 Task: Plan a retreat in Lake Placid, New York, with activities like boating, hiking, and staying in Airbnb accommodations with lakefront access.
Action: Mouse moved to (513, 67)
Screenshot: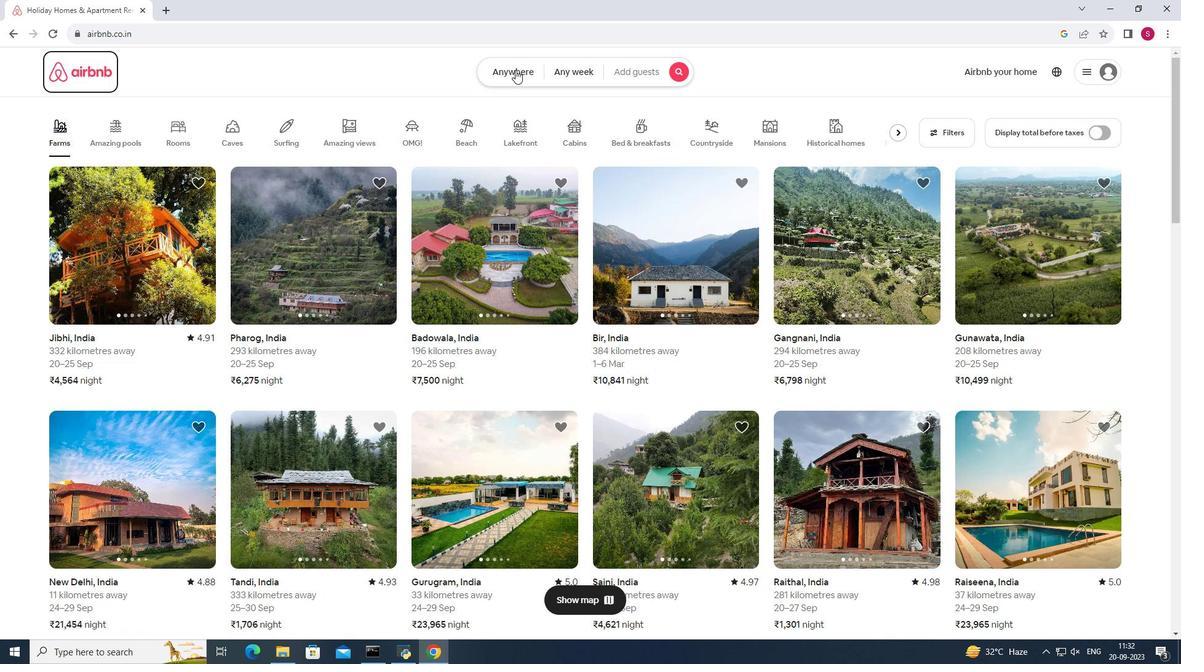 
Action: Mouse pressed left at (513, 67)
Screenshot: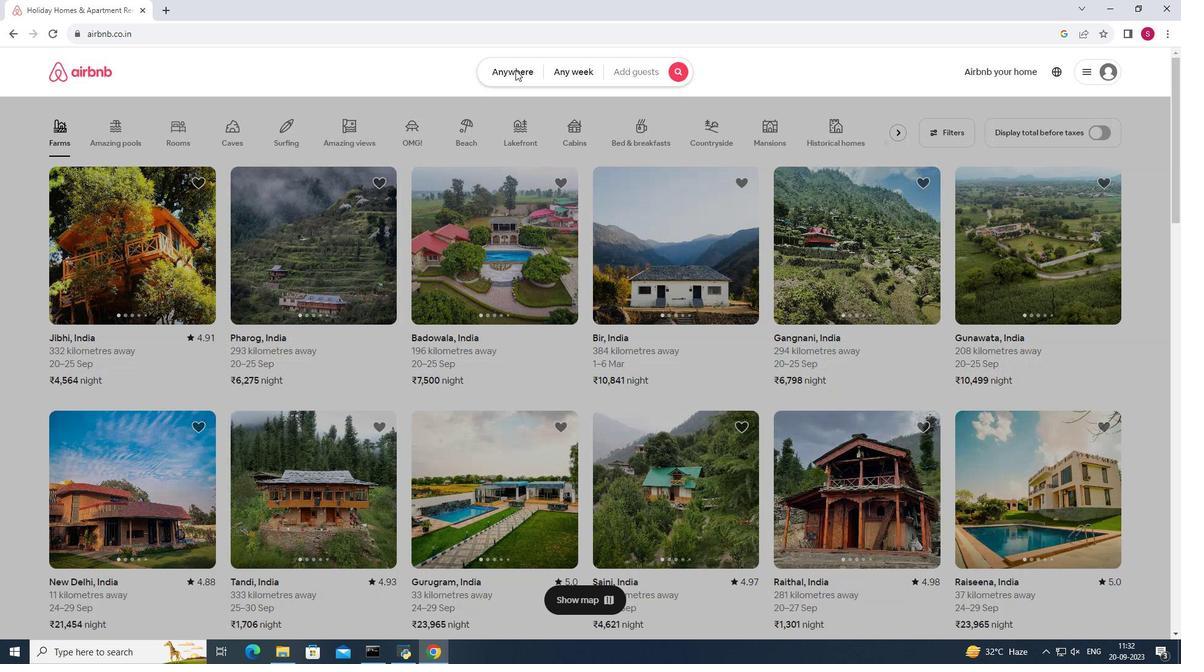 
Action: Mouse moved to (437, 112)
Screenshot: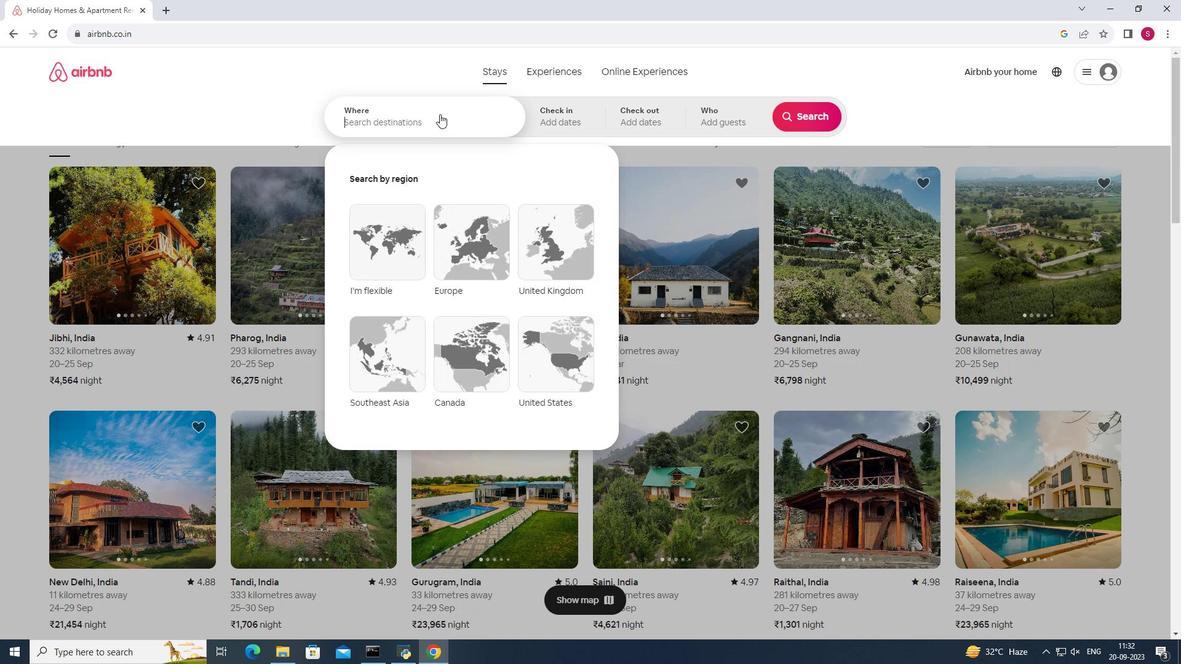 
Action: Mouse pressed left at (437, 112)
Screenshot: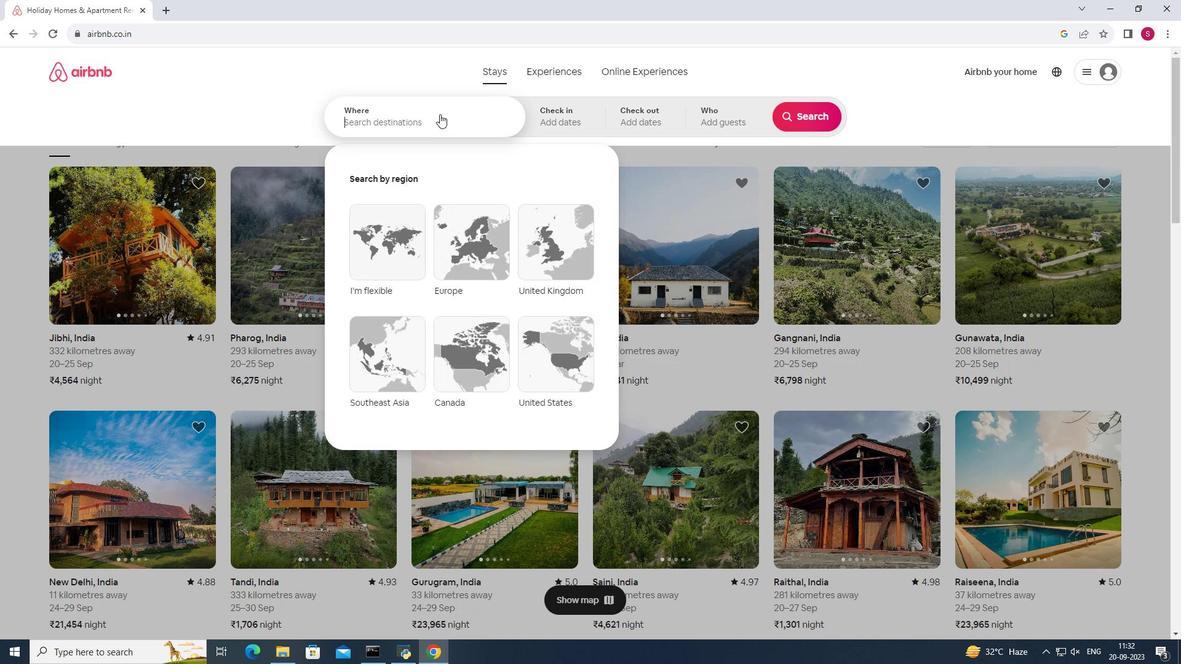 
Action: Key pressed <Key.shift><Key.shift>Lake<Key.space><Key.shift><Key.shift><Key.shift>Placid<Key.space>,<Key.space><Key.shift><Key.shift><Key.shift>New<Key.space><Key.shift>York<Key.space>
Screenshot: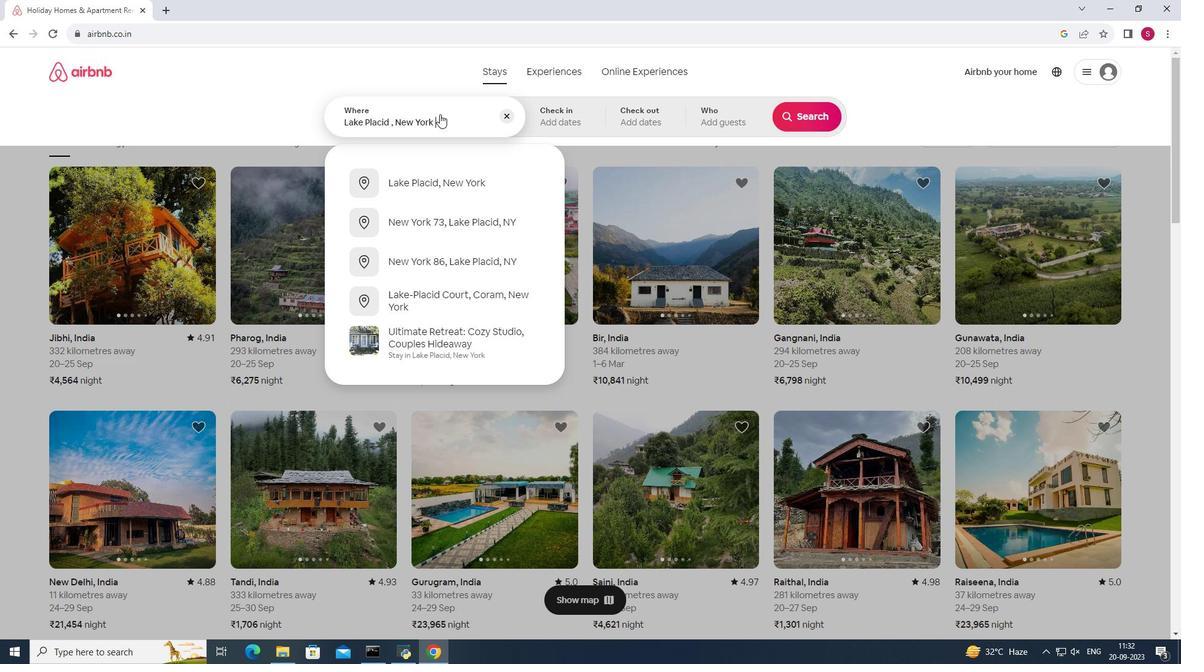 
Action: Mouse moved to (802, 115)
Screenshot: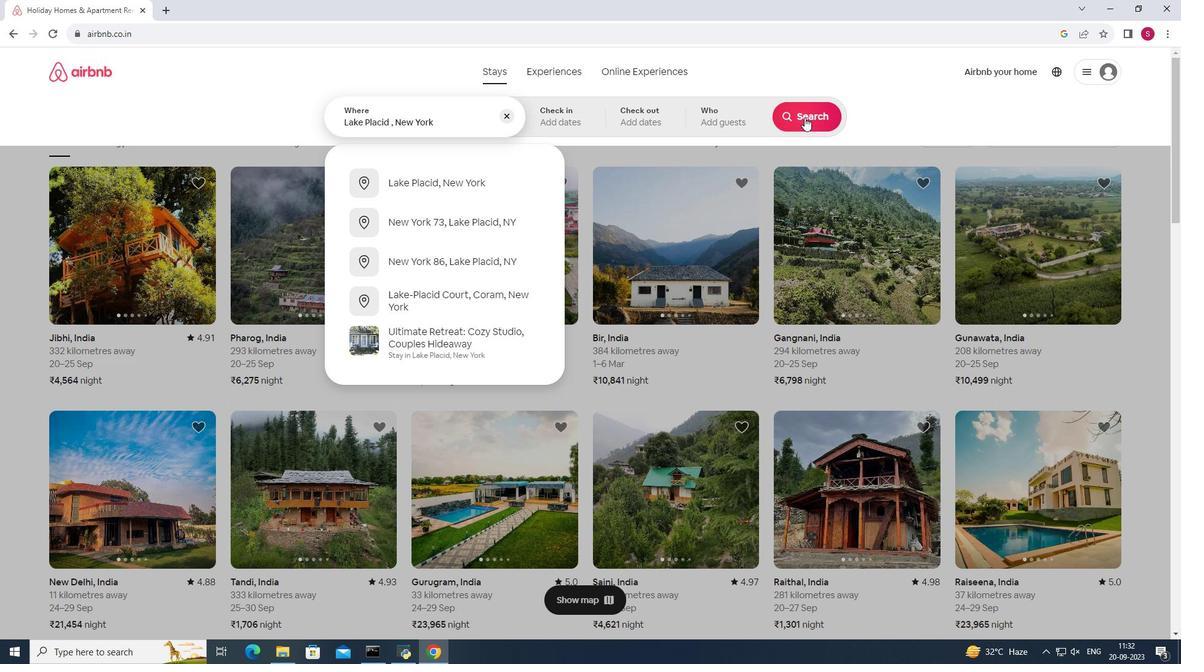 
Action: Mouse pressed left at (802, 115)
Screenshot: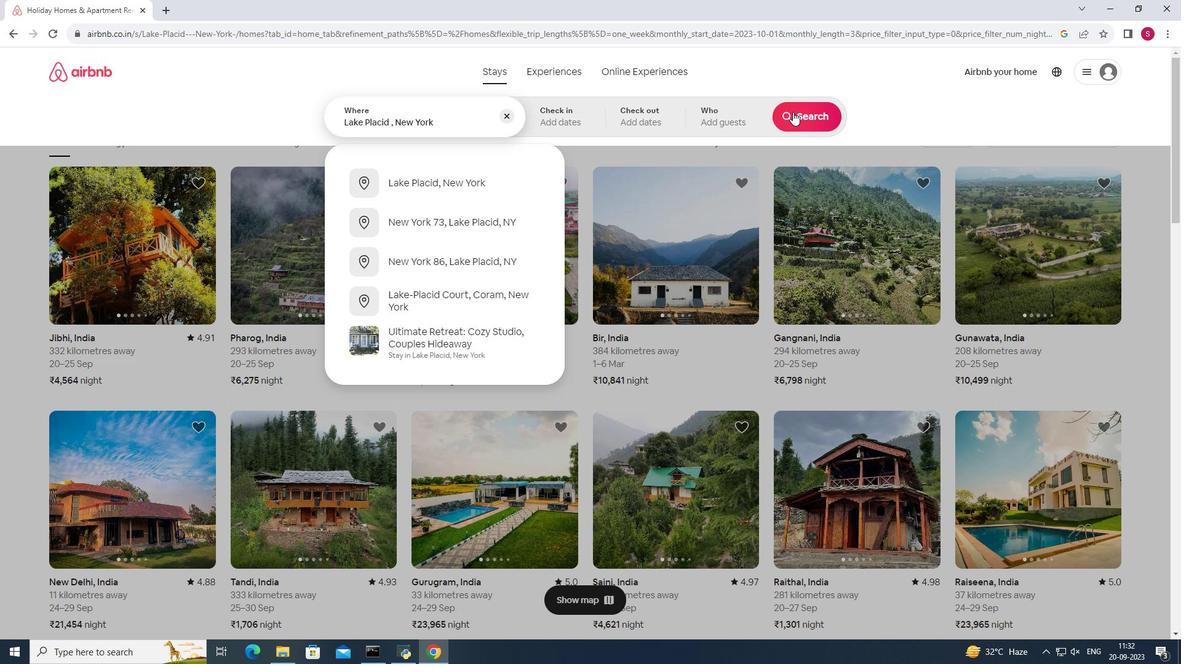 
Action: Mouse moved to (222, 119)
Screenshot: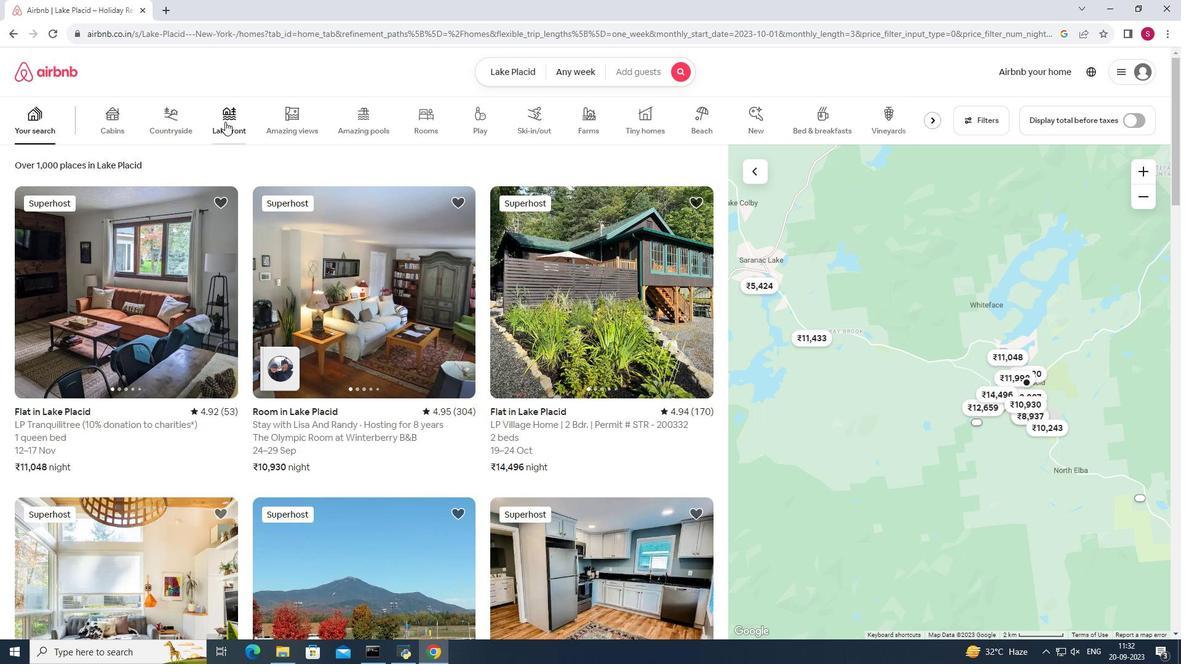 
Action: Mouse pressed left at (222, 119)
Screenshot: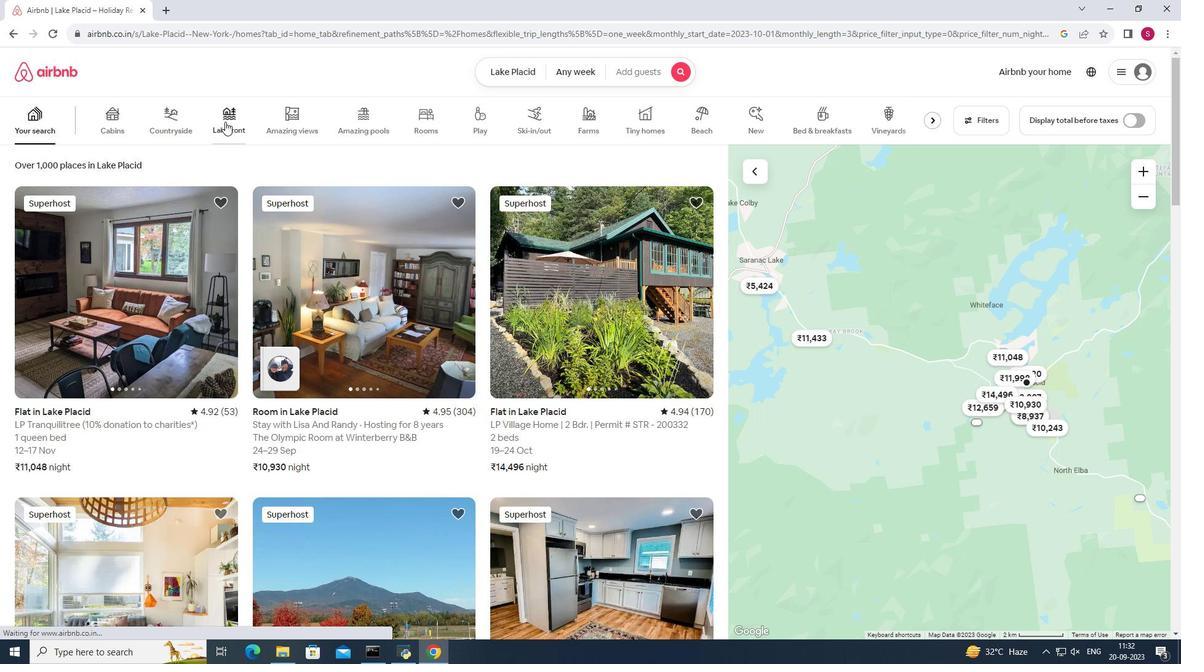 
Action: Mouse moved to (127, 312)
Screenshot: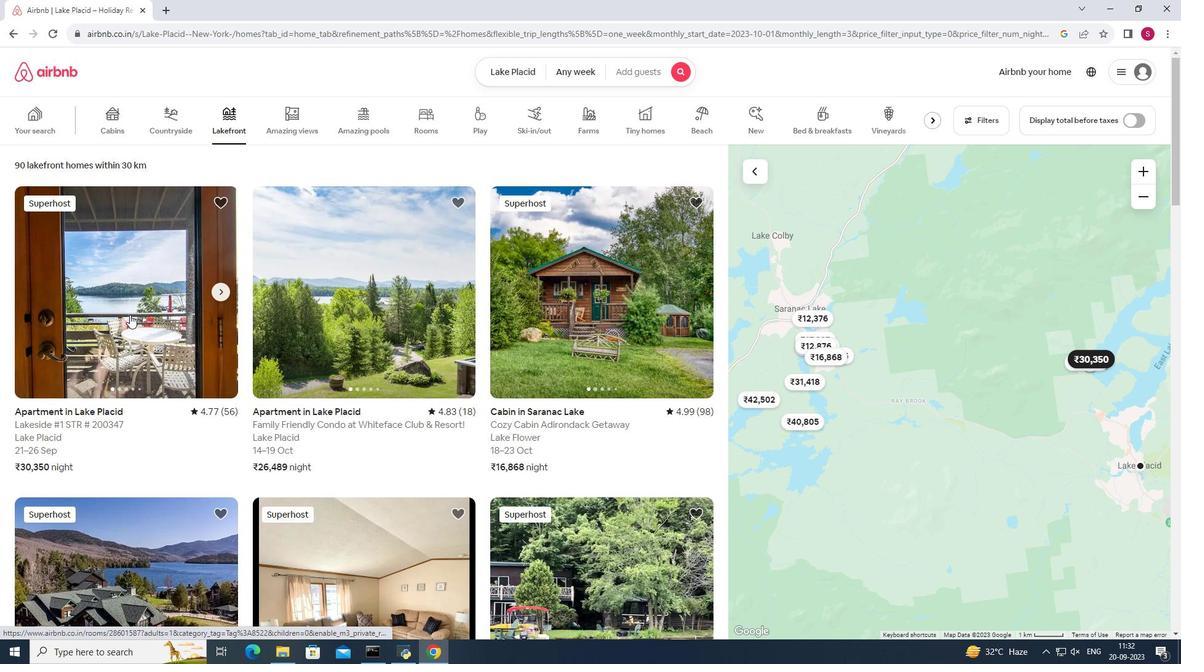 
Action: Mouse pressed left at (127, 312)
Screenshot: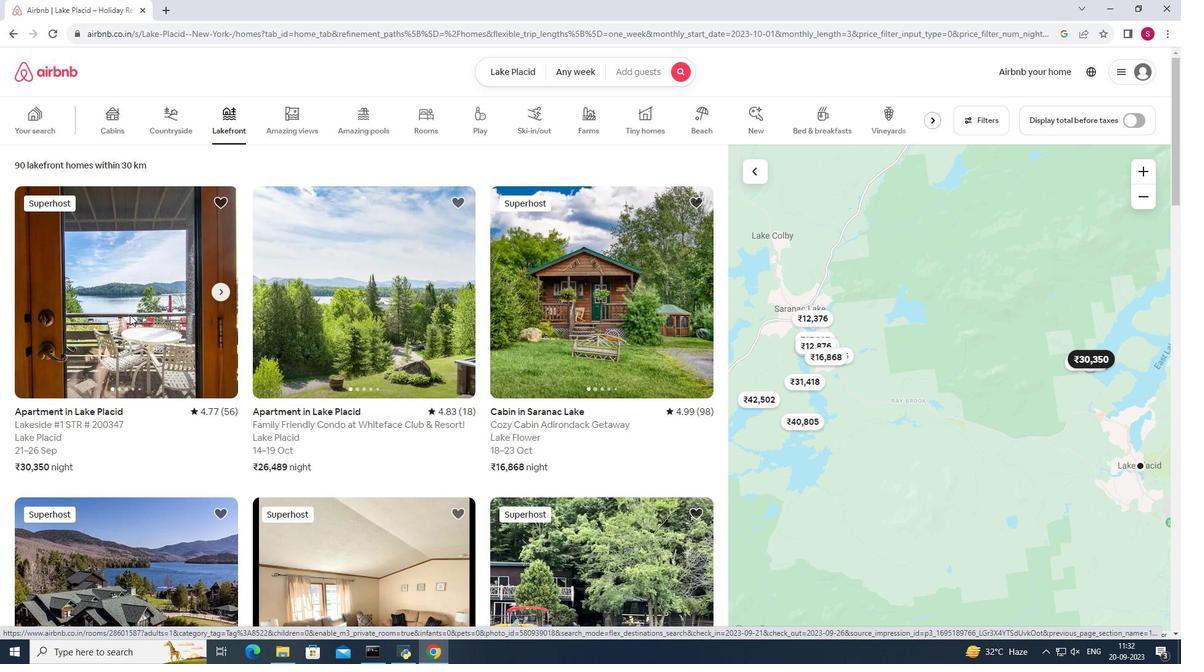 
Action: Mouse moved to (868, 435)
Screenshot: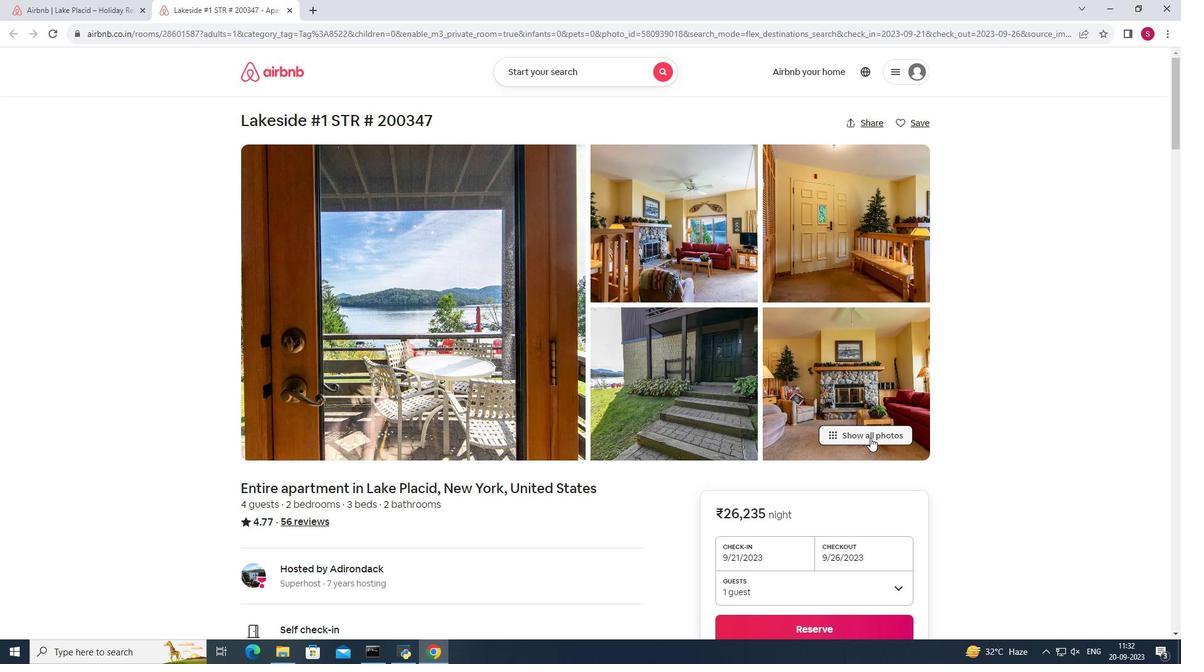 
Action: Mouse pressed left at (868, 435)
Screenshot: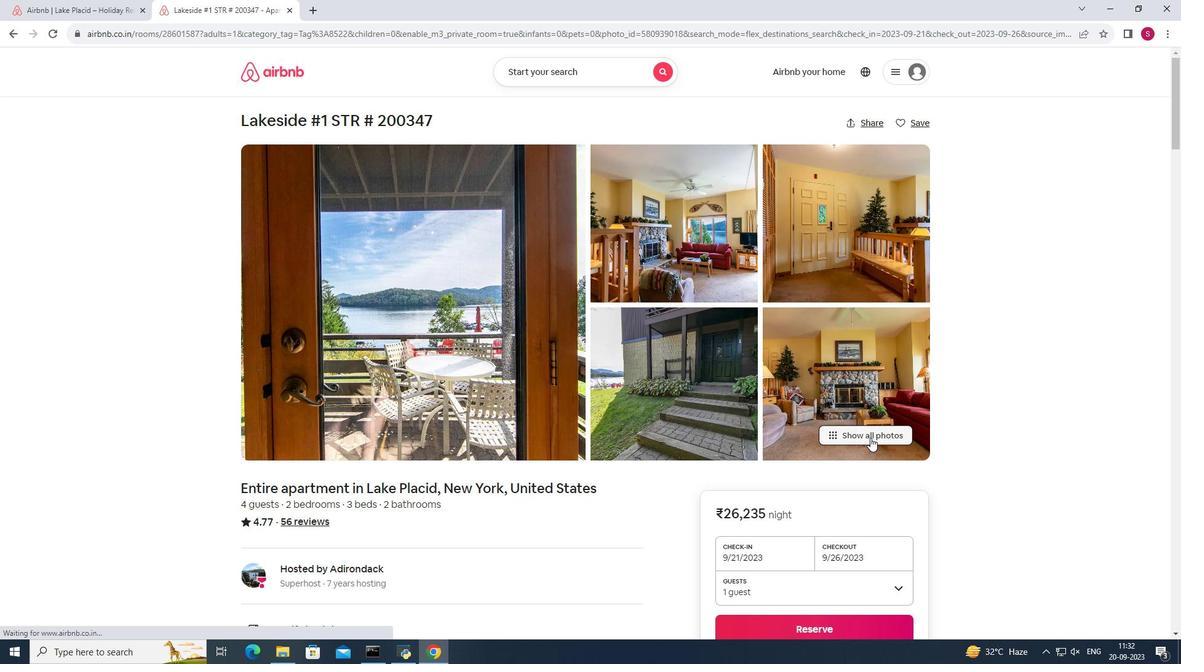 
Action: Mouse moved to (674, 388)
Screenshot: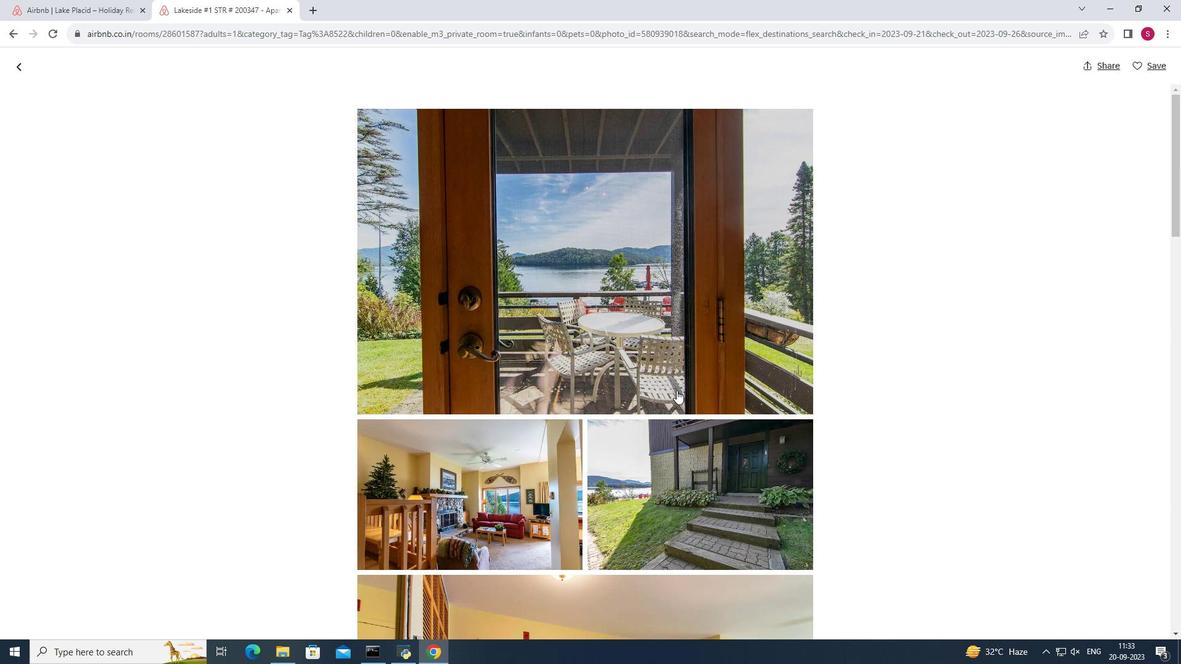 
Action: Mouse scrolled (674, 387) with delta (0, 0)
Screenshot: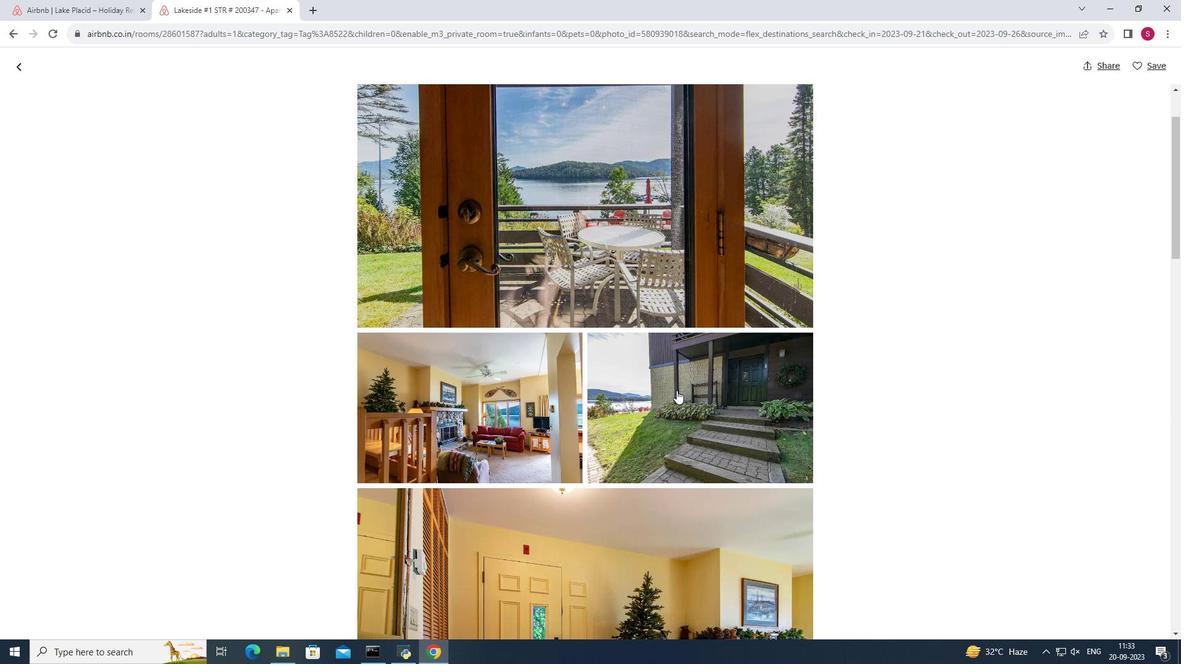 
Action: Mouse scrolled (674, 387) with delta (0, 0)
Screenshot: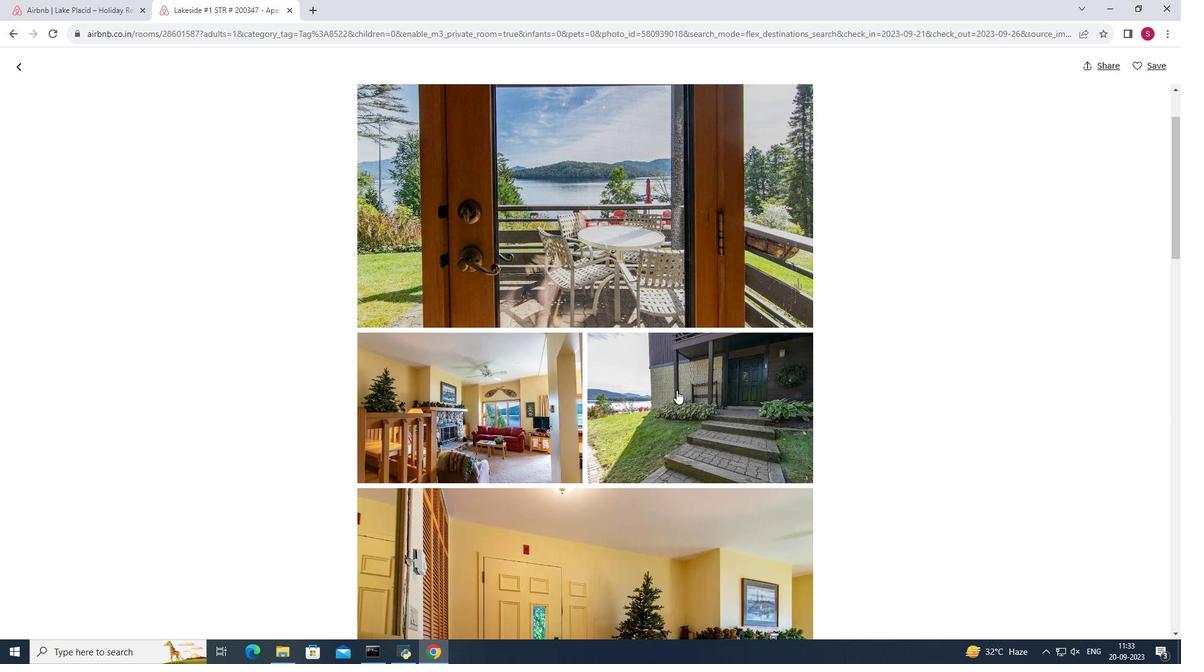 
Action: Mouse scrolled (674, 387) with delta (0, 0)
Screenshot: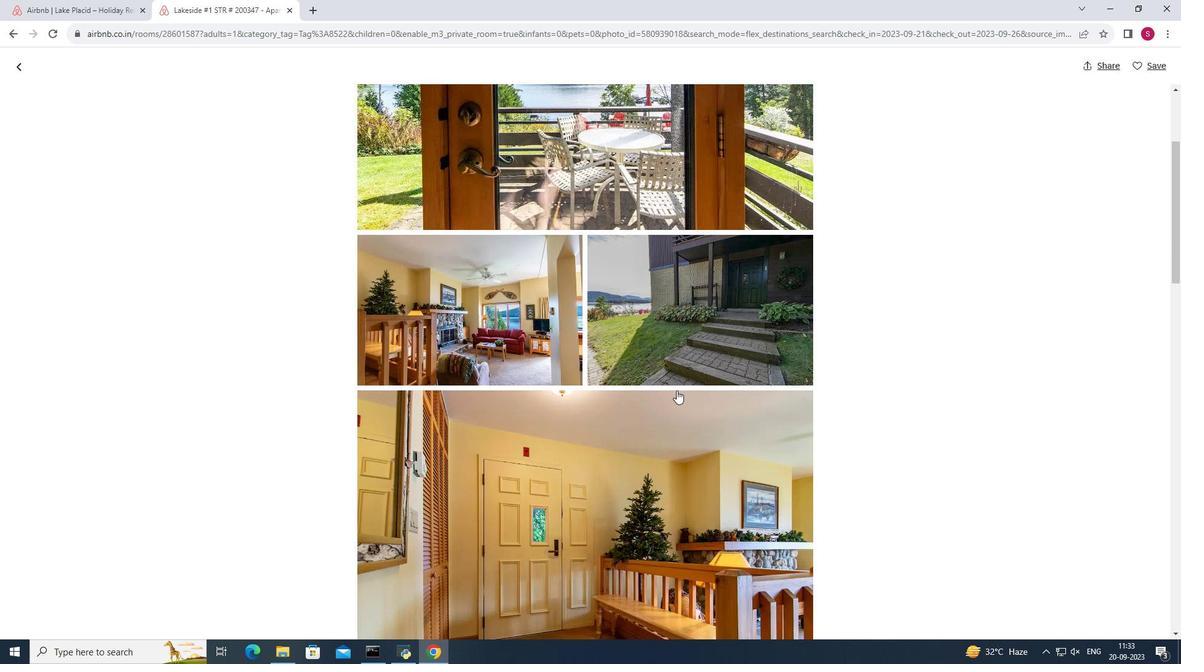 
Action: Mouse scrolled (674, 387) with delta (0, 0)
Screenshot: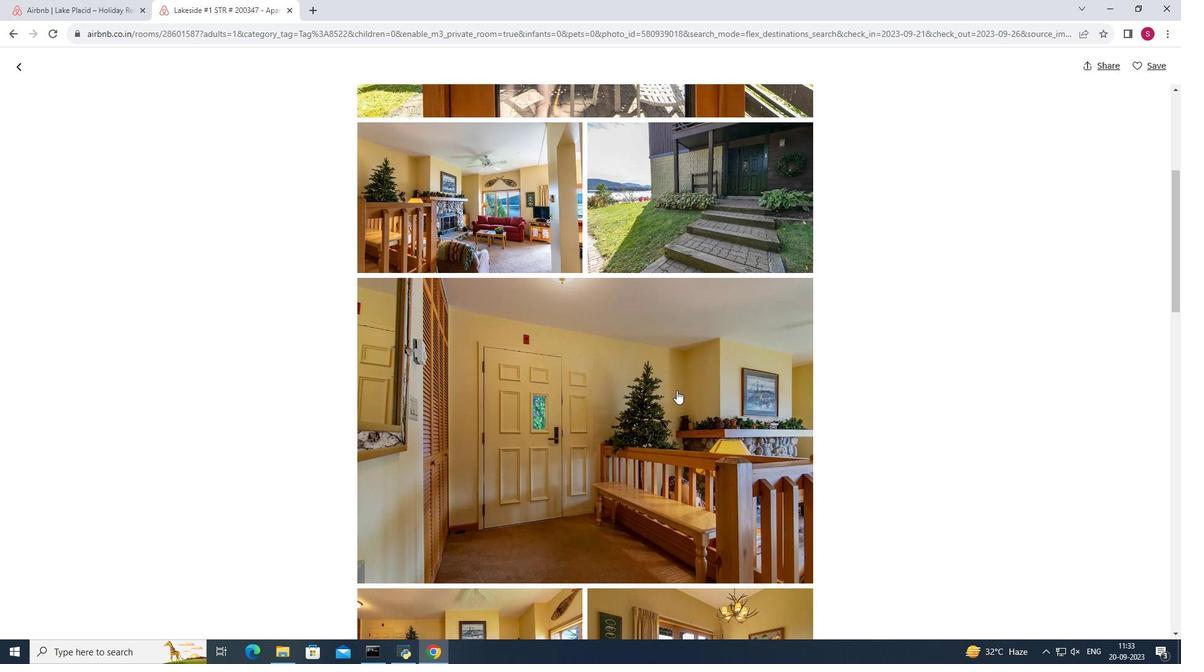 
Action: Mouse scrolled (674, 387) with delta (0, 0)
Screenshot: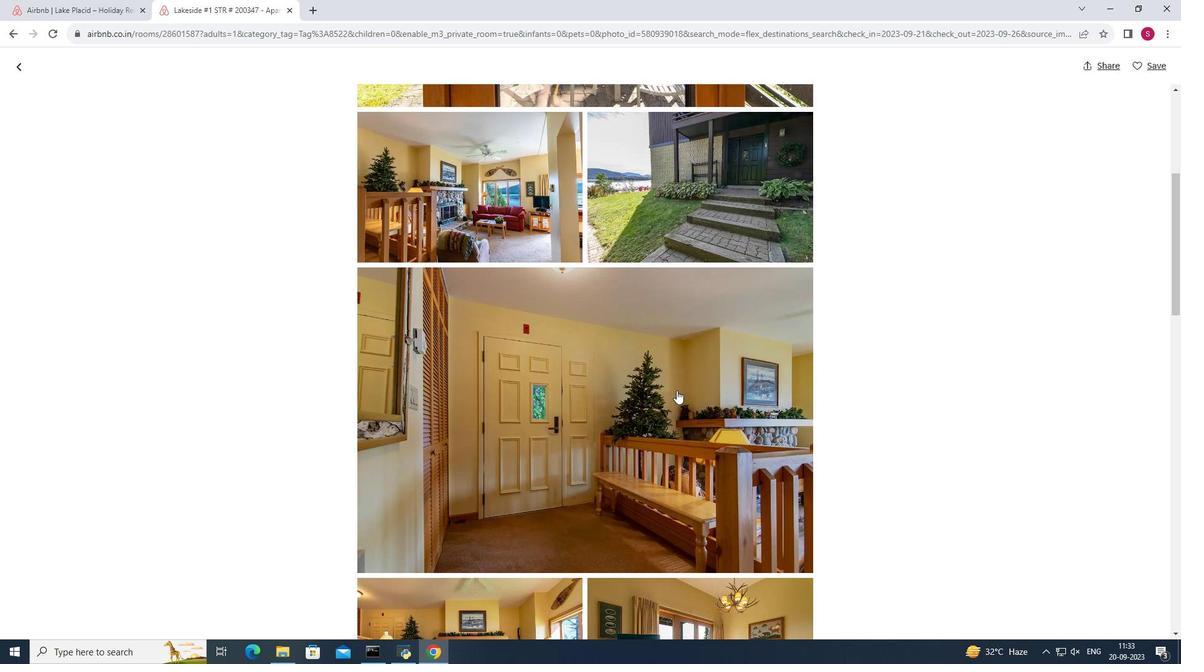 
Action: Mouse scrolled (674, 387) with delta (0, 0)
Screenshot: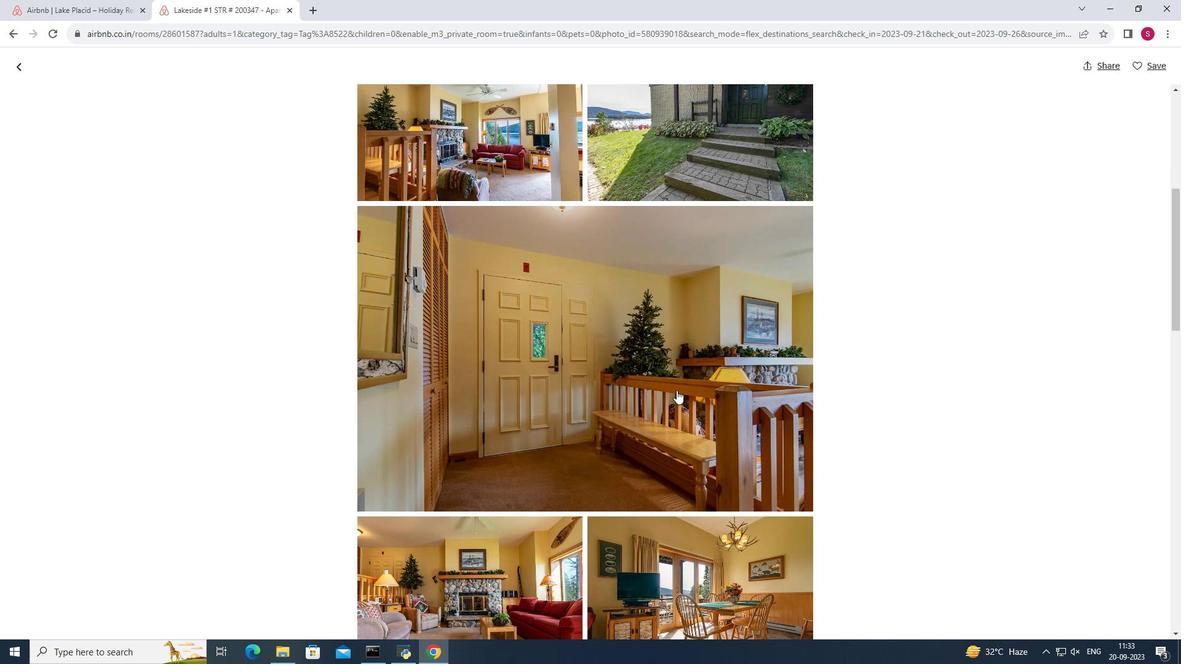 
Action: Mouse scrolled (674, 387) with delta (0, 0)
Screenshot: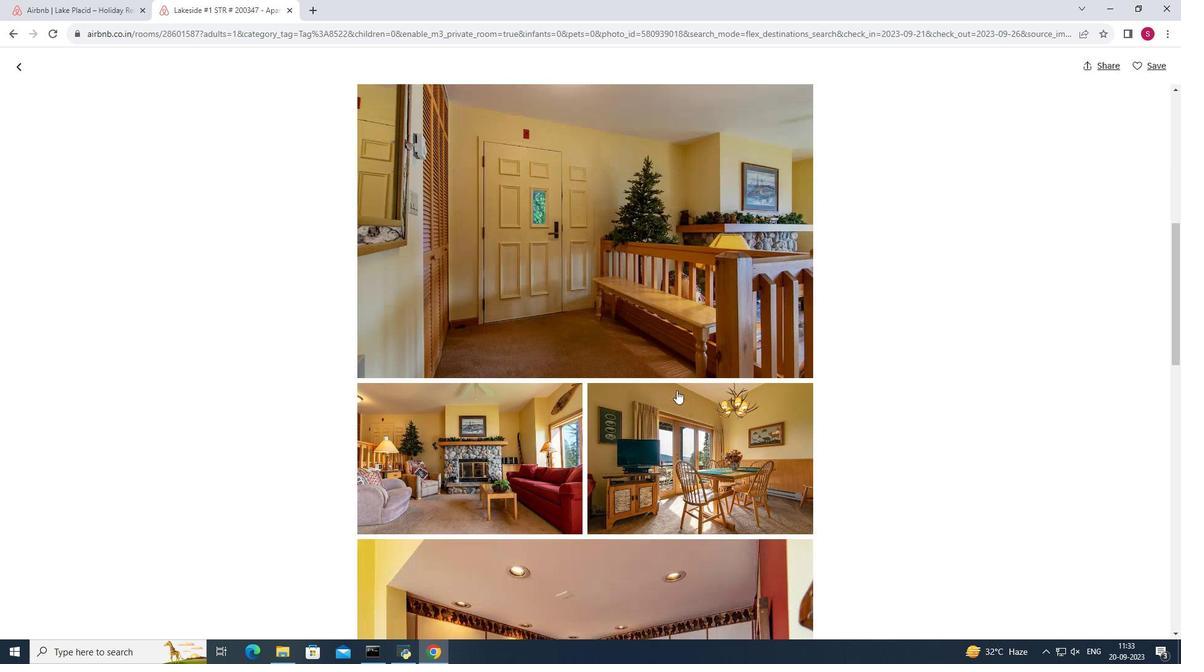 
Action: Mouse scrolled (674, 387) with delta (0, 0)
Screenshot: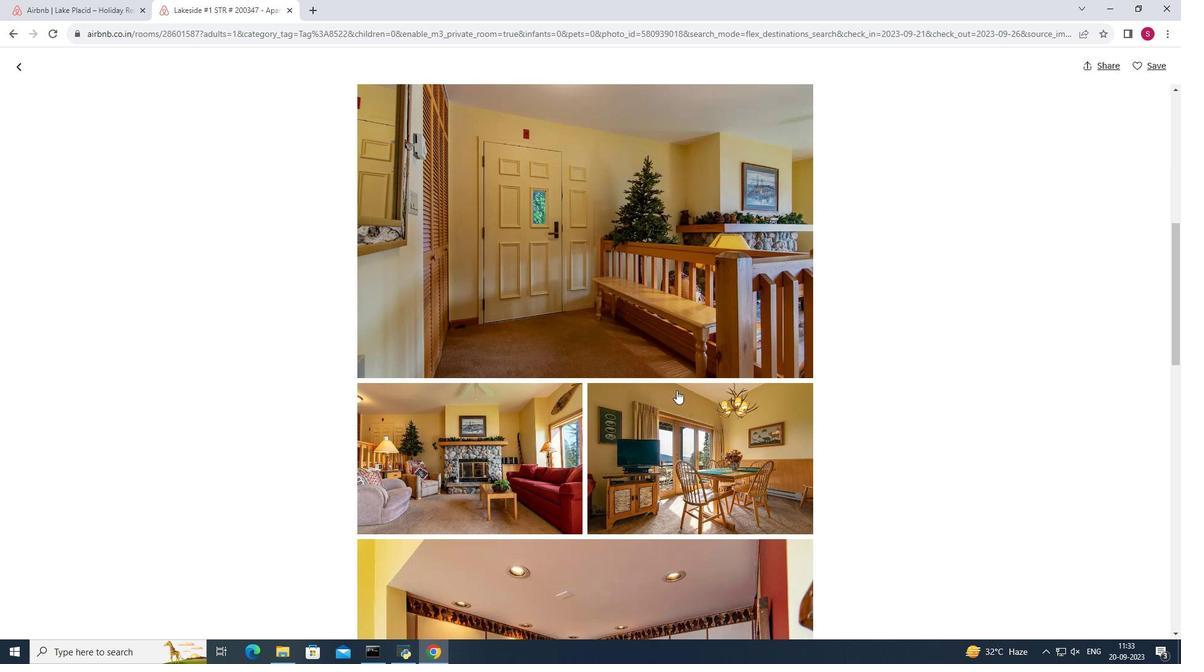 
Action: Mouse scrolled (674, 387) with delta (0, 0)
Screenshot: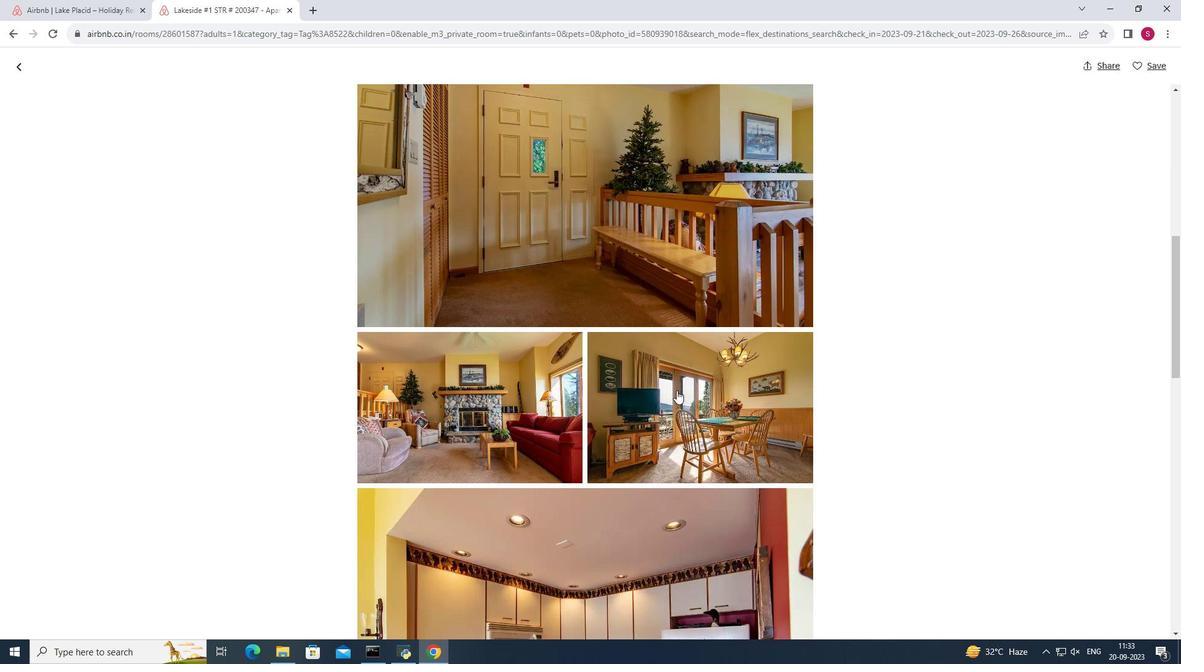 
Action: Mouse scrolled (674, 387) with delta (0, 0)
Screenshot: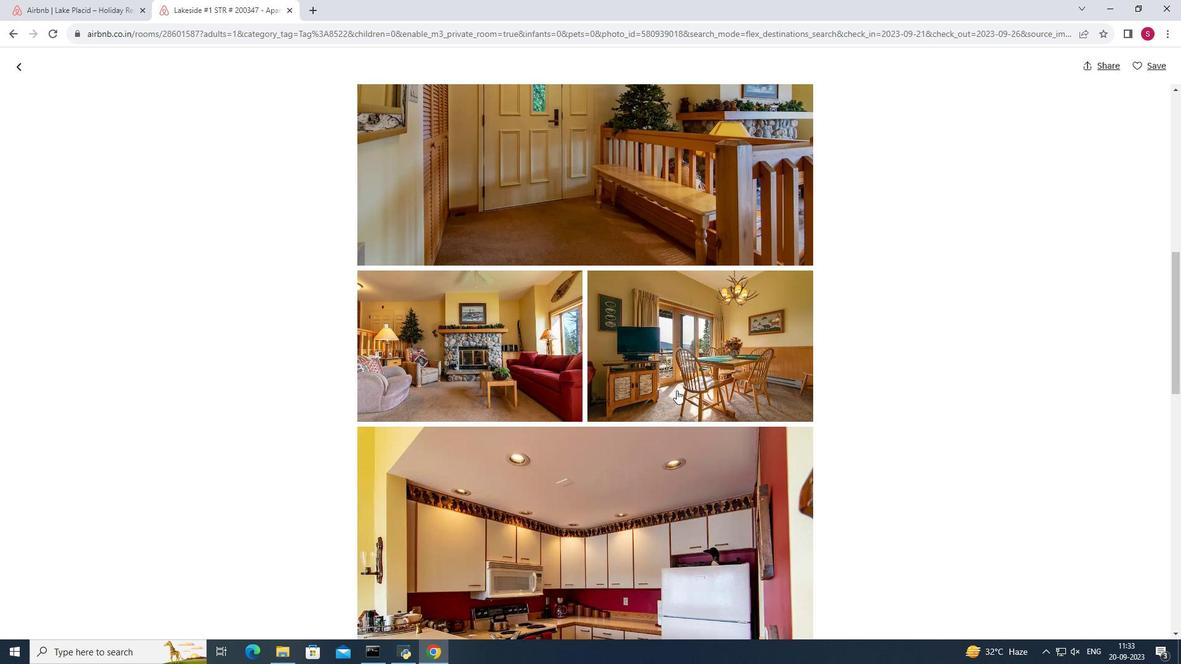 
Action: Mouse moved to (730, 388)
Screenshot: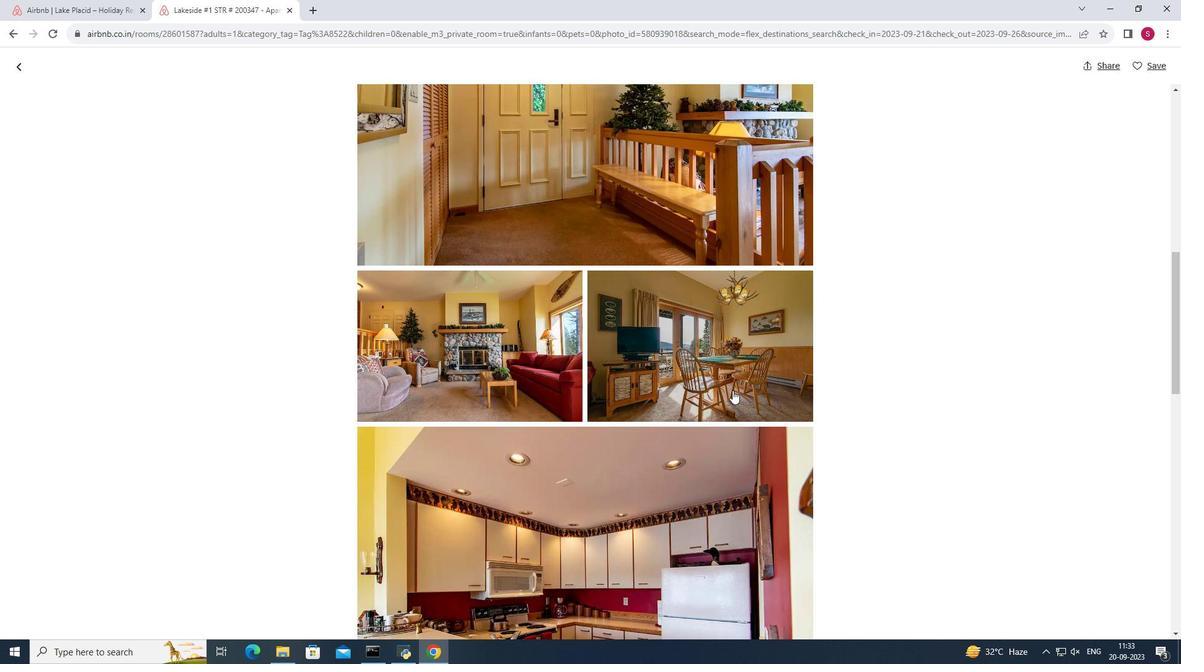 
Action: Mouse scrolled (730, 387) with delta (0, 0)
Screenshot: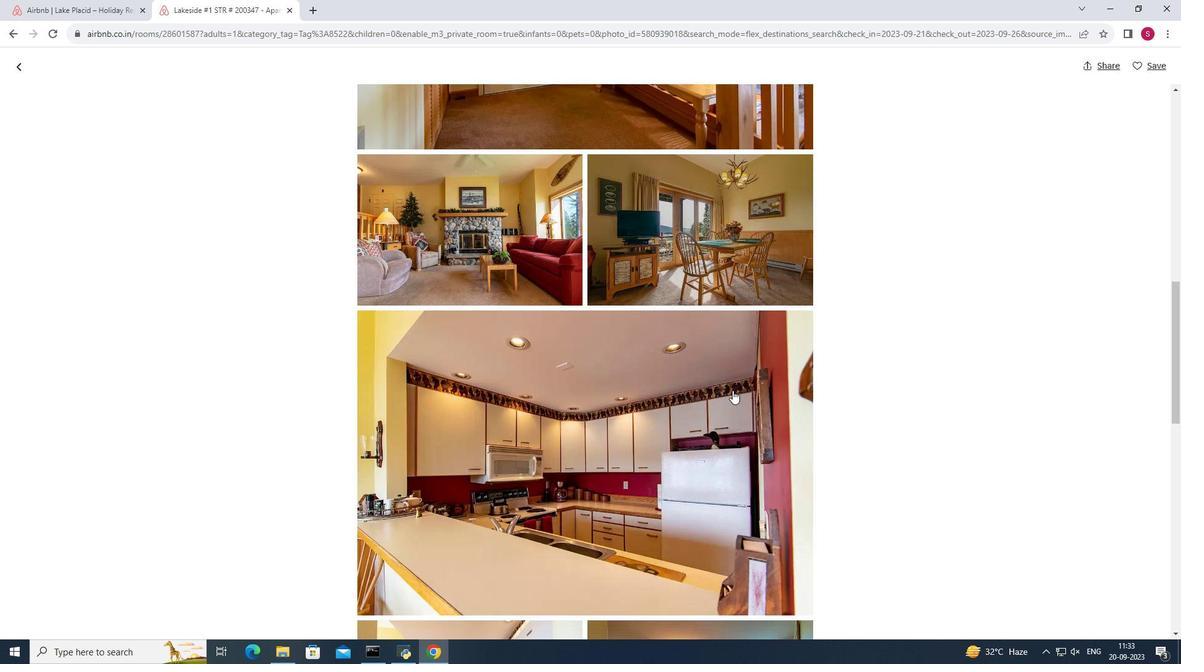
Action: Mouse scrolled (730, 387) with delta (0, 0)
Screenshot: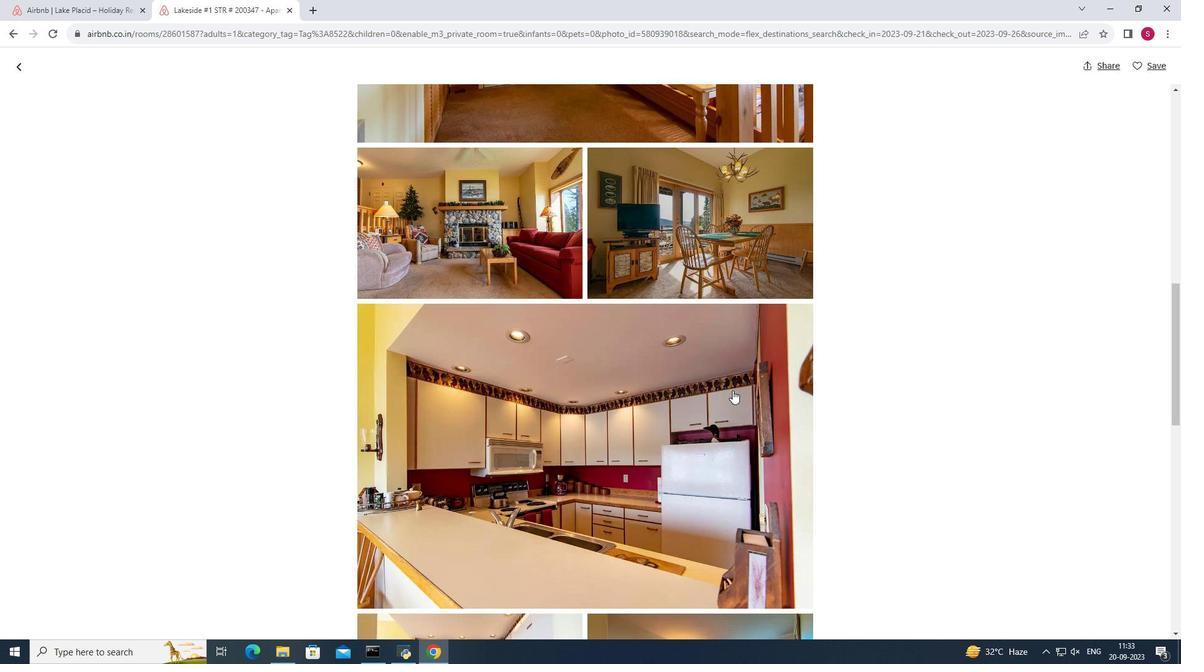 
Action: Mouse scrolled (730, 387) with delta (0, 0)
Screenshot: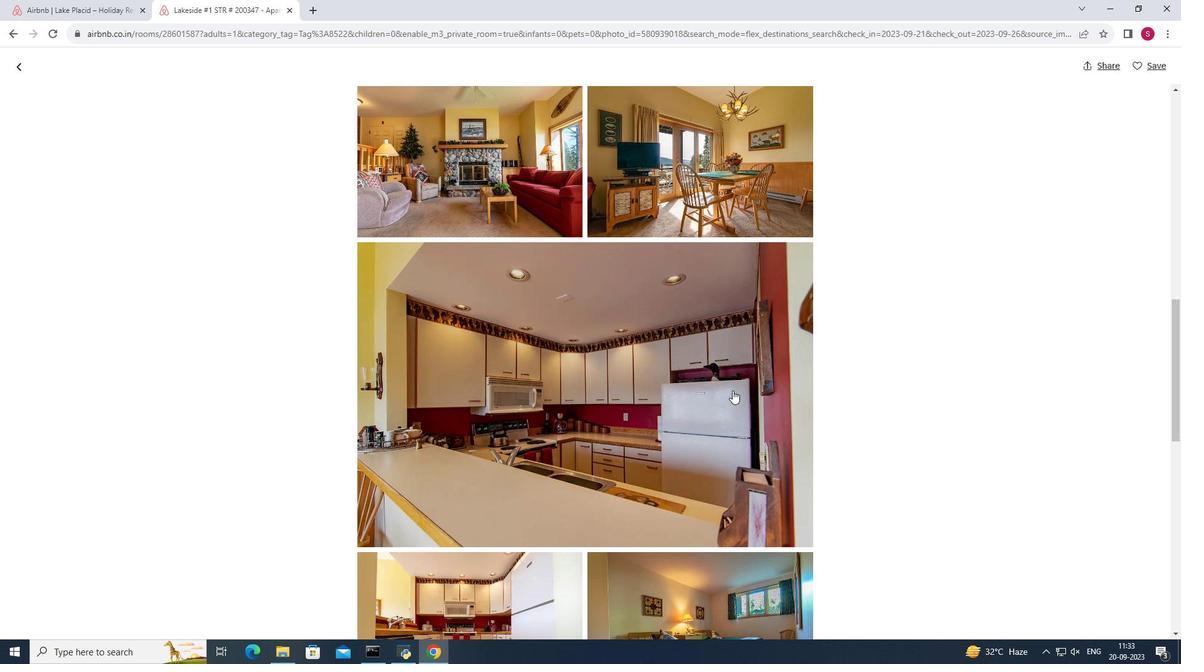 
Action: Mouse scrolled (730, 387) with delta (0, 0)
Screenshot: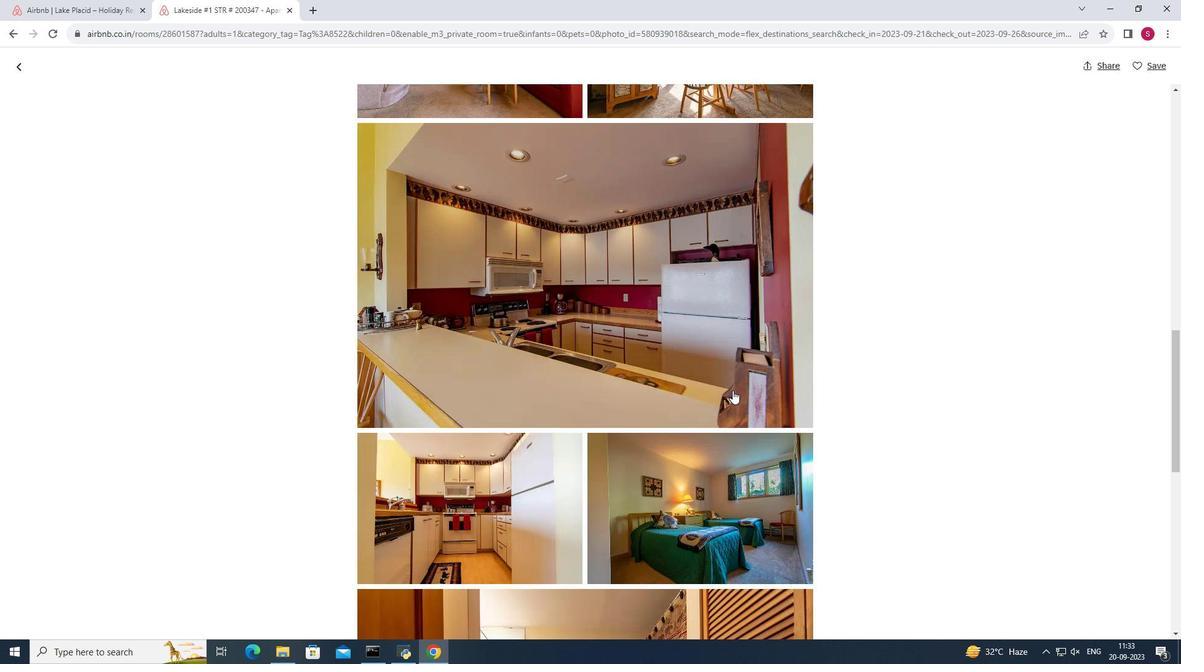 
Action: Mouse scrolled (730, 387) with delta (0, 0)
Screenshot: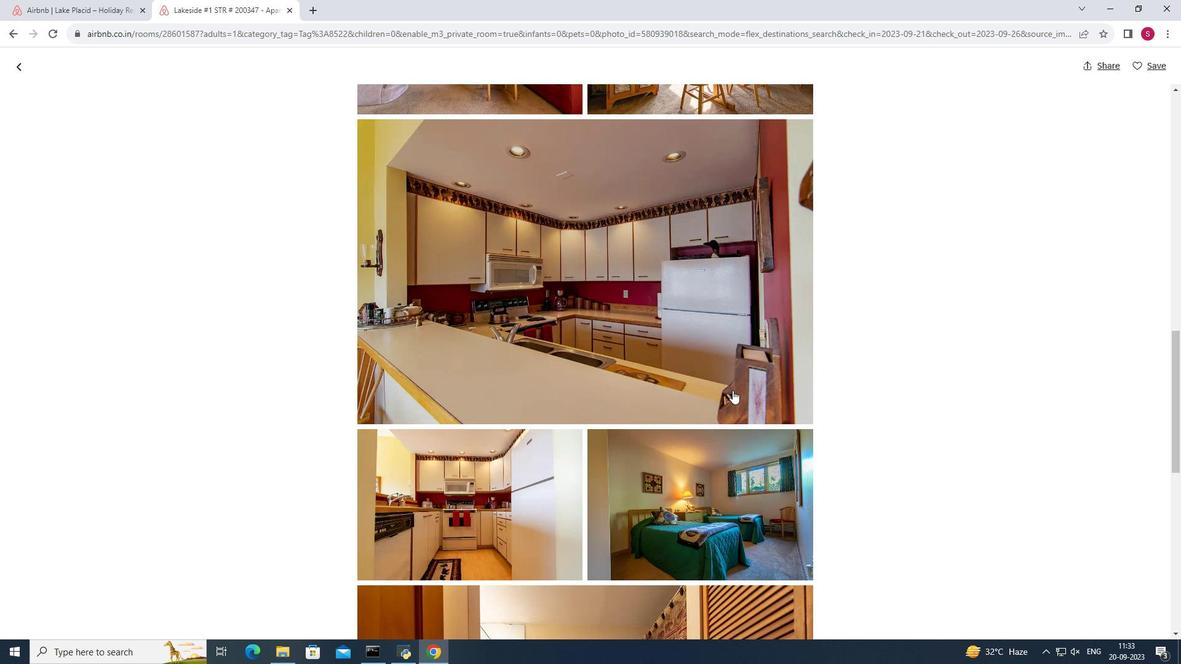
Action: Mouse scrolled (730, 387) with delta (0, 0)
Screenshot: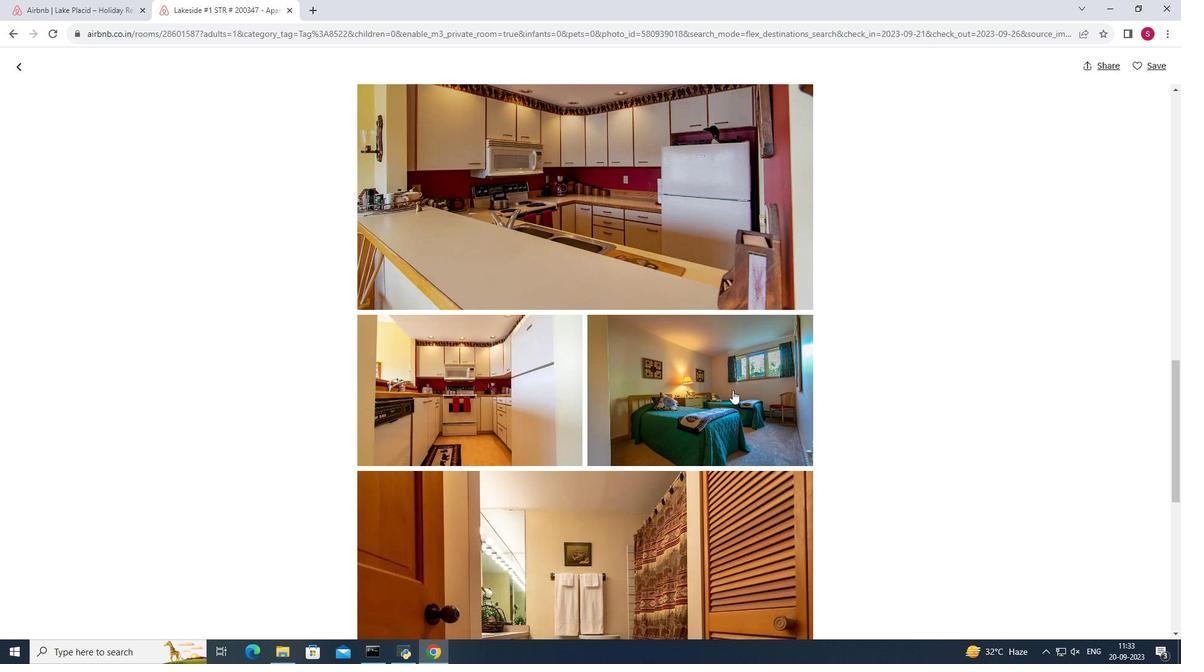 
Action: Mouse scrolled (730, 387) with delta (0, 0)
Screenshot: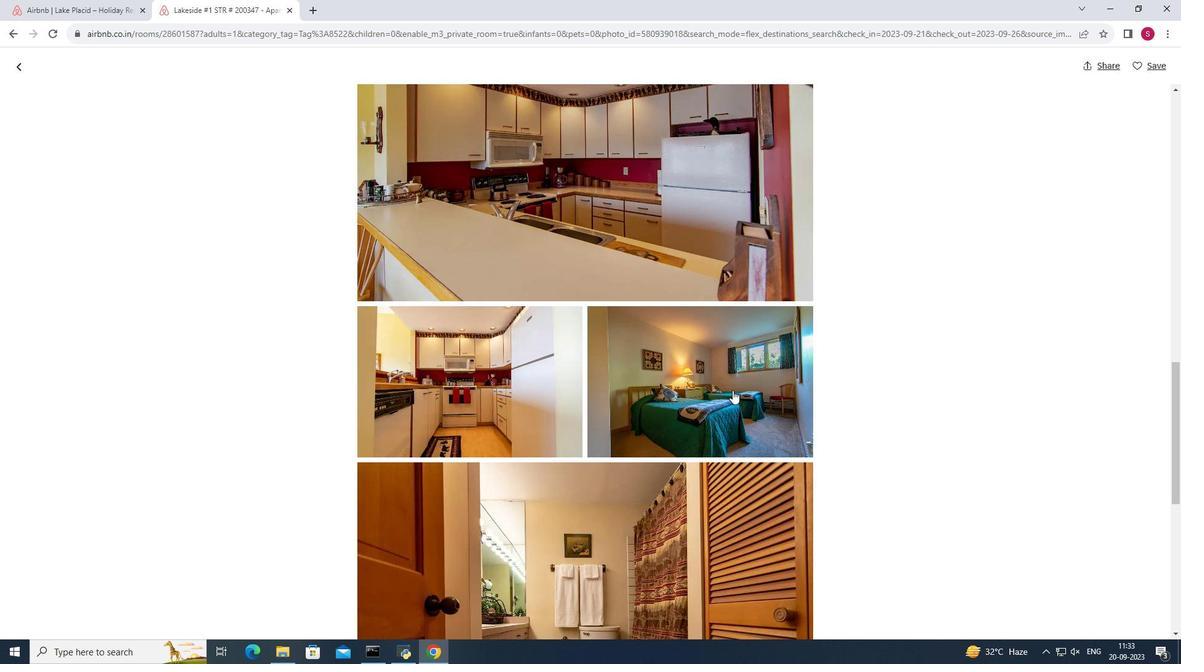 
Action: Mouse moved to (720, 383)
Screenshot: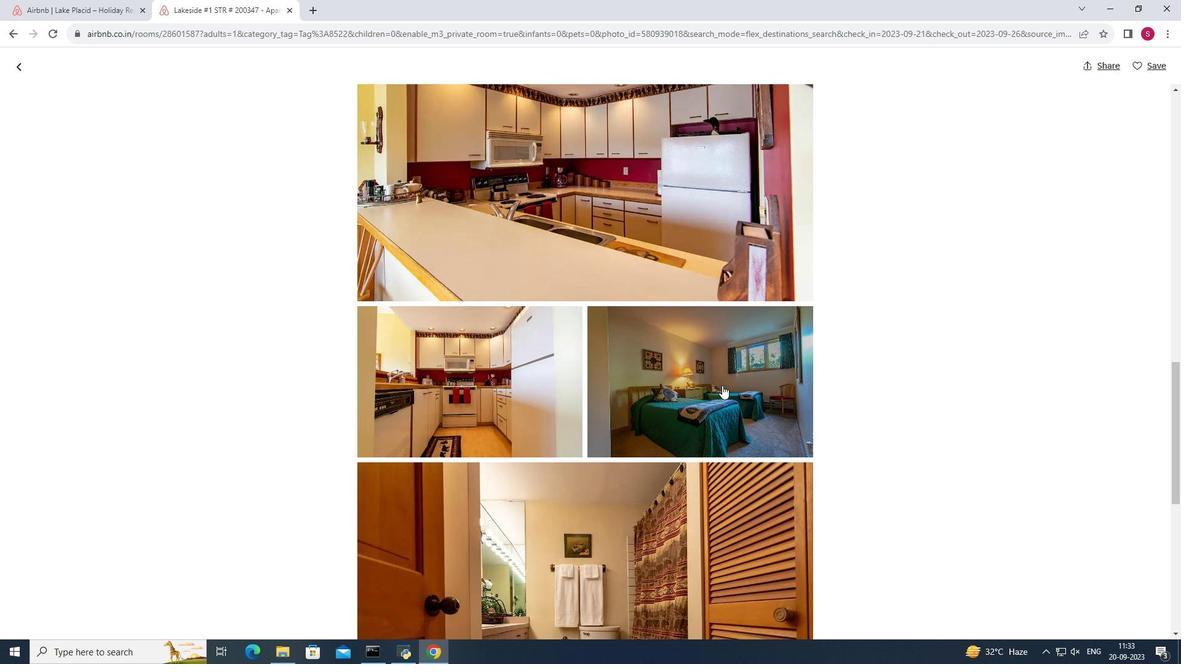 
Action: Mouse scrolled (720, 382) with delta (0, 0)
Screenshot: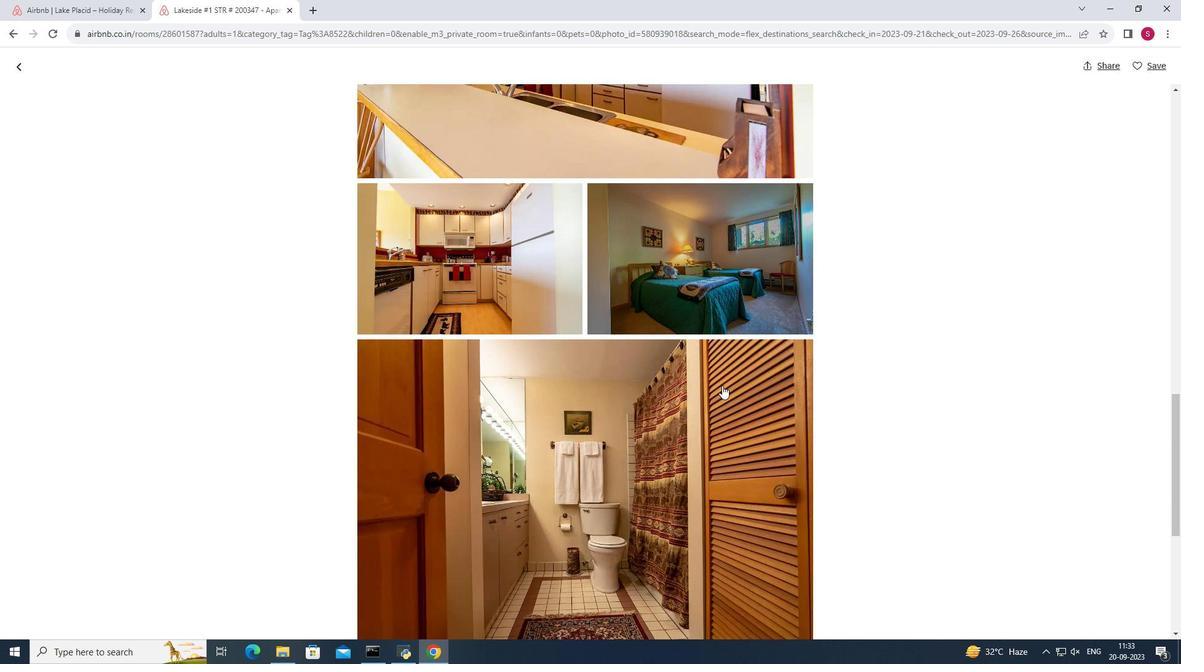 
Action: Mouse scrolled (720, 382) with delta (0, 0)
Screenshot: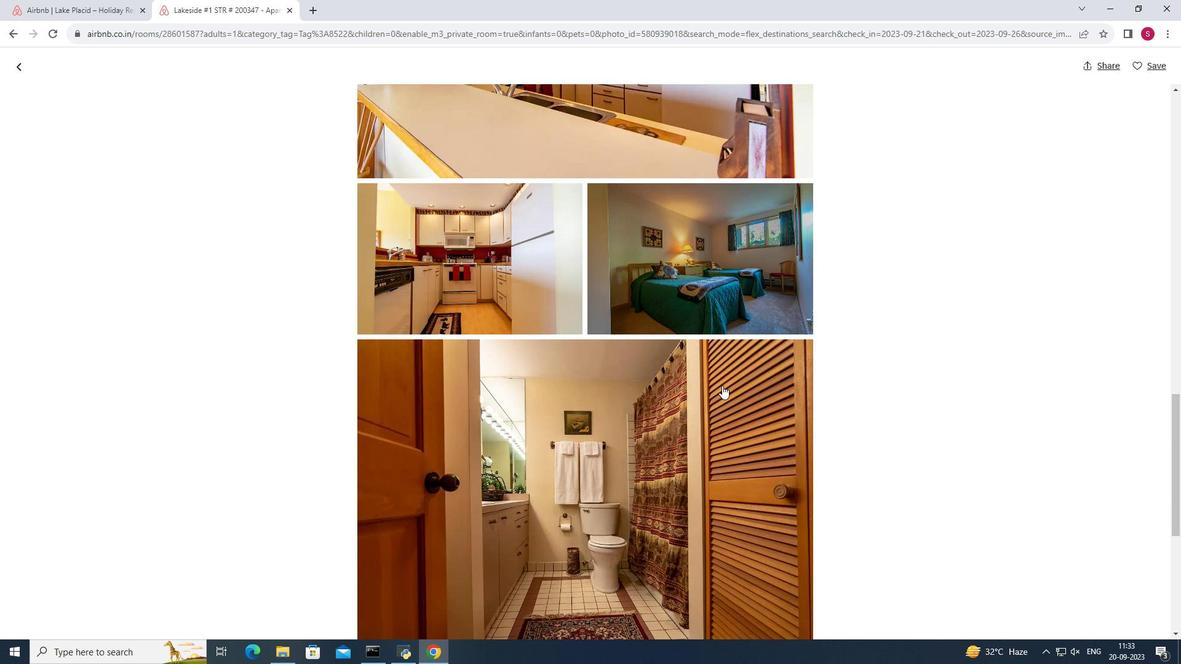 
Action: Mouse scrolled (720, 382) with delta (0, 0)
Screenshot: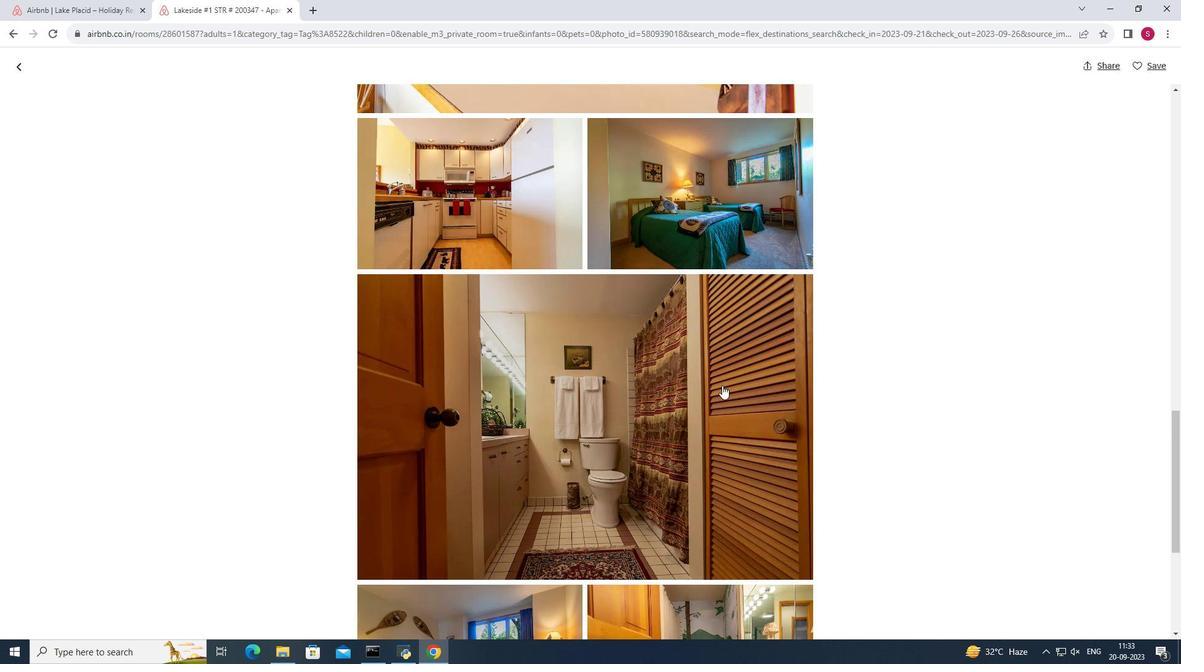 
Action: Mouse scrolled (720, 382) with delta (0, 0)
Screenshot: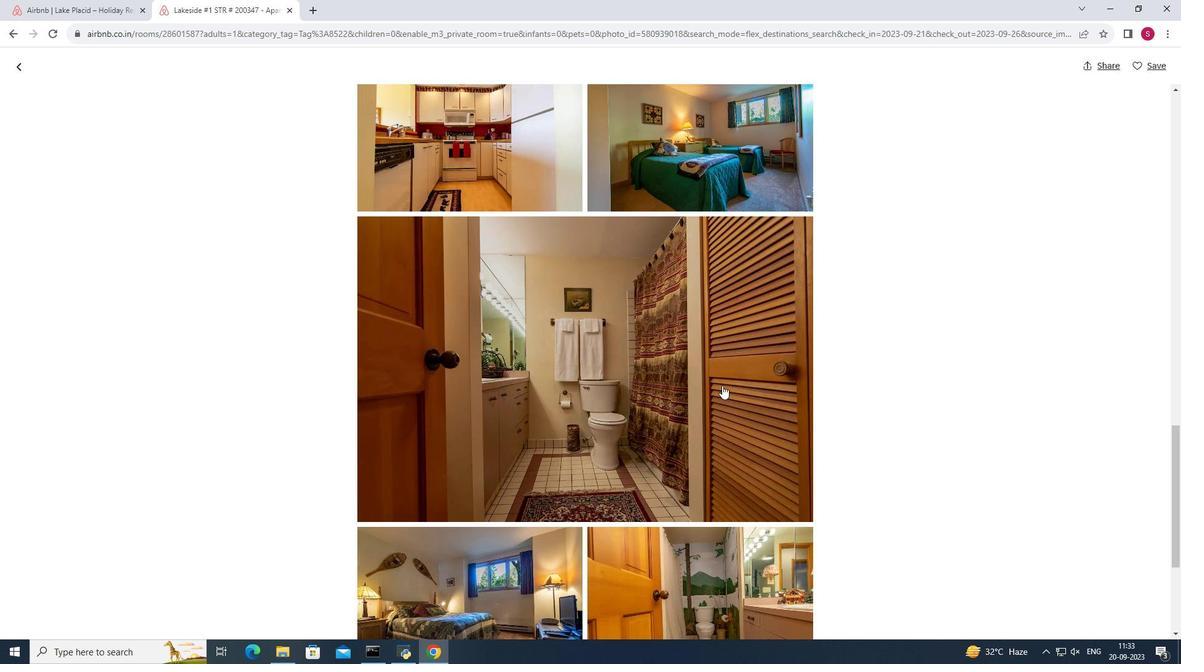 
Action: Mouse scrolled (720, 382) with delta (0, 0)
Screenshot: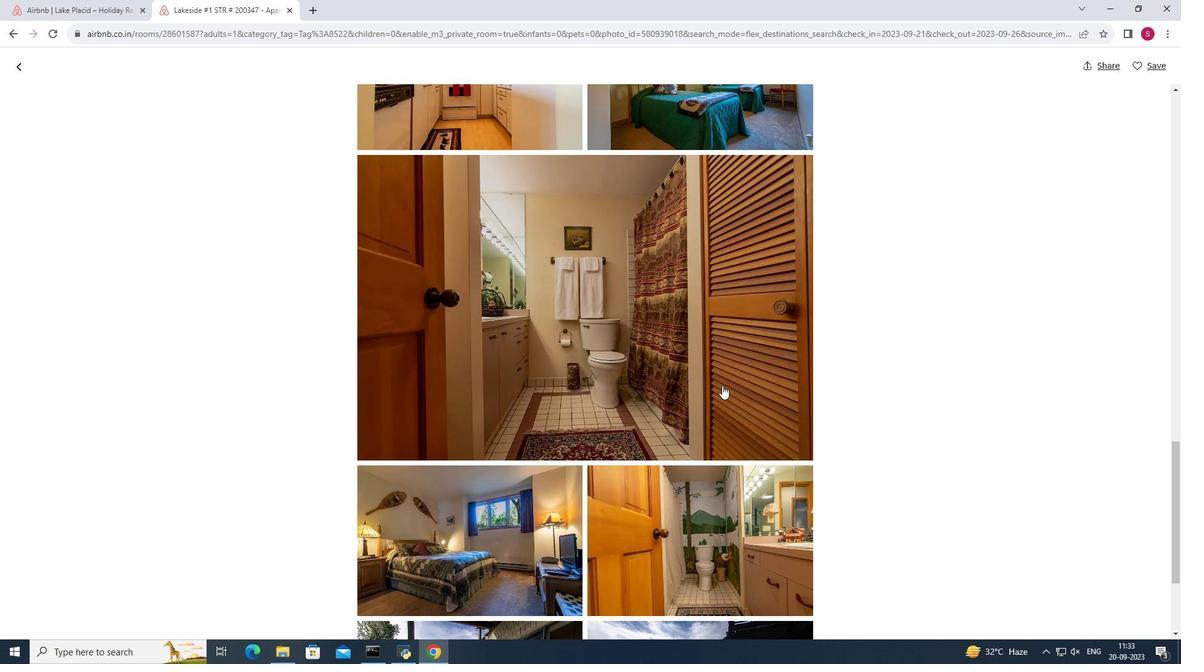 
Action: Mouse scrolled (720, 382) with delta (0, 0)
Screenshot: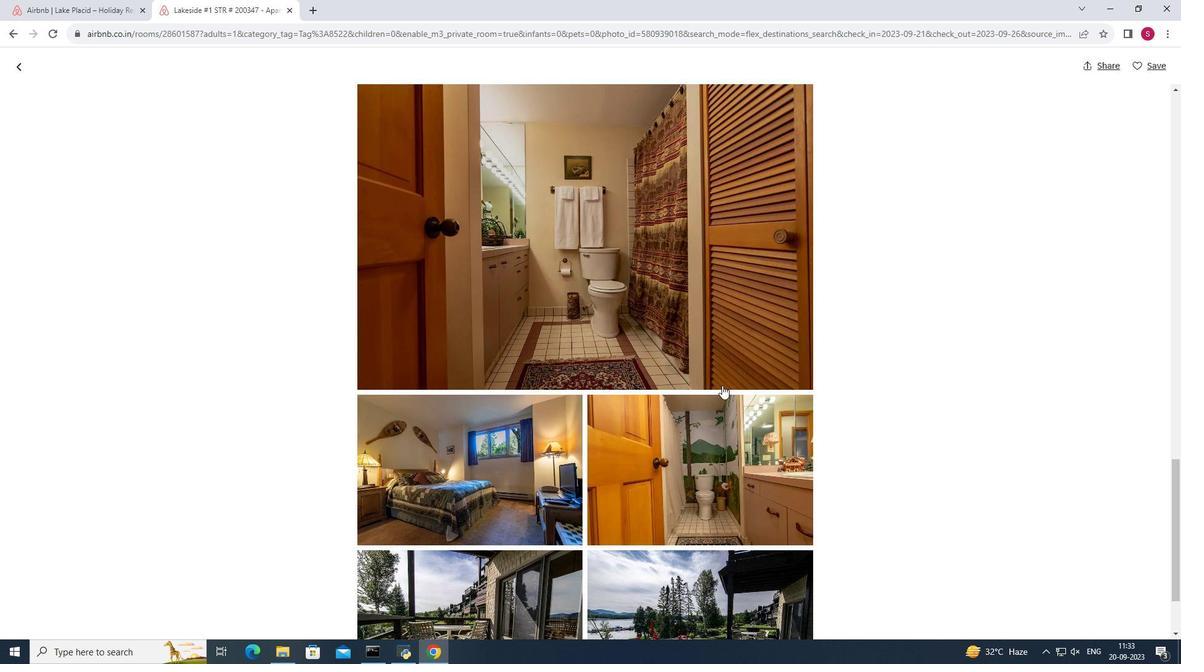 
Action: Mouse scrolled (720, 382) with delta (0, 0)
Screenshot: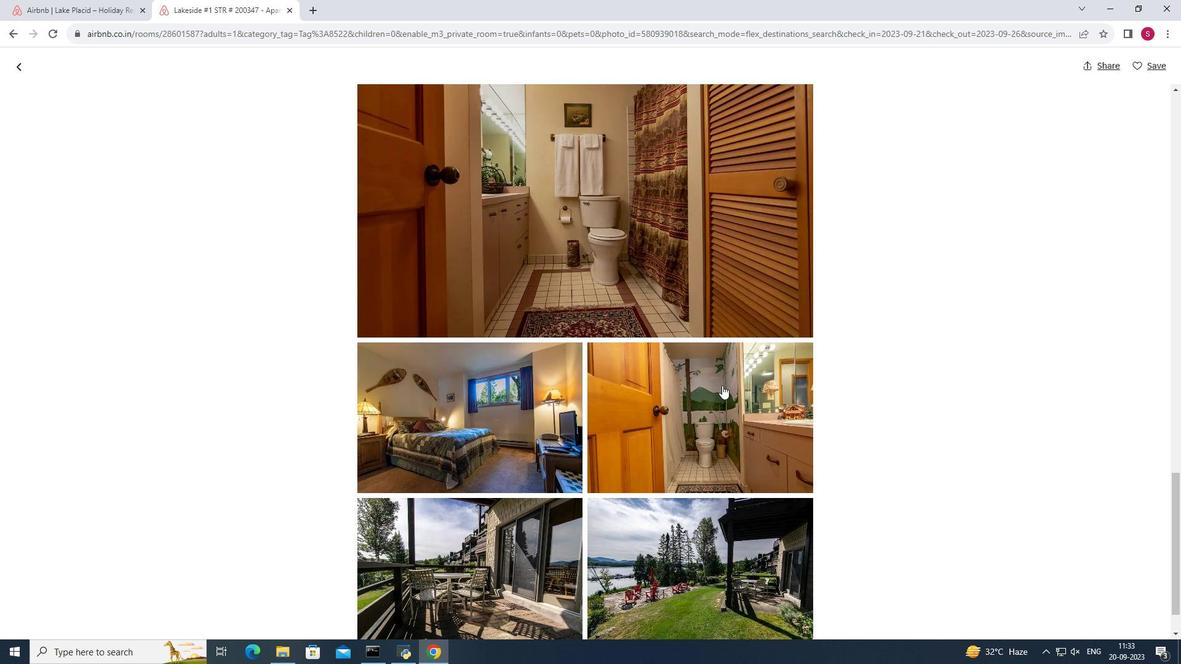 
Action: Mouse moved to (720, 382)
Screenshot: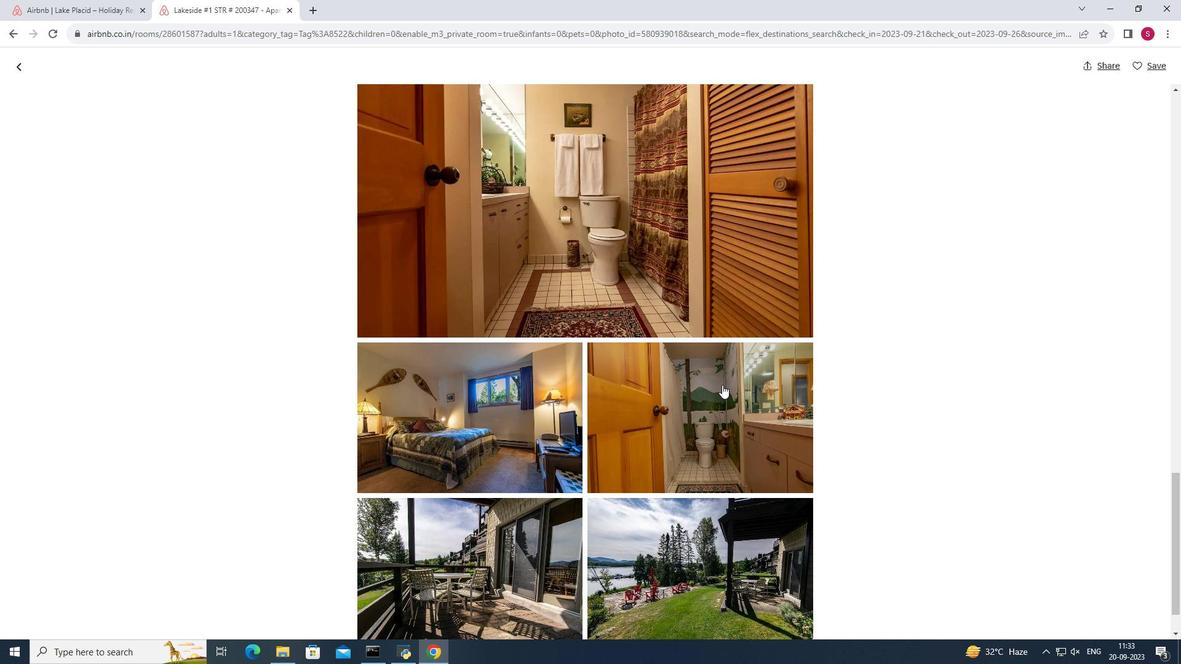 
Action: Mouse scrolled (720, 382) with delta (0, 0)
Screenshot: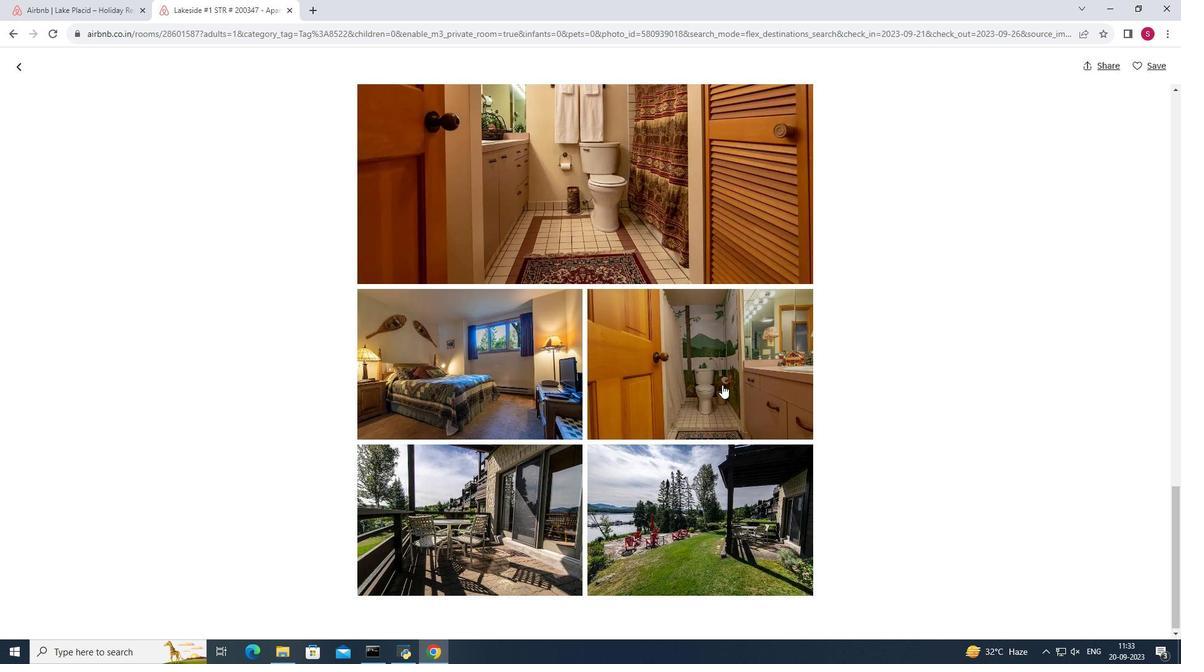 
Action: Mouse scrolled (720, 382) with delta (0, 0)
Screenshot: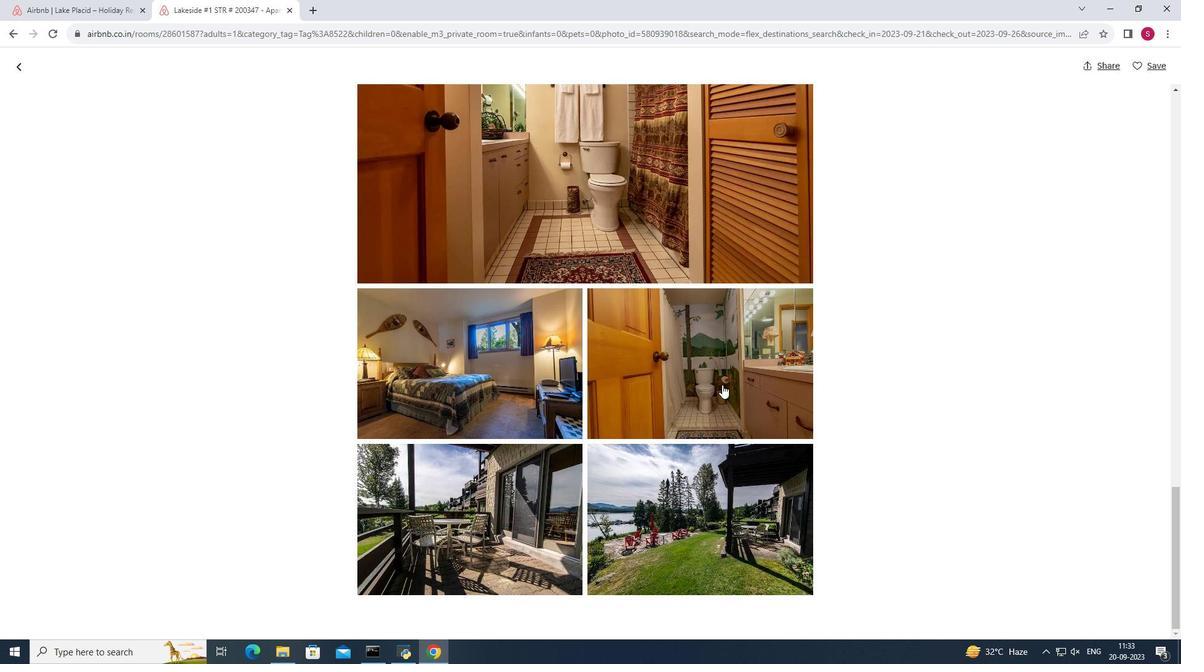 
Action: Mouse scrolled (720, 382) with delta (0, 0)
Screenshot: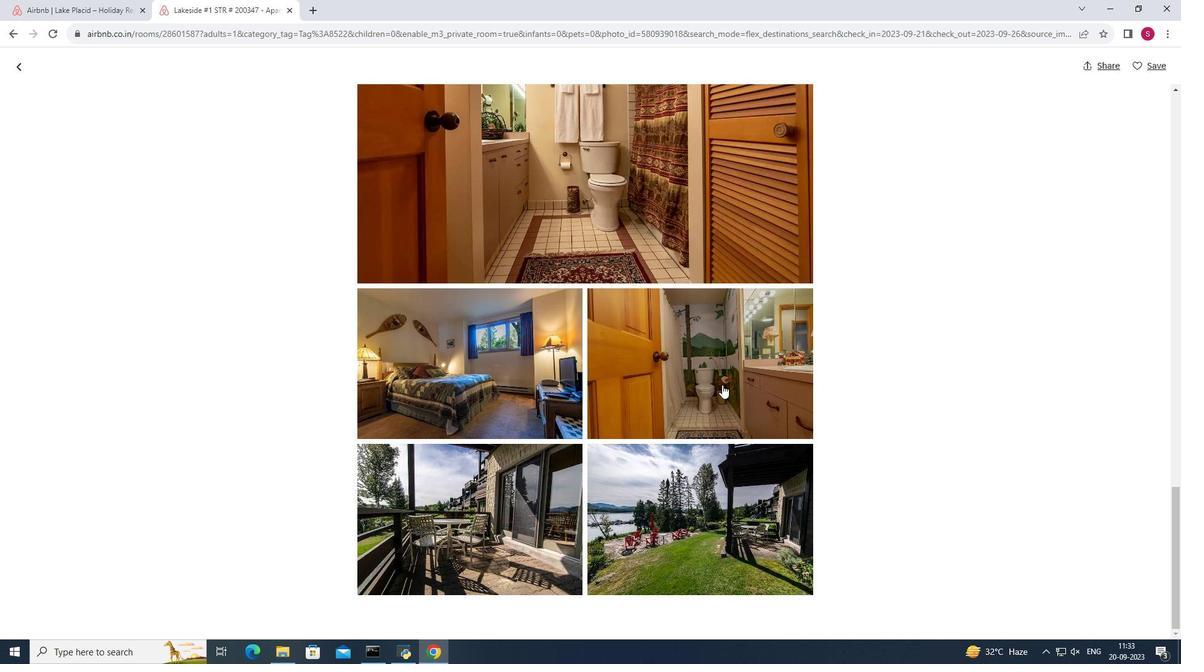 
Action: Mouse moved to (12, 62)
Screenshot: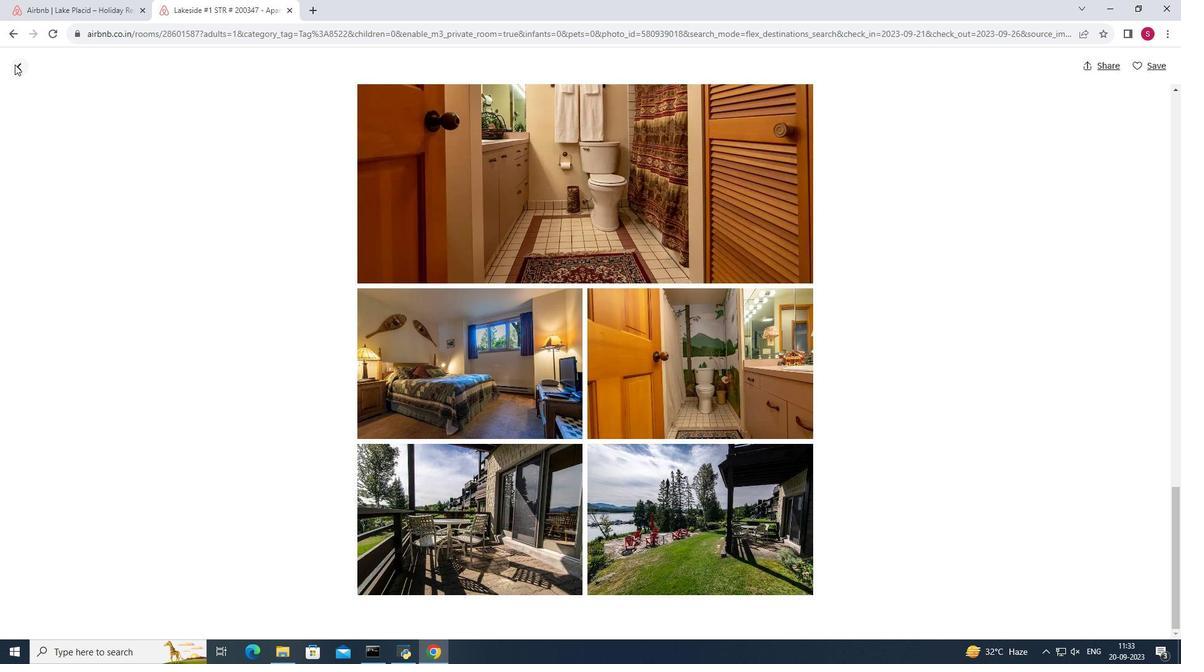 
Action: Mouse pressed left at (12, 62)
Screenshot: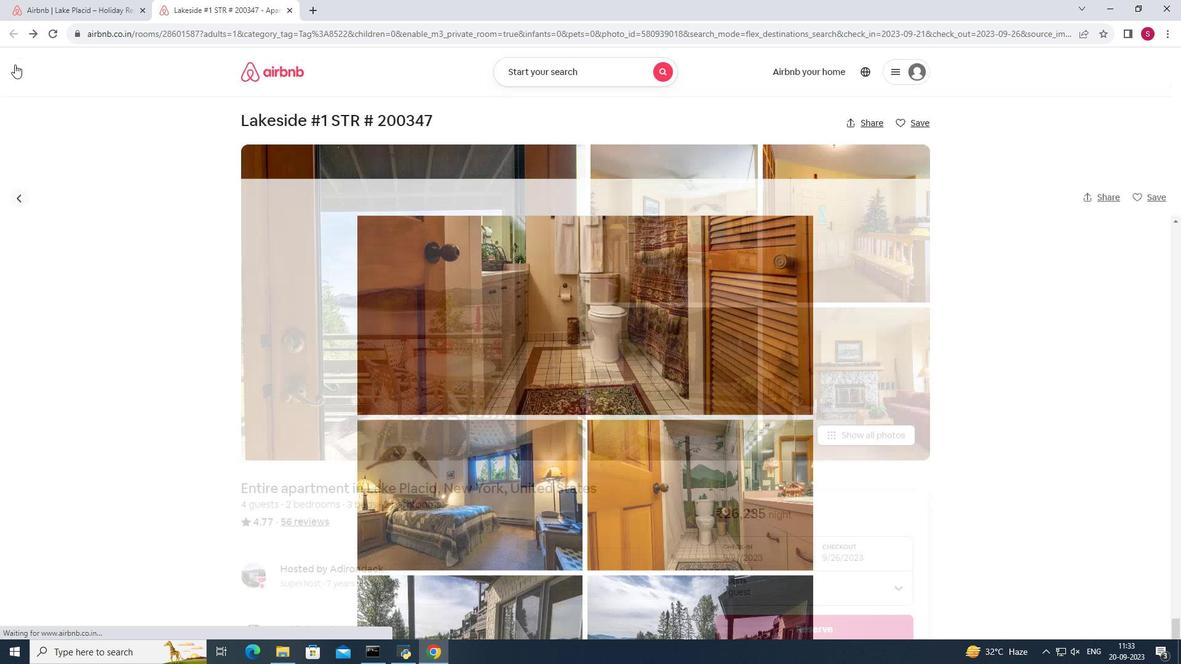 
Action: Mouse moved to (473, 250)
Screenshot: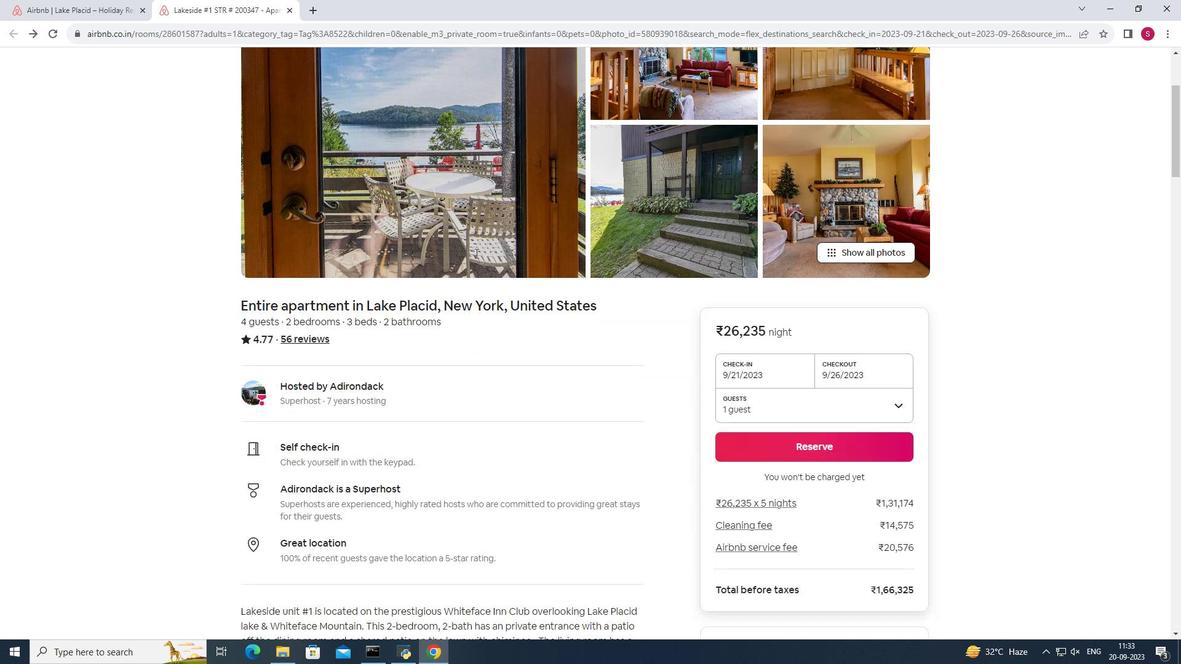 
Action: Mouse scrolled (473, 249) with delta (0, 0)
Screenshot: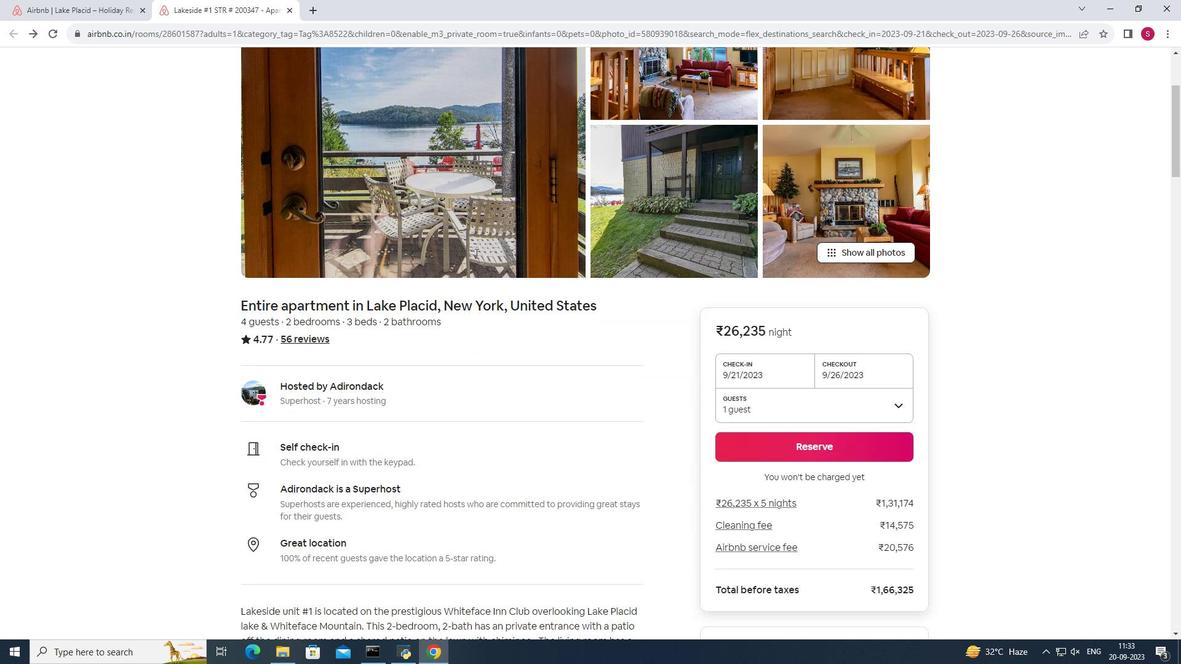 
Action: Mouse scrolled (473, 249) with delta (0, 0)
Screenshot: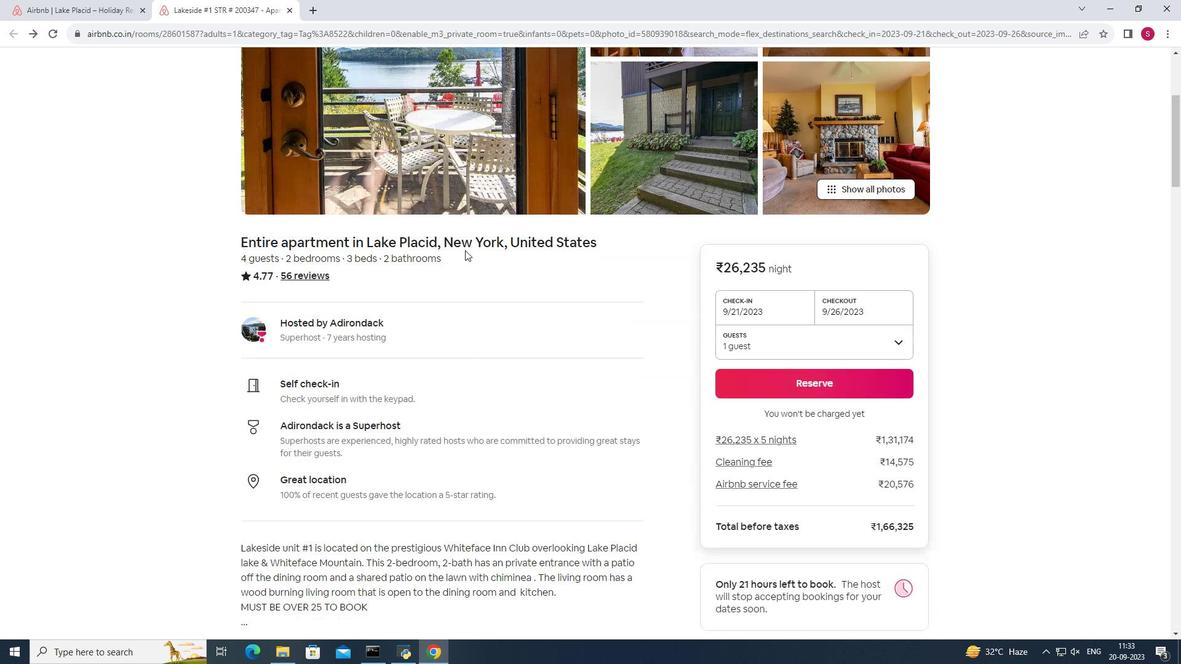
Action: Mouse scrolled (473, 249) with delta (0, 0)
Screenshot: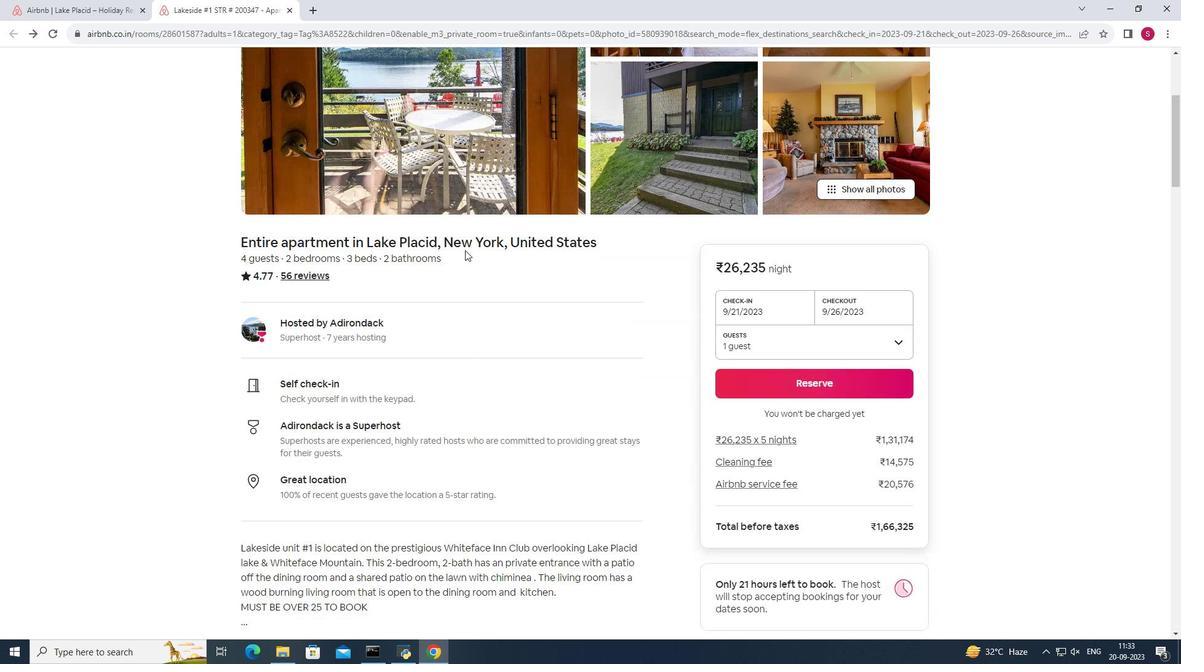 
Action: Mouse scrolled (473, 249) with delta (0, 0)
Screenshot: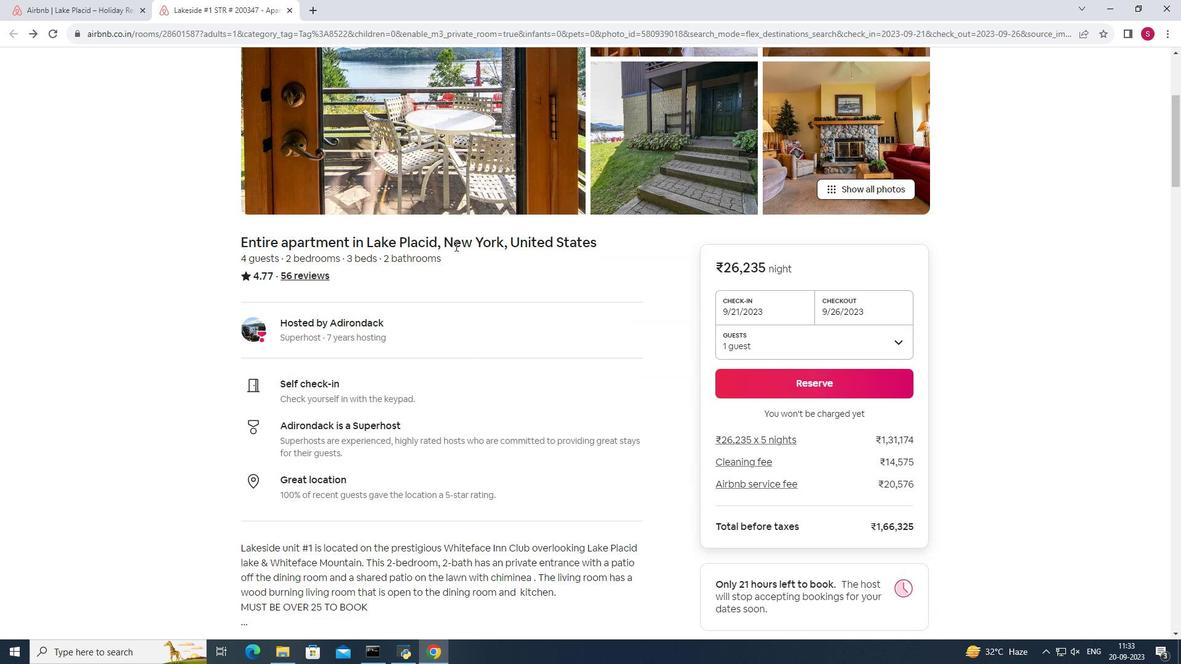 
Action: Mouse moved to (452, 243)
Screenshot: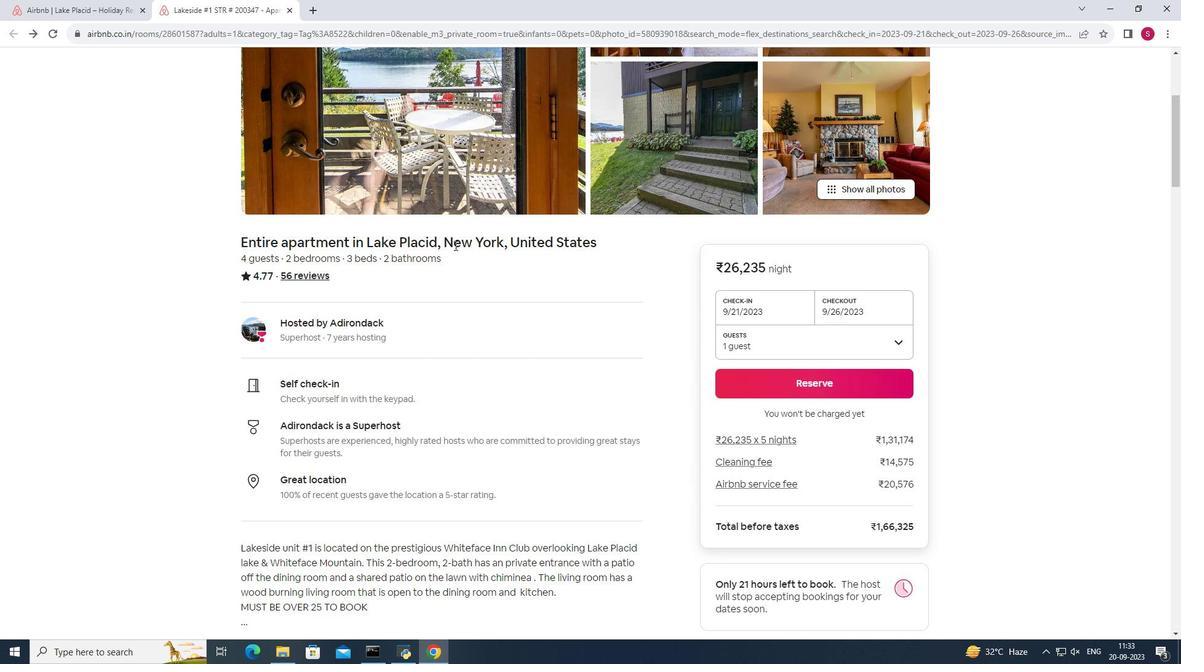 
Action: Mouse scrolled (452, 242) with delta (0, 0)
Screenshot: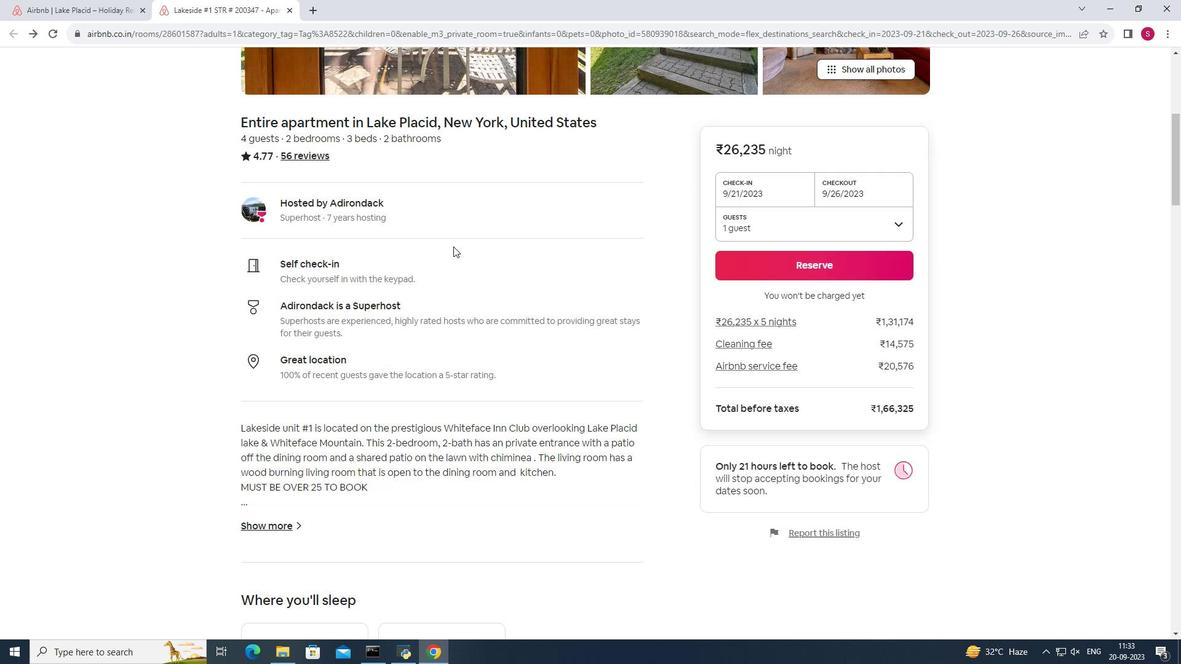 
Action: Mouse moved to (451, 244)
Screenshot: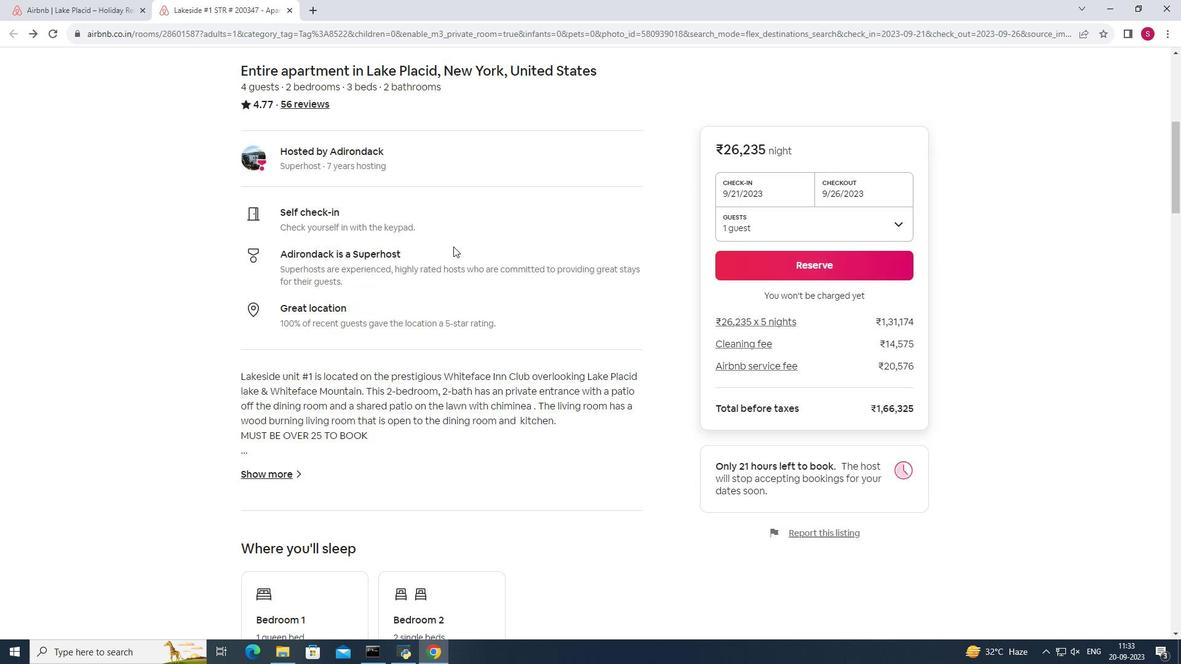 
Action: Mouse scrolled (451, 243) with delta (0, 0)
Screenshot: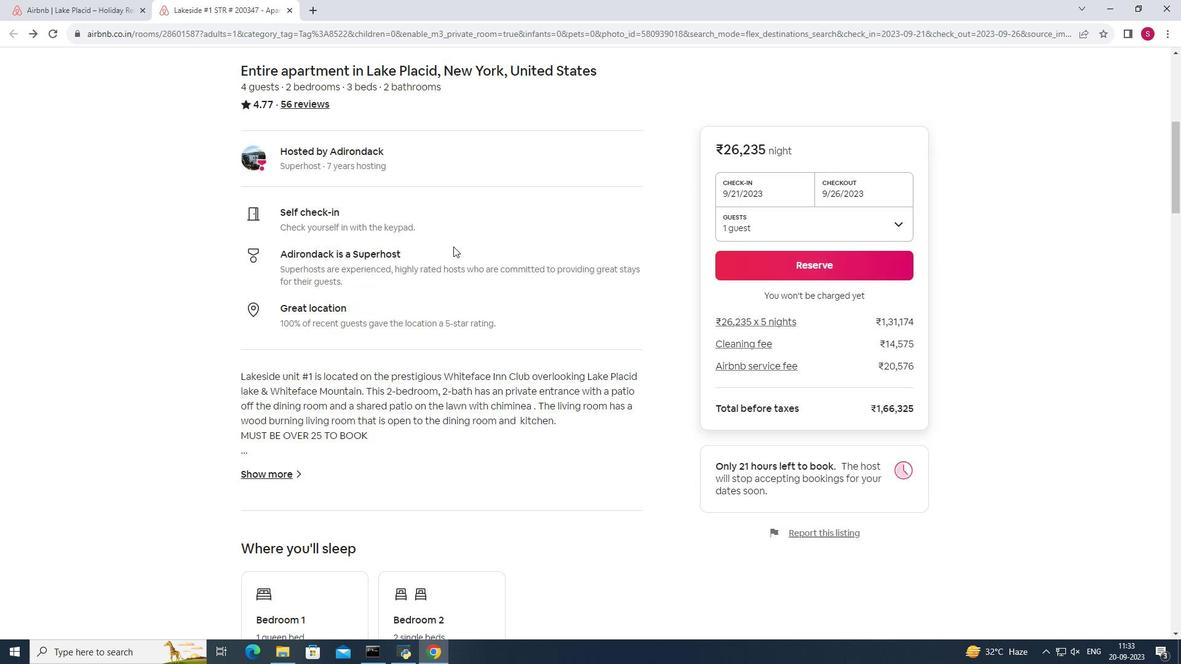 
Action: Mouse scrolled (451, 243) with delta (0, 0)
Screenshot: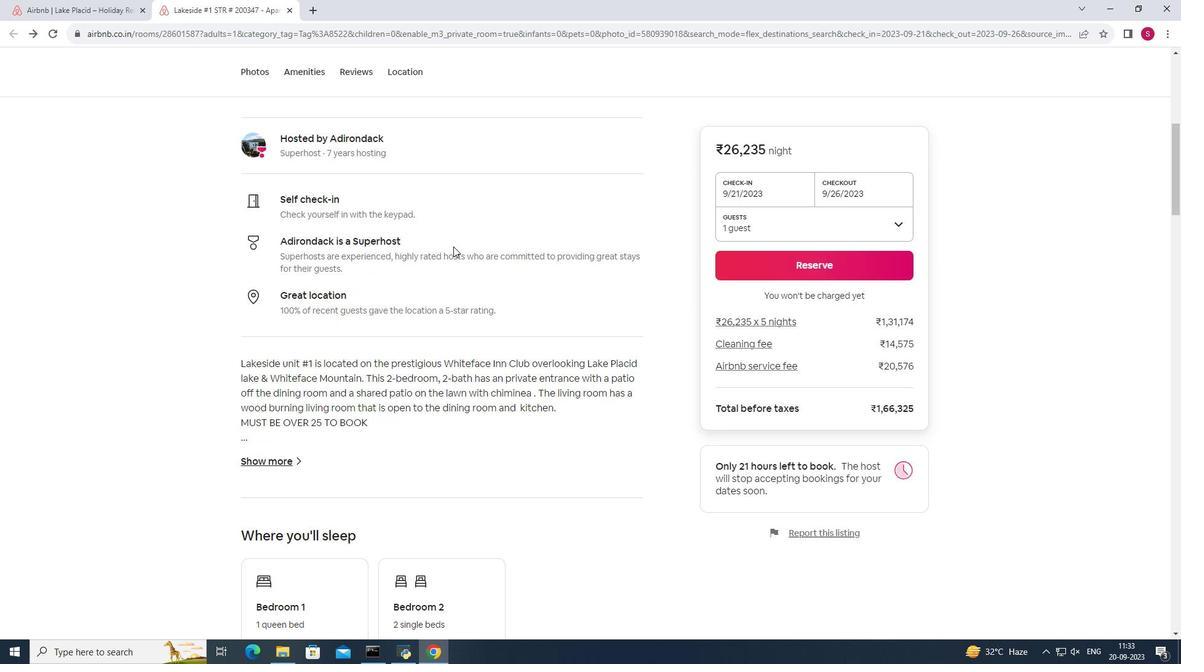 
Action: Mouse moved to (446, 252)
Screenshot: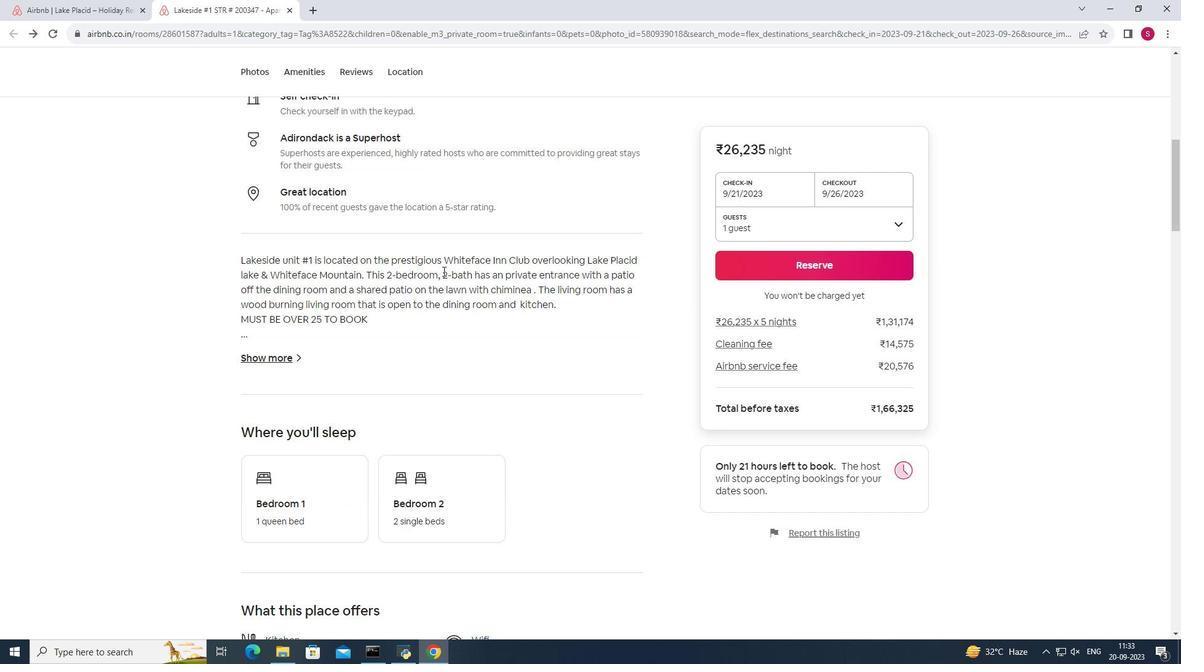 
Action: Mouse scrolled (446, 252) with delta (0, 0)
Screenshot: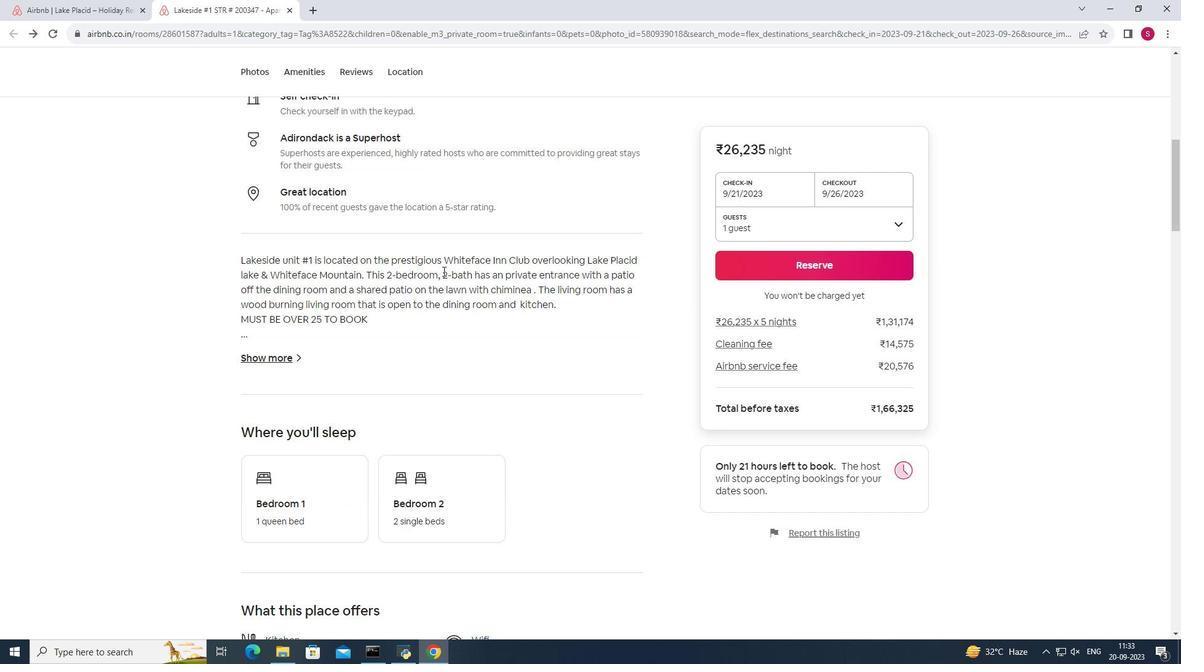 
Action: Mouse moved to (443, 262)
Screenshot: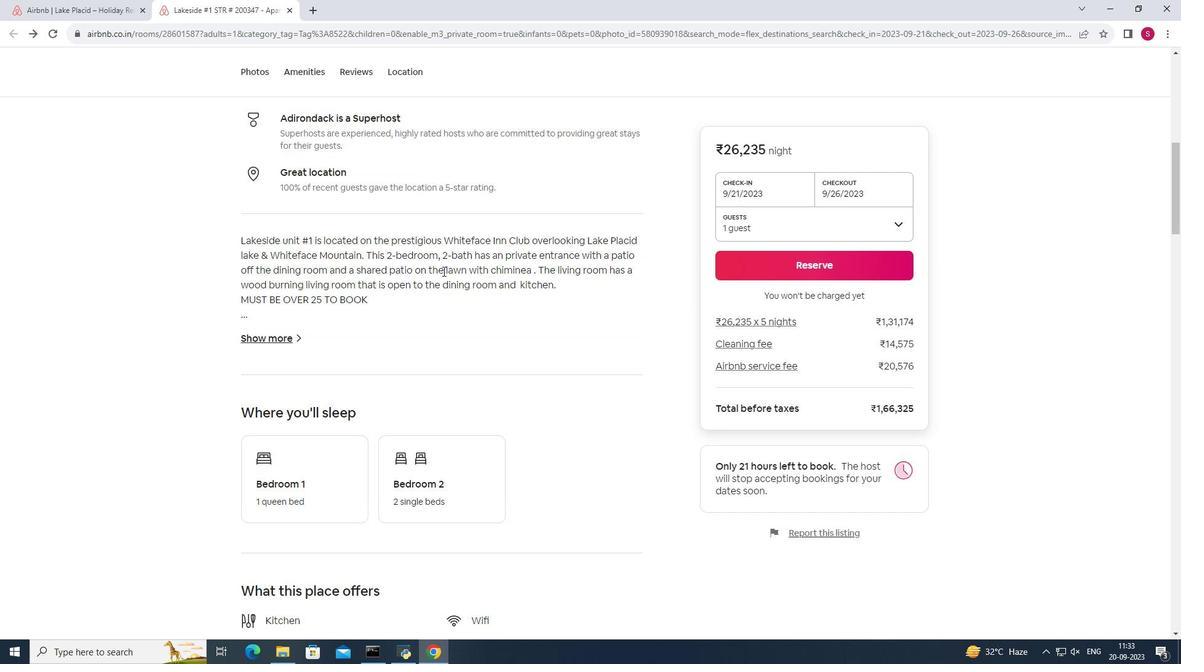 
Action: Mouse scrolled (443, 261) with delta (0, 0)
Screenshot: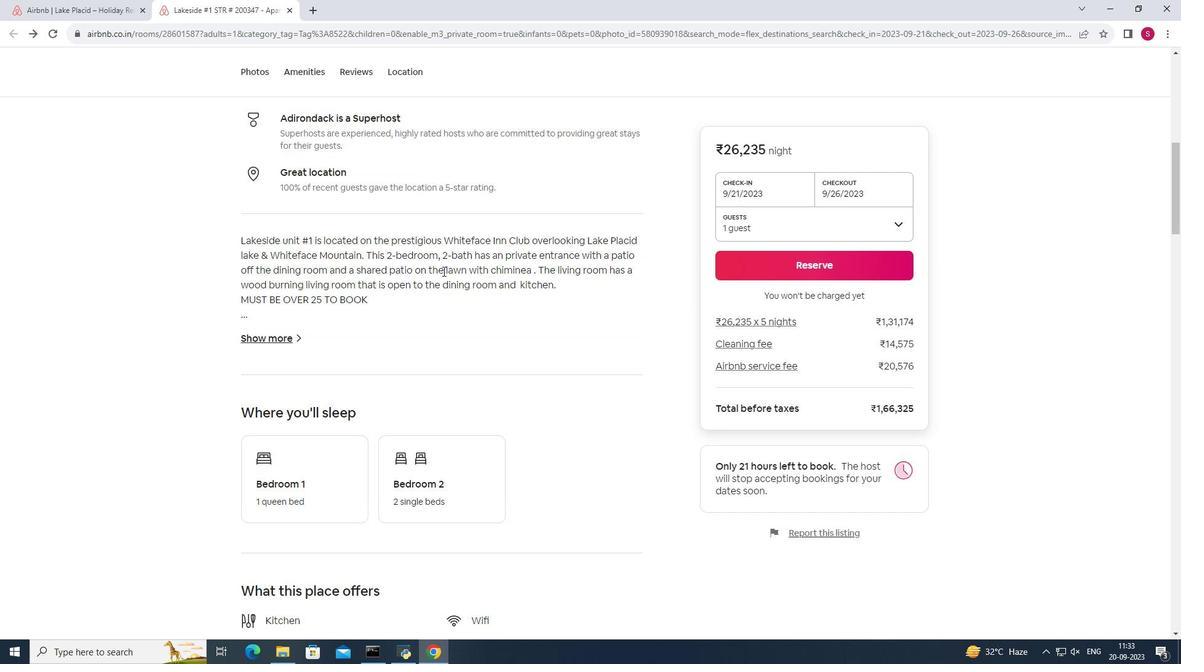 
Action: Mouse moved to (539, 265)
Screenshot: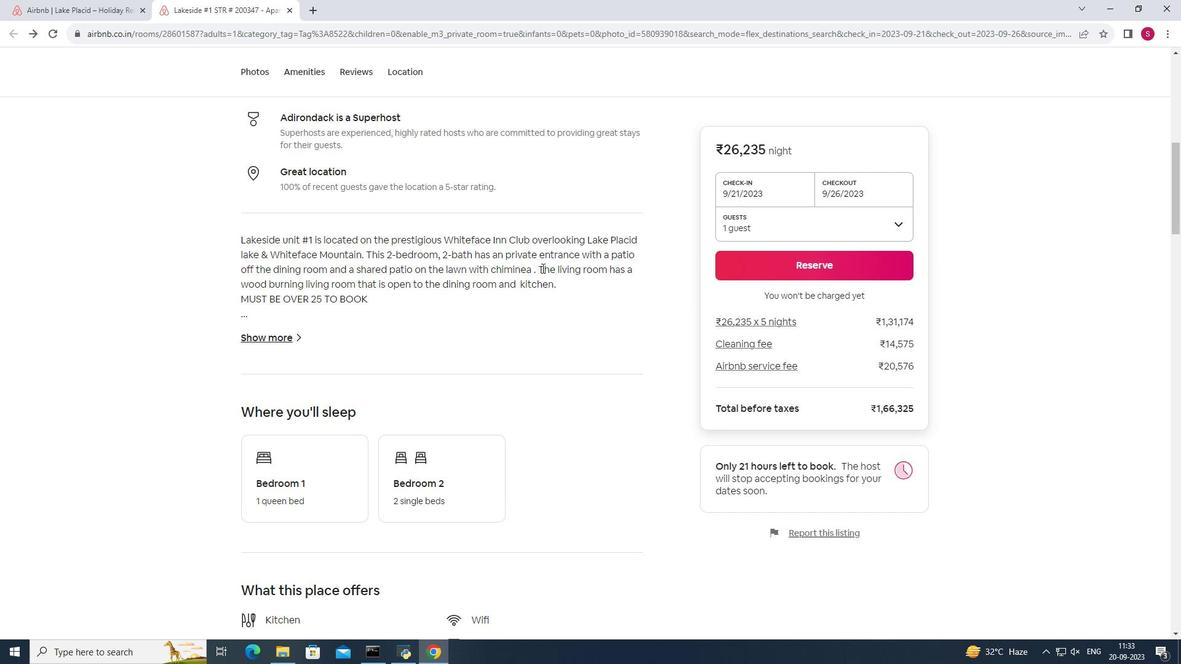 
Action: Mouse scrolled (539, 265) with delta (0, 0)
Screenshot: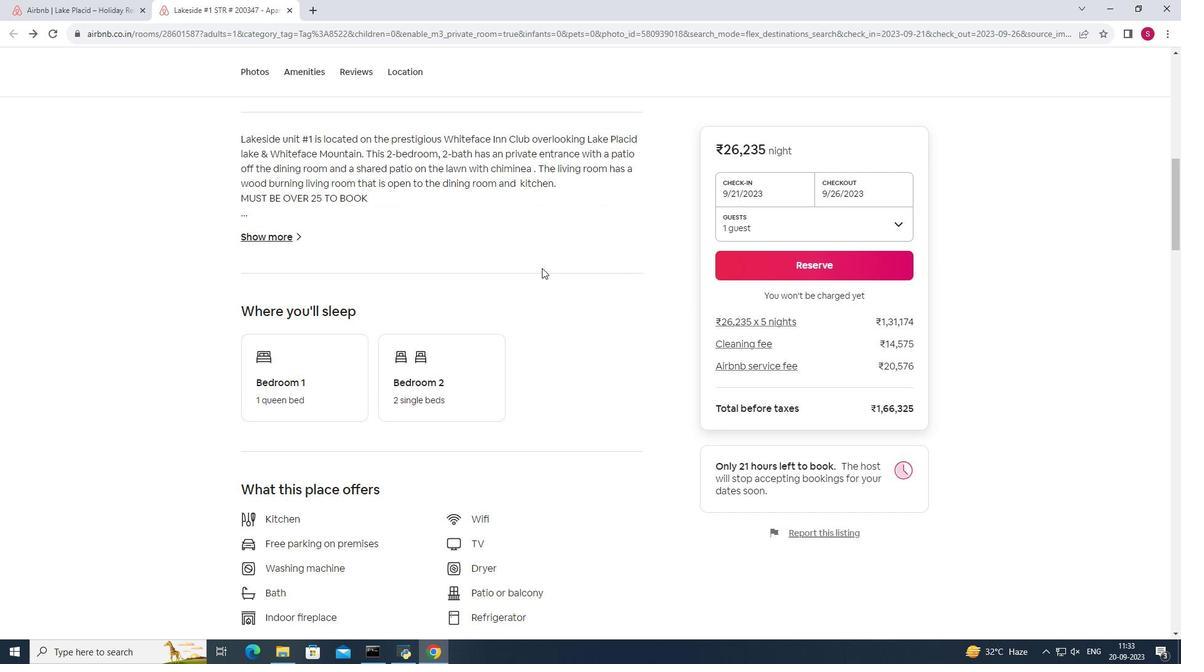 
Action: Mouse scrolled (539, 265) with delta (0, 0)
Screenshot: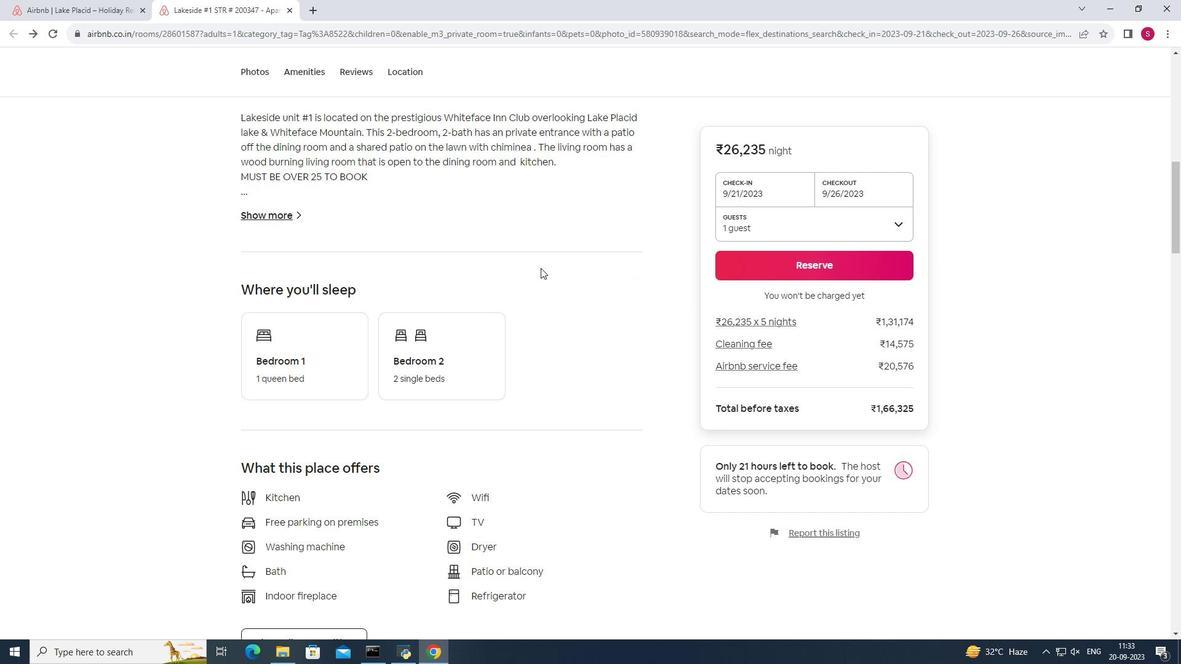 
Action: Mouse moved to (263, 219)
Screenshot: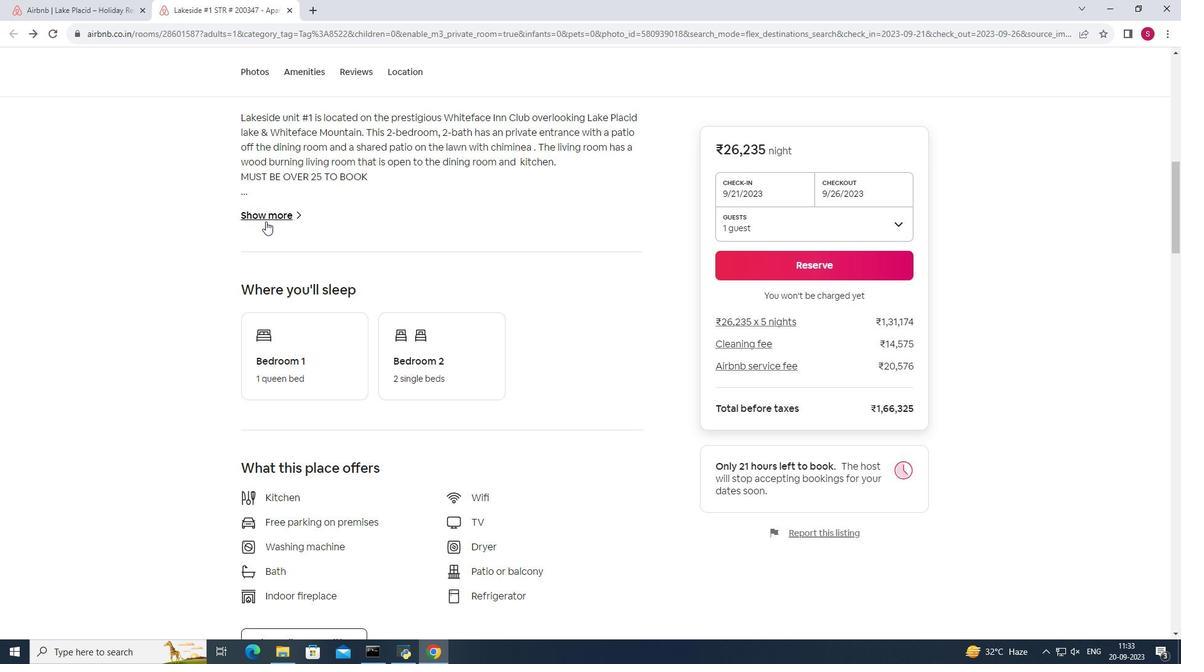
Action: Mouse scrolled (263, 218) with delta (0, 0)
Screenshot: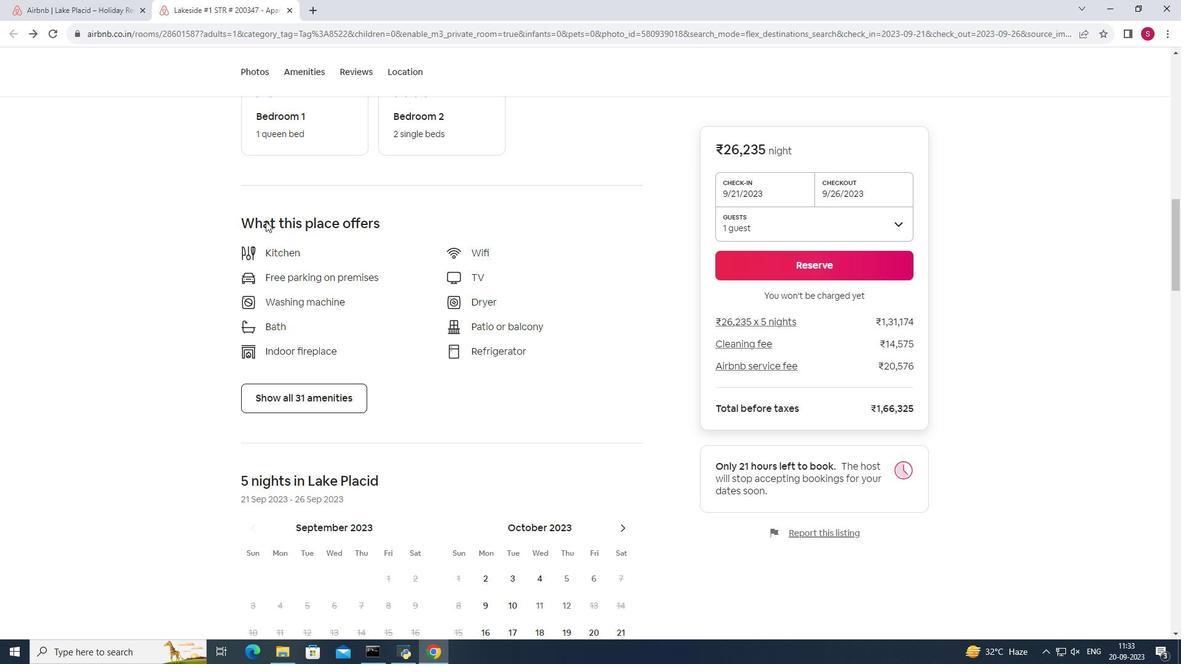 
Action: Mouse scrolled (263, 218) with delta (0, 0)
Screenshot: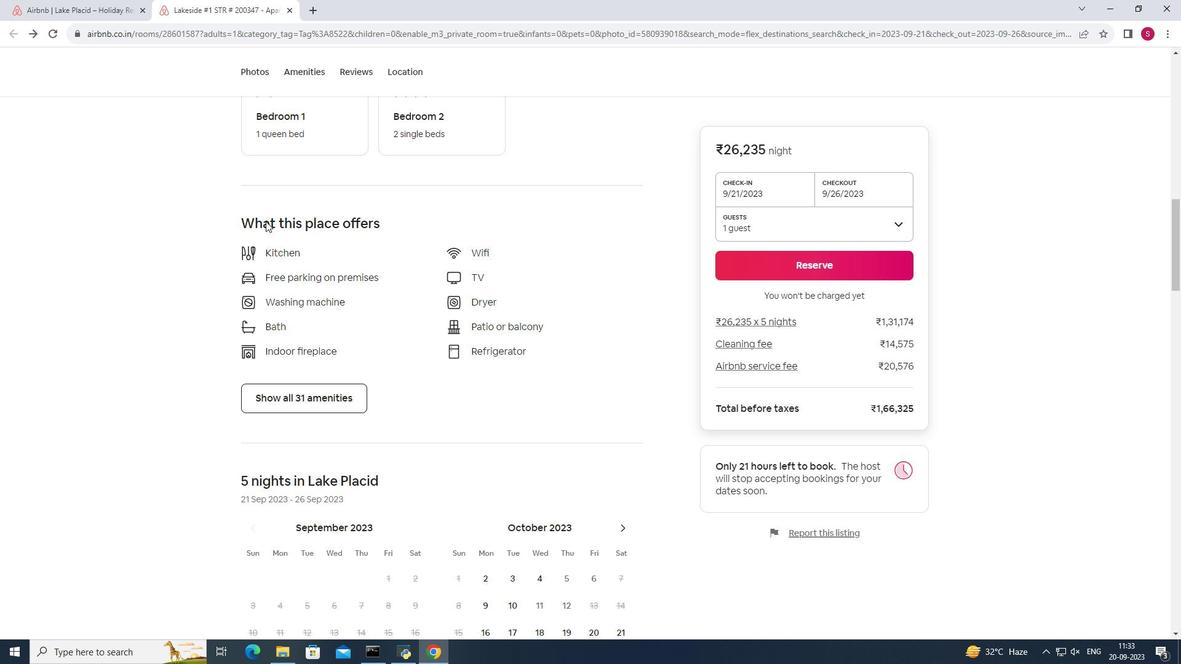 
Action: Mouse scrolled (263, 218) with delta (0, 0)
Screenshot: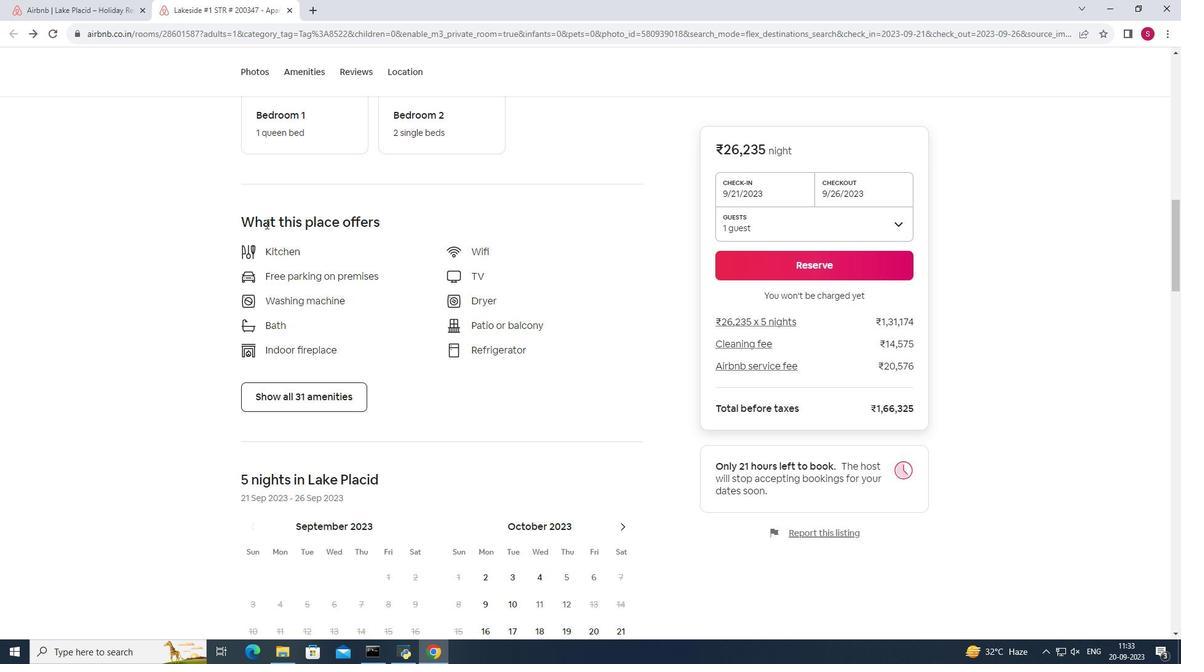 
Action: Mouse scrolled (263, 218) with delta (0, 0)
Screenshot: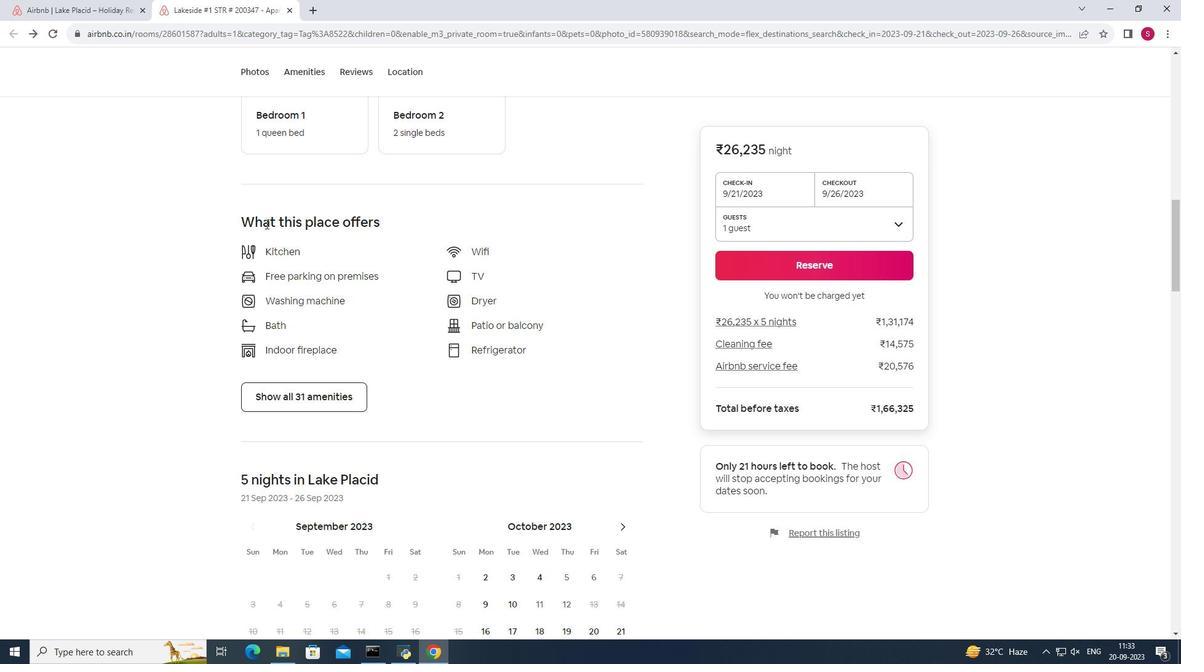 
Action: Mouse moved to (315, 395)
Screenshot: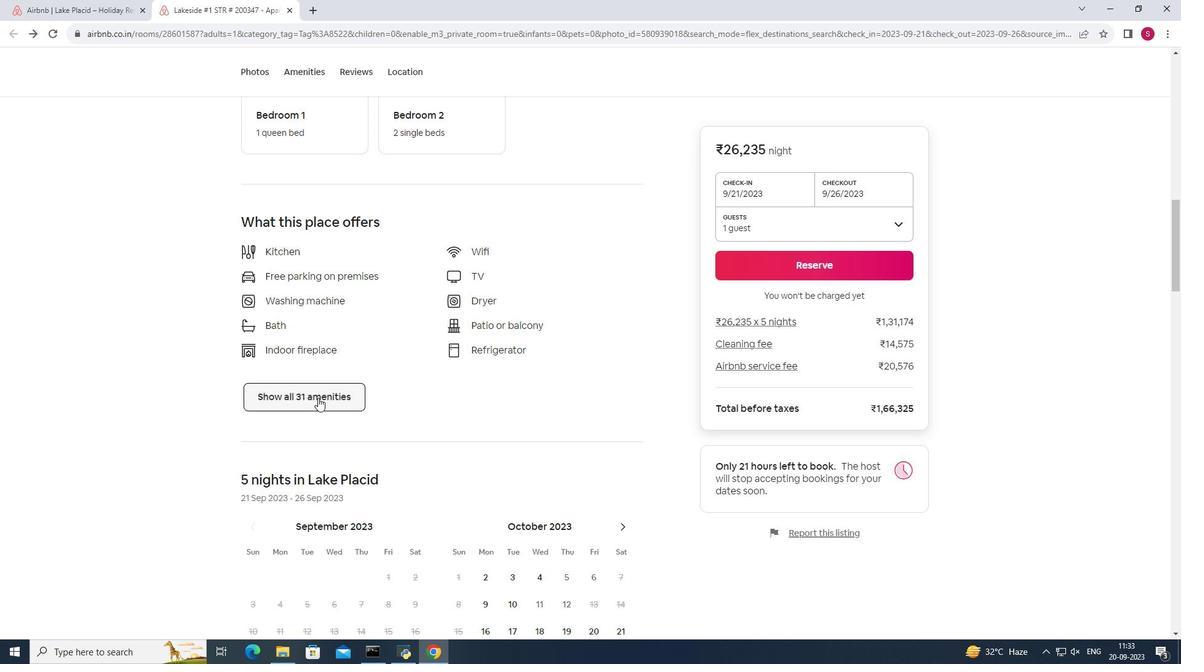 
Action: Mouse pressed left at (315, 395)
Screenshot: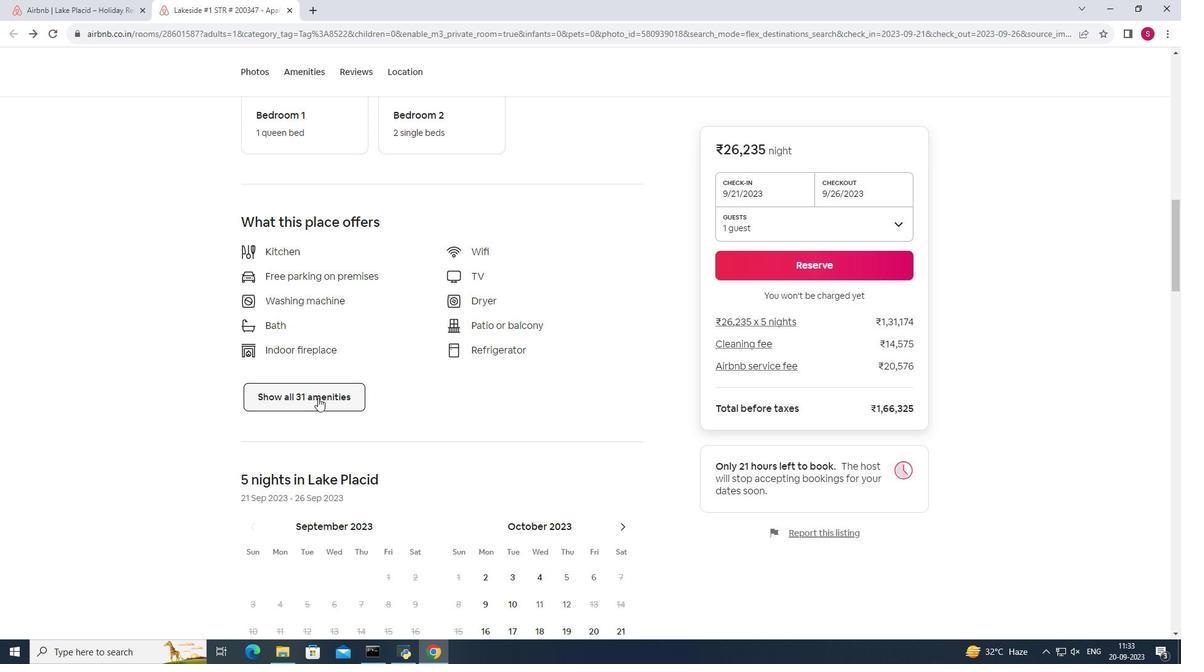 
Action: Mouse moved to (491, 522)
Screenshot: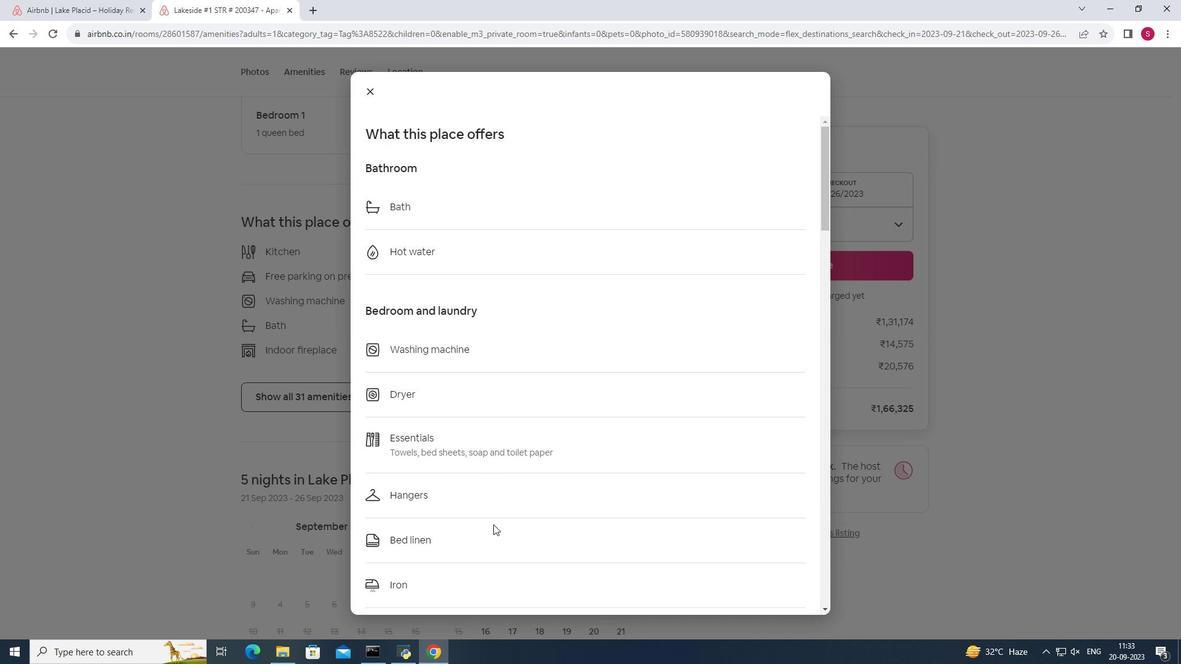 
Action: Mouse scrolled (491, 521) with delta (0, 0)
Screenshot: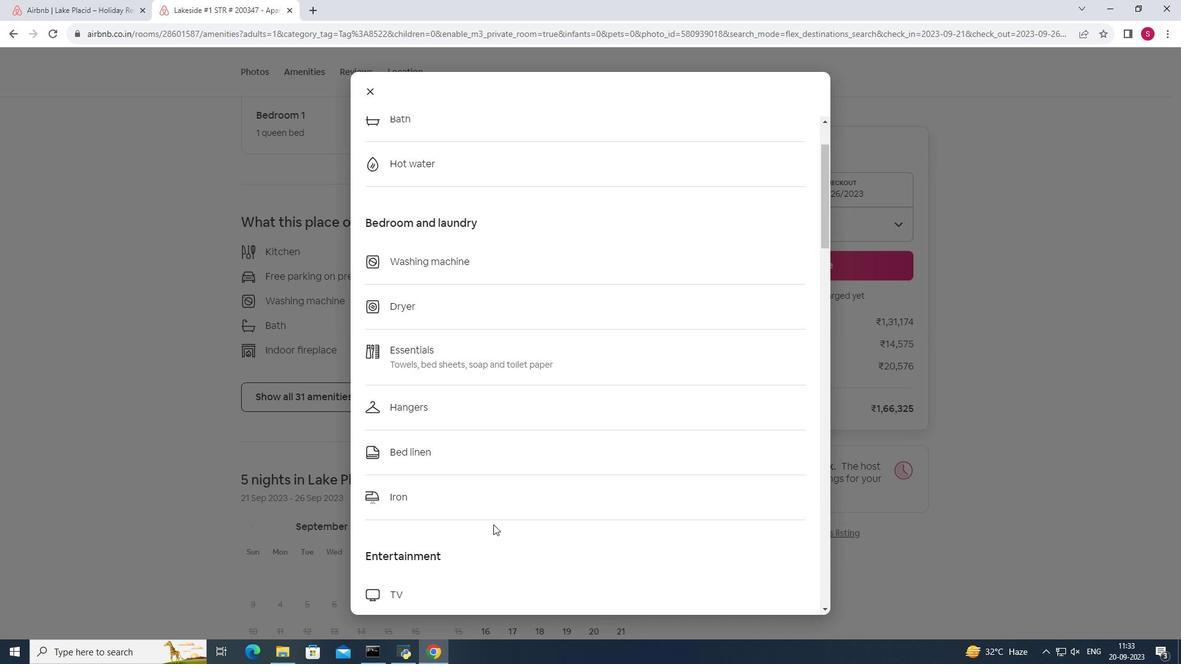 
Action: Mouse scrolled (491, 521) with delta (0, 0)
Screenshot: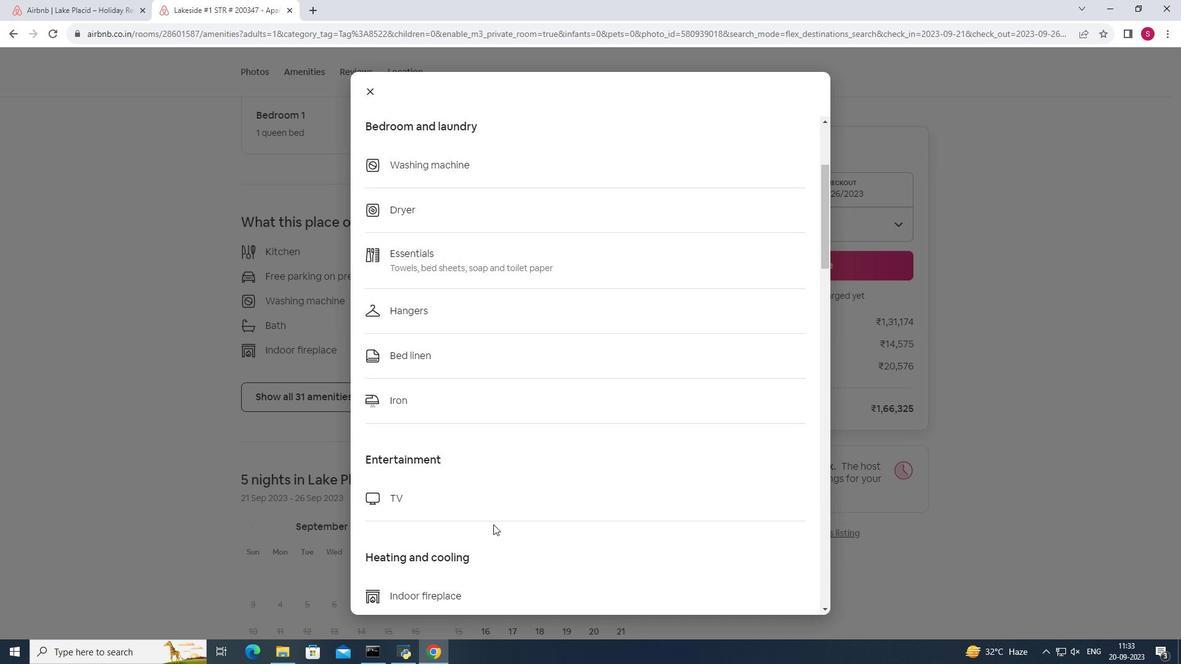 
Action: Mouse scrolled (491, 521) with delta (0, 0)
Screenshot: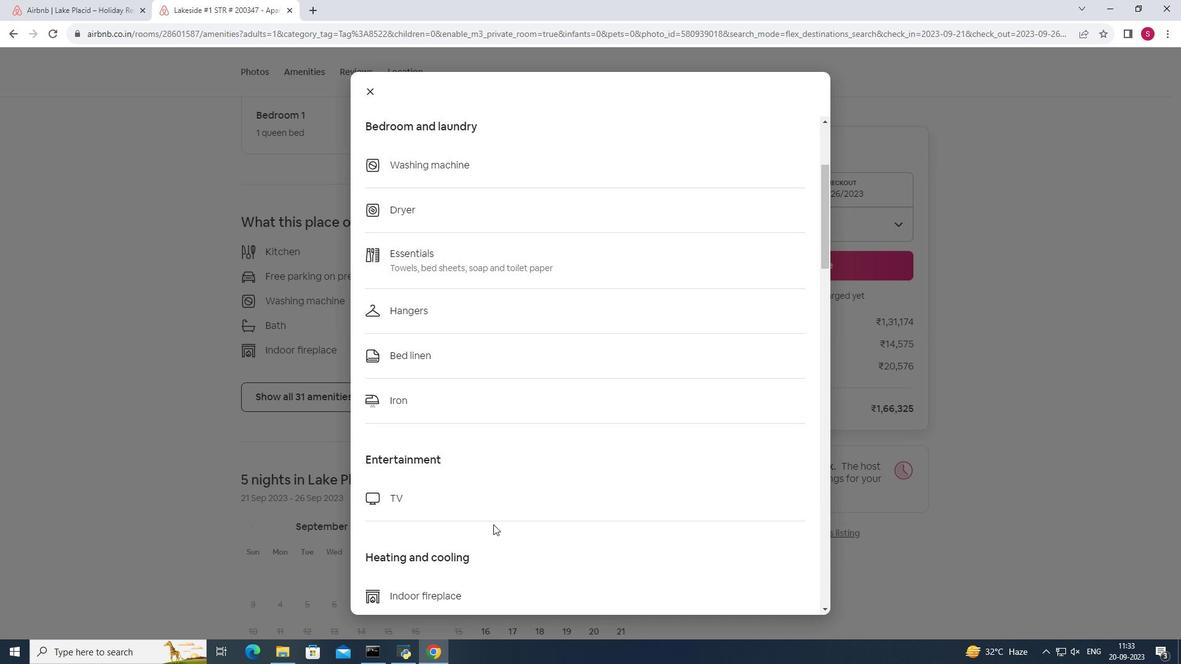
Action: Mouse moved to (491, 522)
Screenshot: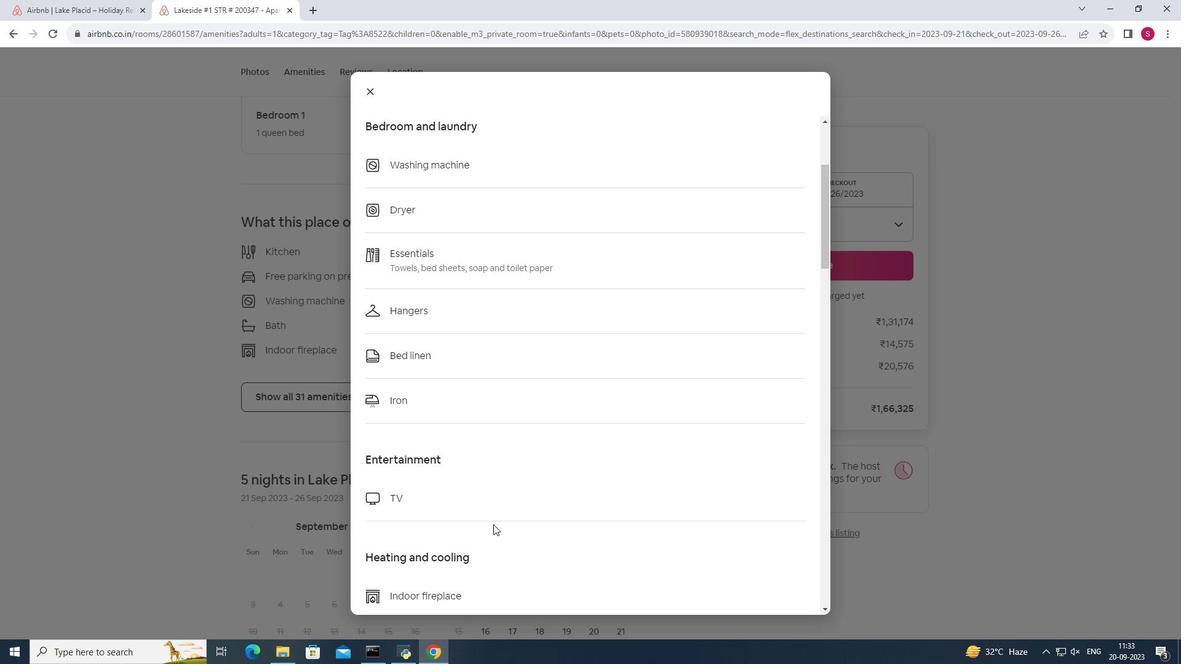 
Action: Mouse scrolled (491, 521) with delta (0, 0)
Screenshot: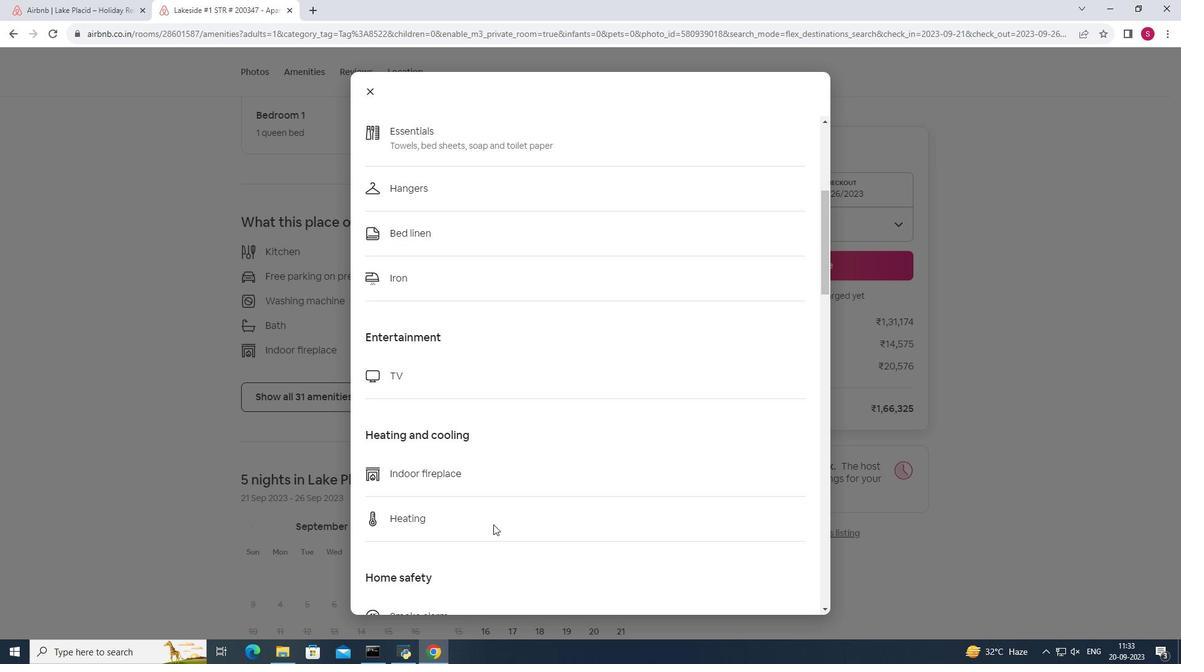 
Action: Mouse scrolled (491, 521) with delta (0, 0)
Screenshot: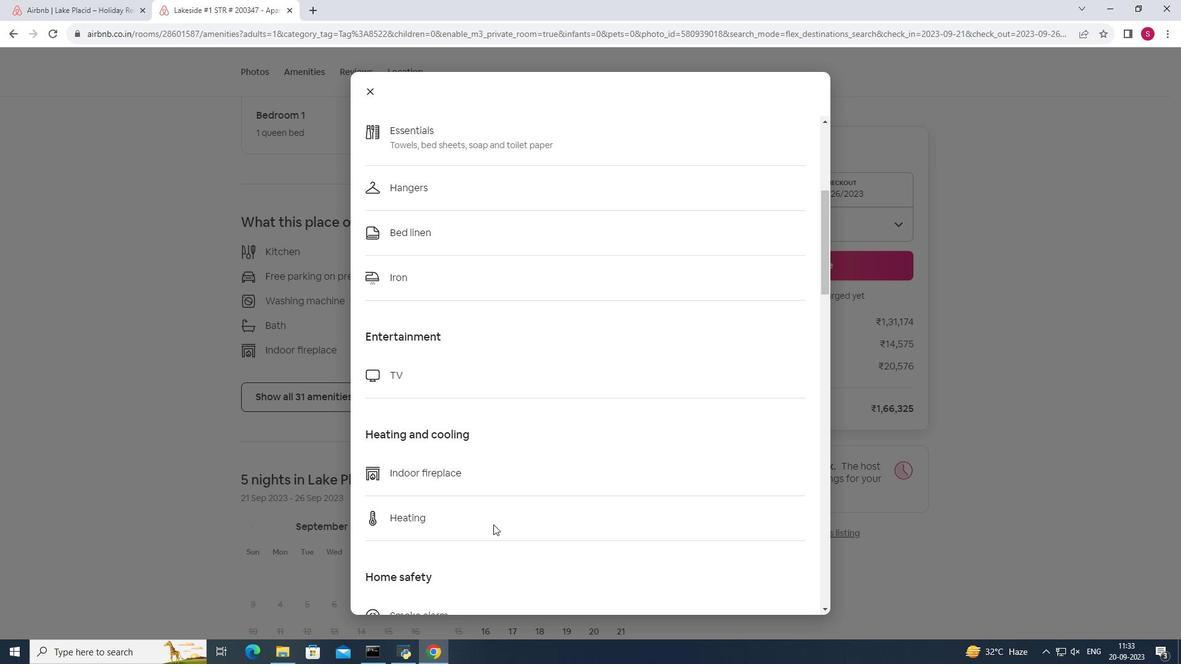 
Action: Mouse moved to (489, 522)
Screenshot: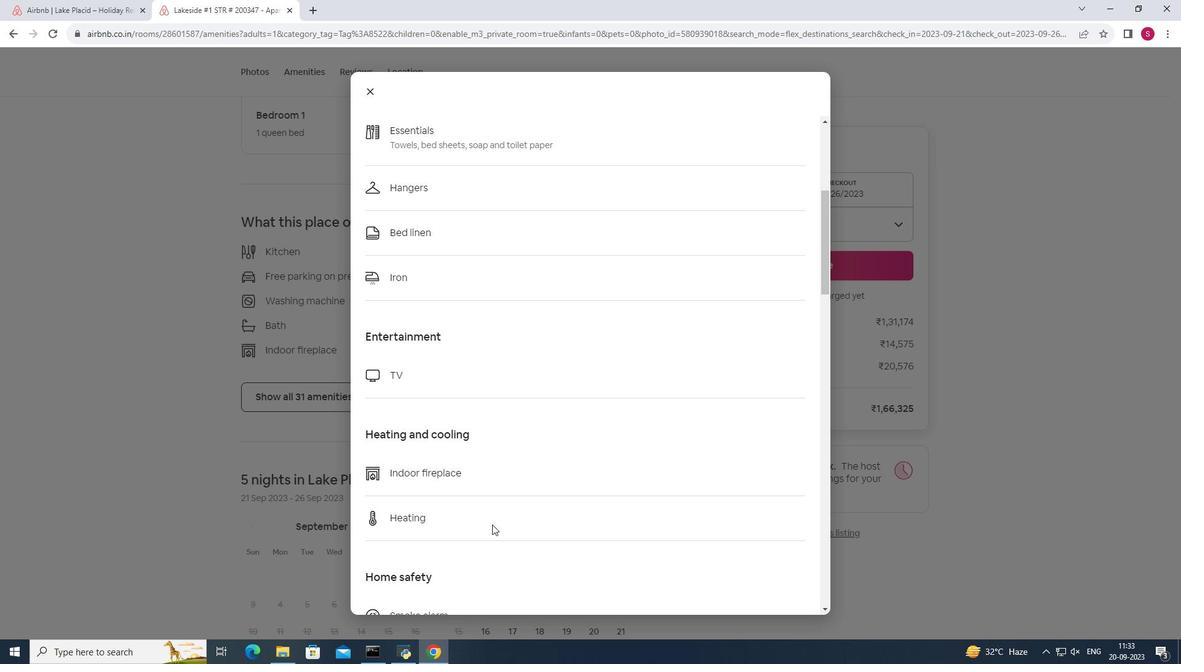 
Action: Mouse scrolled (489, 521) with delta (0, 0)
Screenshot: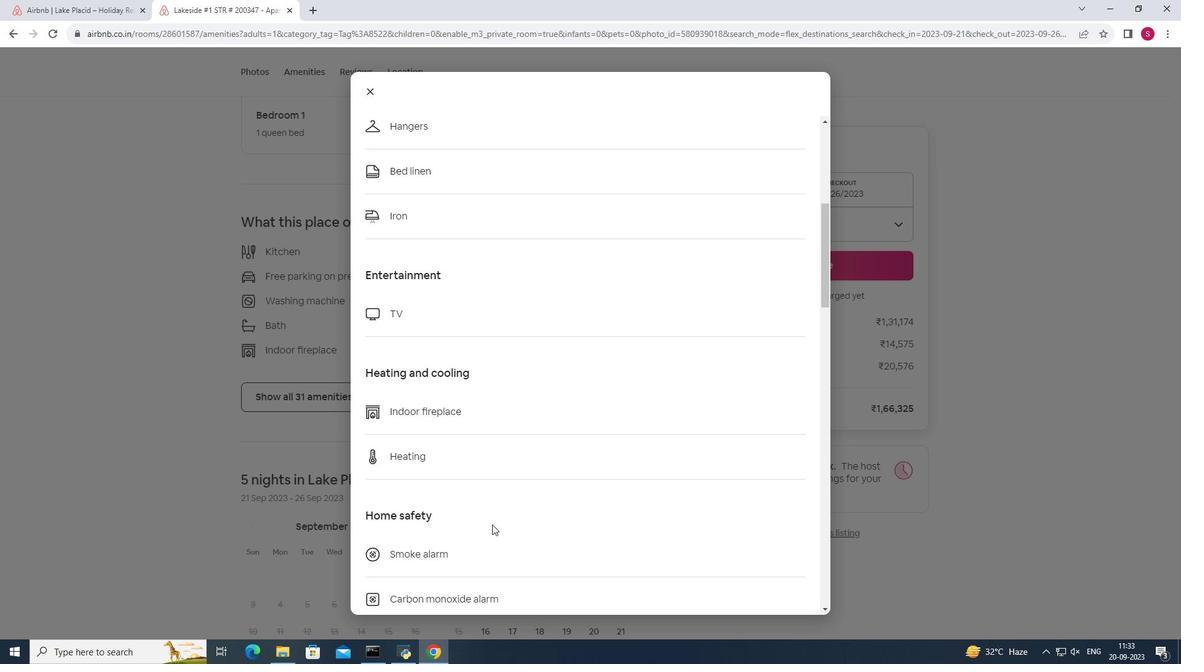 
Action: Mouse scrolled (489, 521) with delta (0, 0)
Screenshot: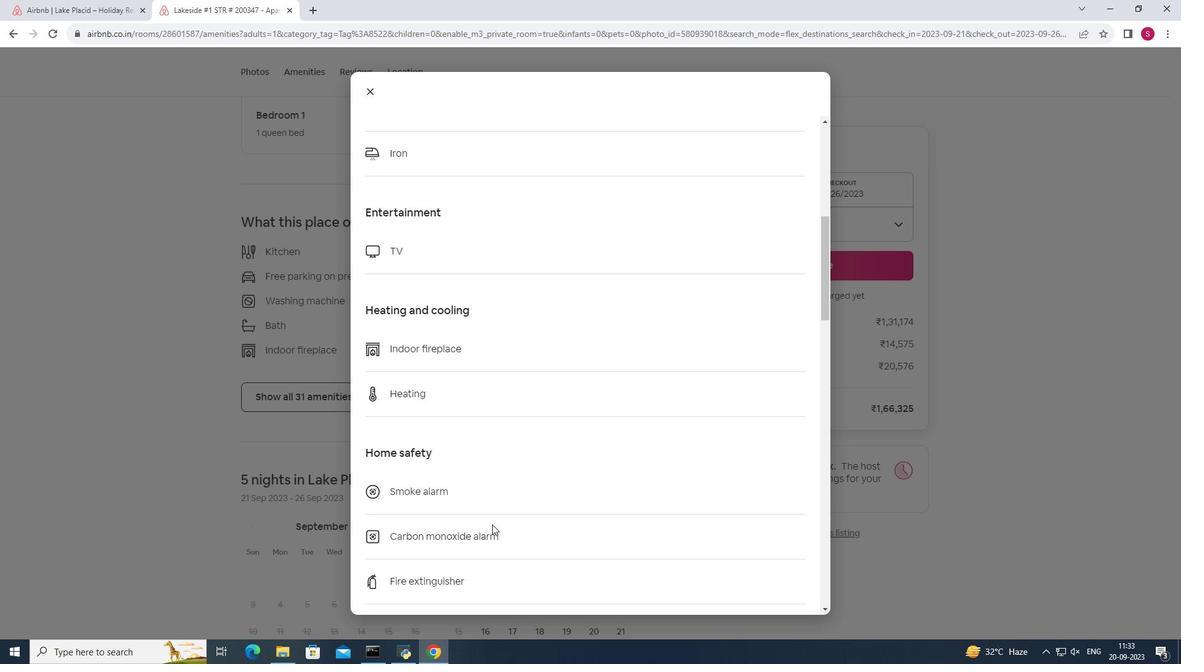 
Action: Mouse scrolled (489, 521) with delta (0, 0)
Screenshot: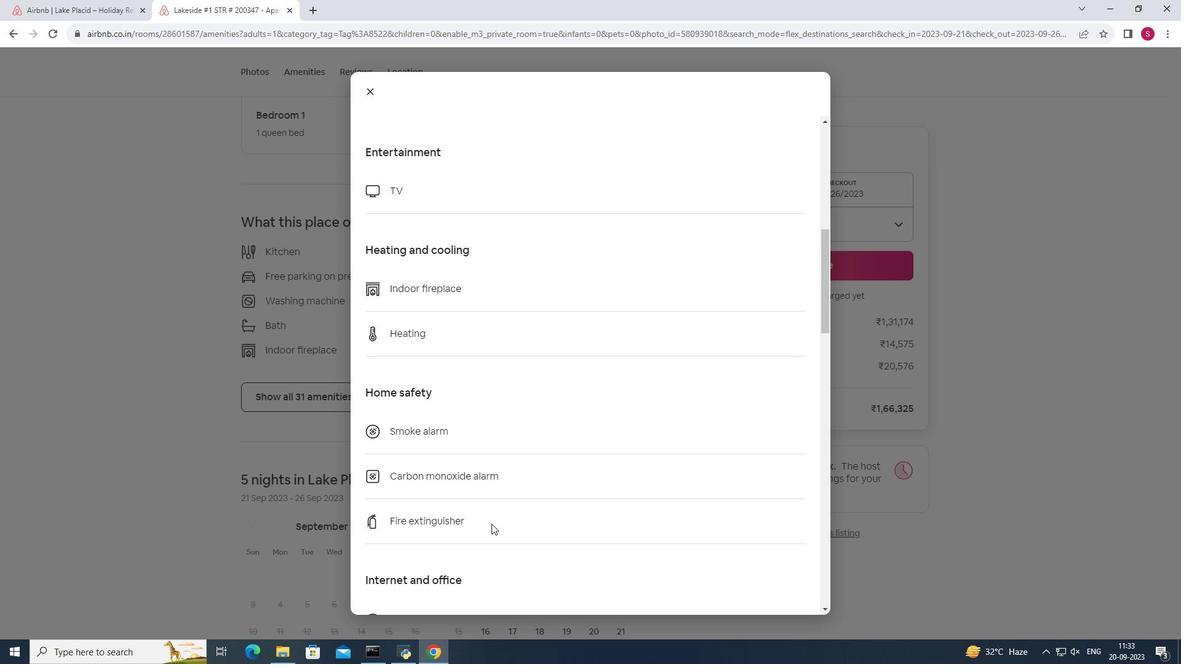 
Action: Mouse moved to (477, 513)
Screenshot: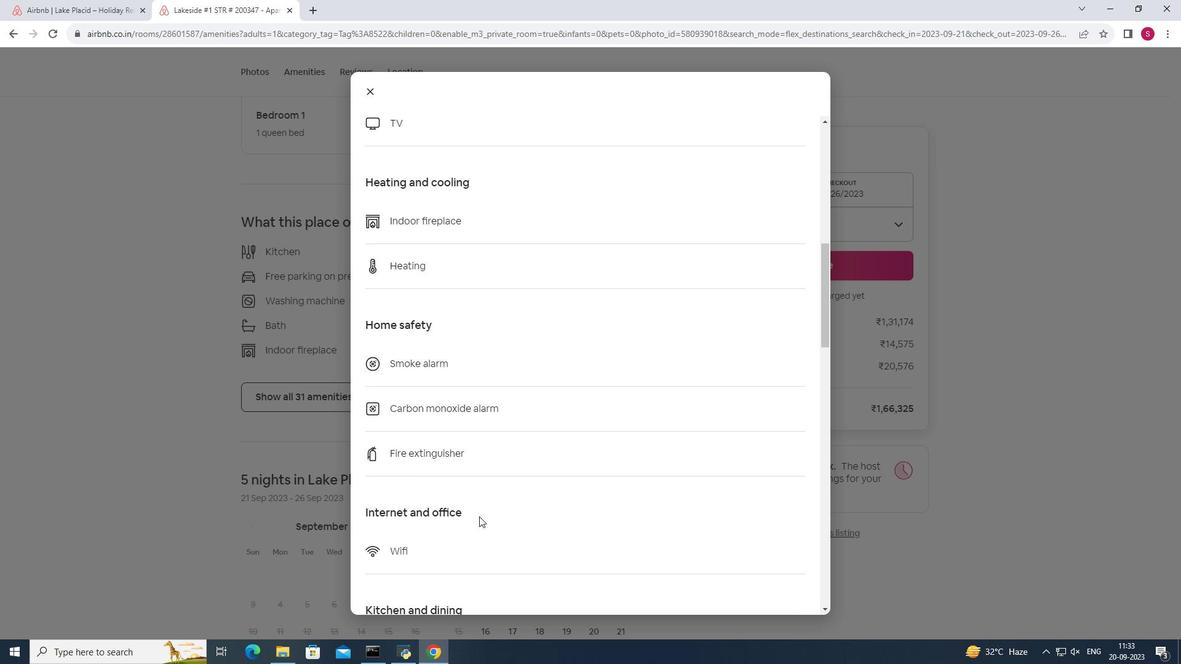 
Action: Mouse scrolled (477, 513) with delta (0, 0)
Screenshot: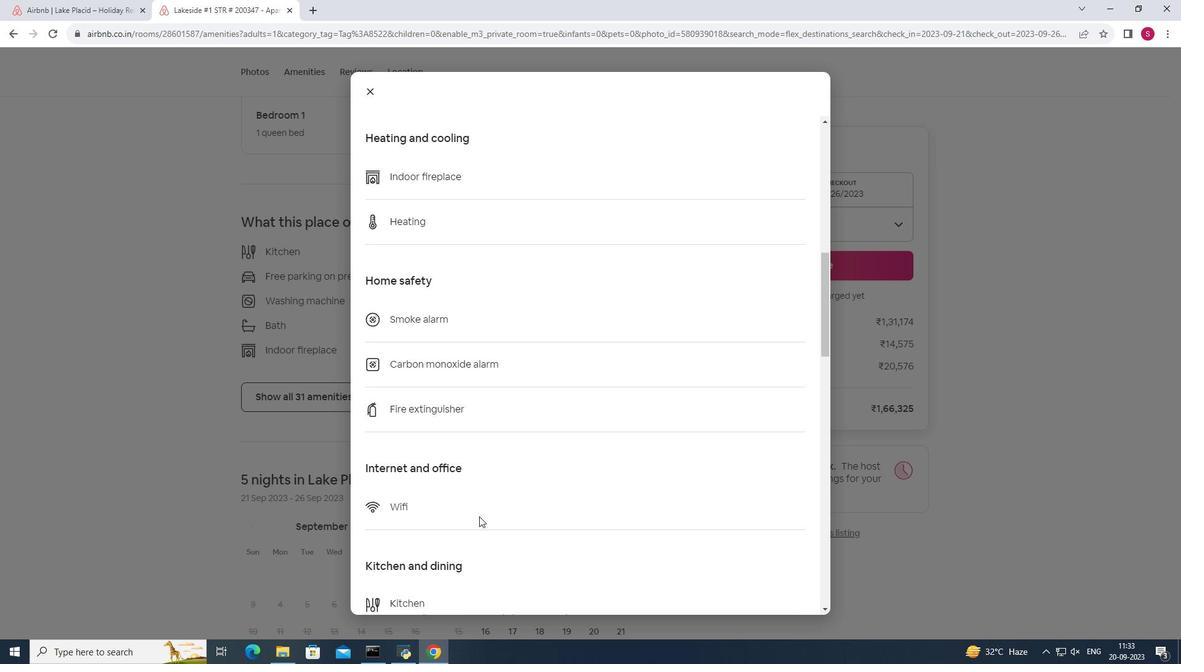
Action: Mouse moved to (477, 514)
Screenshot: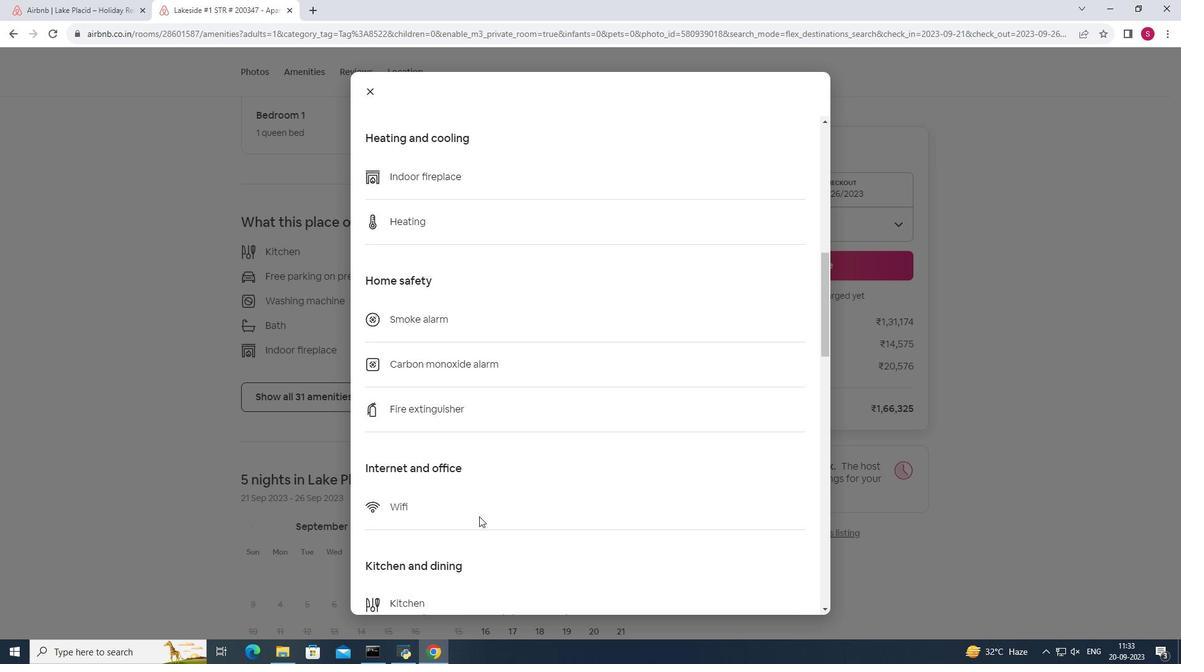 
Action: Mouse scrolled (477, 513) with delta (0, 0)
Screenshot: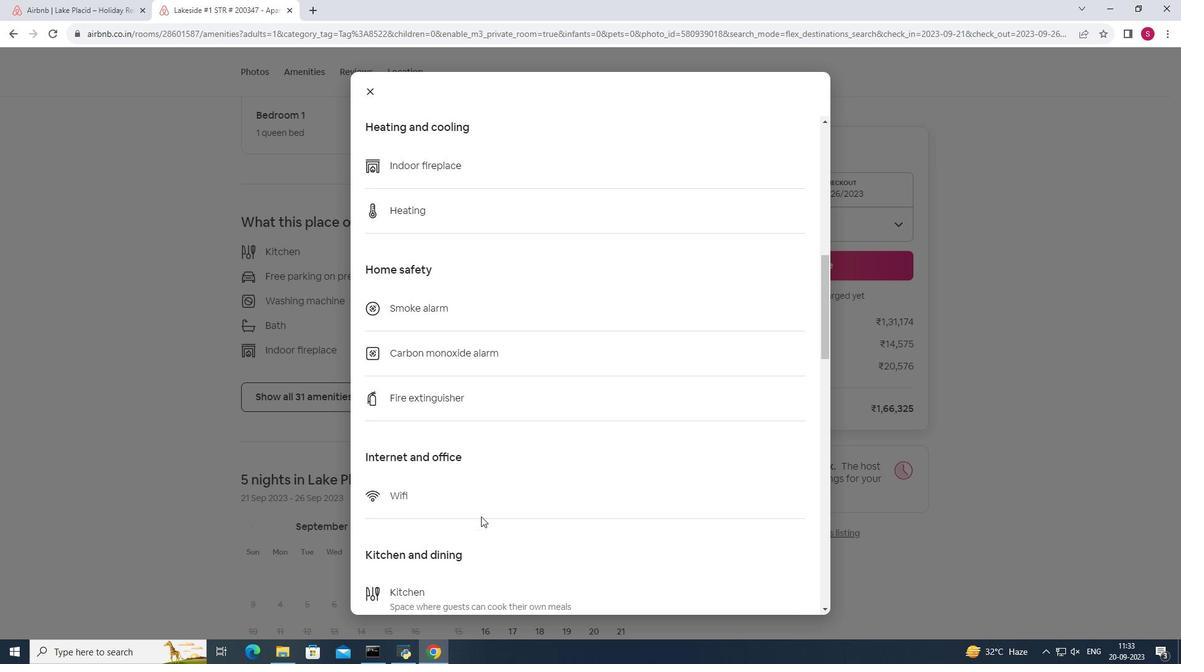 
Action: Mouse moved to (491, 507)
Screenshot: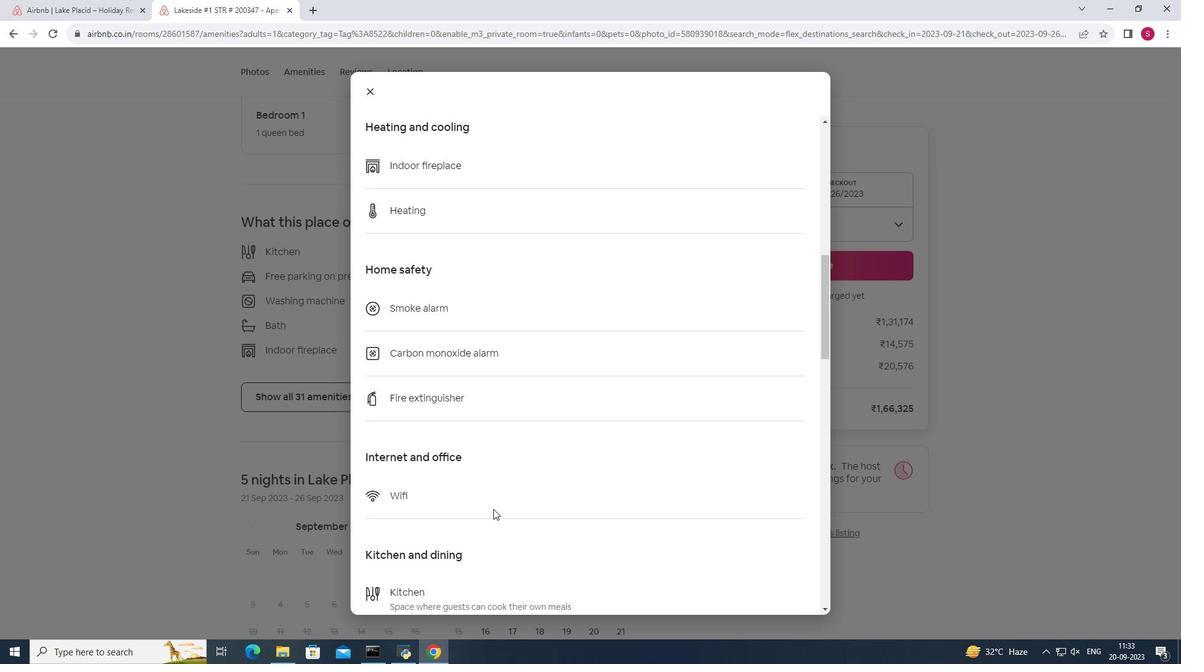 
Action: Mouse scrolled (491, 506) with delta (0, 0)
Screenshot: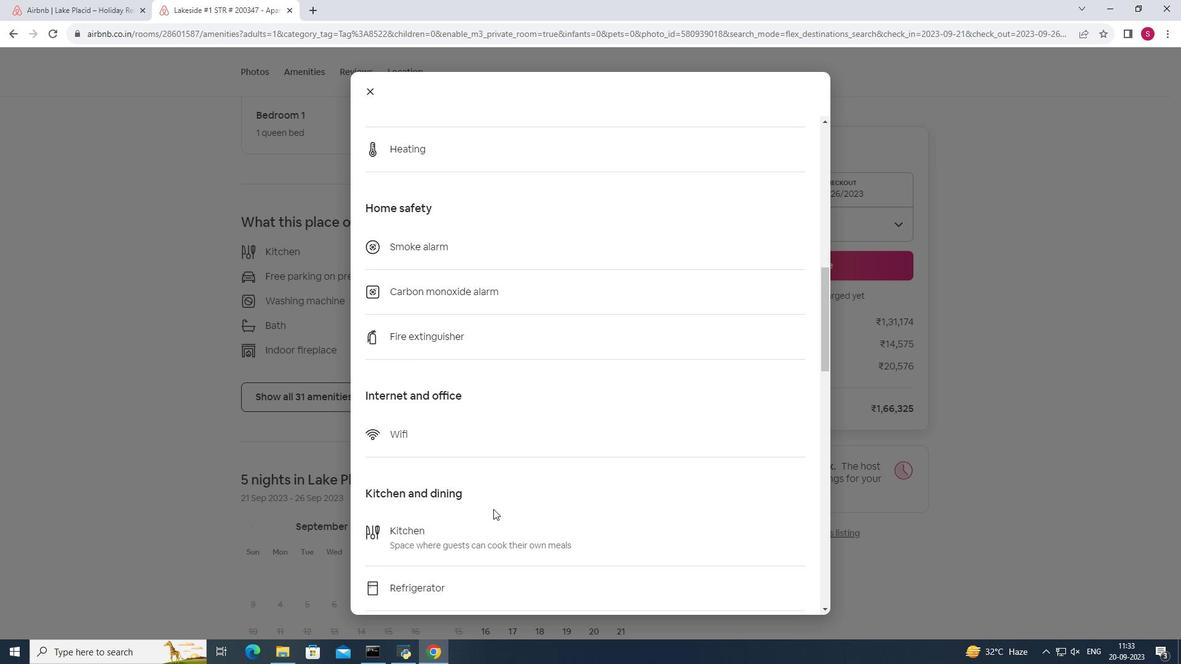 
Action: Mouse moved to (491, 505)
Screenshot: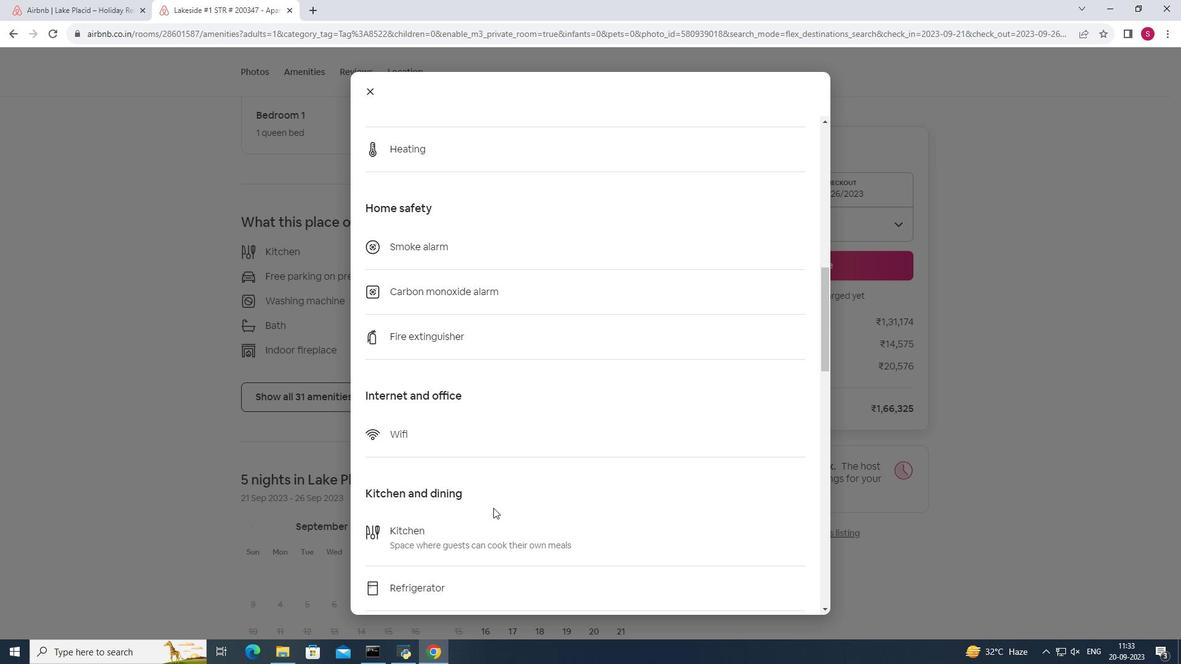 
Action: Mouse scrolled (491, 505) with delta (0, 0)
Screenshot: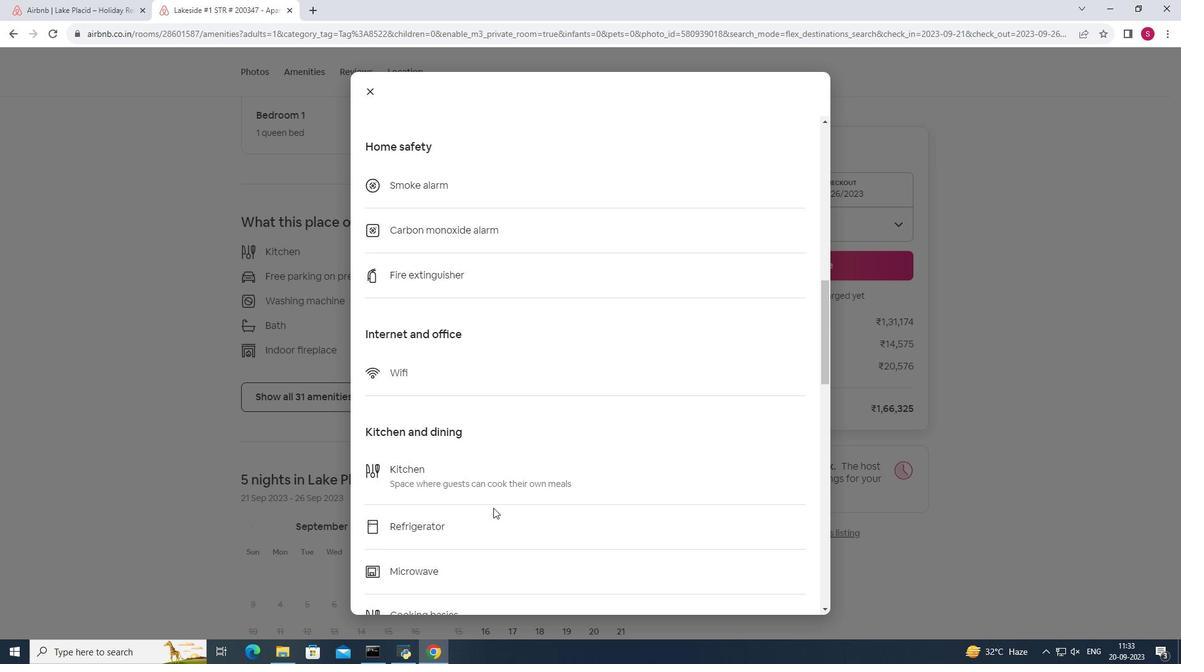 
Action: Mouse moved to (497, 499)
Screenshot: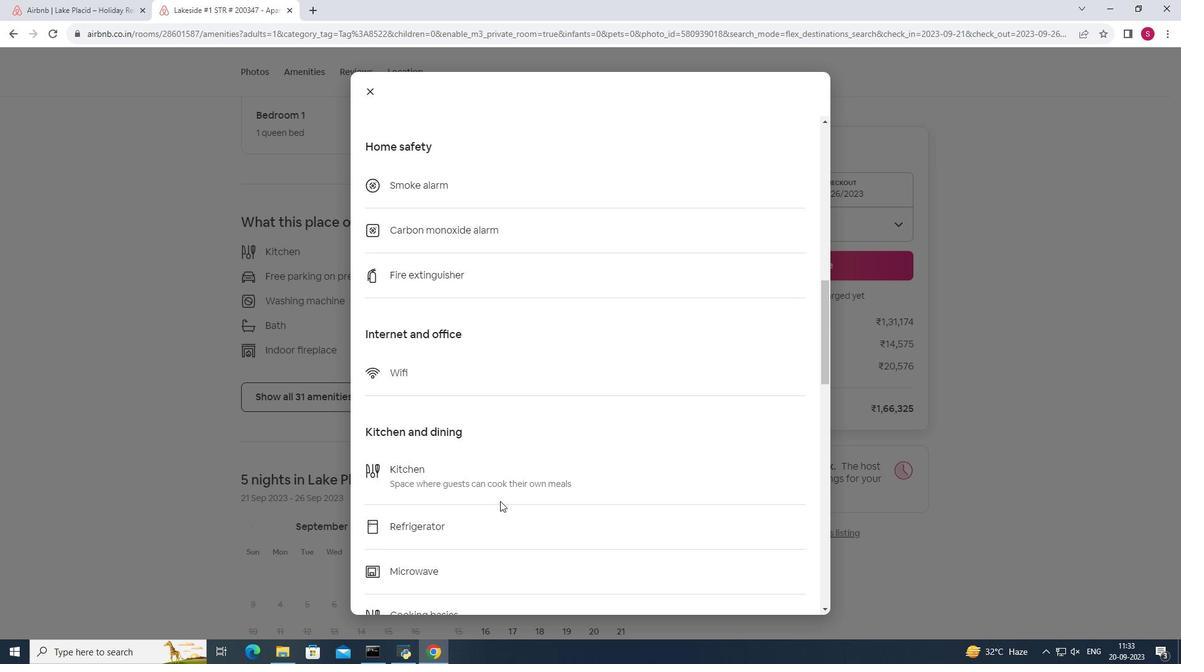 
Action: Mouse scrolled (497, 498) with delta (0, 0)
Screenshot: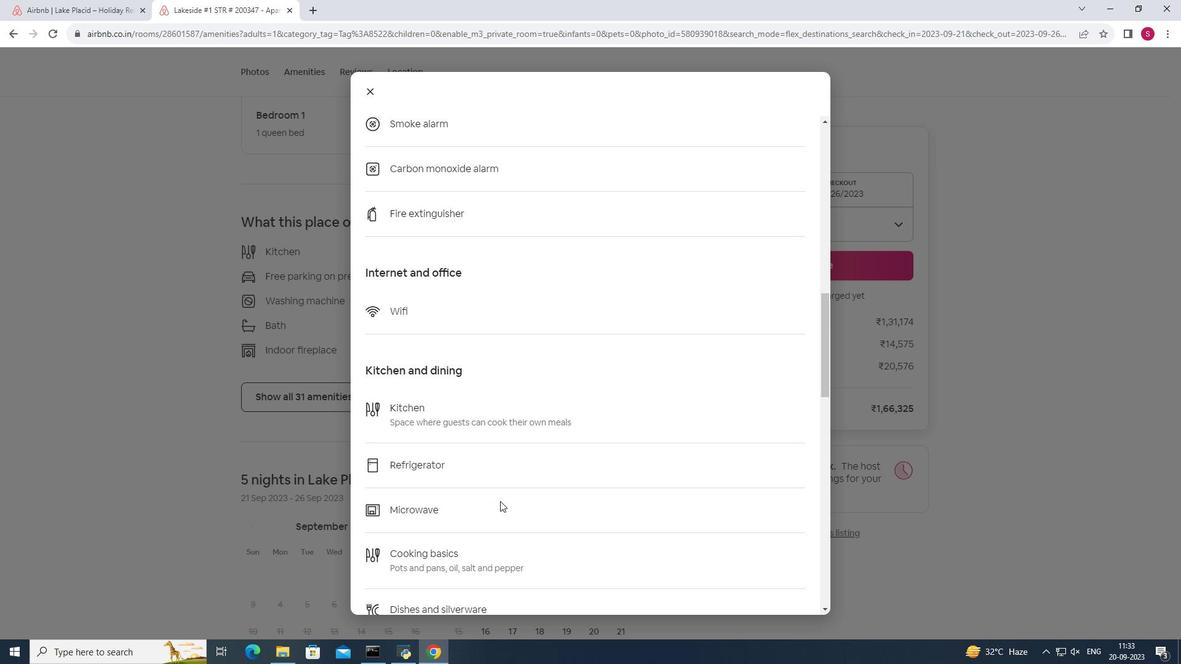 
Action: Mouse moved to (498, 497)
Screenshot: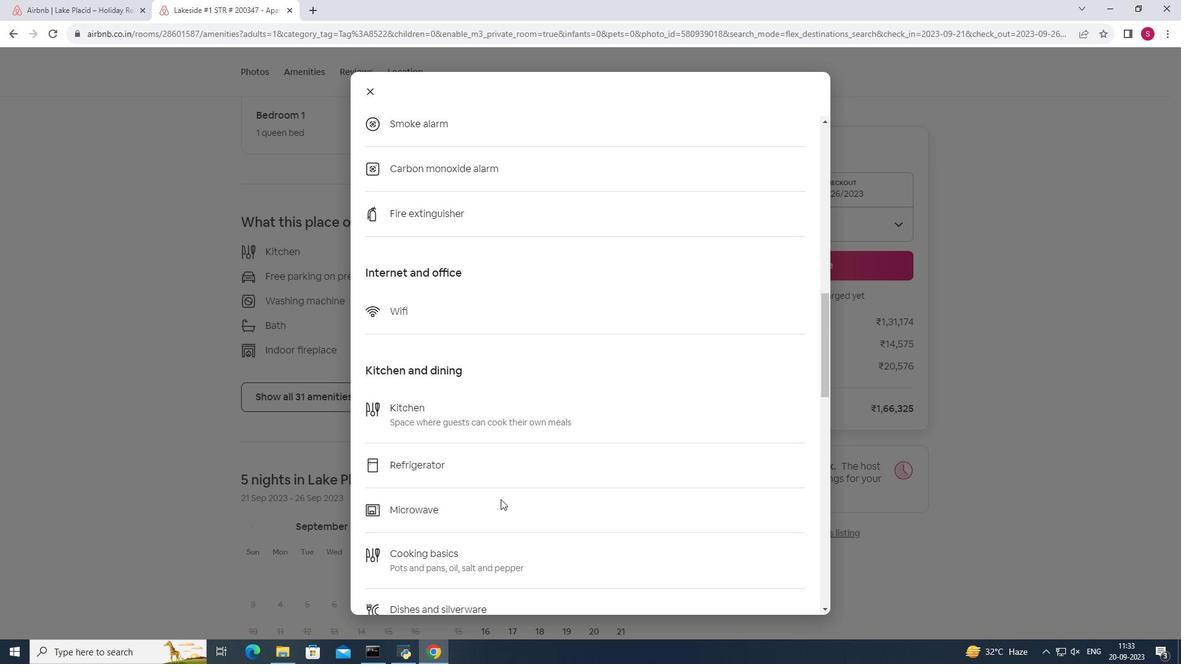 
Action: Mouse scrolled (498, 496) with delta (0, 0)
Screenshot: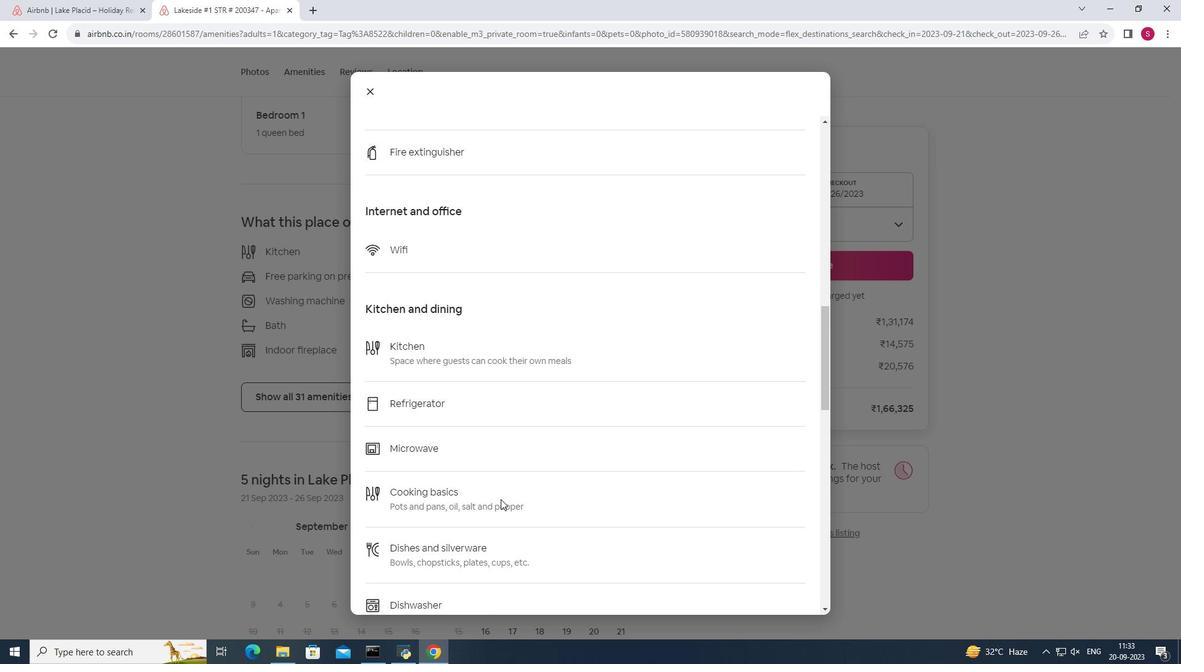 
Action: Mouse moved to (504, 491)
Screenshot: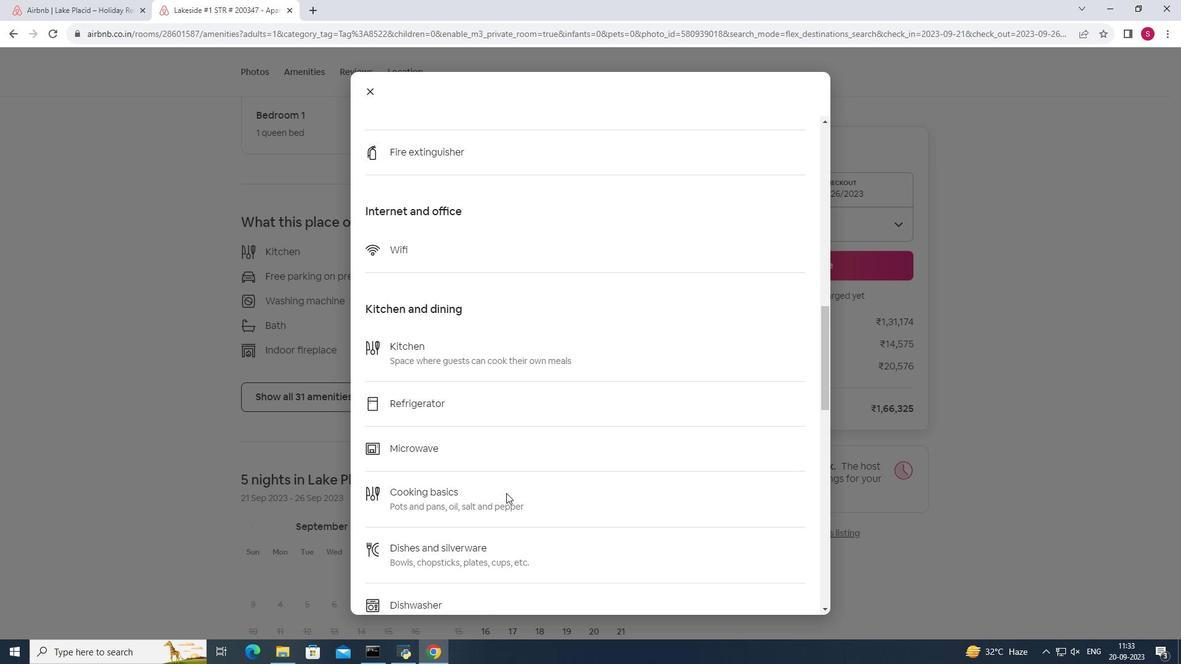 
Action: Mouse scrolled (504, 490) with delta (0, 0)
Screenshot: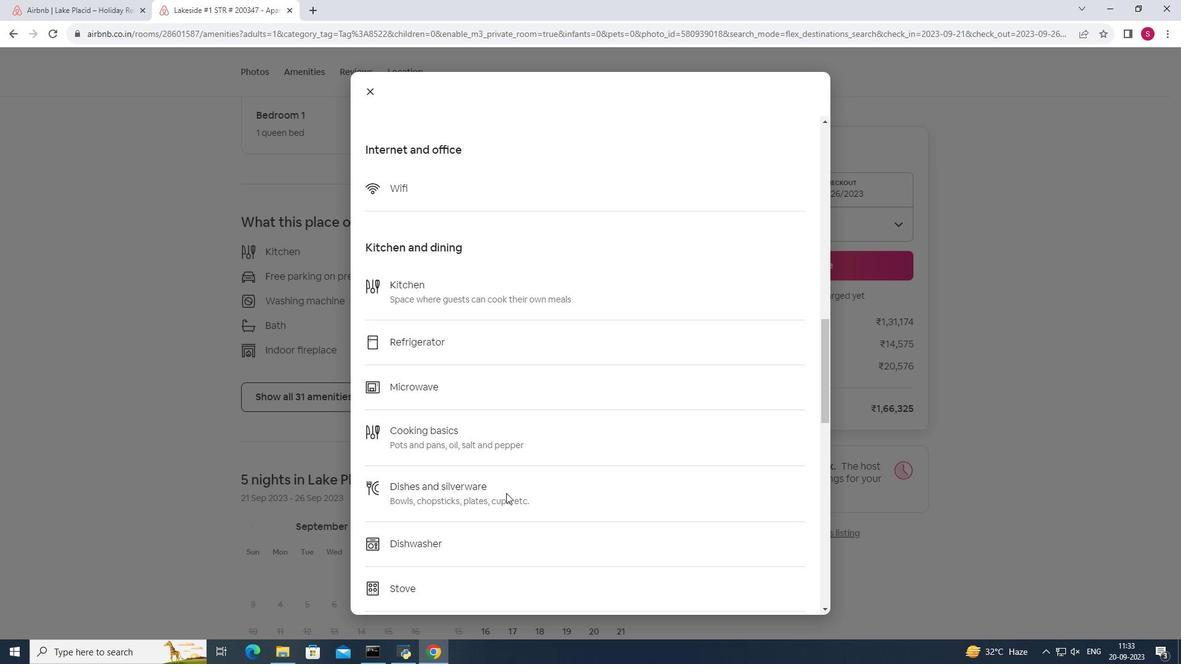 
Action: Mouse scrolled (504, 490) with delta (0, 0)
Screenshot: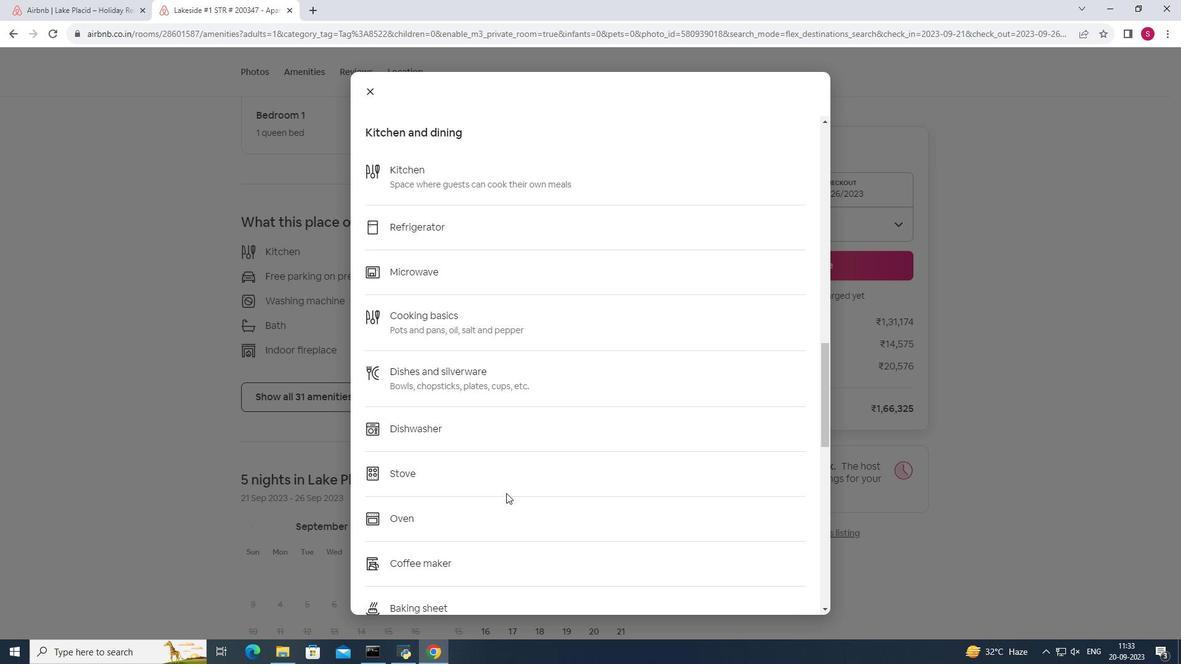 
Action: Mouse scrolled (504, 490) with delta (0, 0)
Screenshot: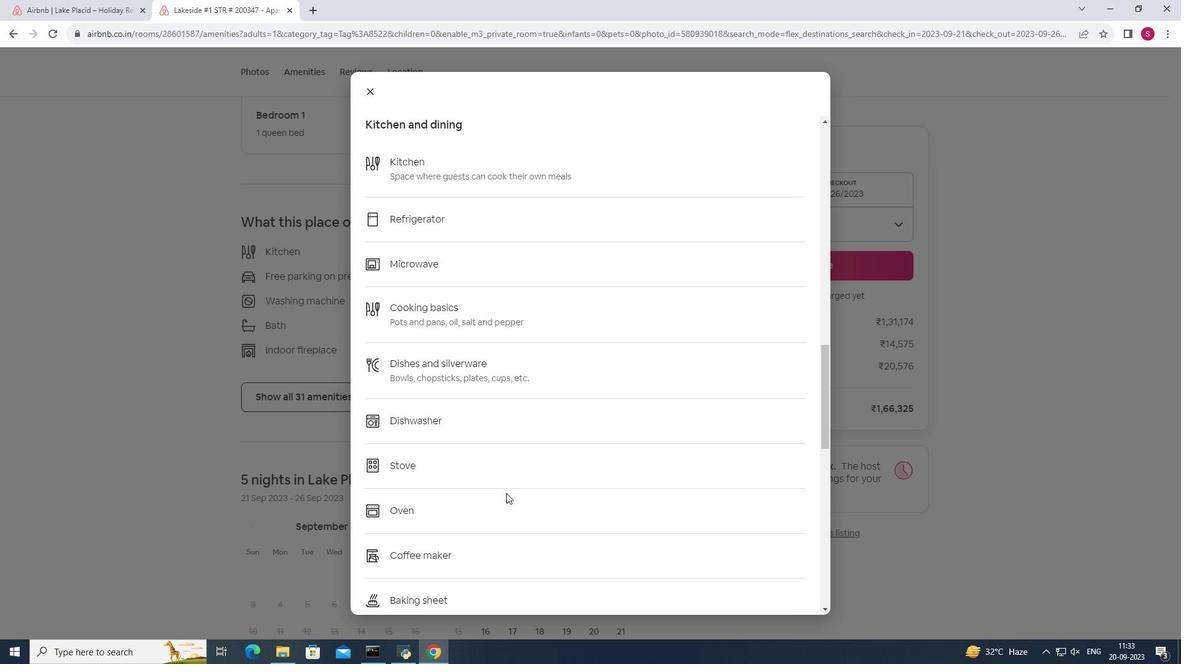 
Action: Mouse scrolled (504, 490) with delta (0, 0)
Screenshot: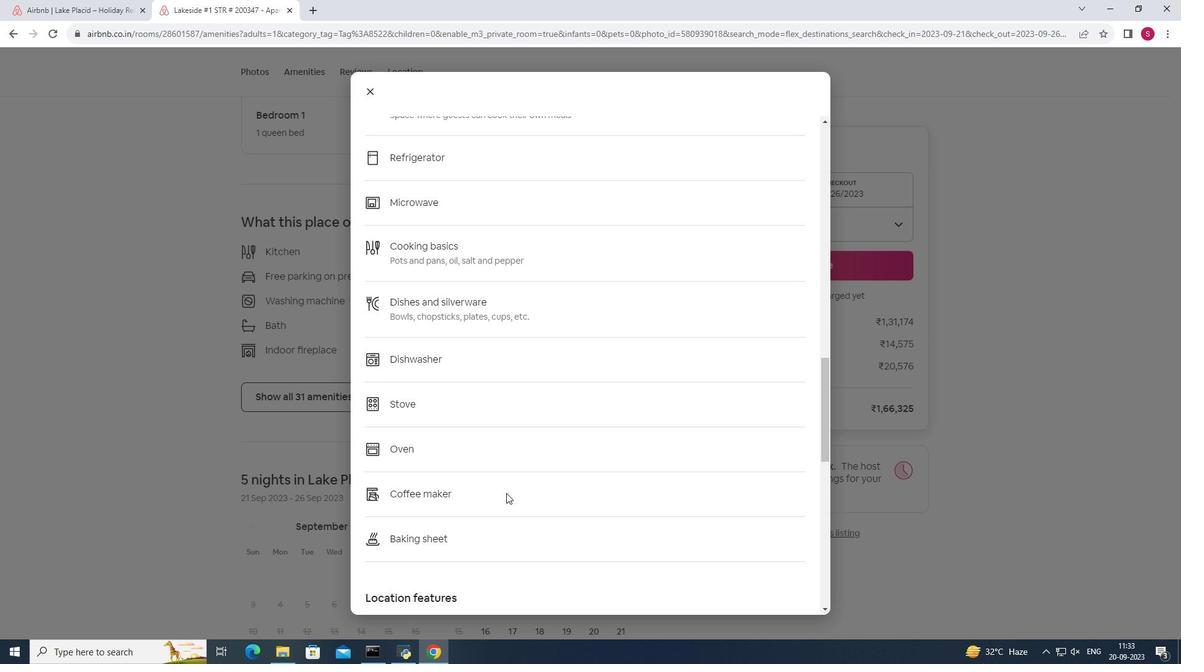 
Action: Mouse moved to (505, 487)
Screenshot: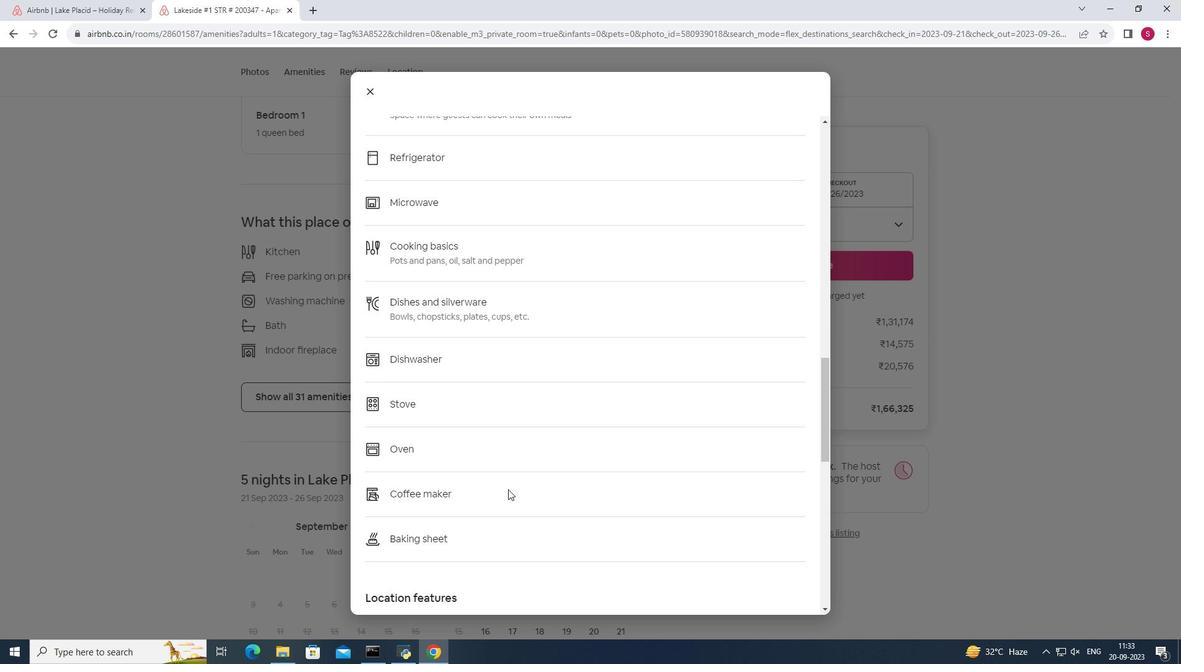 
Action: Mouse scrolled (505, 486) with delta (0, 0)
Screenshot: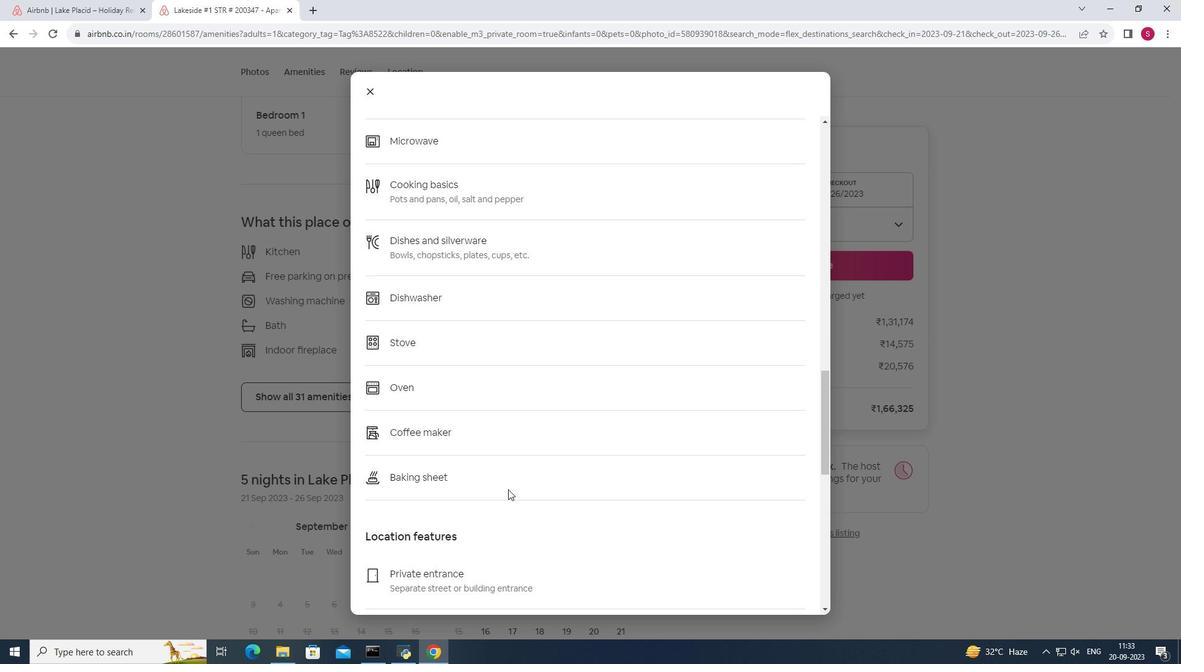 
Action: Mouse scrolled (505, 486) with delta (0, 0)
Screenshot: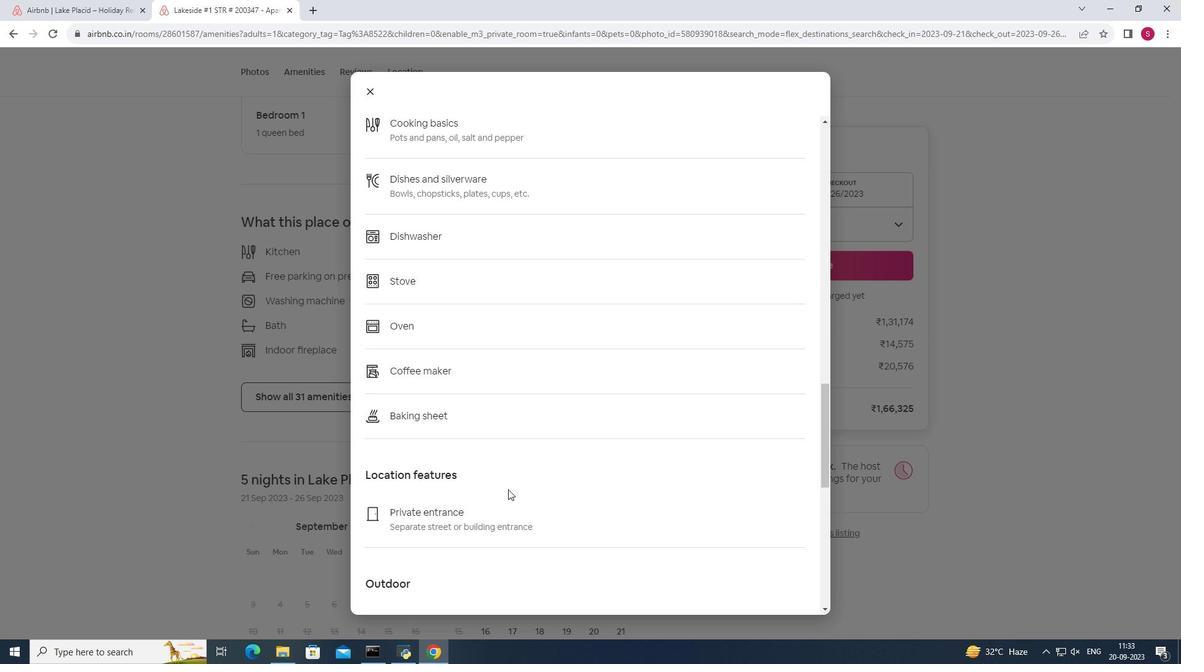 
Action: Mouse moved to (510, 485)
Screenshot: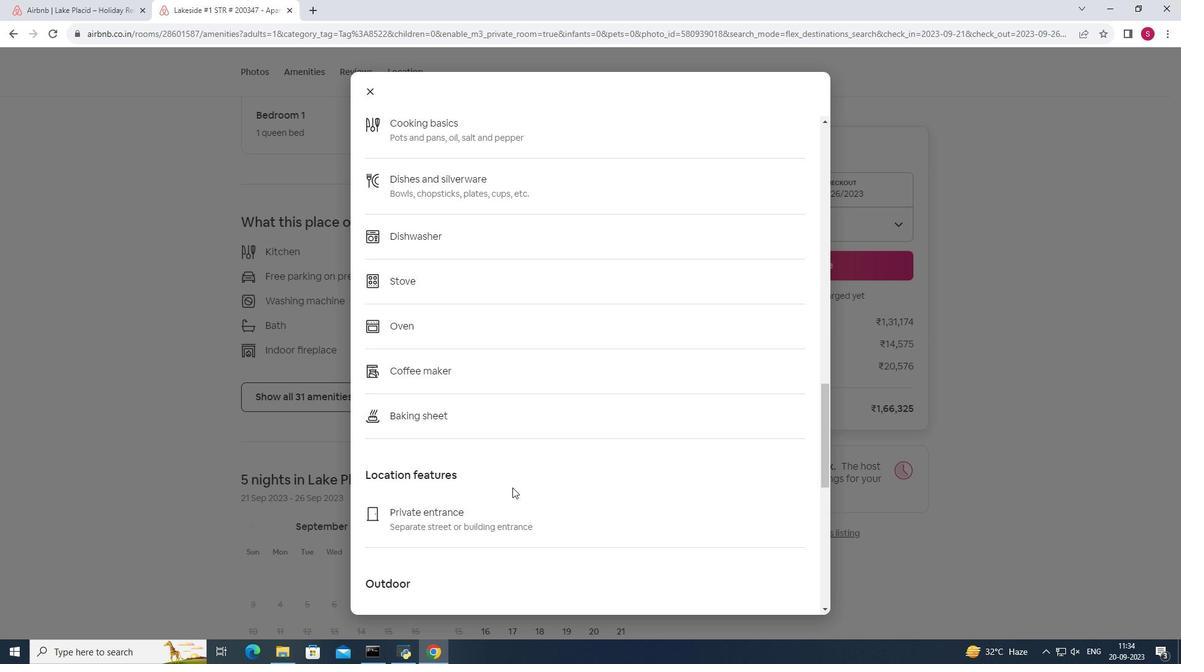 
Action: Mouse scrolled (510, 485) with delta (0, 0)
Screenshot: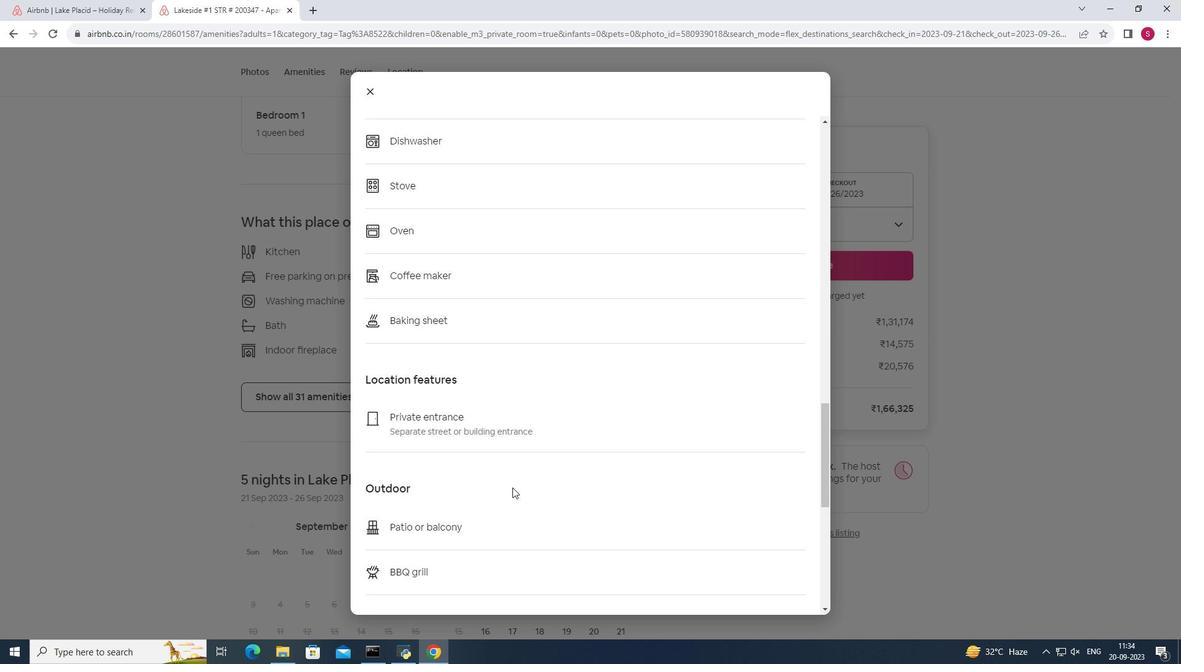 
Action: Mouse scrolled (510, 485) with delta (0, 0)
Screenshot: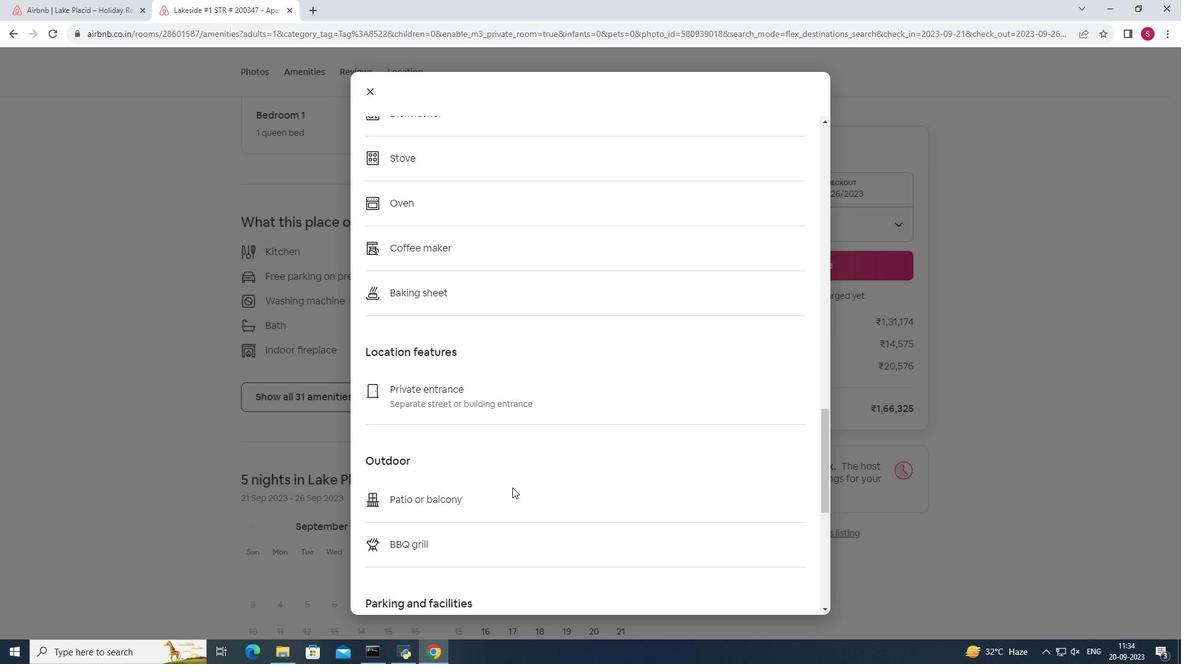 
Action: Mouse moved to (511, 485)
Screenshot: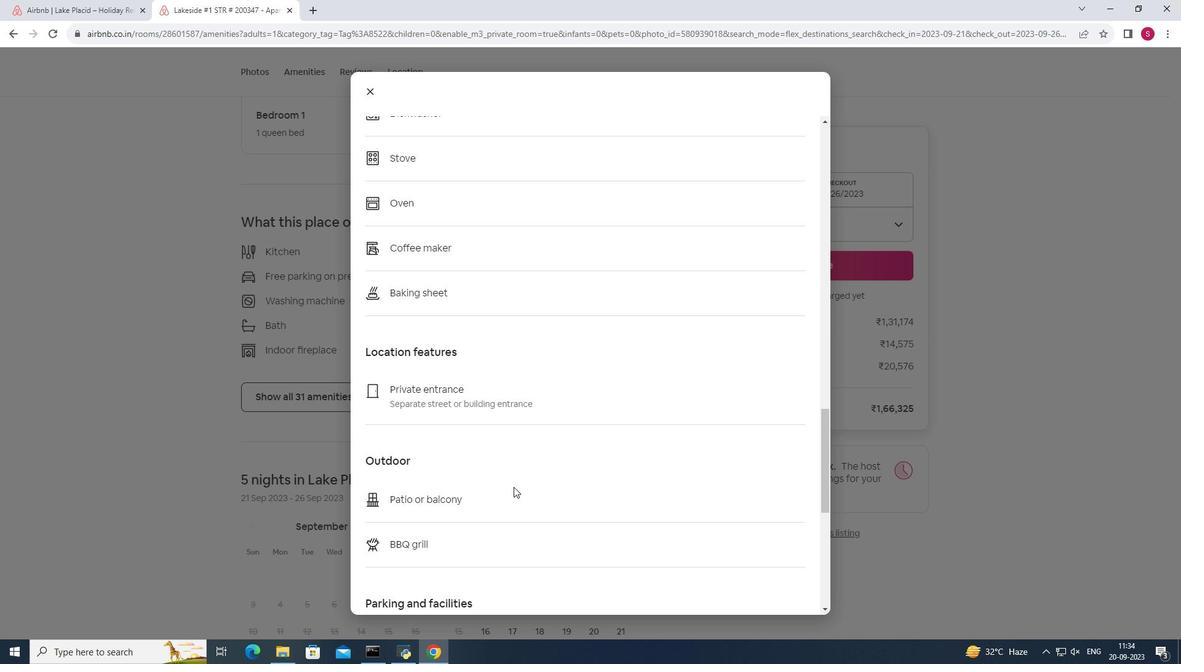 
Action: Mouse scrolled (511, 484) with delta (0, 0)
Screenshot: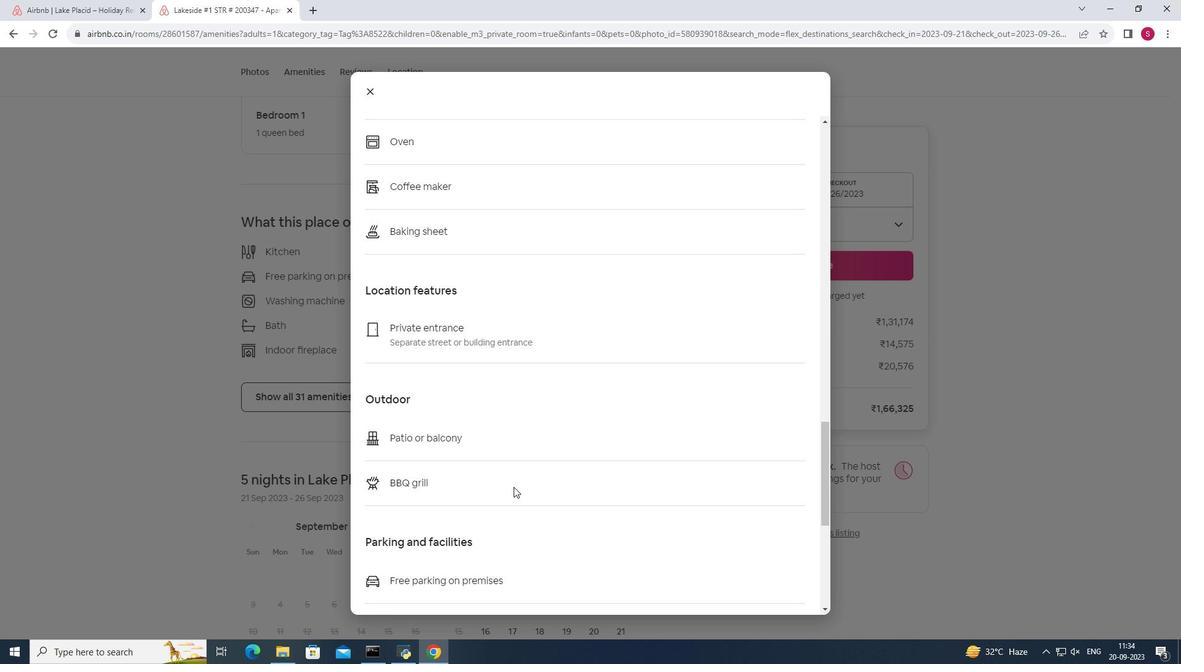 
Action: Mouse scrolled (511, 484) with delta (0, 0)
Screenshot: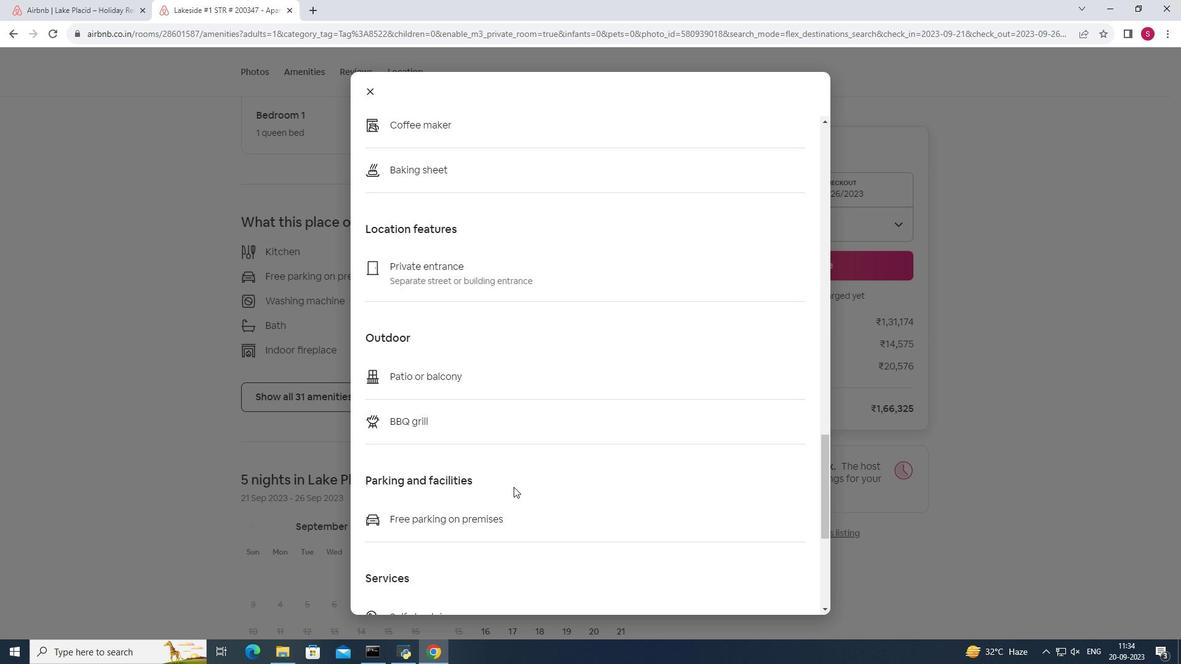 
Action: Mouse scrolled (511, 484) with delta (0, 0)
Screenshot: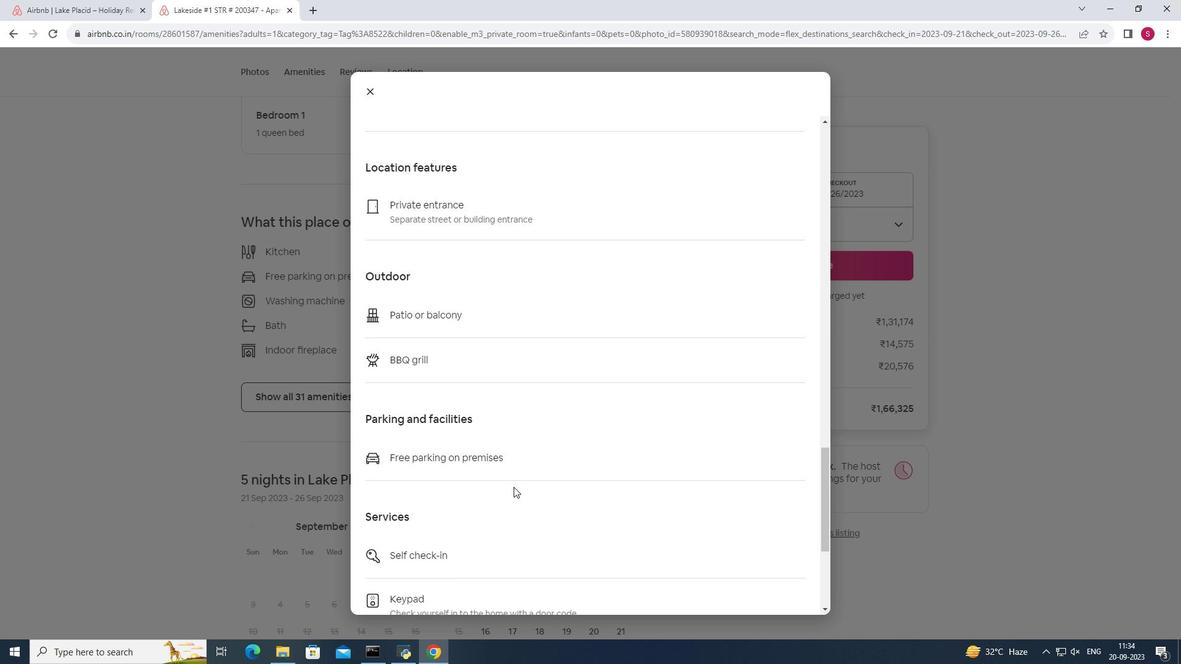 
Action: Mouse moved to (537, 488)
Screenshot: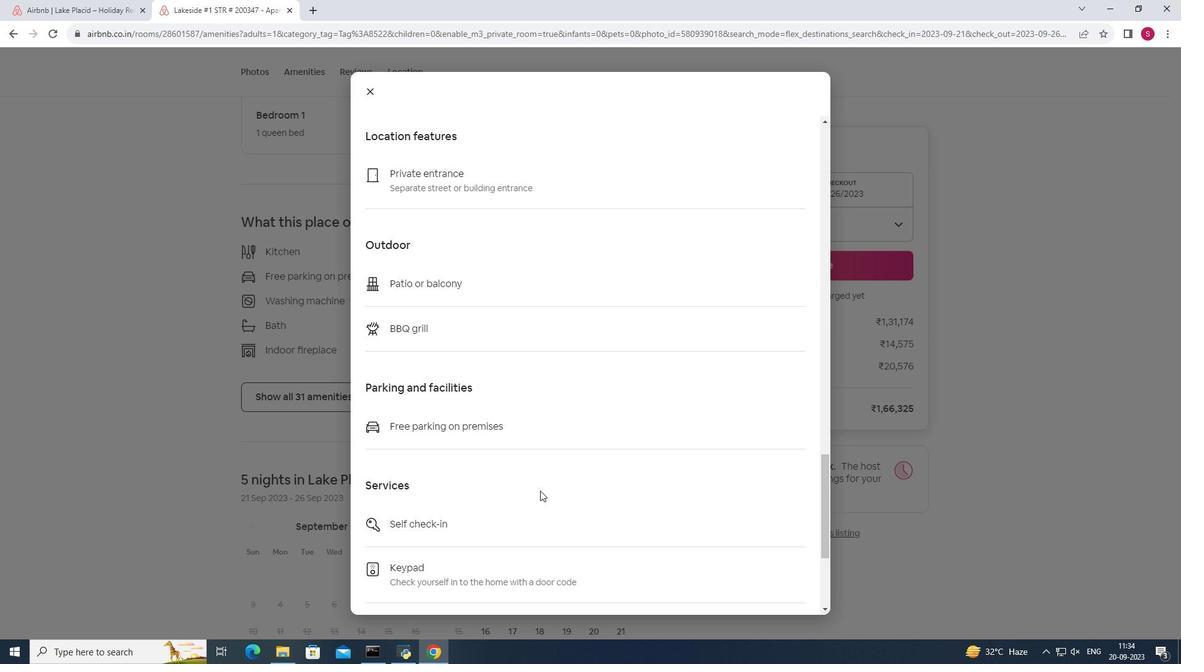 
Action: Mouse scrolled (537, 488) with delta (0, 0)
Screenshot: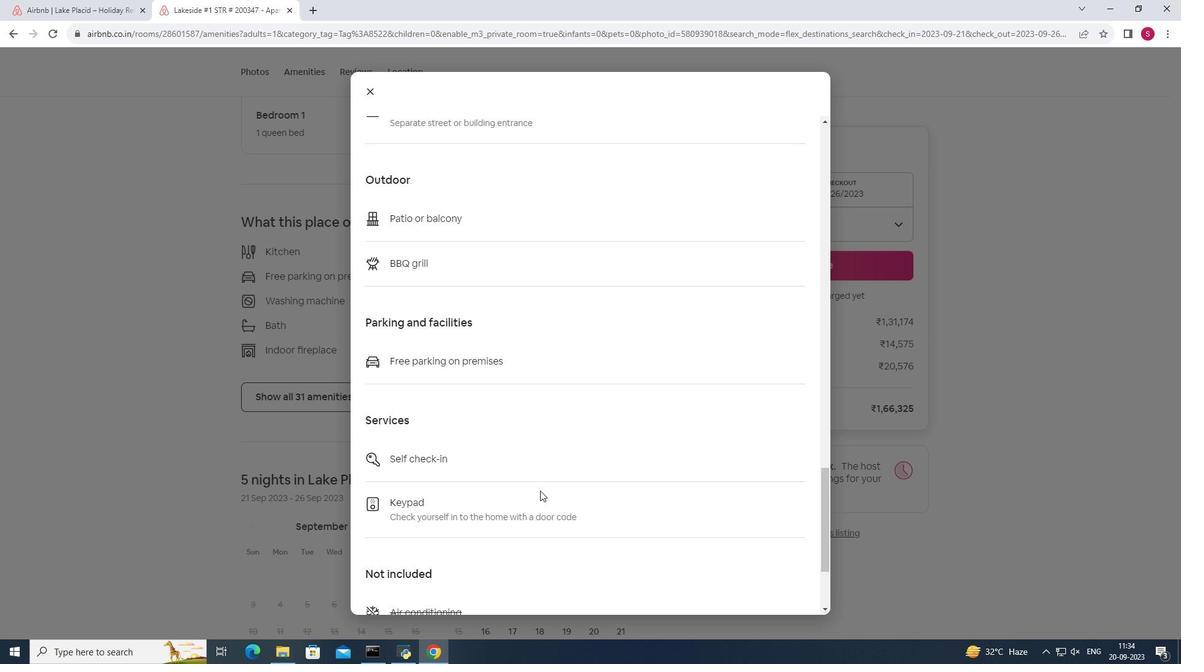 
Action: Mouse scrolled (537, 488) with delta (0, 0)
Screenshot: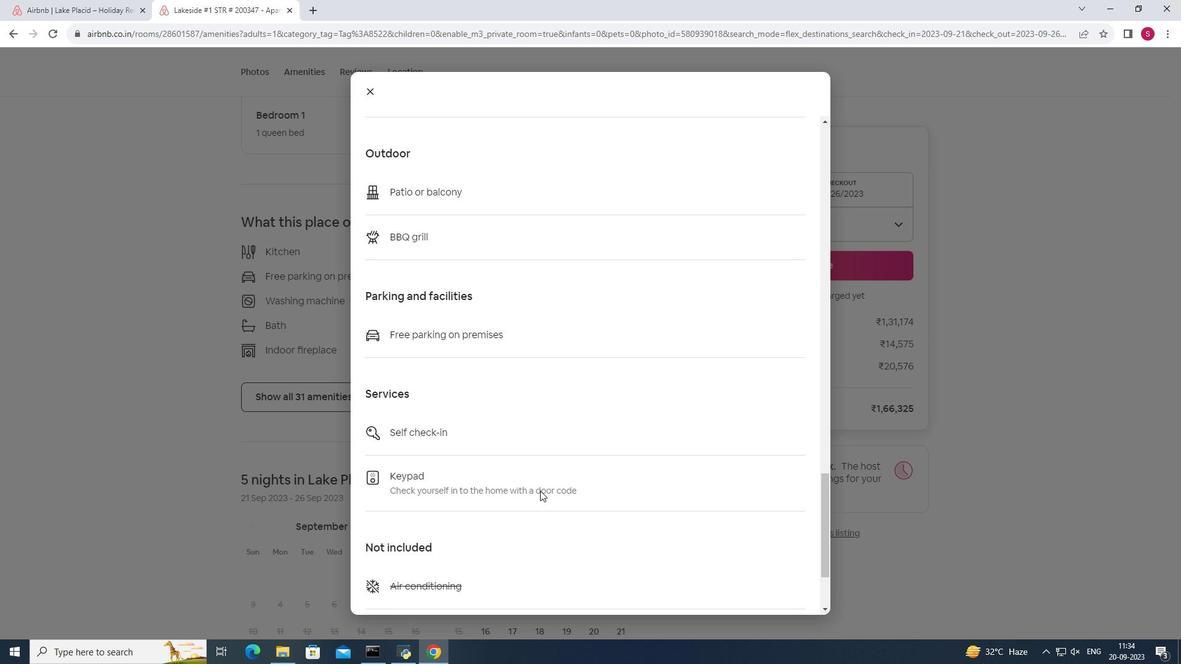 
Action: Mouse scrolled (537, 488) with delta (0, 0)
Screenshot: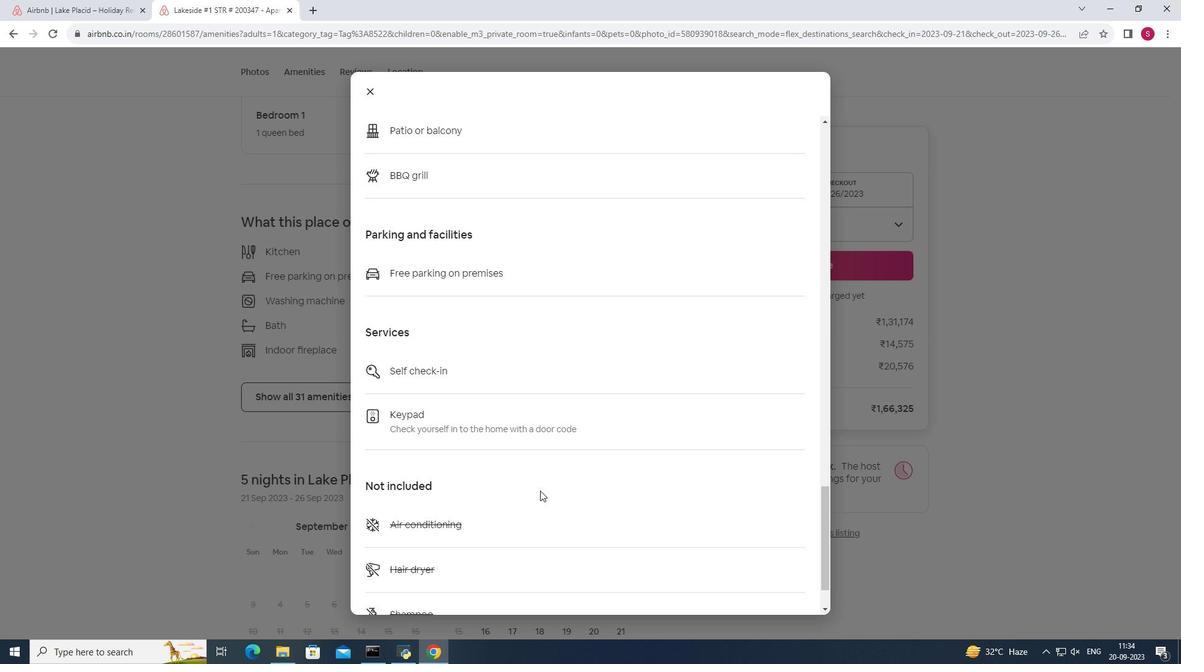 
Action: Mouse scrolled (537, 488) with delta (0, 0)
Screenshot: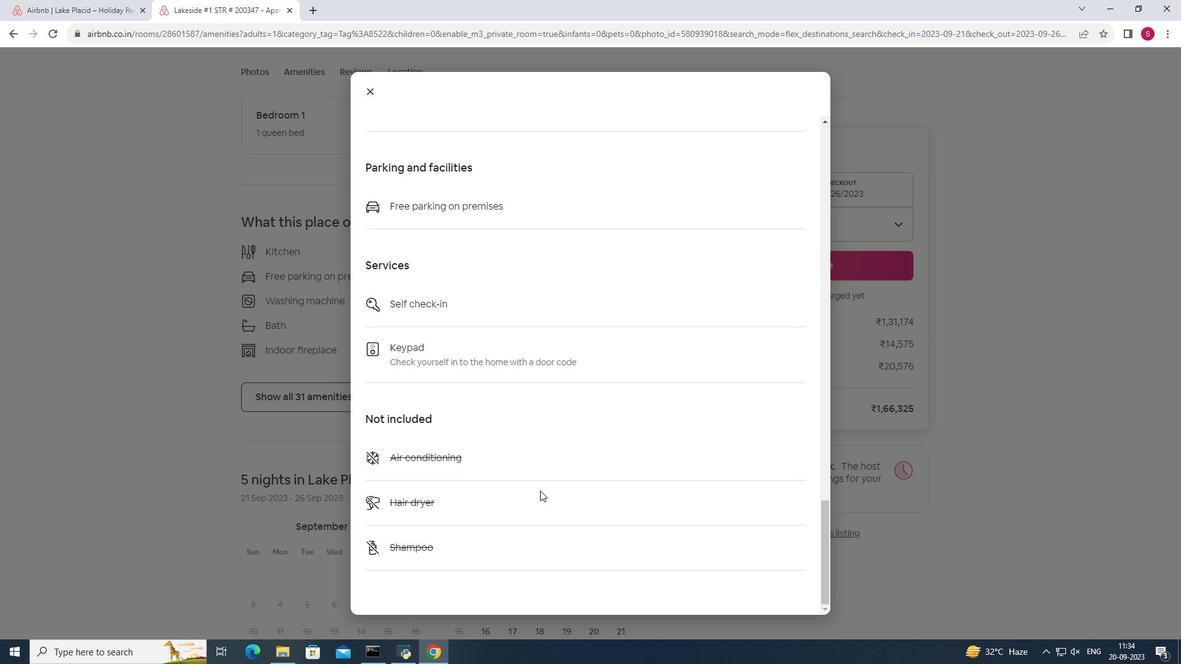 
Action: Mouse scrolled (537, 488) with delta (0, 0)
Screenshot: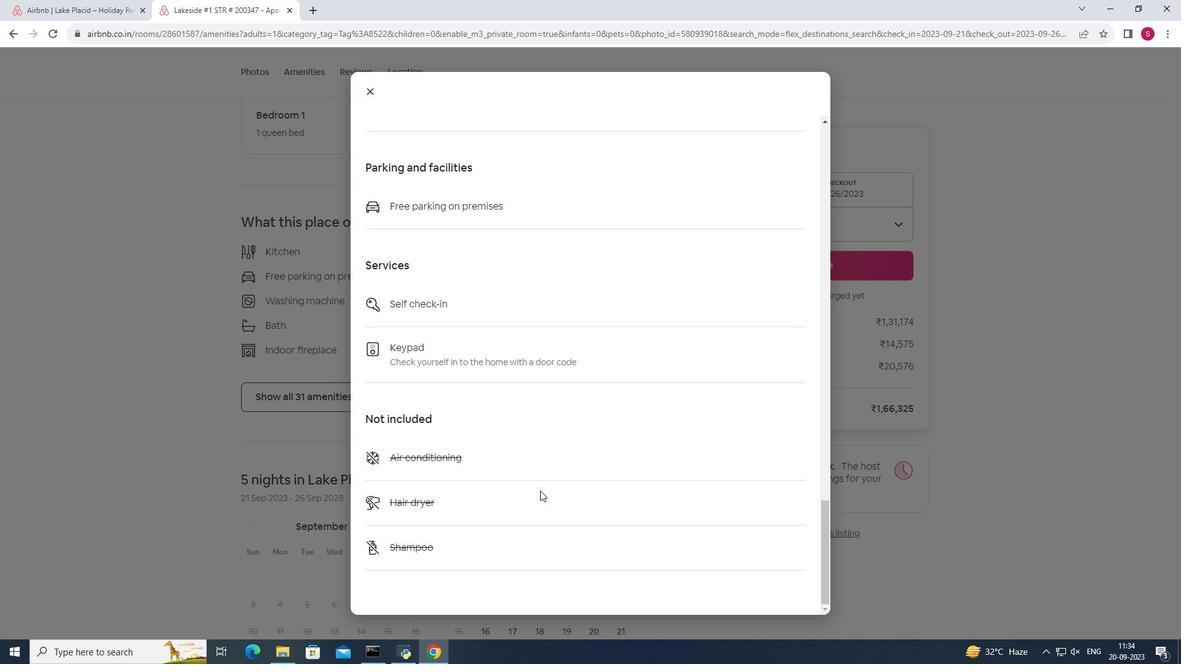 
Action: Mouse moved to (373, 91)
Screenshot: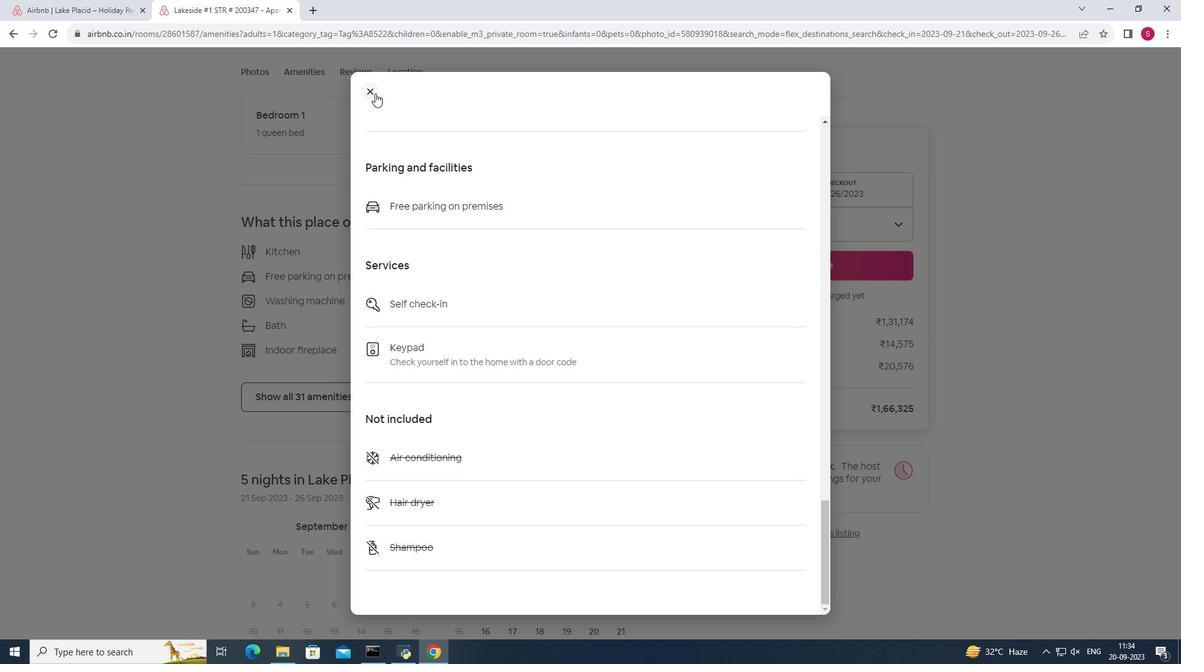 
Action: Mouse pressed left at (373, 91)
Screenshot: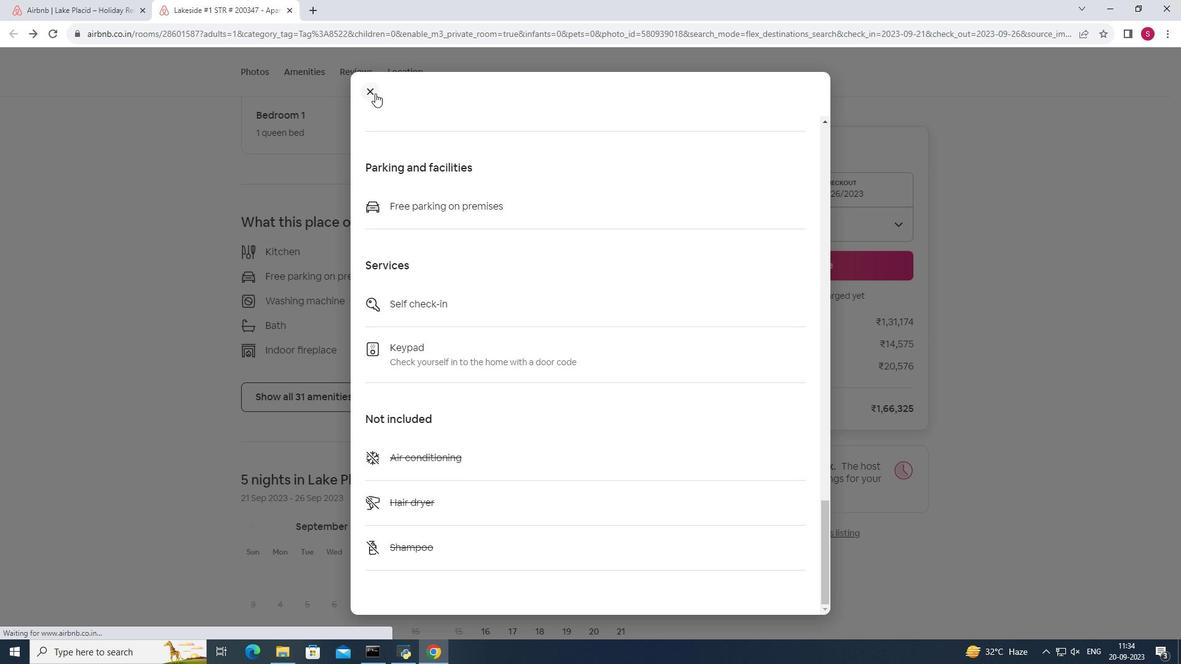
Action: Mouse moved to (472, 413)
Screenshot: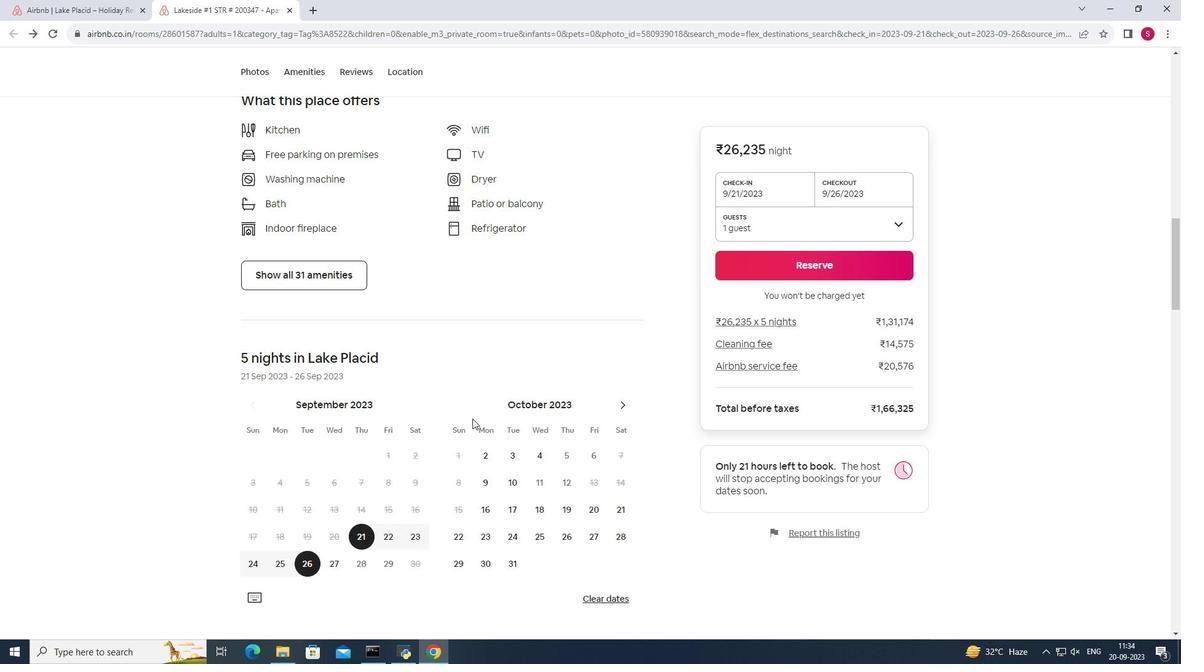 
Action: Mouse scrolled (472, 412) with delta (0, 0)
Screenshot: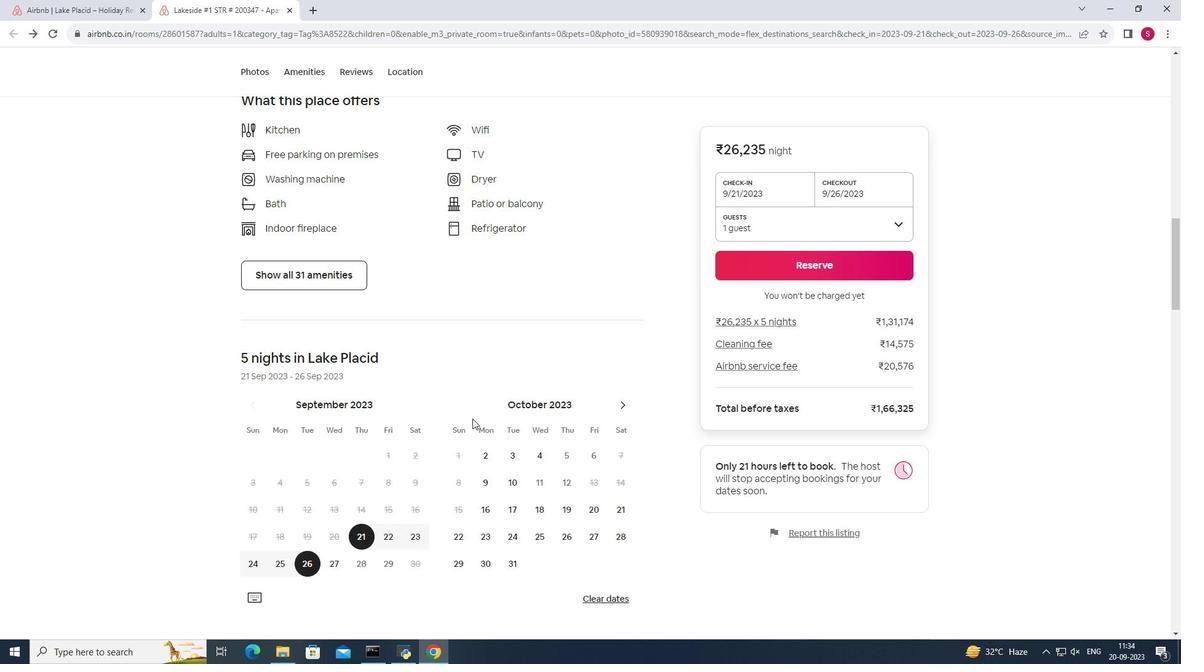 
Action: Mouse moved to (470, 416)
Screenshot: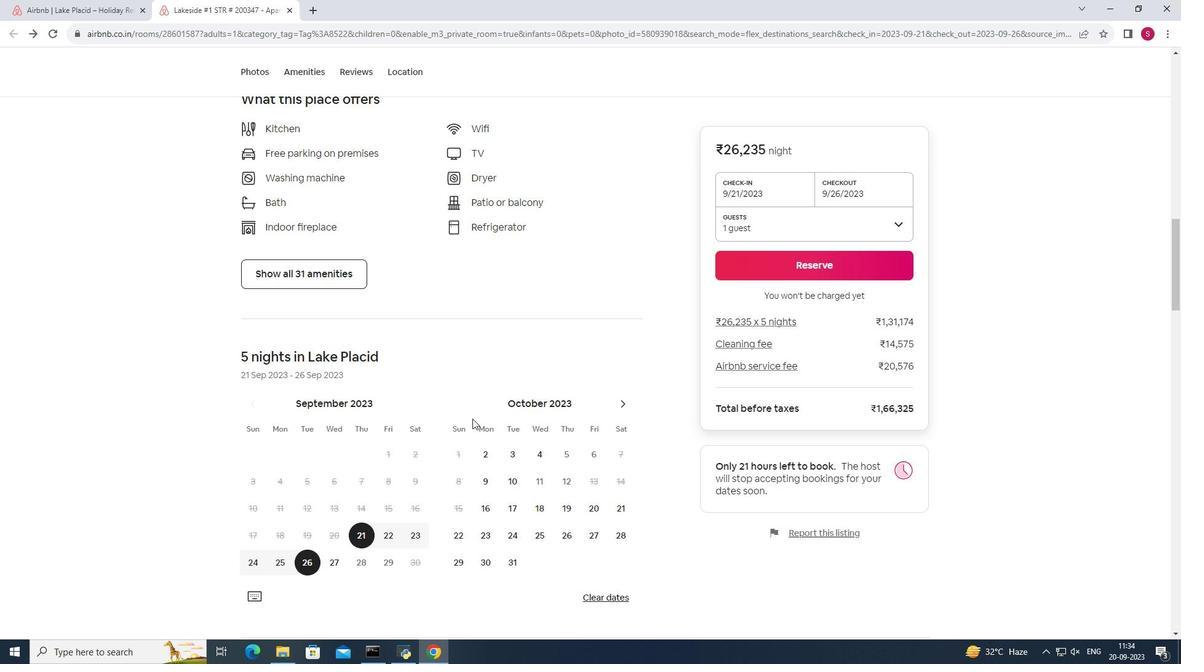 
Action: Mouse scrolled (470, 416) with delta (0, 0)
Screenshot: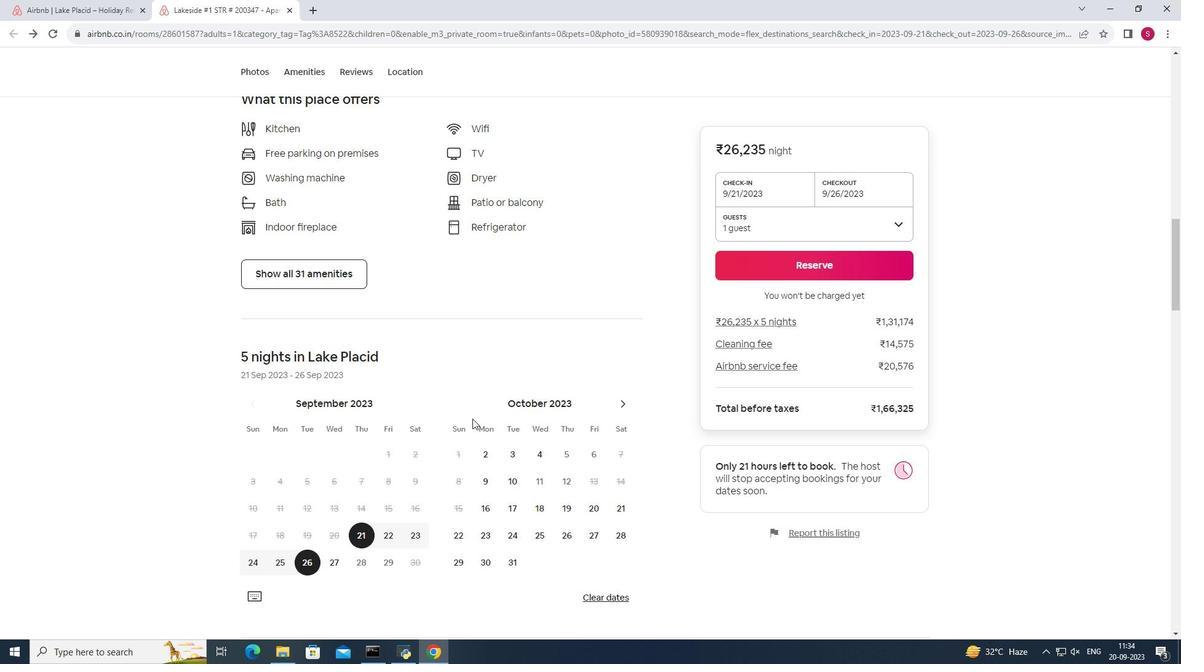 
Action: Mouse moved to (468, 410)
Screenshot: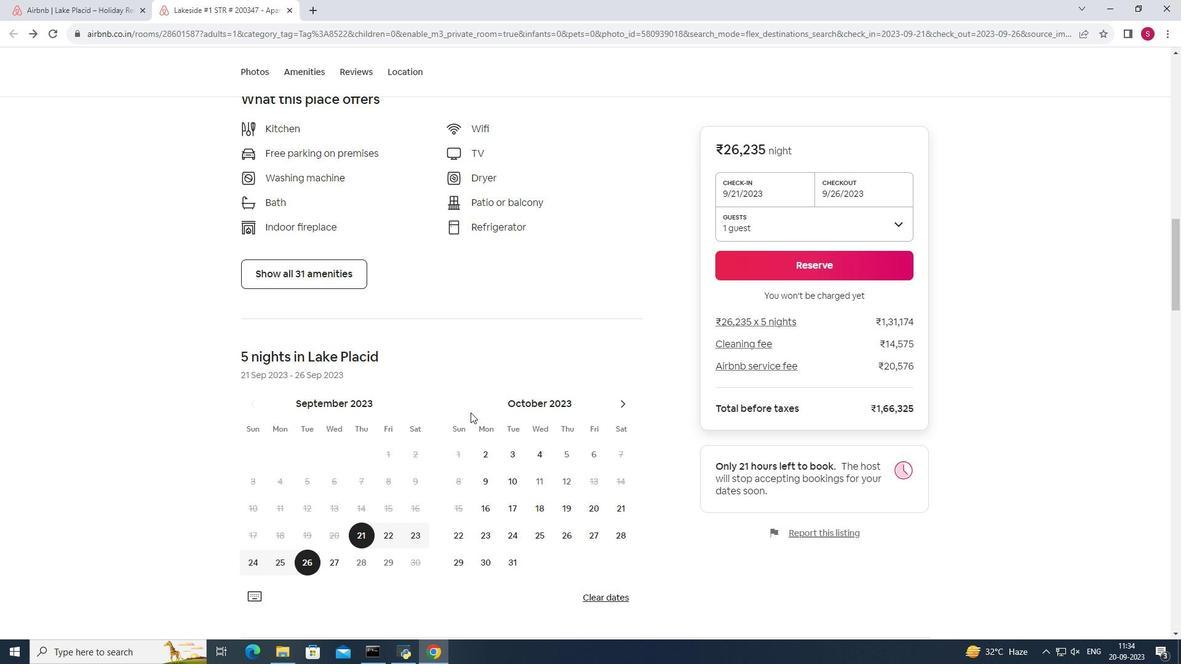 
Action: Mouse scrolled (468, 409) with delta (0, 0)
Screenshot: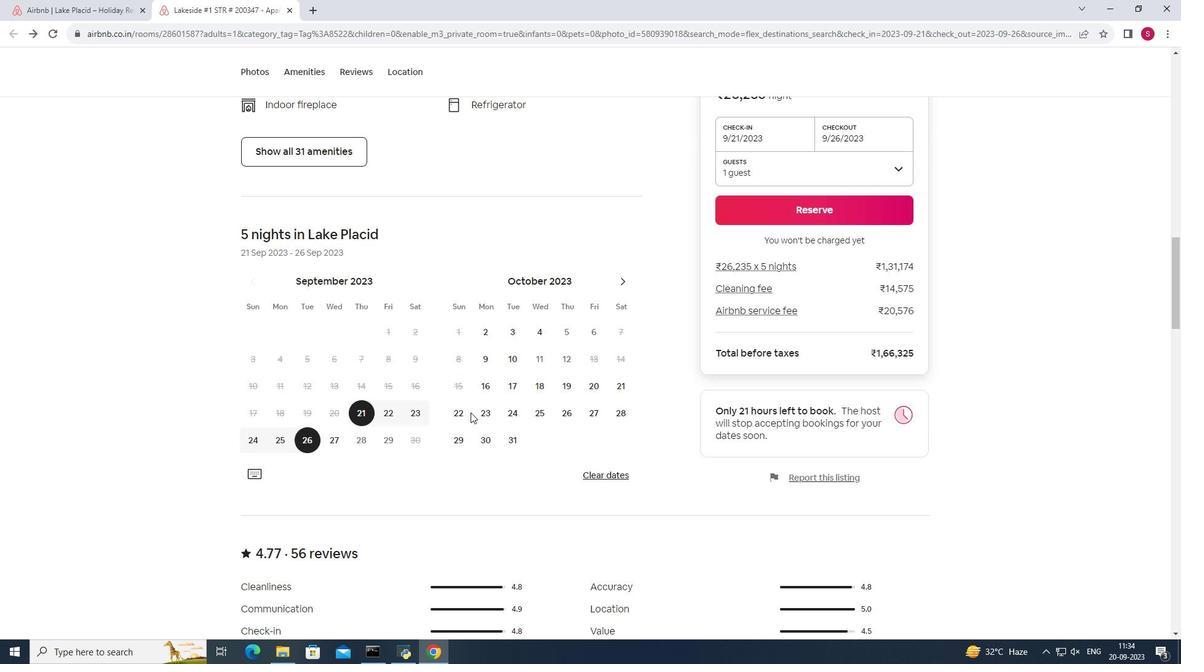 
Action: Mouse scrolled (468, 409) with delta (0, 0)
Screenshot: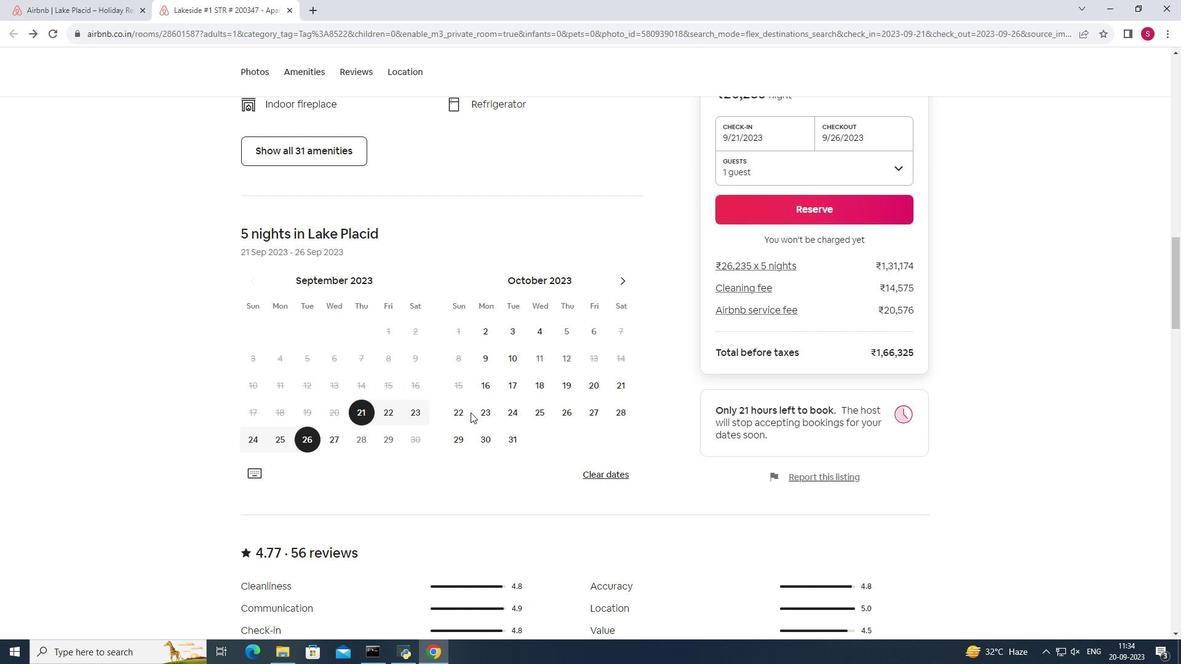 
Action: Mouse moved to (462, 401)
Screenshot: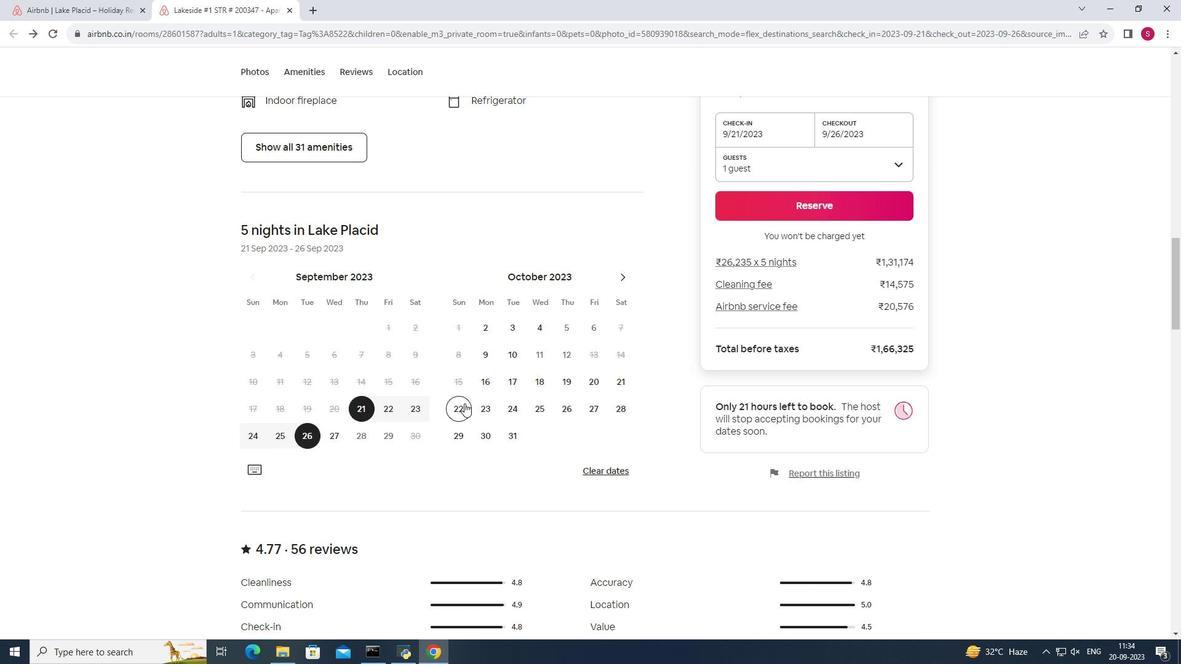 
Action: Mouse scrolled (462, 400) with delta (0, 0)
Screenshot: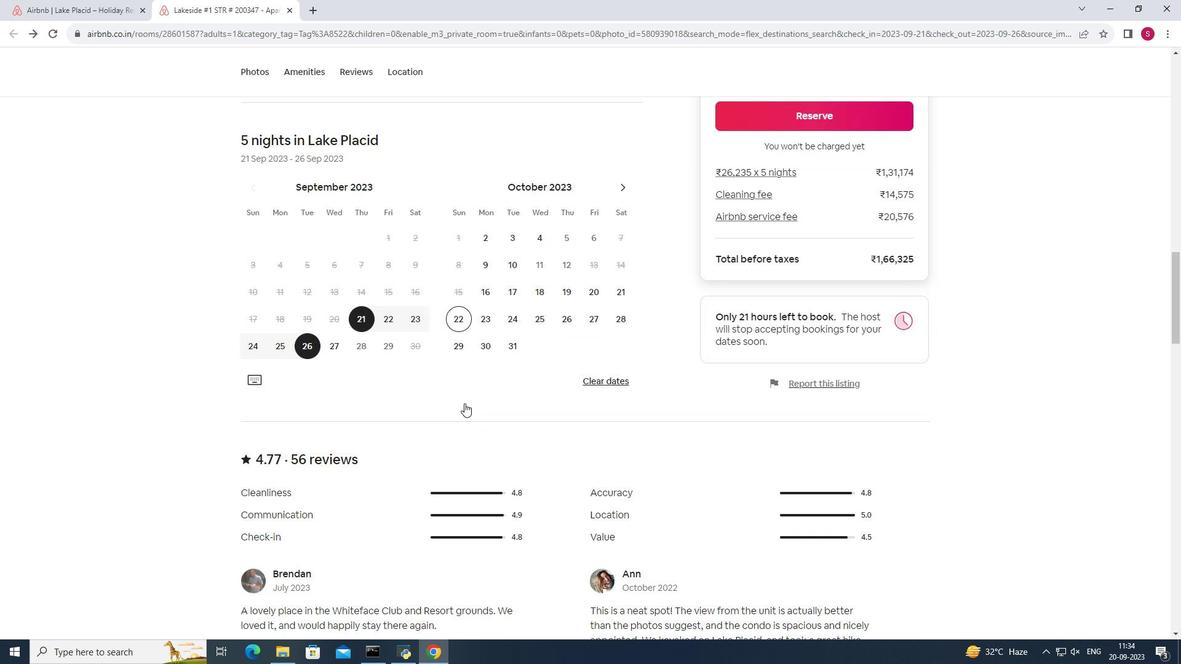 
Action: Mouse scrolled (462, 400) with delta (0, 0)
Screenshot: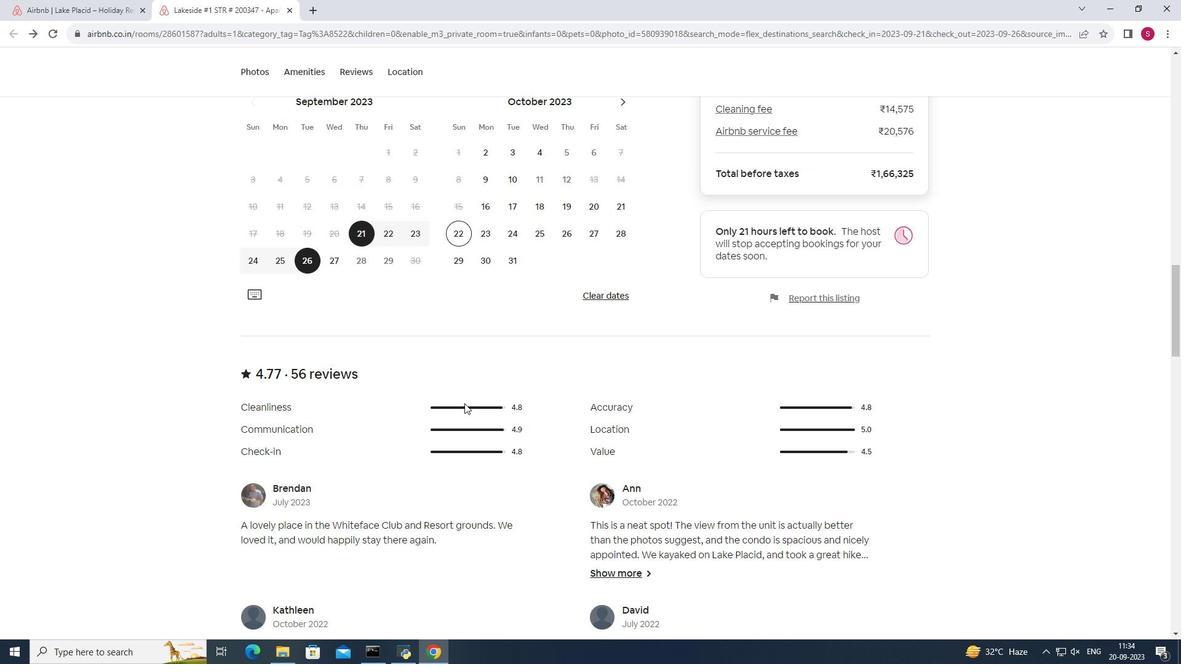 
Action: Mouse scrolled (462, 400) with delta (0, 0)
Screenshot: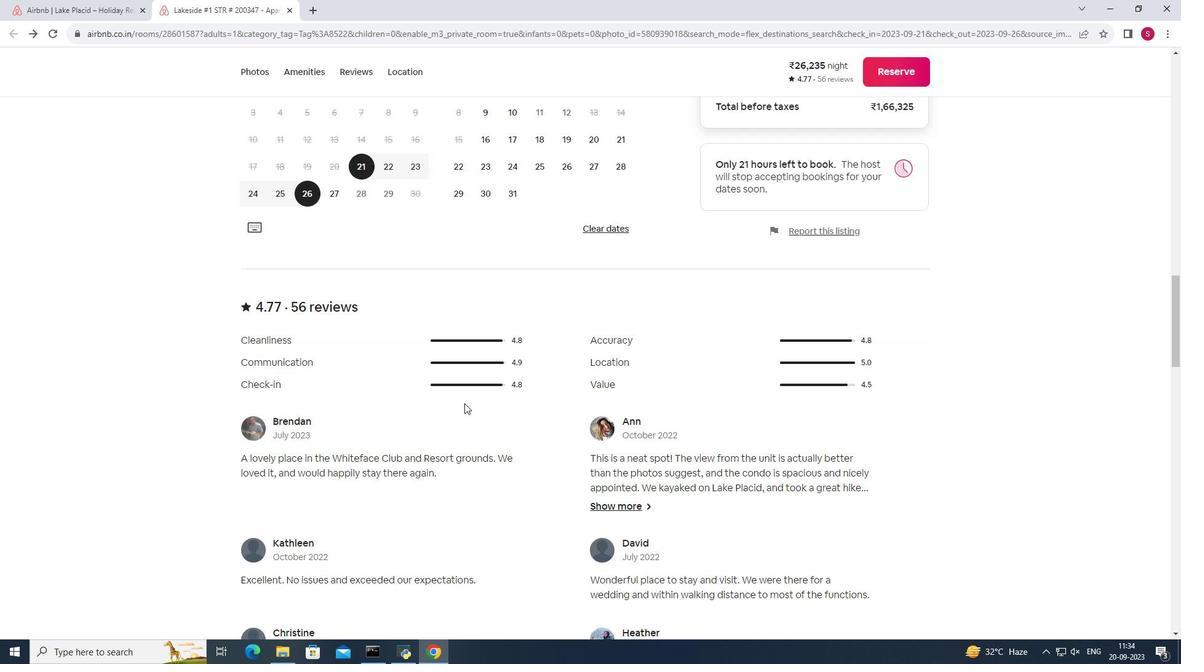 
Action: Mouse scrolled (462, 400) with delta (0, 0)
Screenshot: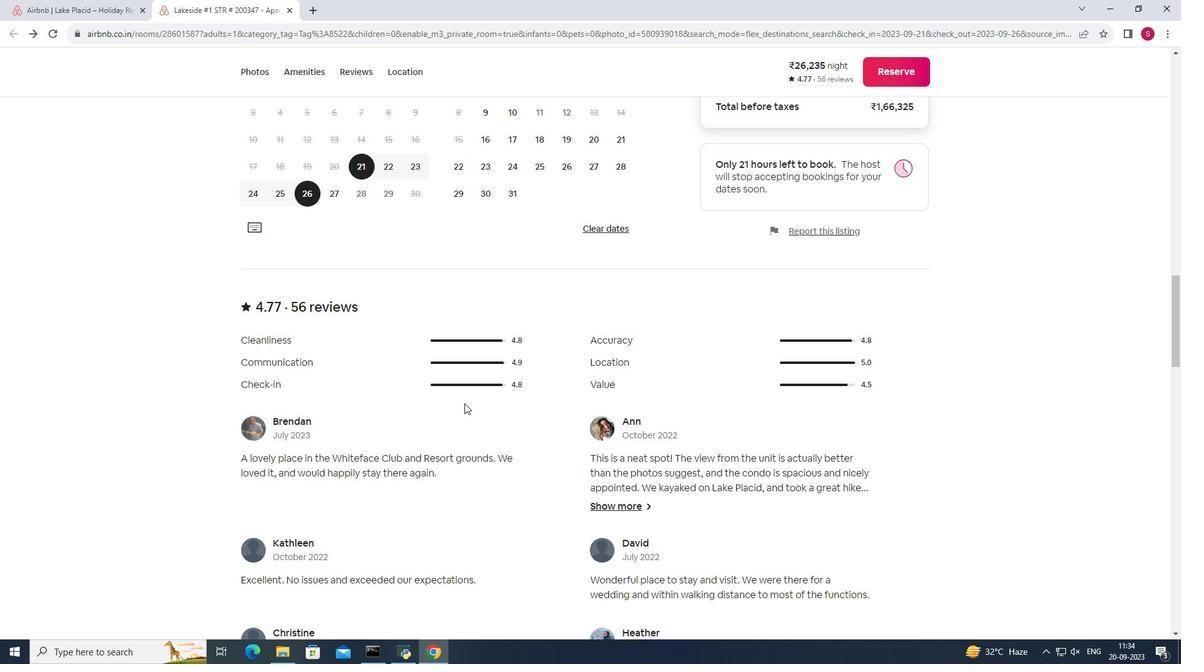 
Action: Mouse moved to (462, 398)
Screenshot: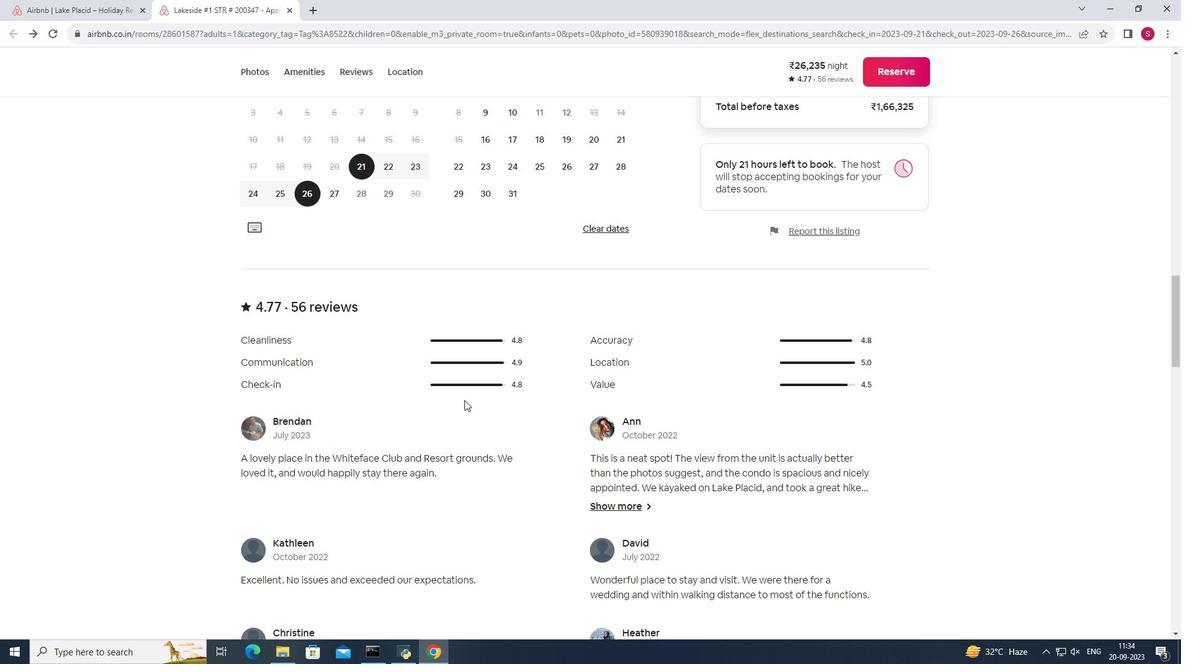 
Action: Mouse scrolled (462, 397) with delta (0, 0)
Screenshot: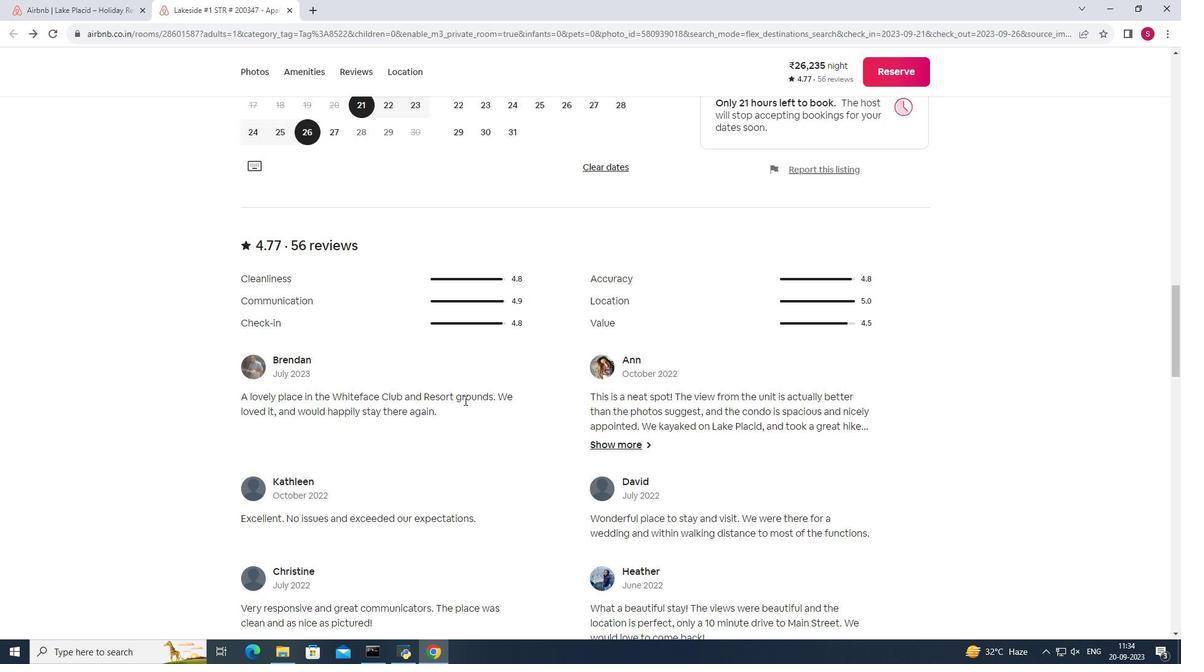 
Action: Mouse moved to (464, 400)
Screenshot: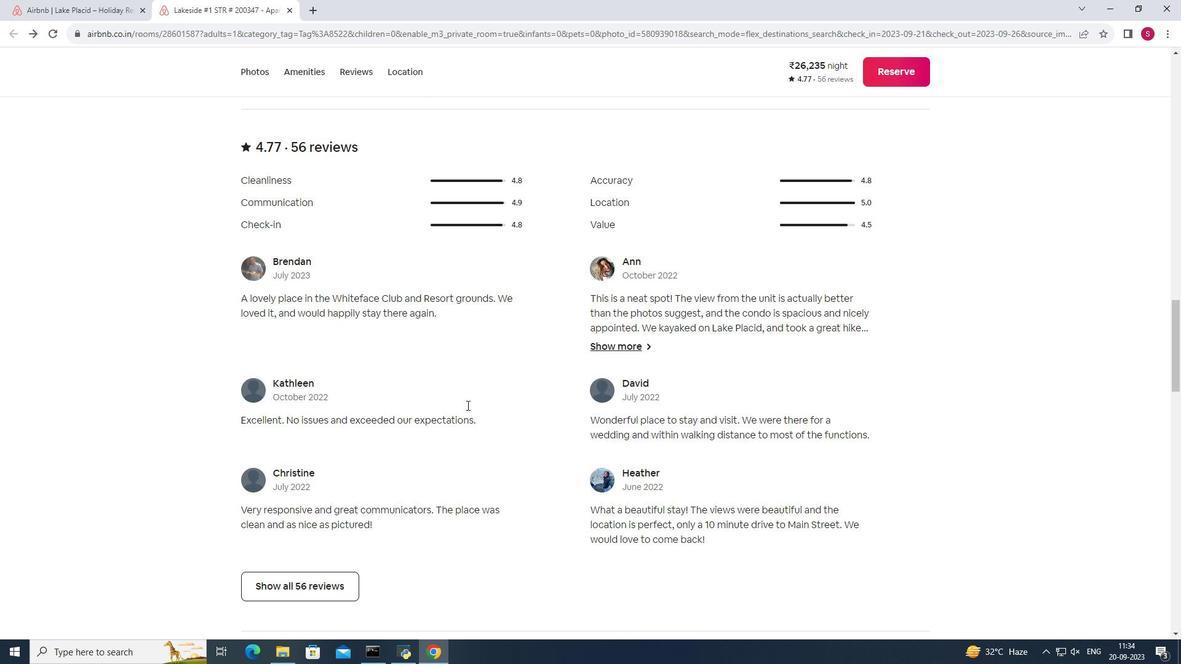 
Action: Mouse scrolled (464, 400) with delta (0, 0)
Screenshot: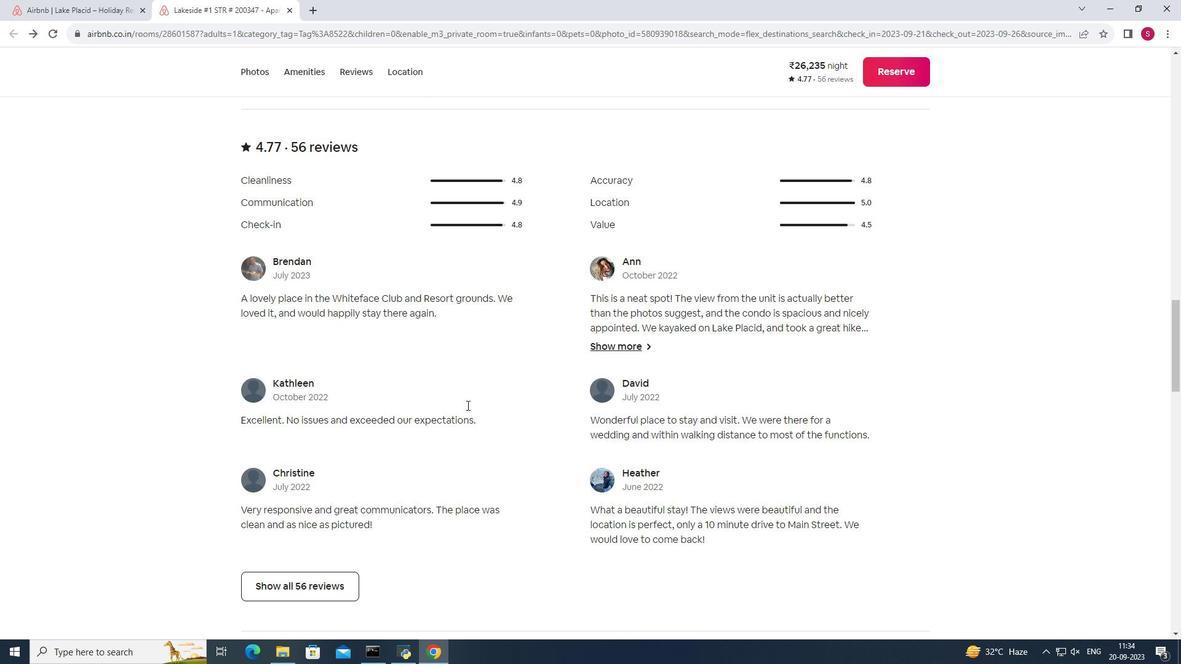 
Action: Mouse moved to (464, 402)
Screenshot: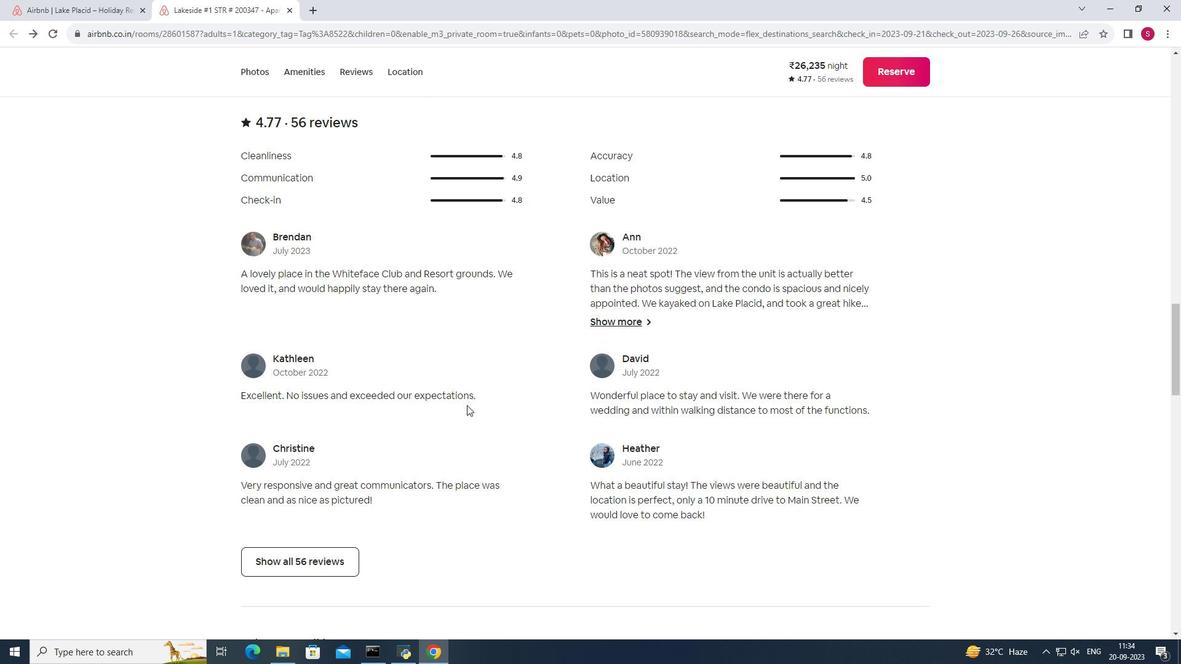 
Action: Mouse scrolled (464, 401) with delta (0, 0)
Screenshot: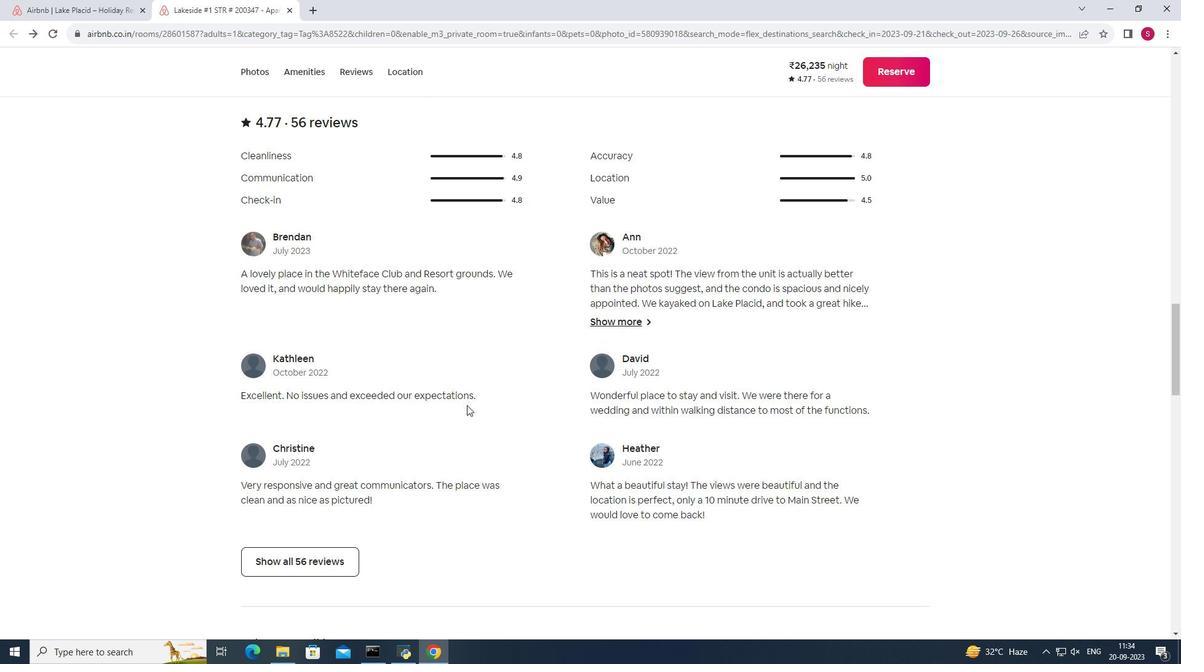 
Action: Mouse moved to (464, 408)
Screenshot: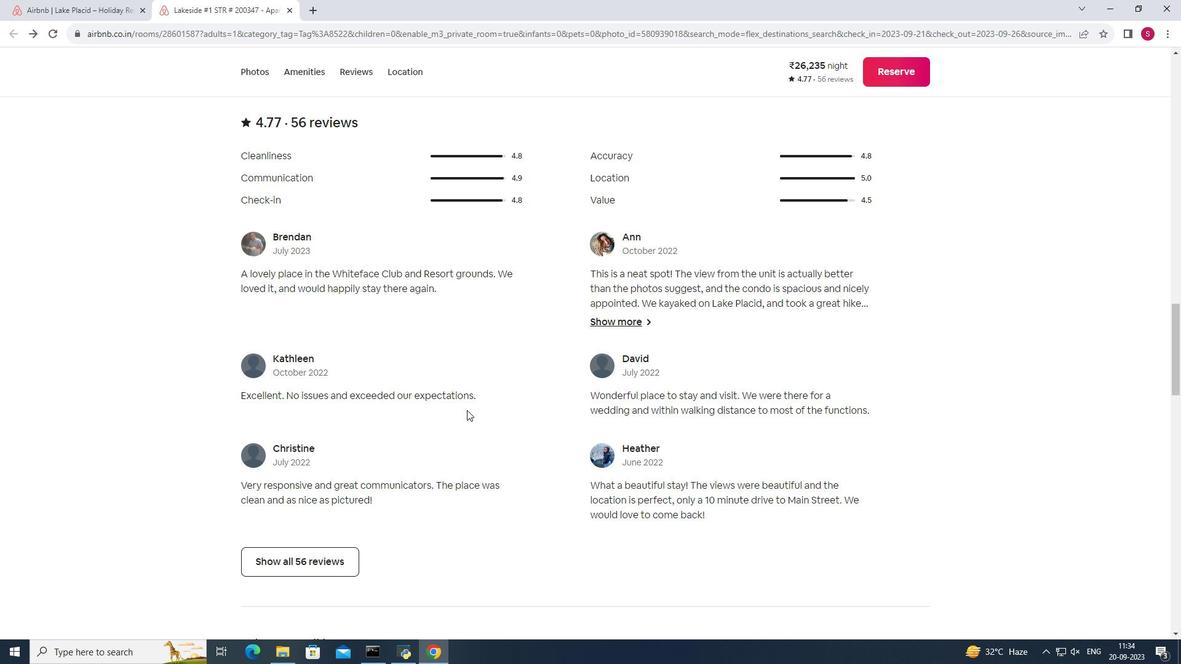 
Action: Mouse scrolled (464, 407) with delta (0, 0)
Screenshot: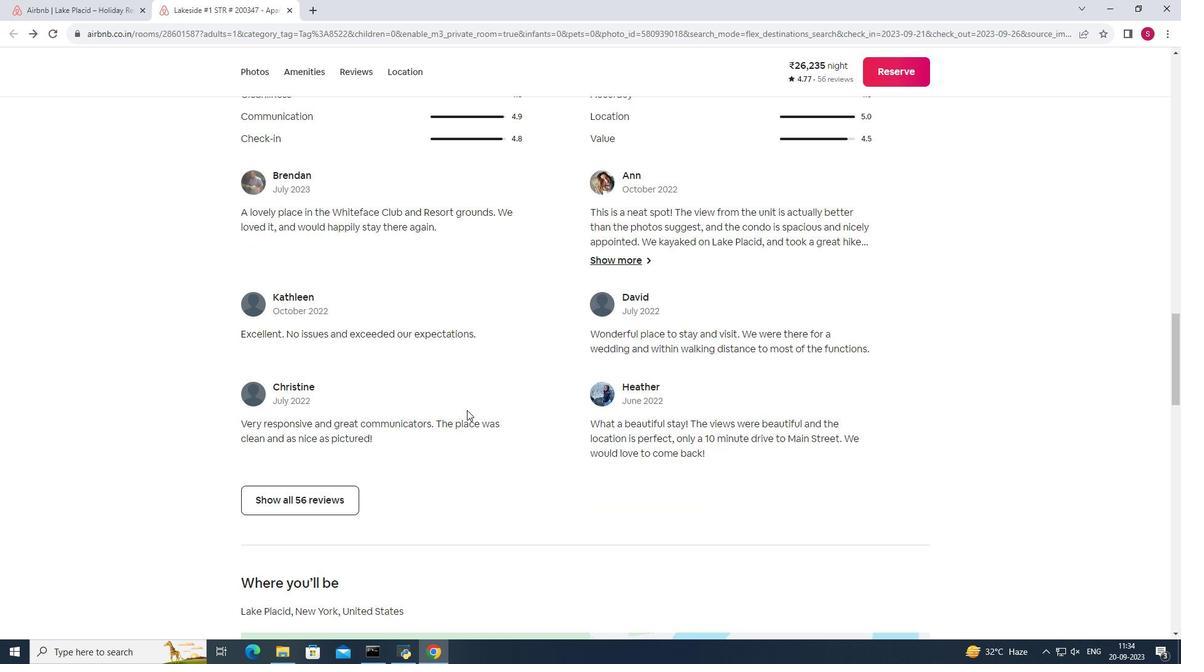 
Action: Mouse moved to (458, 416)
Screenshot: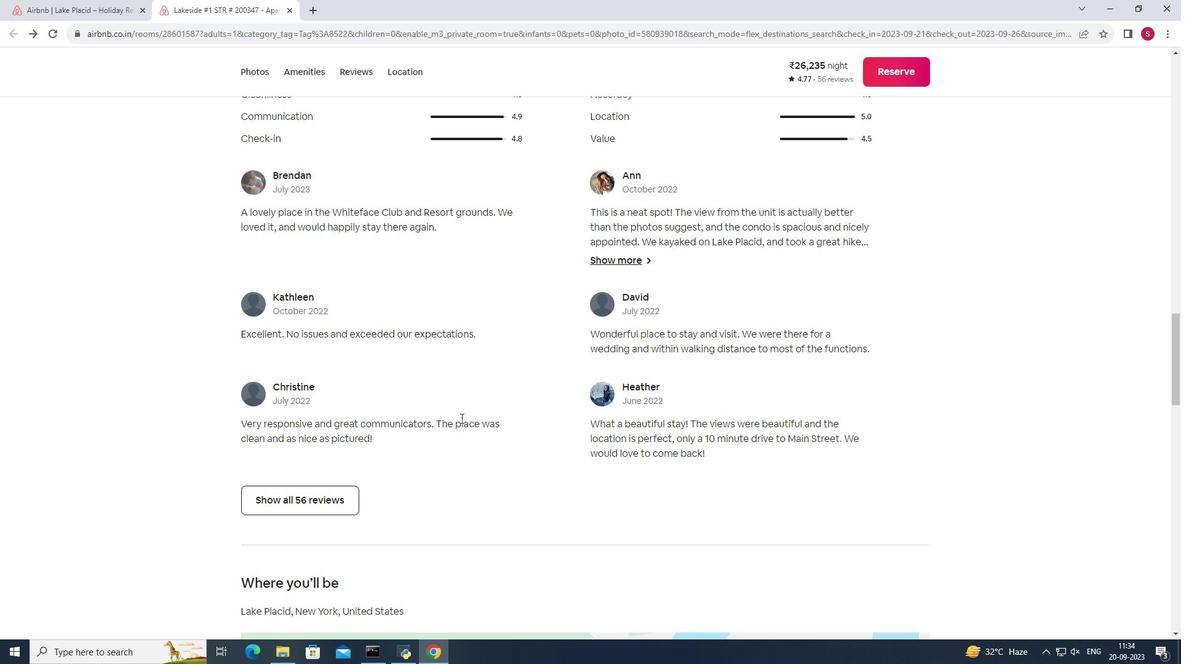 
Action: Mouse scrolled (458, 415) with delta (0, 0)
Screenshot: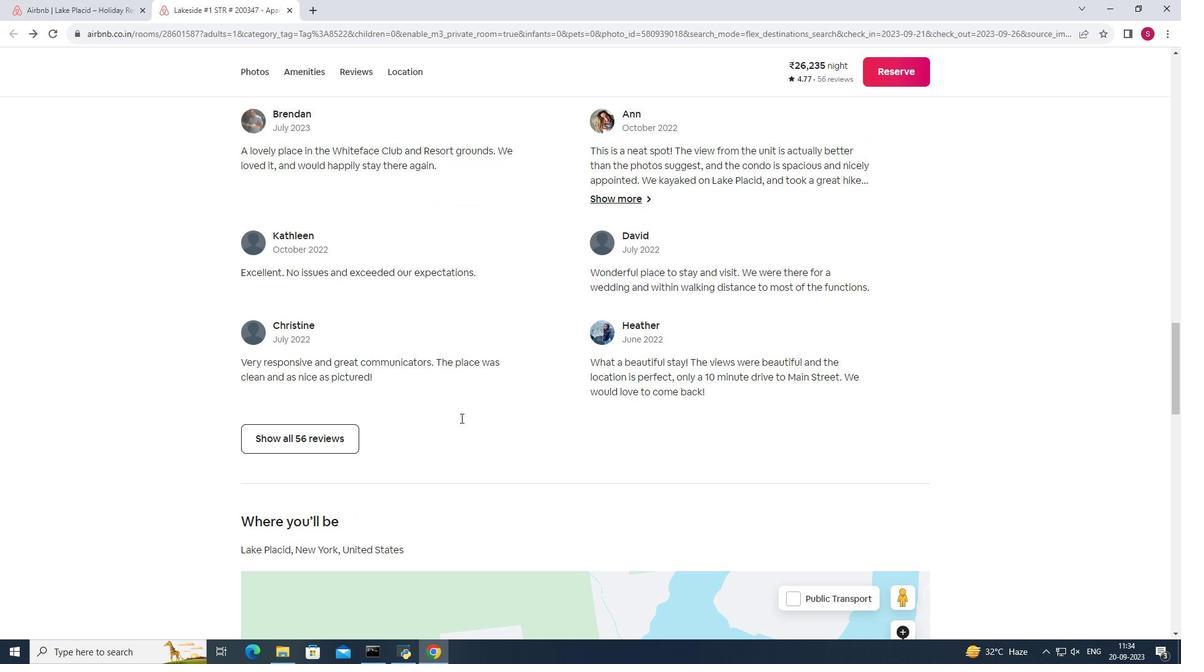 
Action: Mouse moved to (313, 434)
Screenshot: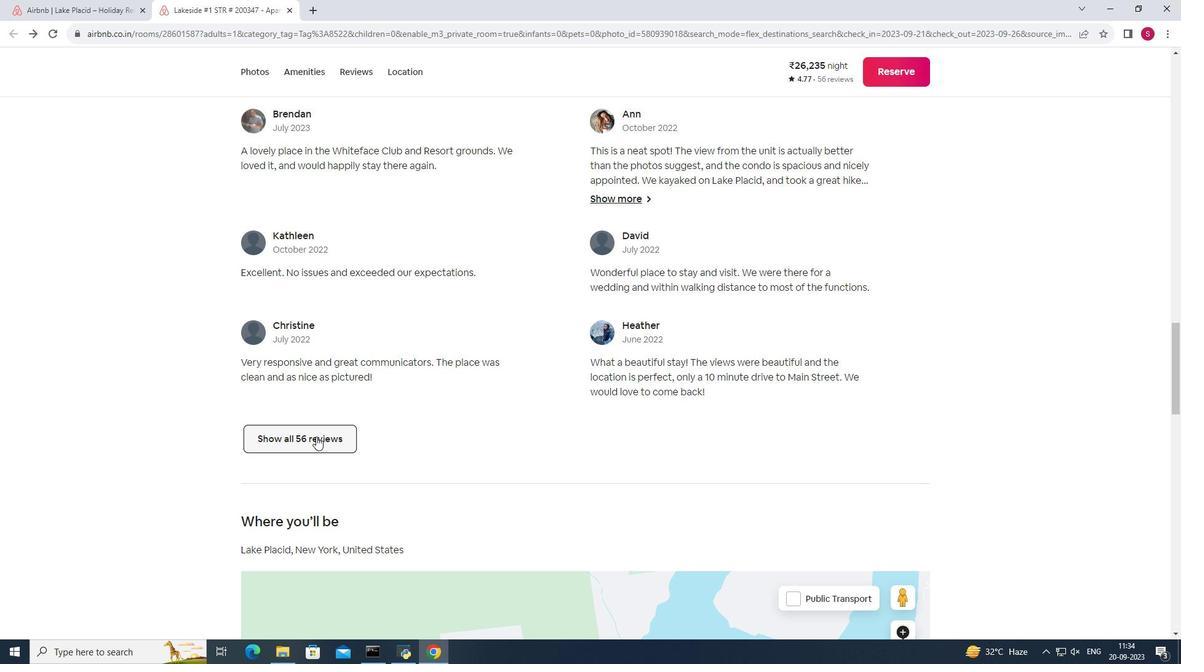
Action: Mouse pressed left at (313, 434)
Screenshot: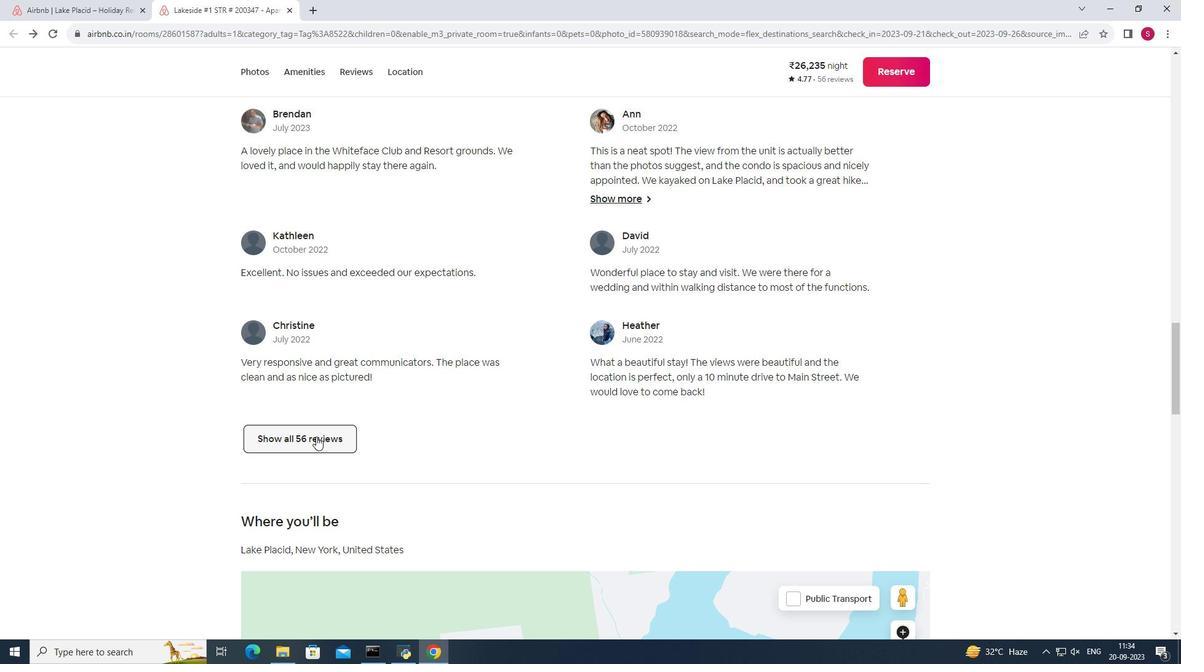 
Action: Mouse moved to (784, 398)
Screenshot: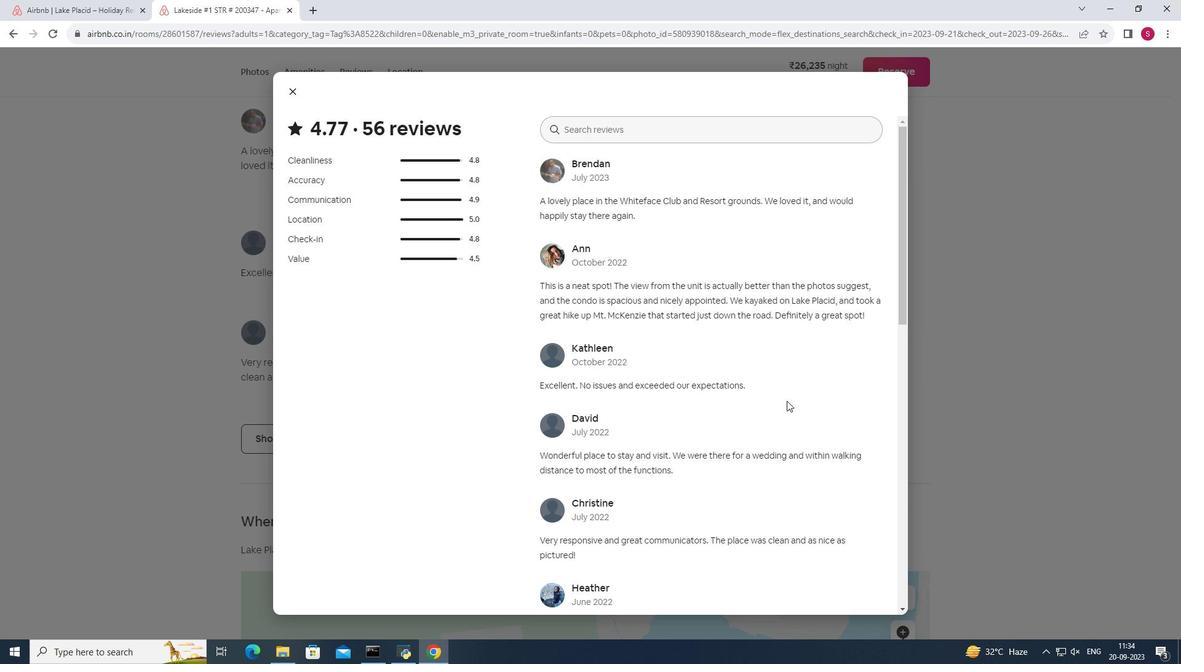 
Action: Mouse scrolled (784, 398) with delta (0, 0)
Screenshot: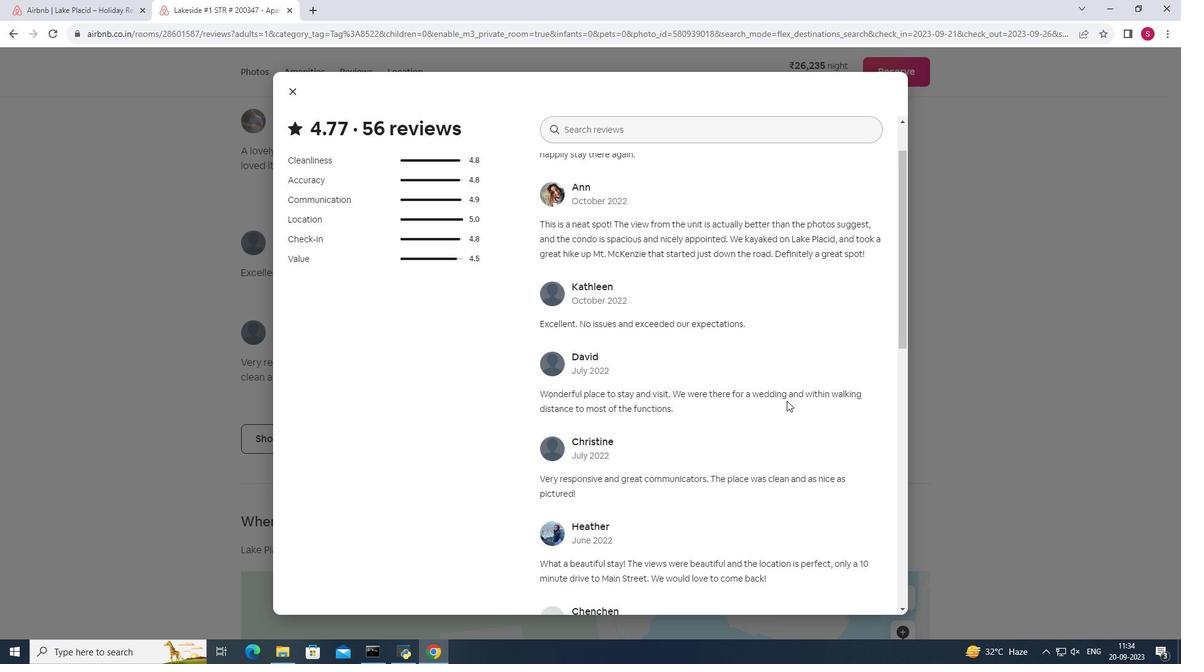 
Action: Mouse moved to (724, 433)
Screenshot: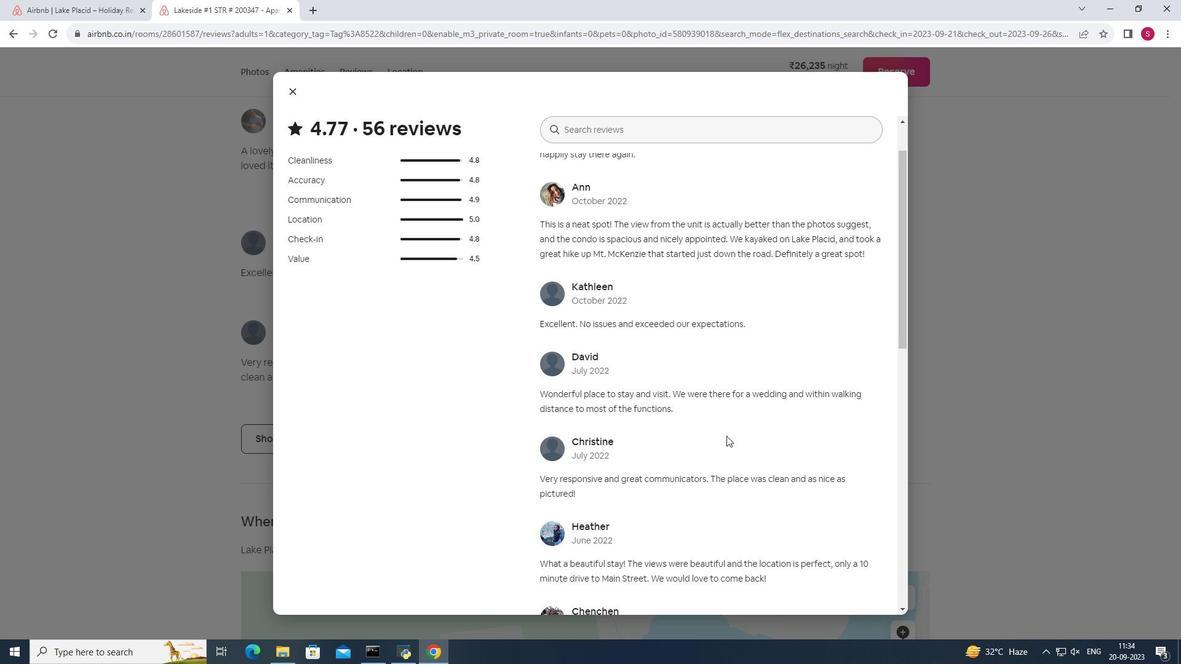 
Action: Mouse scrolled (724, 433) with delta (0, 0)
Screenshot: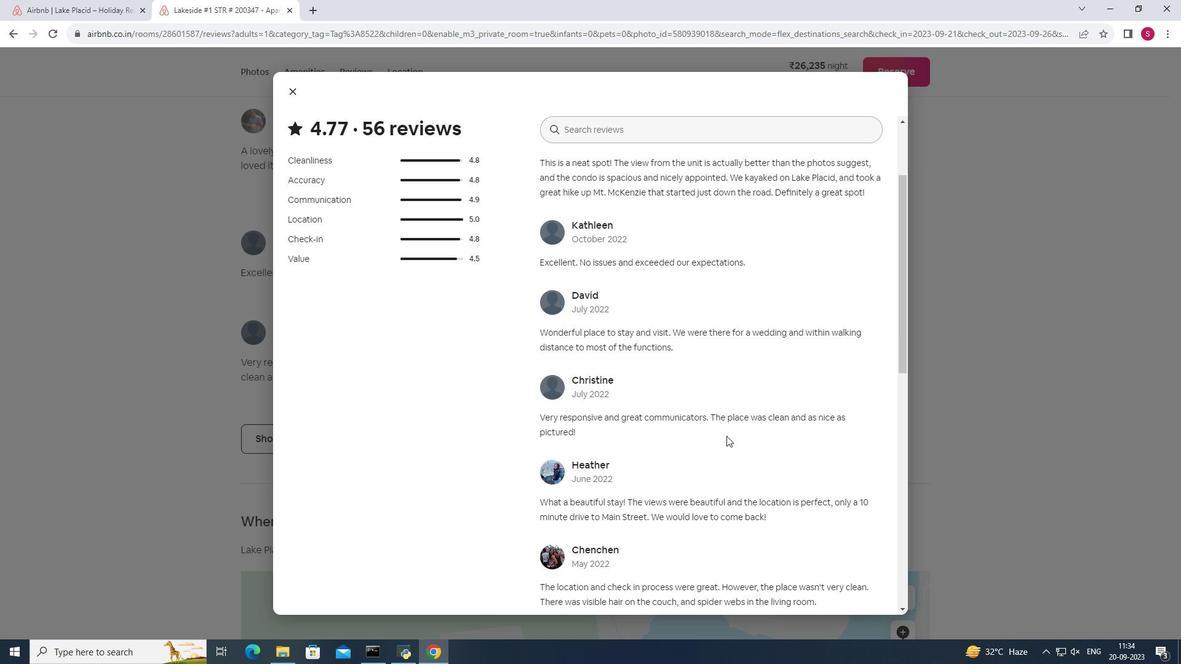 
Action: Mouse scrolled (724, 433) with delta (0, 0)
Screenshot: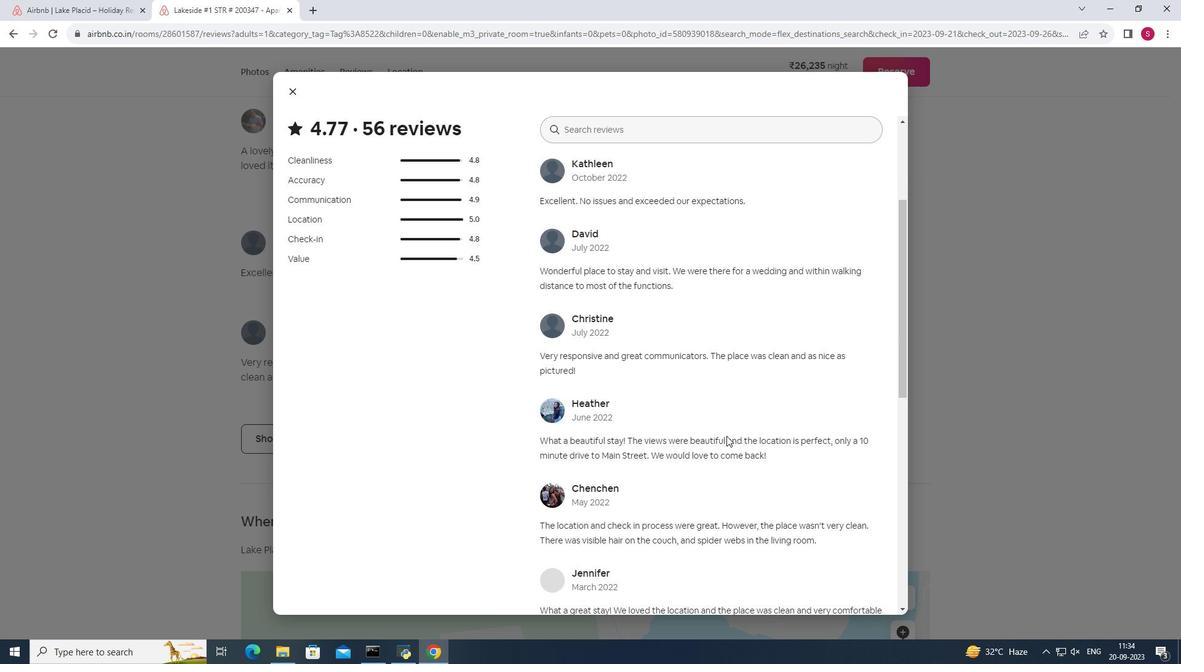 
Action: Mouse scrolled (724, 433) with delta (0, 0)
Screenshot: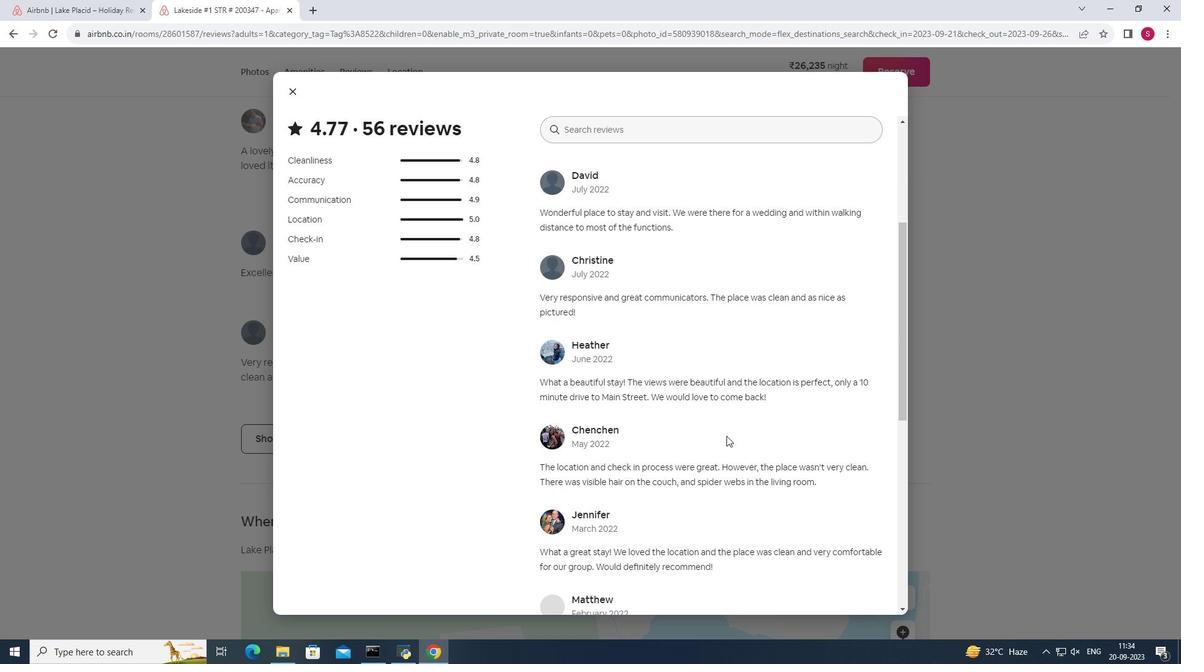 
Action: Mouse scrolled (724, 433) with delta (0, 0)
Screenshot: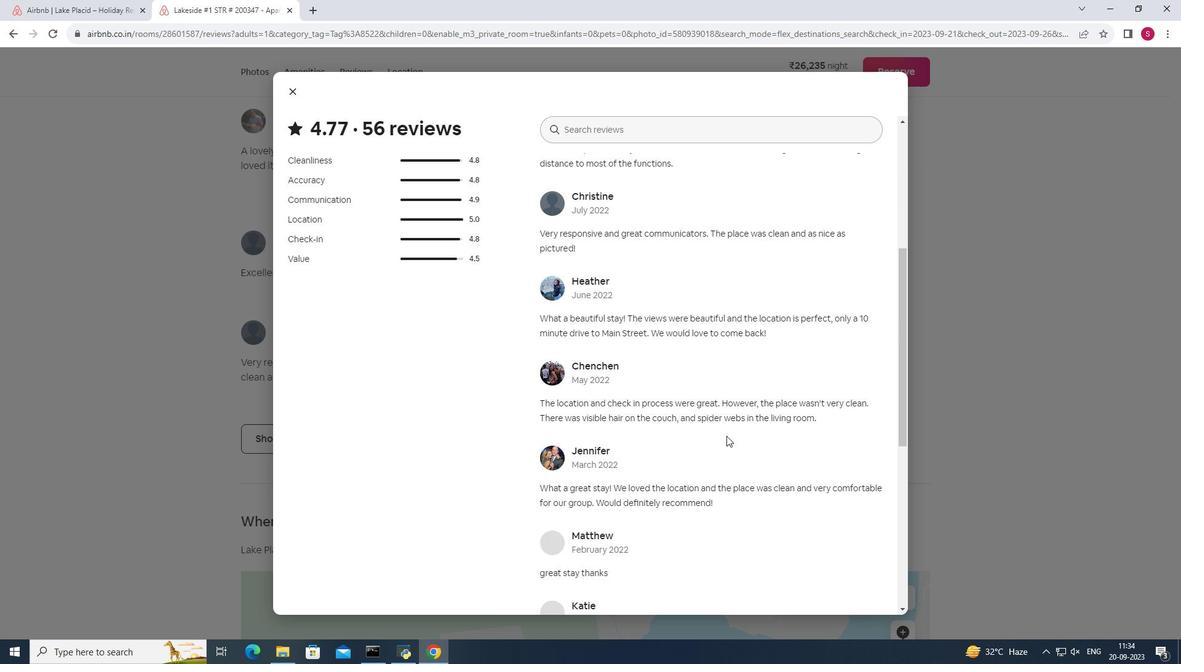 
Action: Mouse scrolled (724, 433) with delta (0, 0)
Screenshot: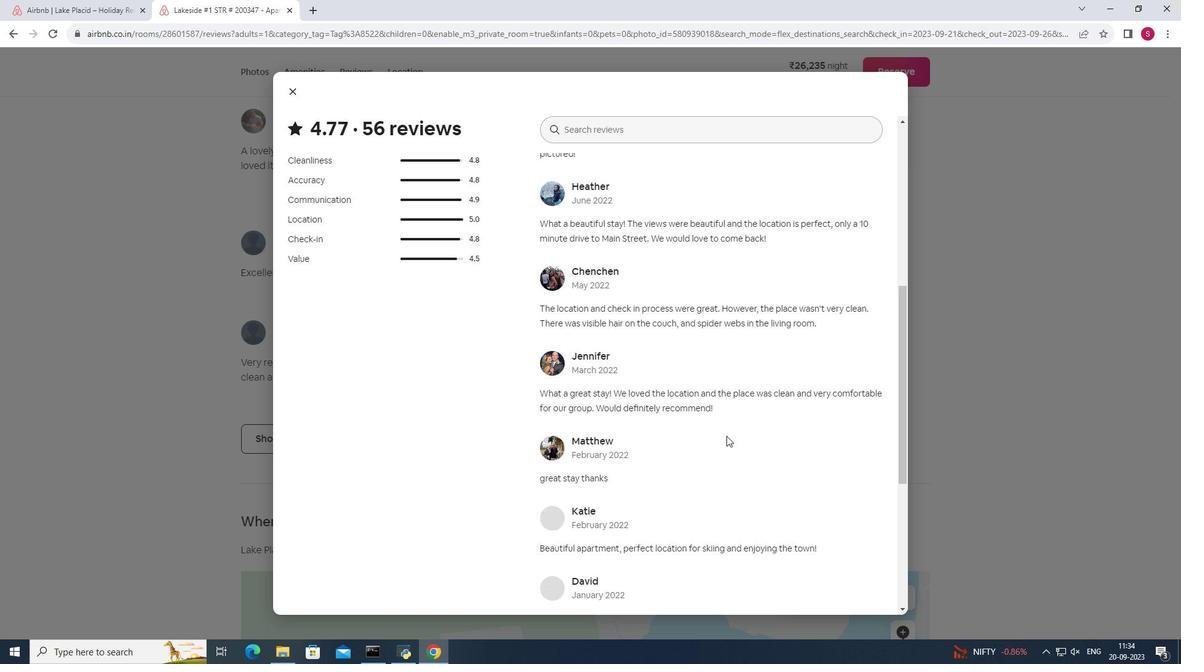 
Action: Mouse scrolled (724, 433) with delta (0, 0)
Screenshot: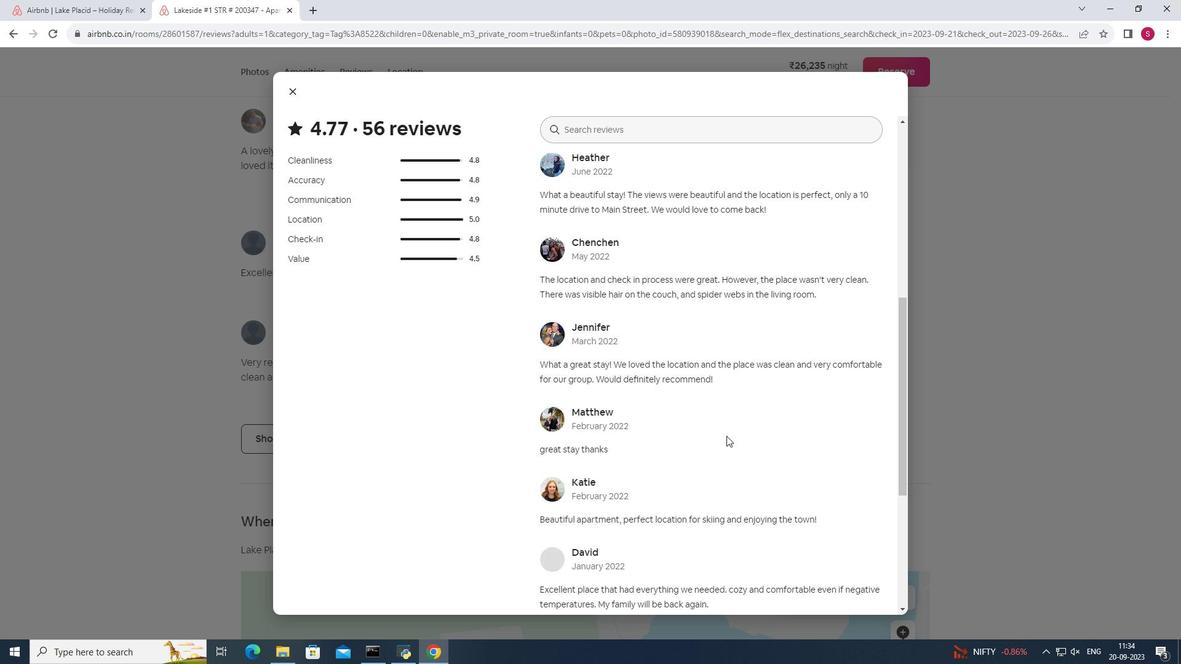 
Action: Mouse scrolled (724, 433) with delta (0, 0)
Screenshot: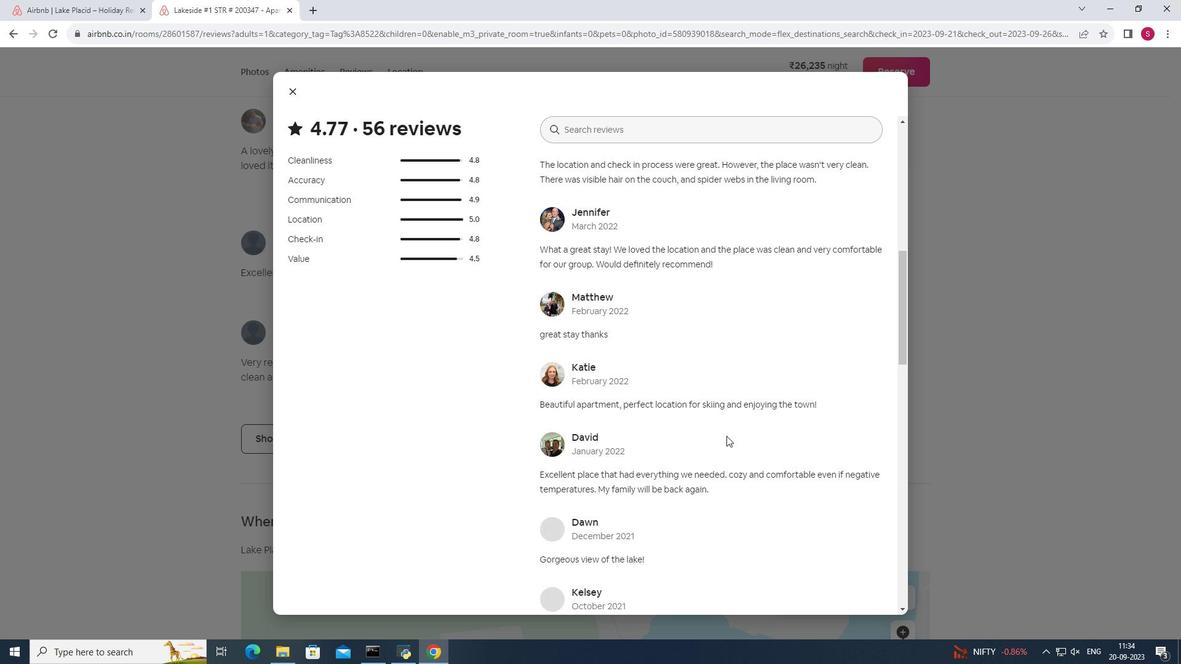 
Action: Mouse scrolled (724, 433) with delta (0, 0)
Screenshot: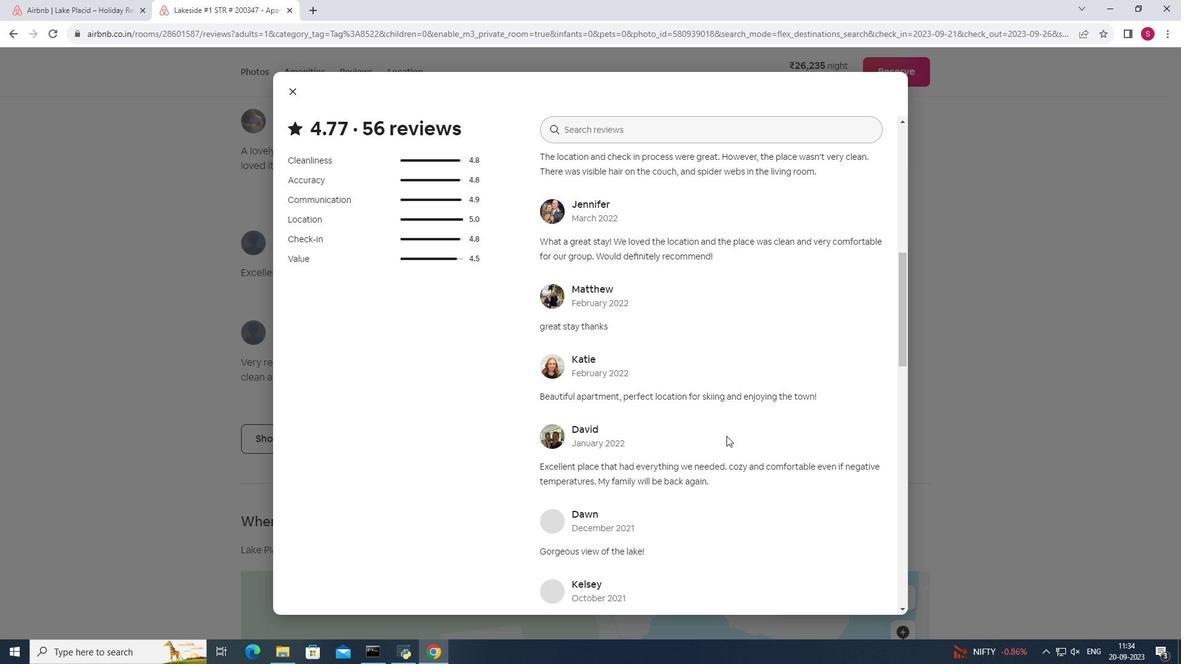 
Action: Mouse scrolled (724, 433) with delta (0, 0)
Screenshot: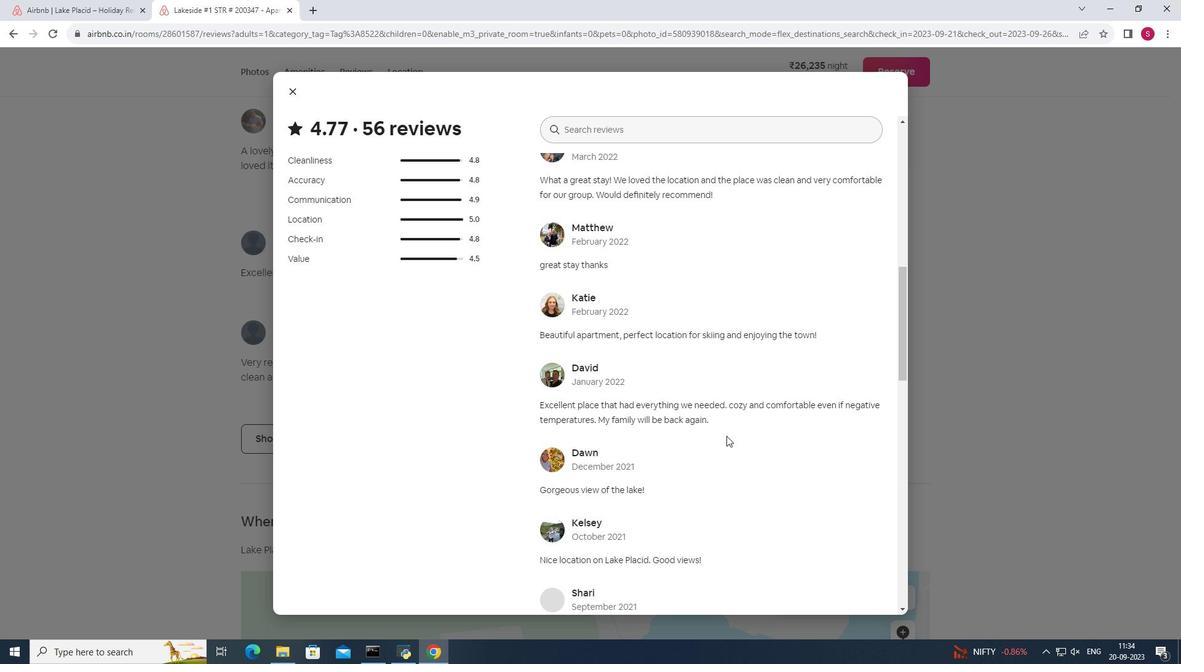 
Action: Mouse scrolled (724, 433) with delta (0, 0)
Screenshot: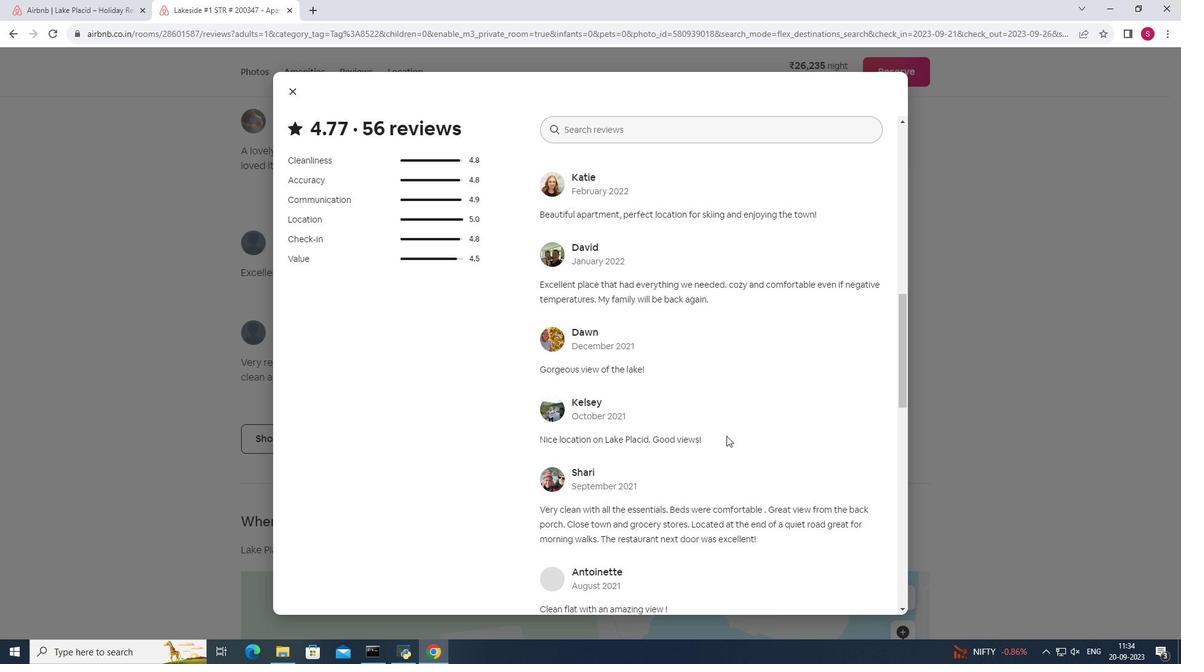 
Action: Mouse scrolled (724, 433) with delta (0, 0)
Screenshot: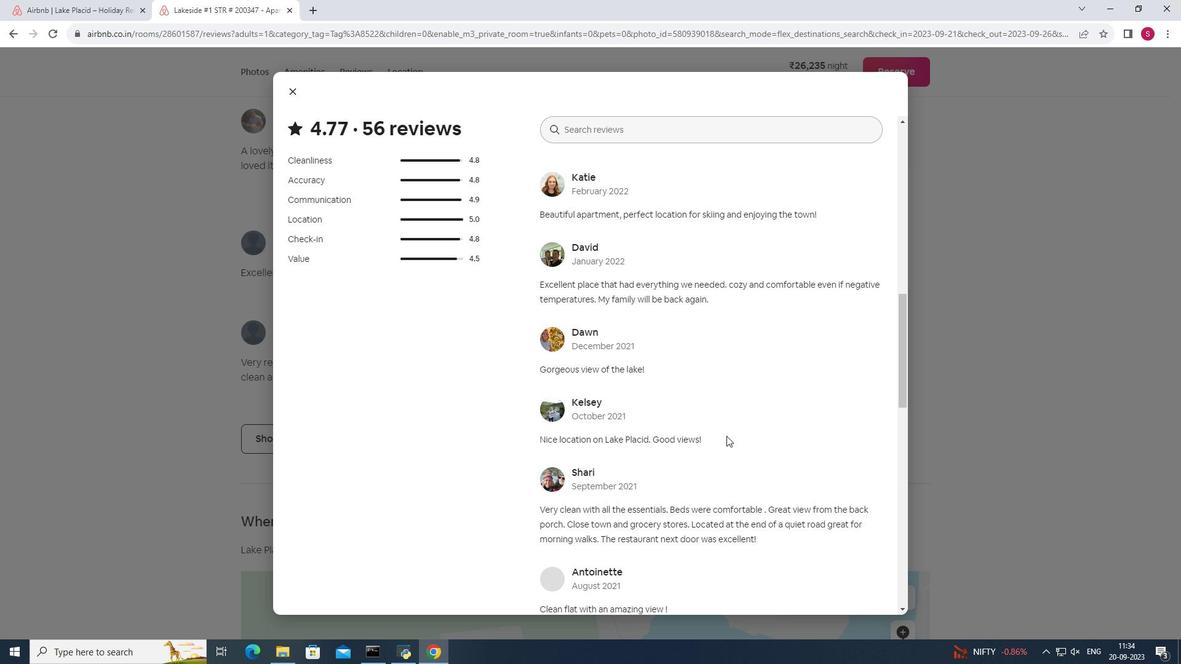 
Action: Mouse scrolled (724, 433) with delta (0, 0)
Screenshot: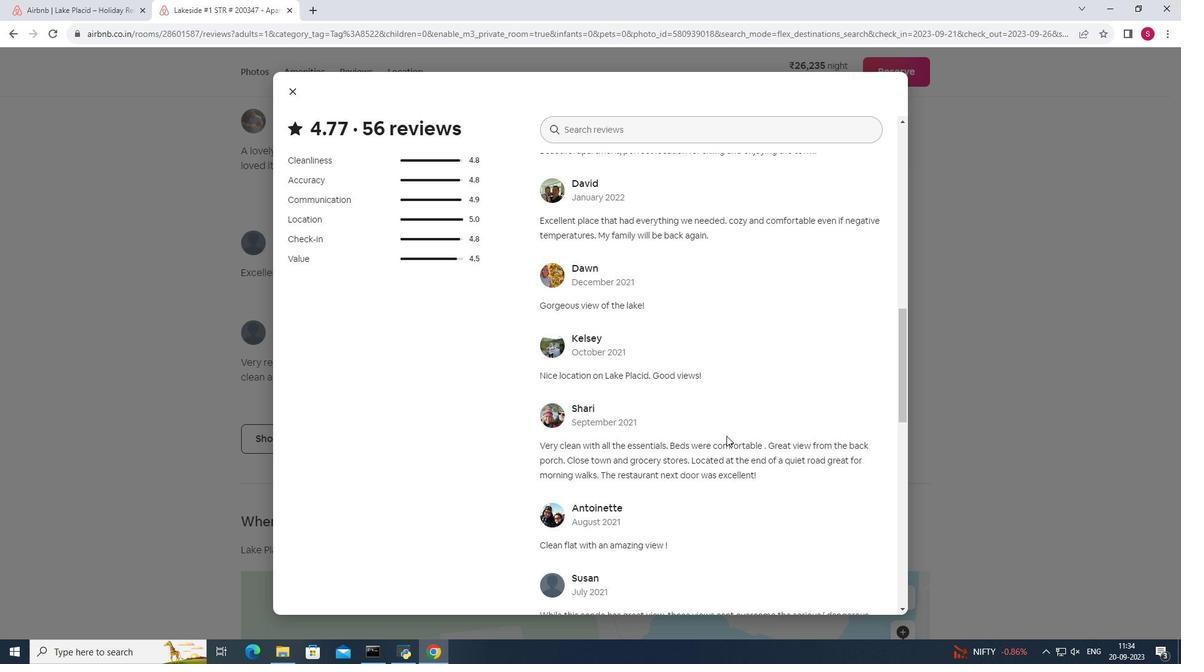 
Action: Mouse moved to (297, 87)
Screenshot: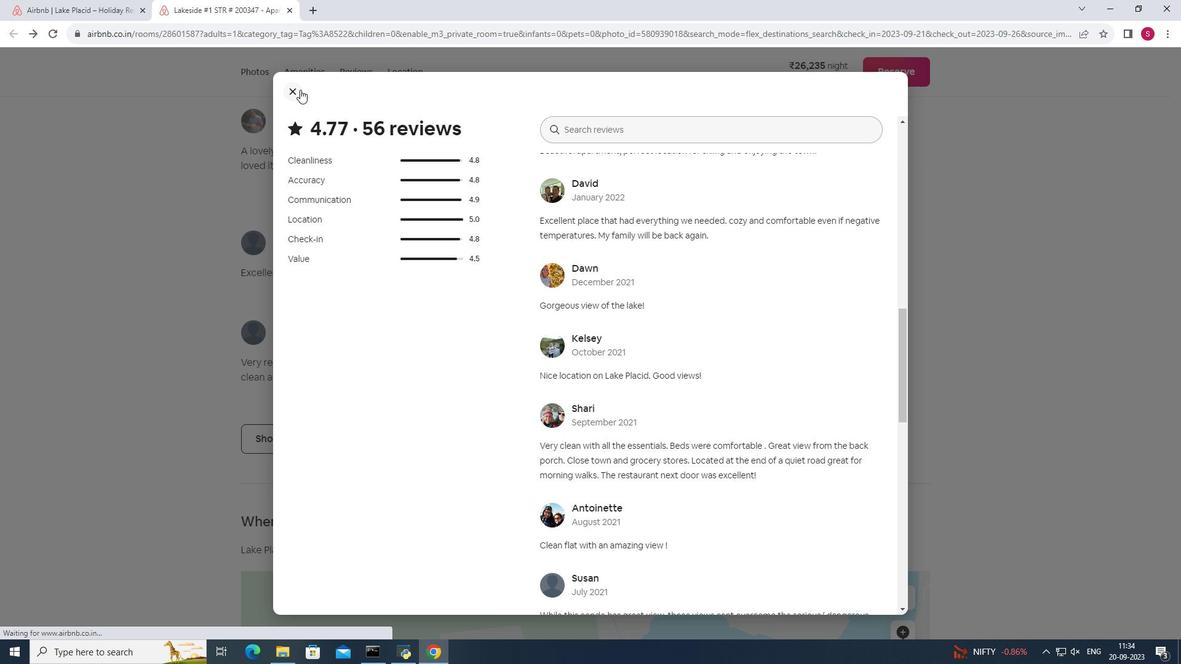 
Action: Mouse pressed left at (297, 87)
Screenshot: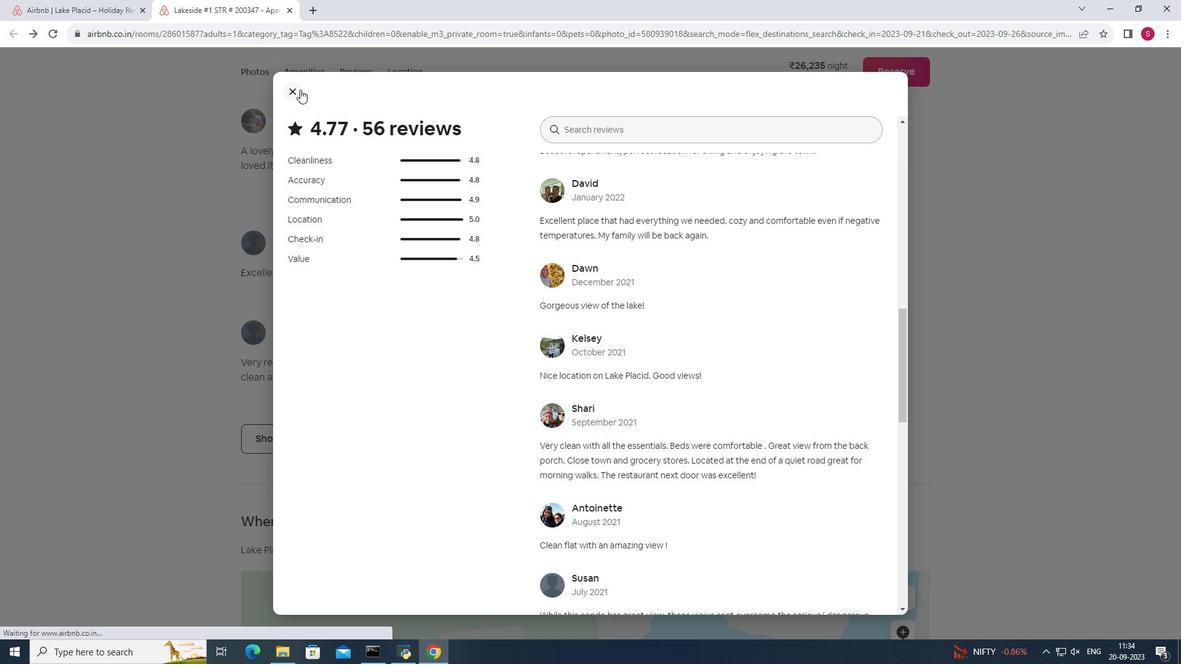 
Action: Mouse moved to (419, 324)
Screenshot: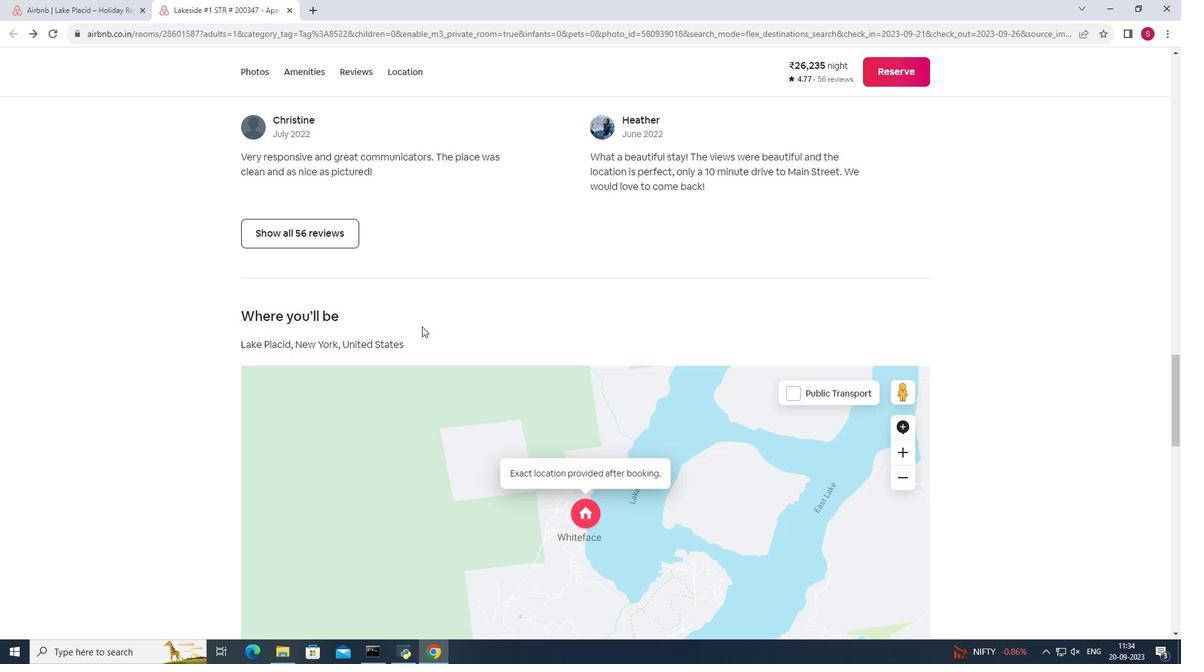 
Action: Mouse scrolled (419, 323) with delta (0, 0)
Screenshot: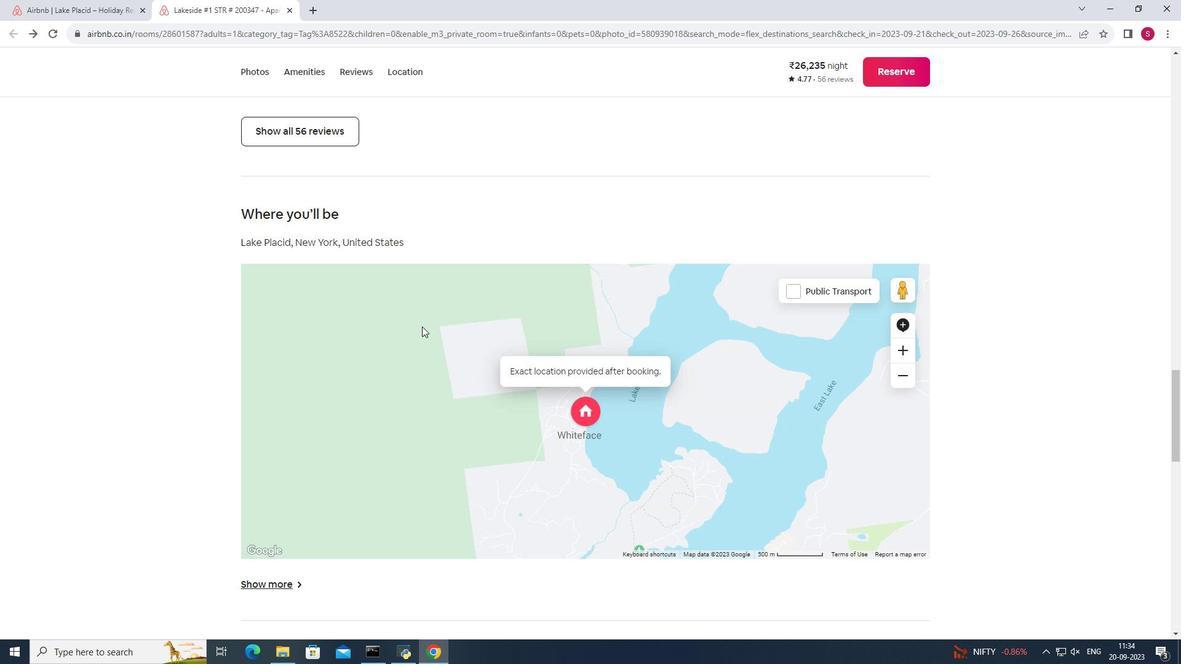 
Action: Mouse scrolled (419, 323) with delta (0, 0)
Screenshot: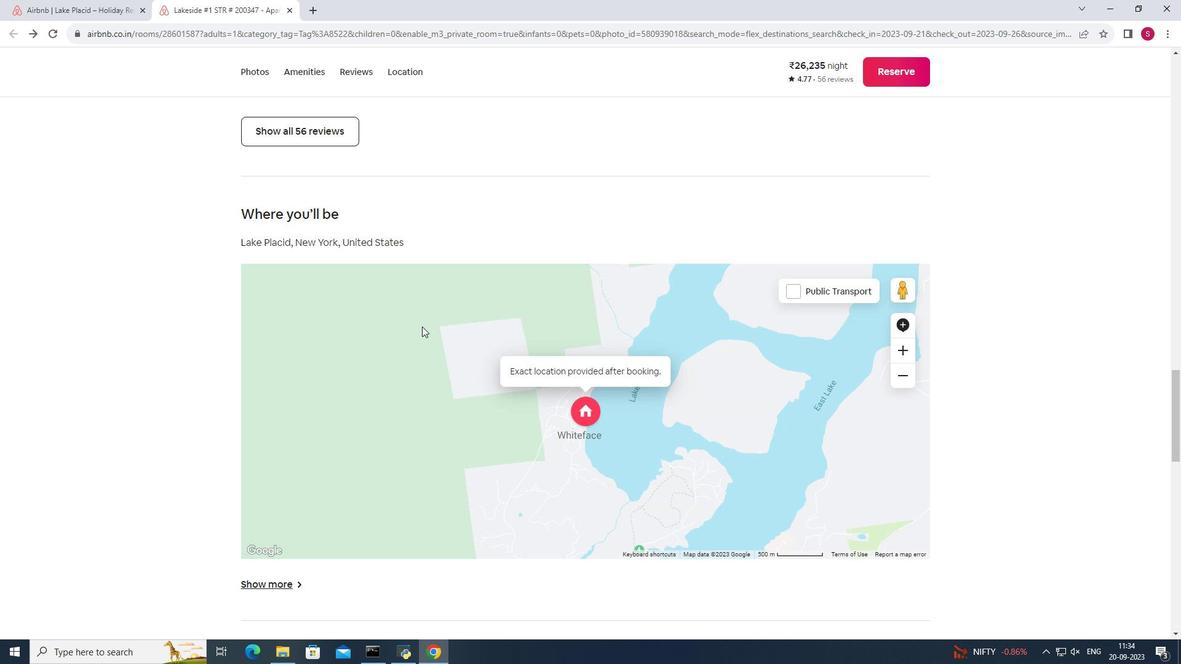 
Action: Mouse scrolled (419, 323) with delta (0, 0)
Screenshot: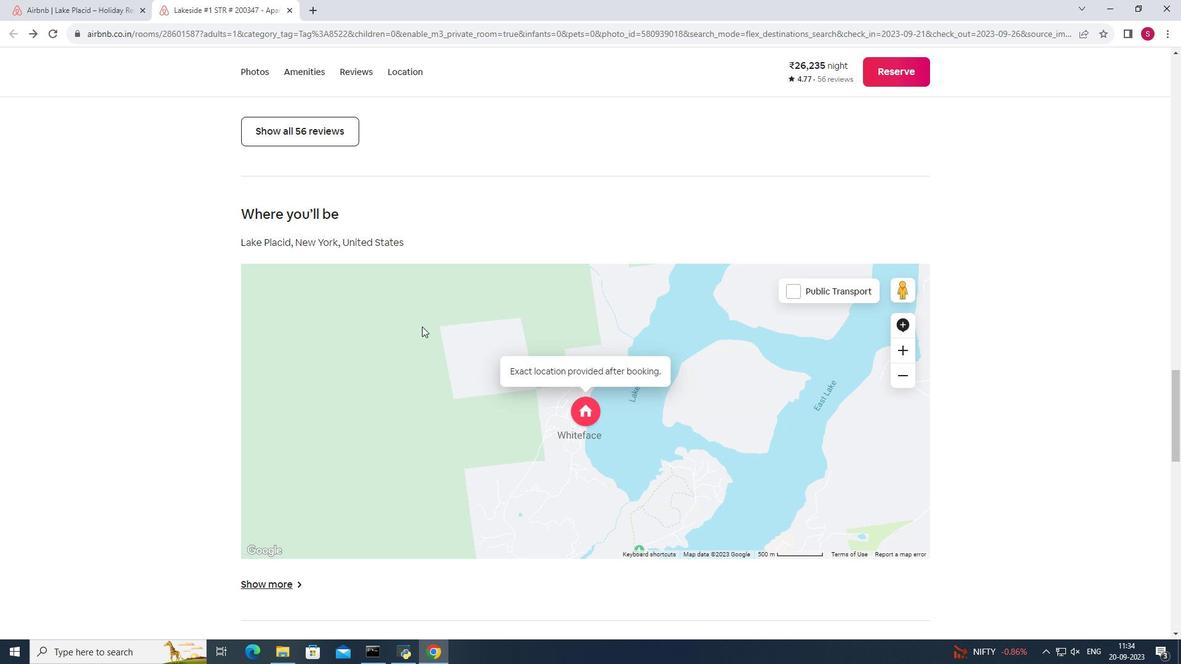 
Action: Mouse scrolled (419, 323) with delta (0, 0)
Screenshot: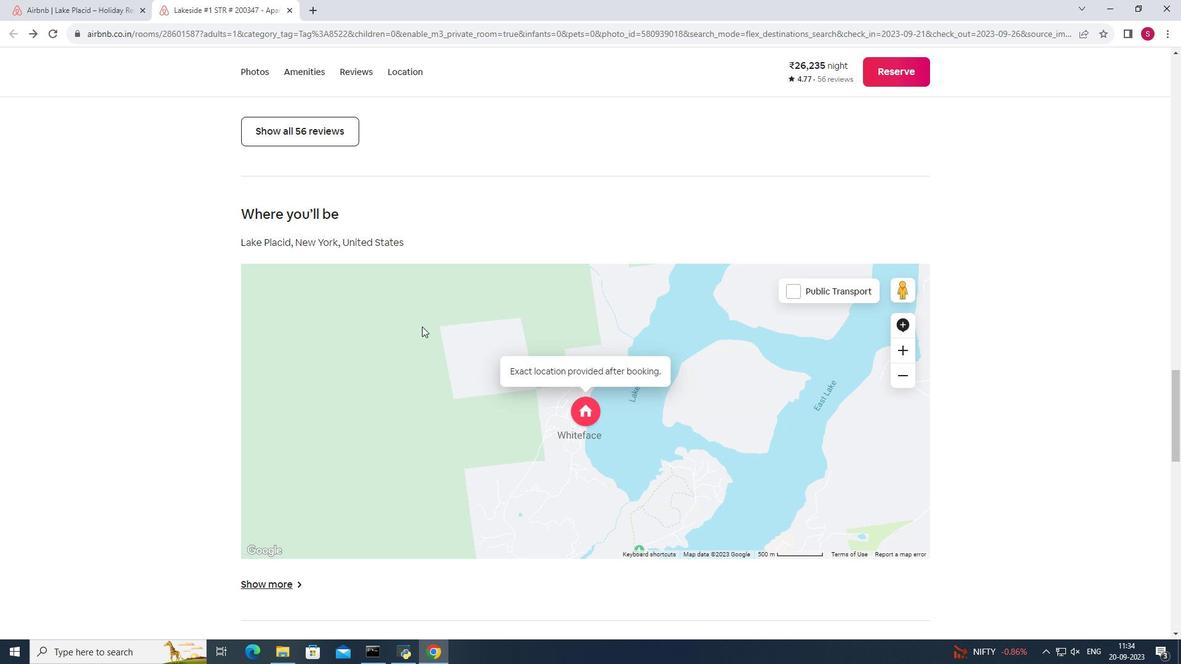 
Action: Mouse scrolled (419, 323) with delta (0, 0)
Screenshot: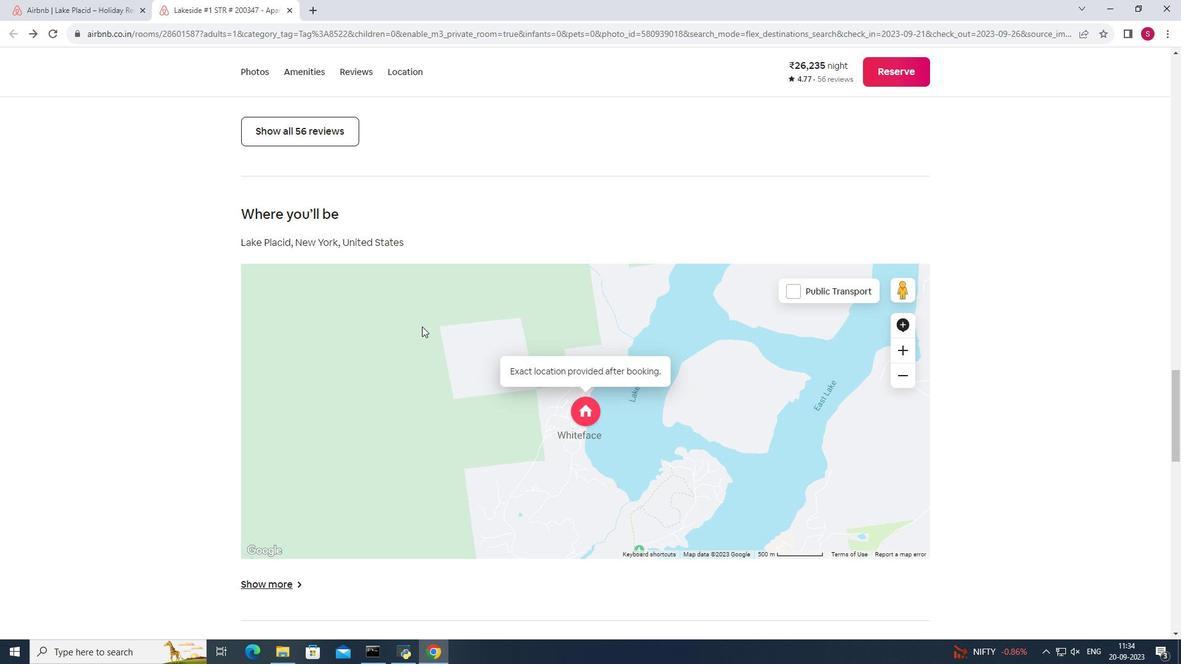 
Action: Mouse scrolled (419, 323) with delta (0, 0)
Screenshot: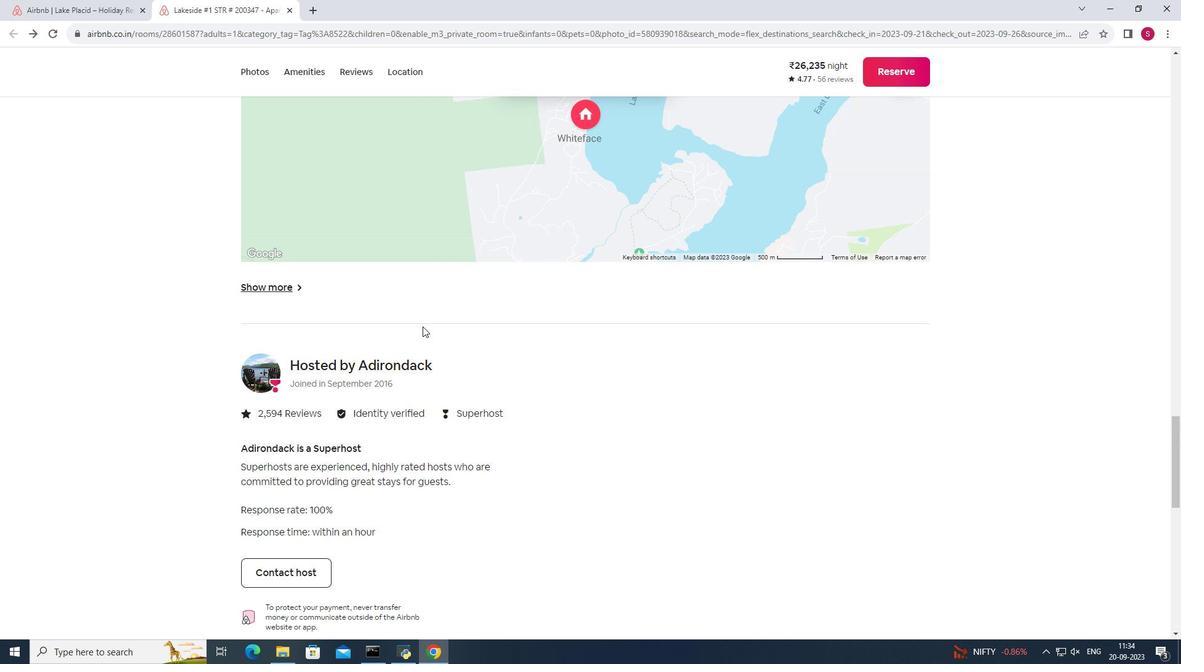 
Action: Mouse scrolled (419, 323) with delta (0, 0)
Screenshot: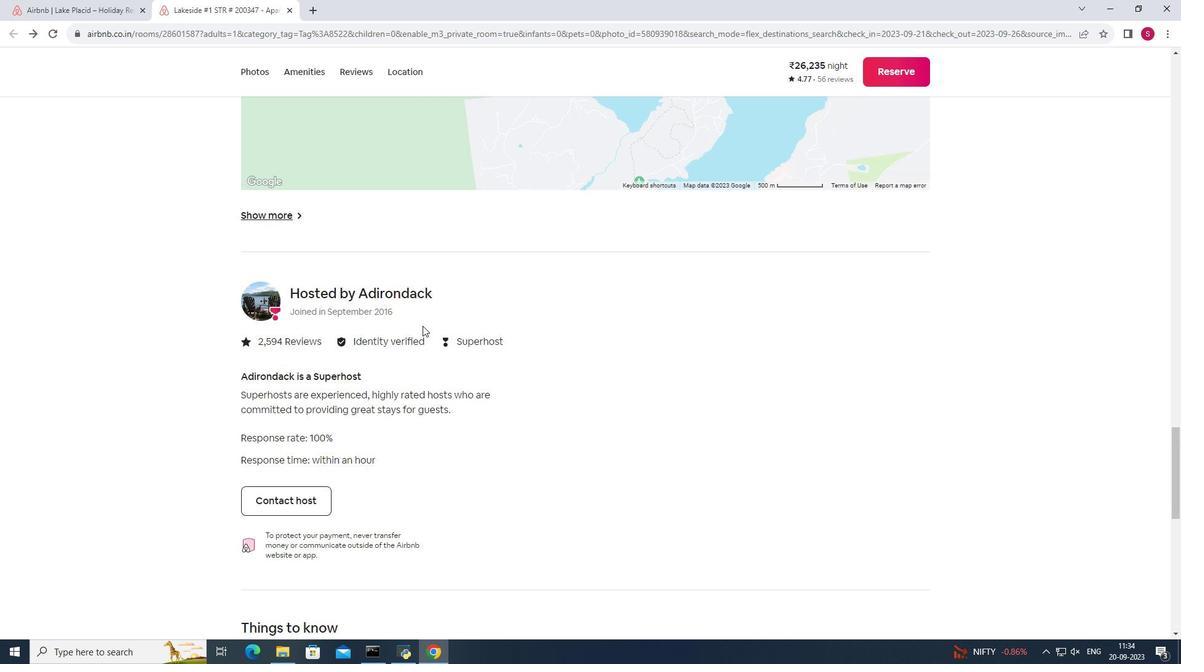 
Action: Mouse scrolled (419, 323) with delta (0, 0)
Screenshot: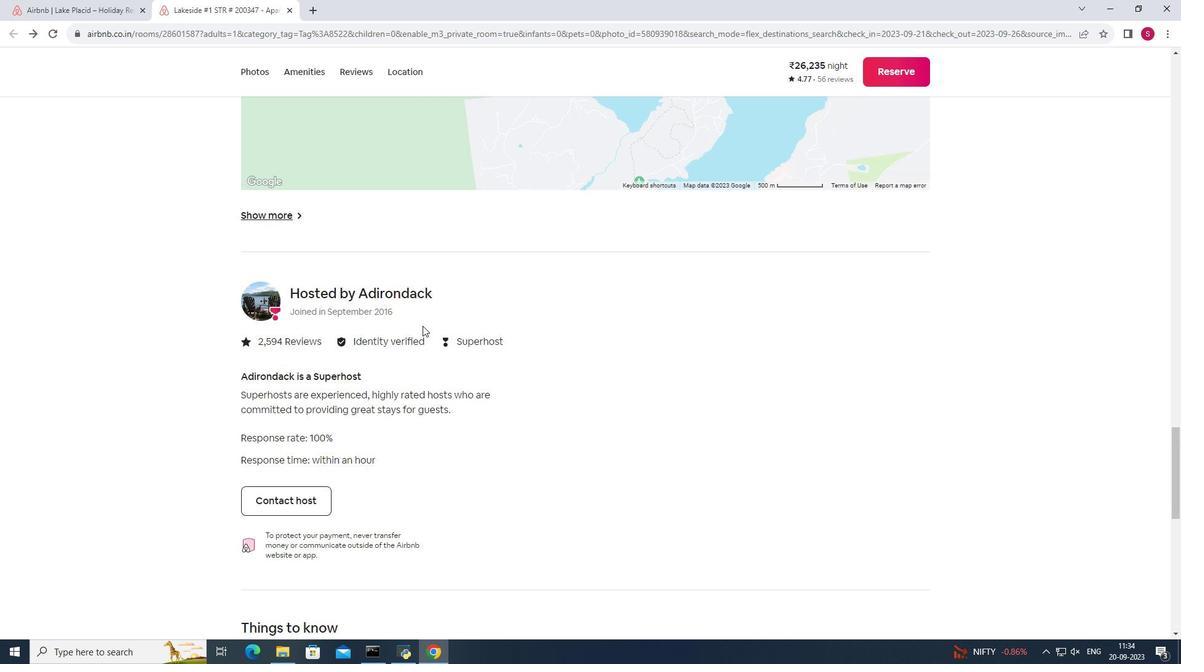 
Action: Mouse scrolled (419, 323) with delta (0, 0)
Screenshot: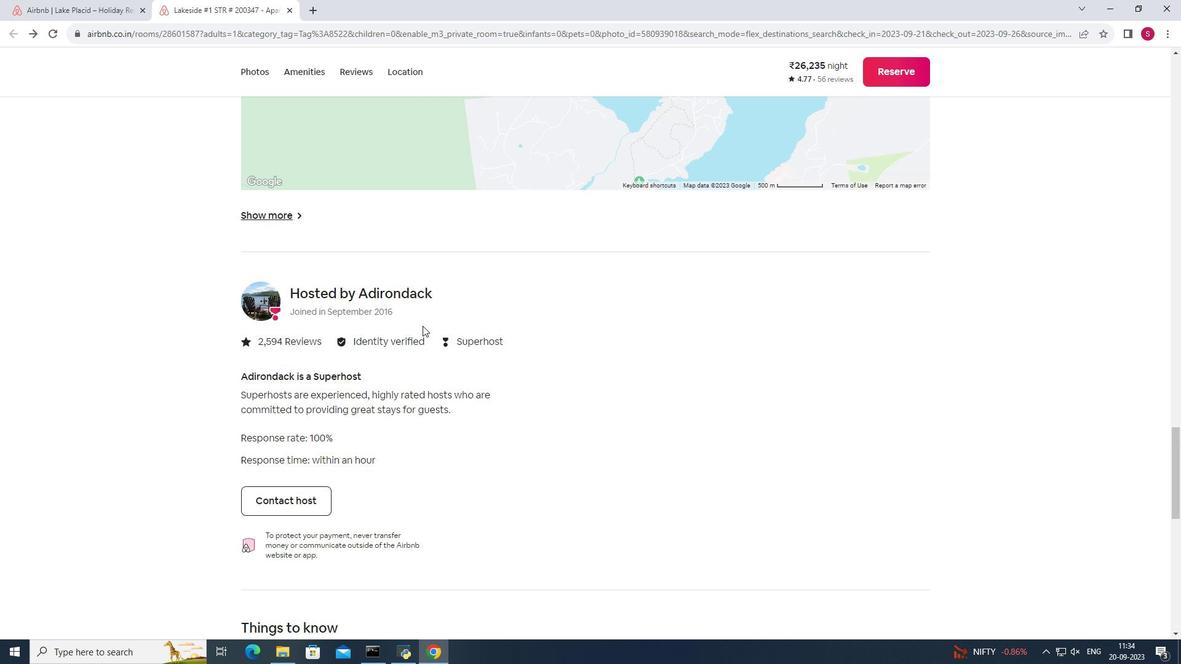 
Action: Mouse scrolled (419, 323) with delta (0, 0)
Screenshot: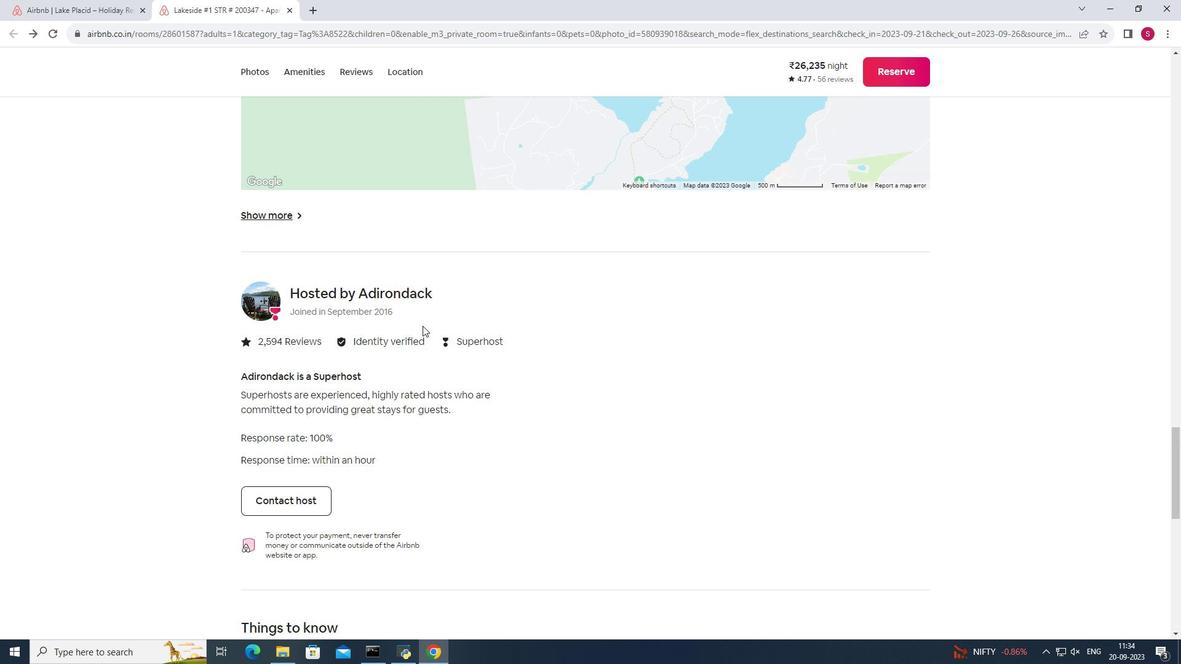
Action: Mouse scrolled (419, 323) with delta (0, 0)
Screenshot: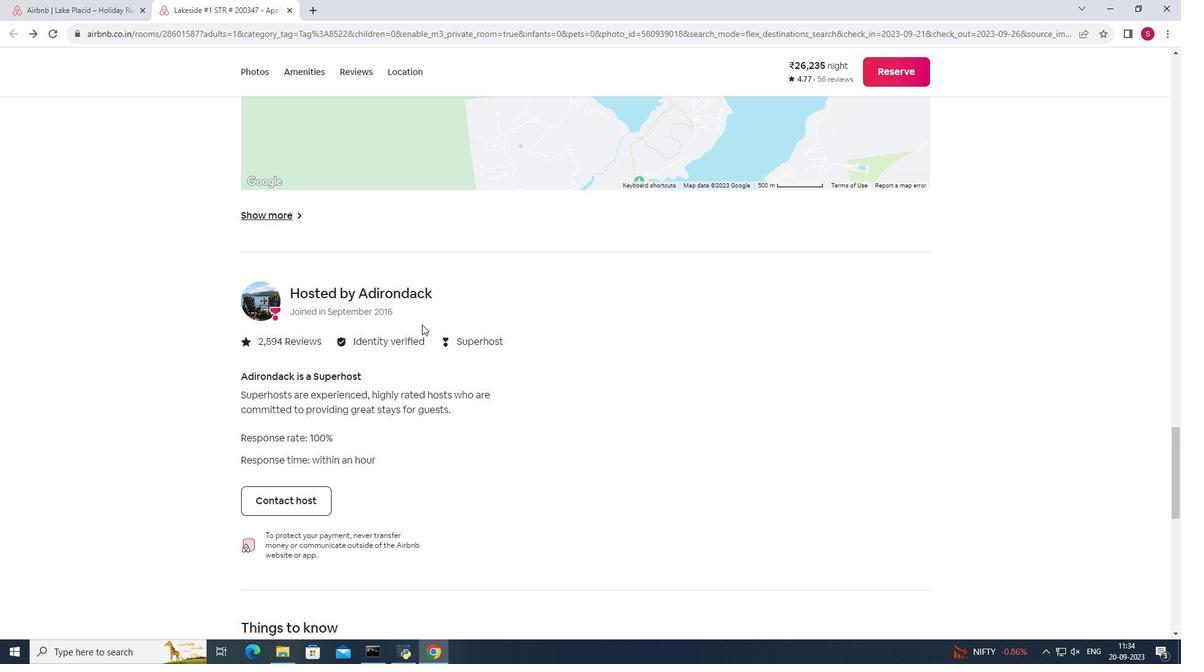 
Action: Mouse moved to (551, 337)
Screenshot: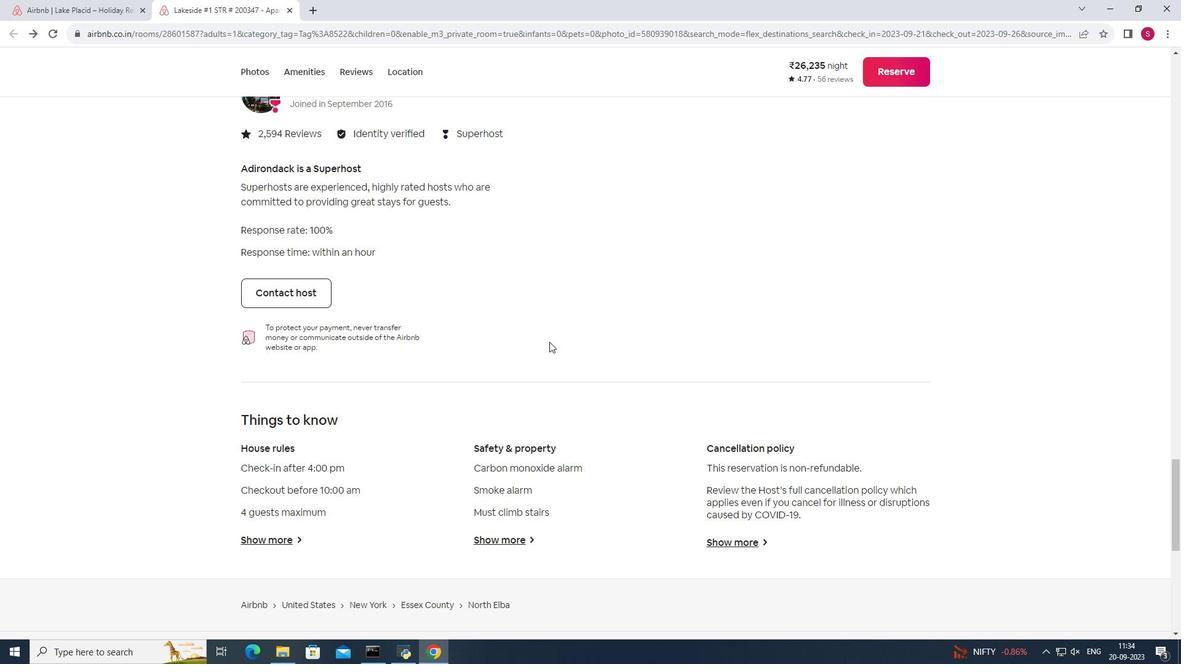 
Action: Mouse scrolled (551, 337) with delta (0, 0)
Screenshot: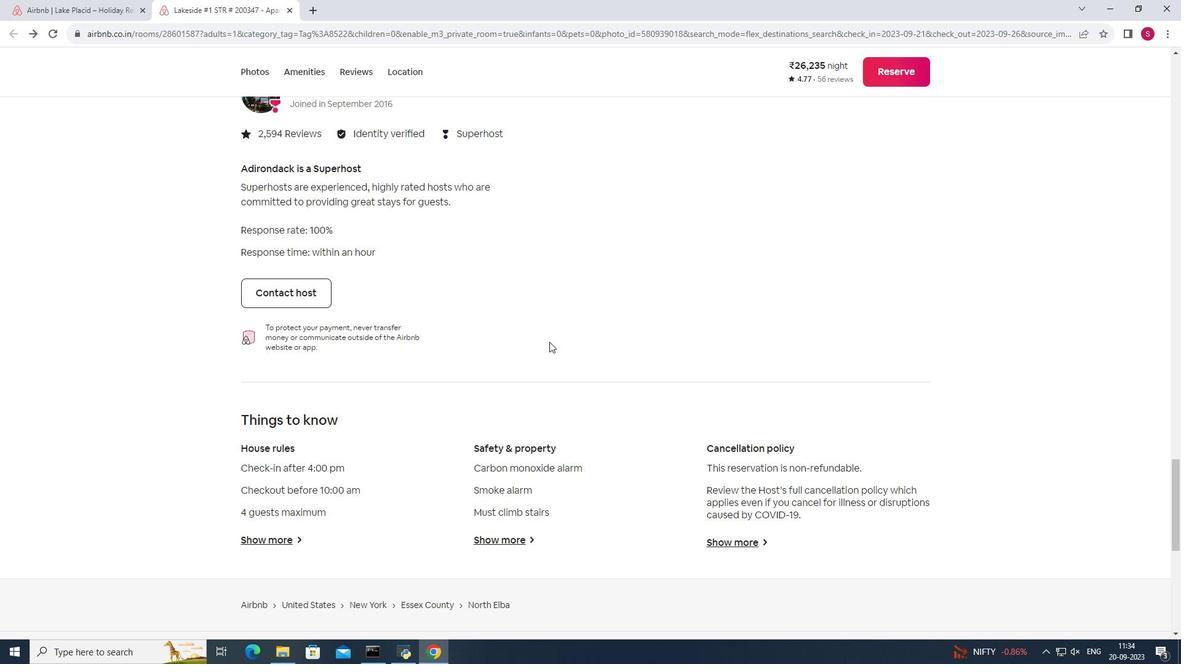 
Action: Mouse moved to (550, 339)
Screenshot: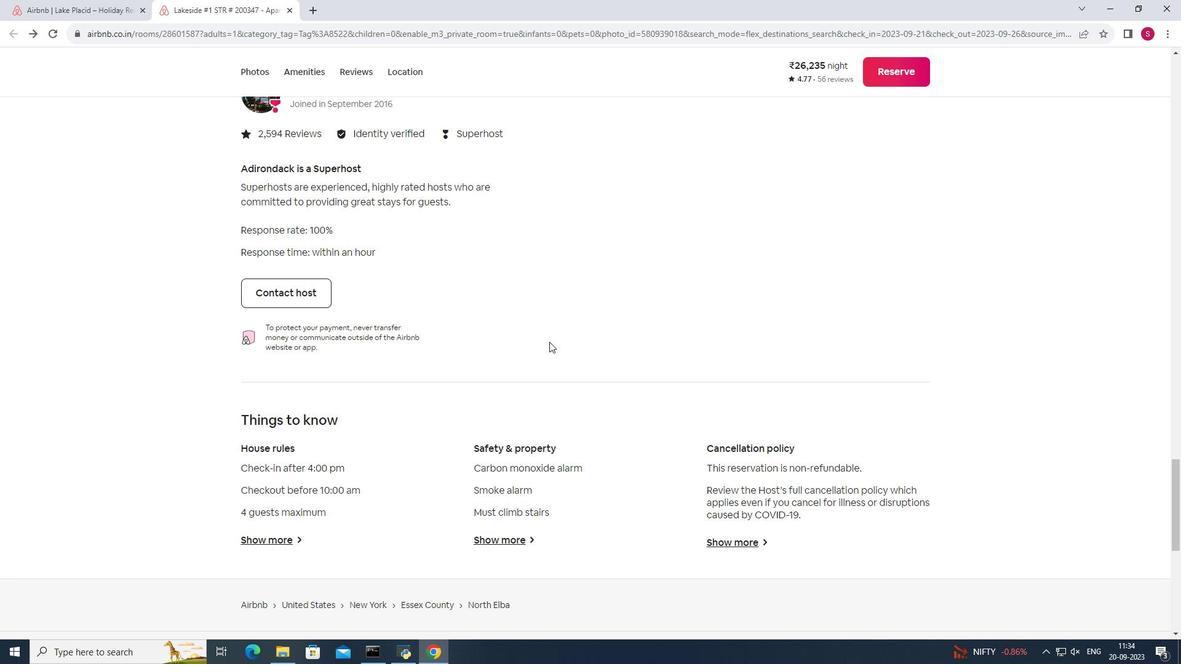 
Action: Mouse scrolled (550, 338) with delta (0, 0)
Screenshot: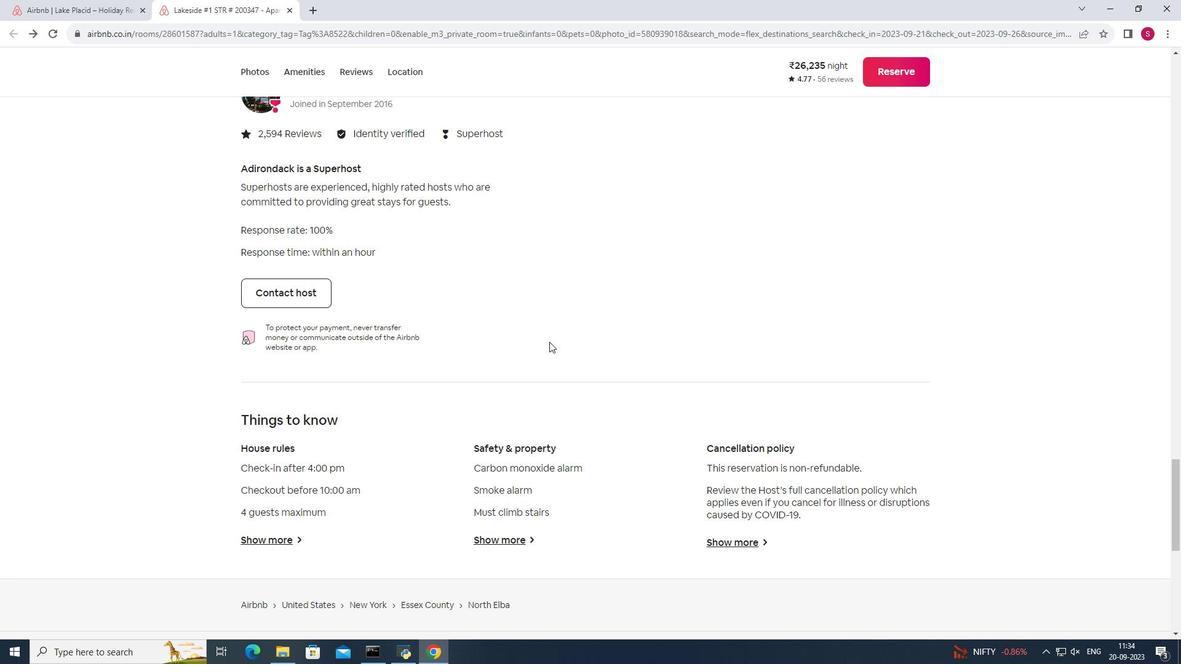 
Action: Mouse moved to (550, 339)
Screenshot: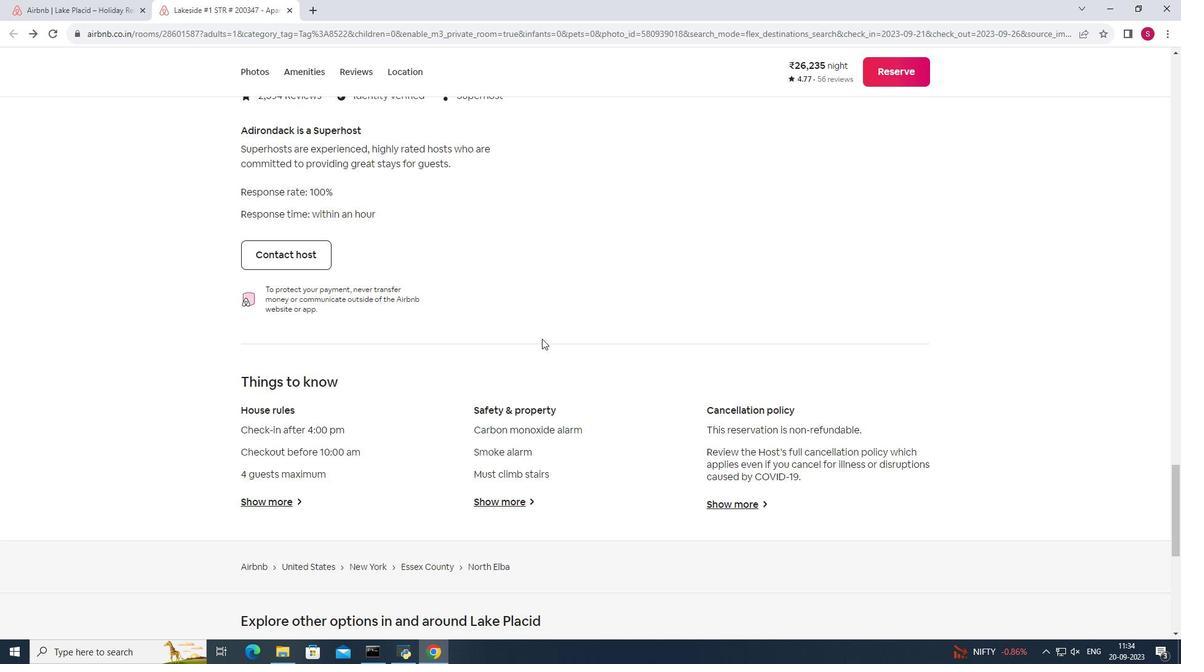 
Action: Mouse scrolled (550, 339) with delta (0, 0)
Screenshot: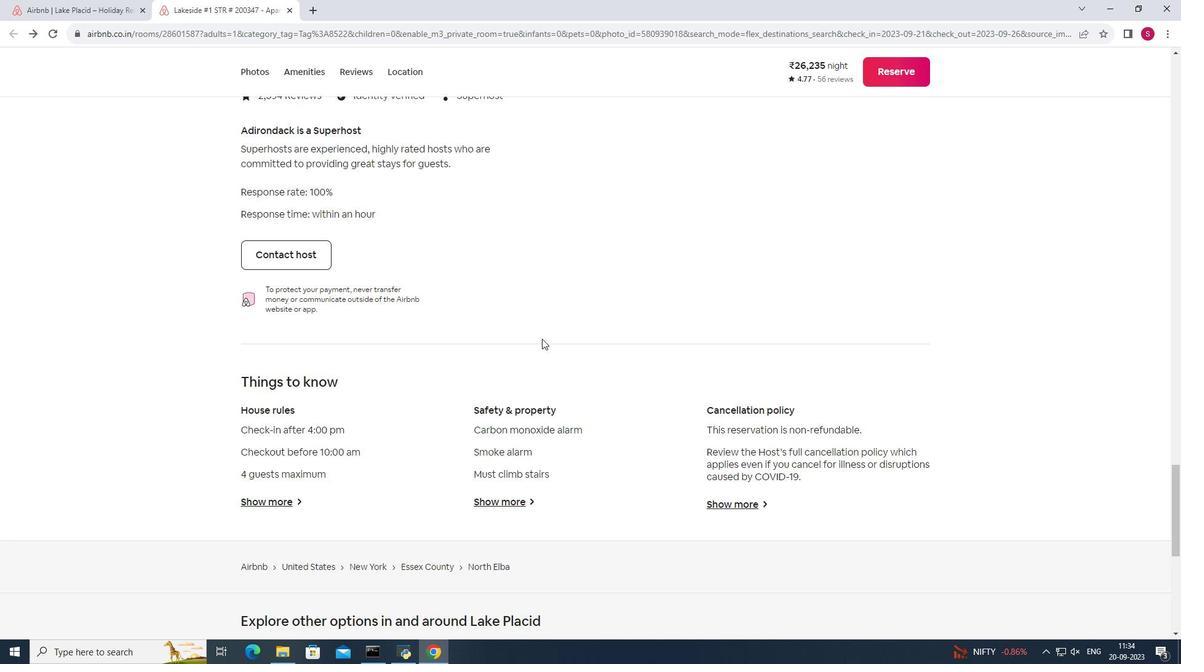 
Action: Mouse scrolled (550, 339) with delta (0, 0)
Screenshot: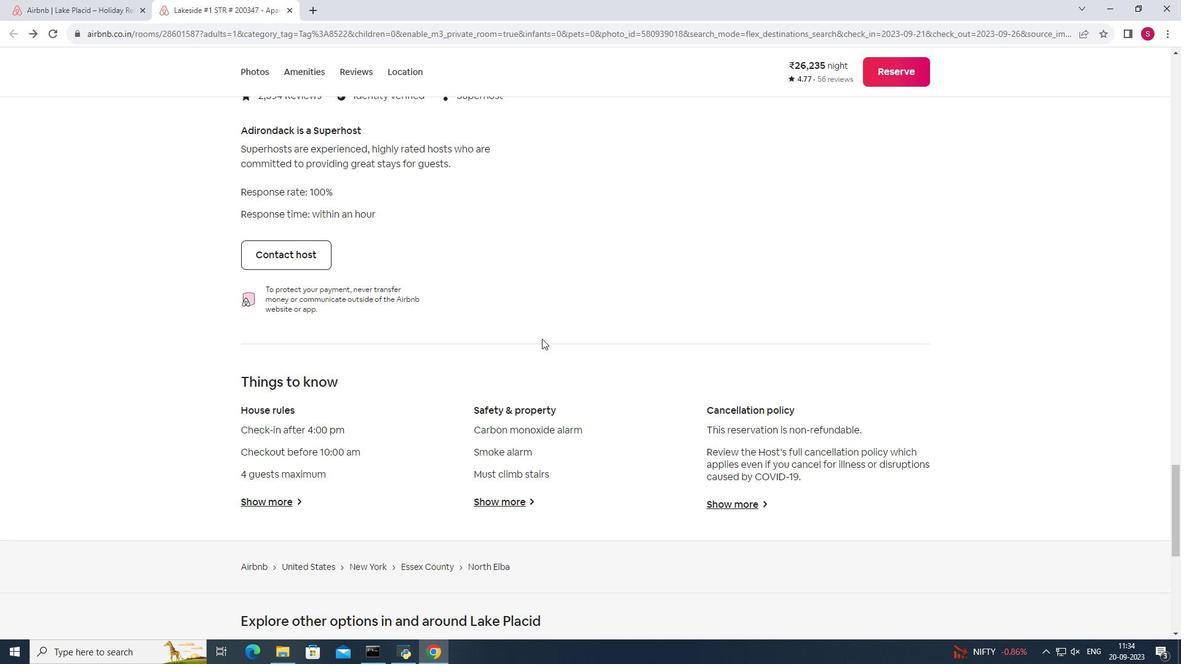 
Action: Mouse moved to (522, 329)
Screenshot: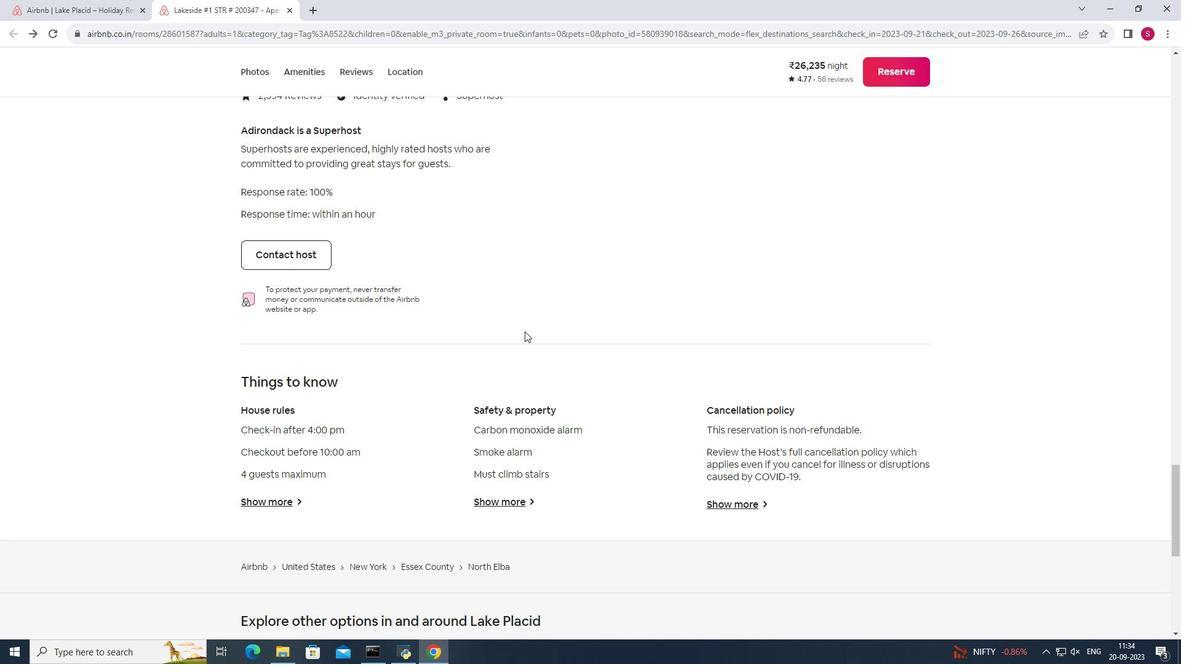 
Action: Mouse scrolled (522, 328) with delta (0, 0)
Screenshot: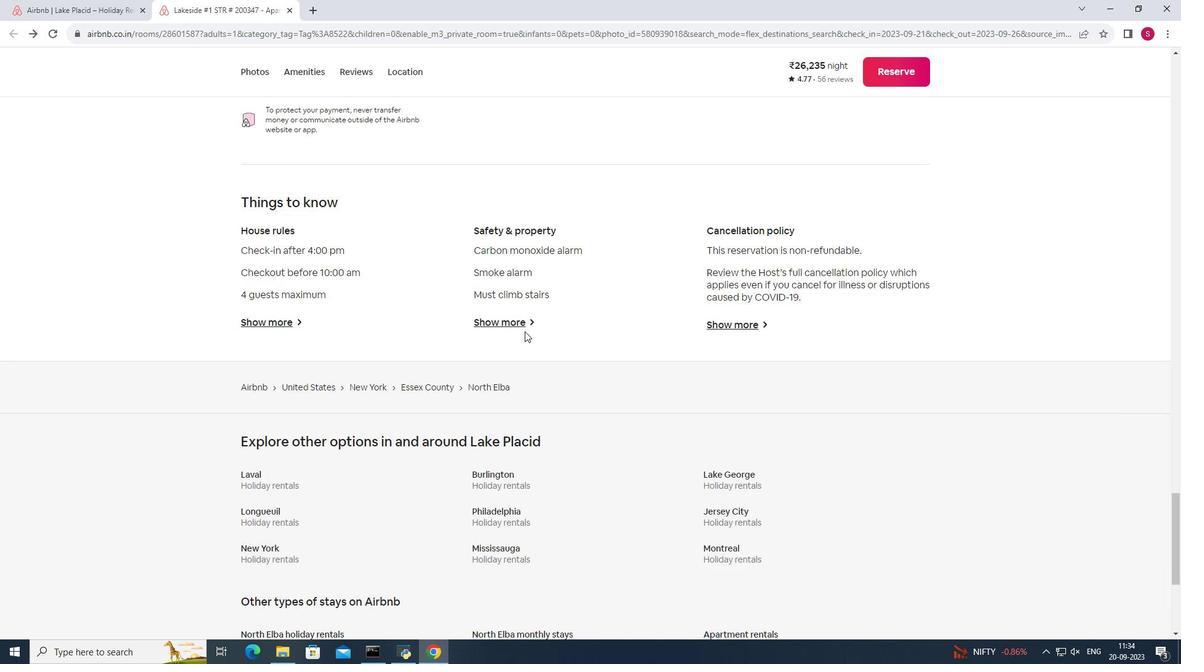 
Action: Mouse scrolled (522, 328) with delta (0, 0)
Screenshot: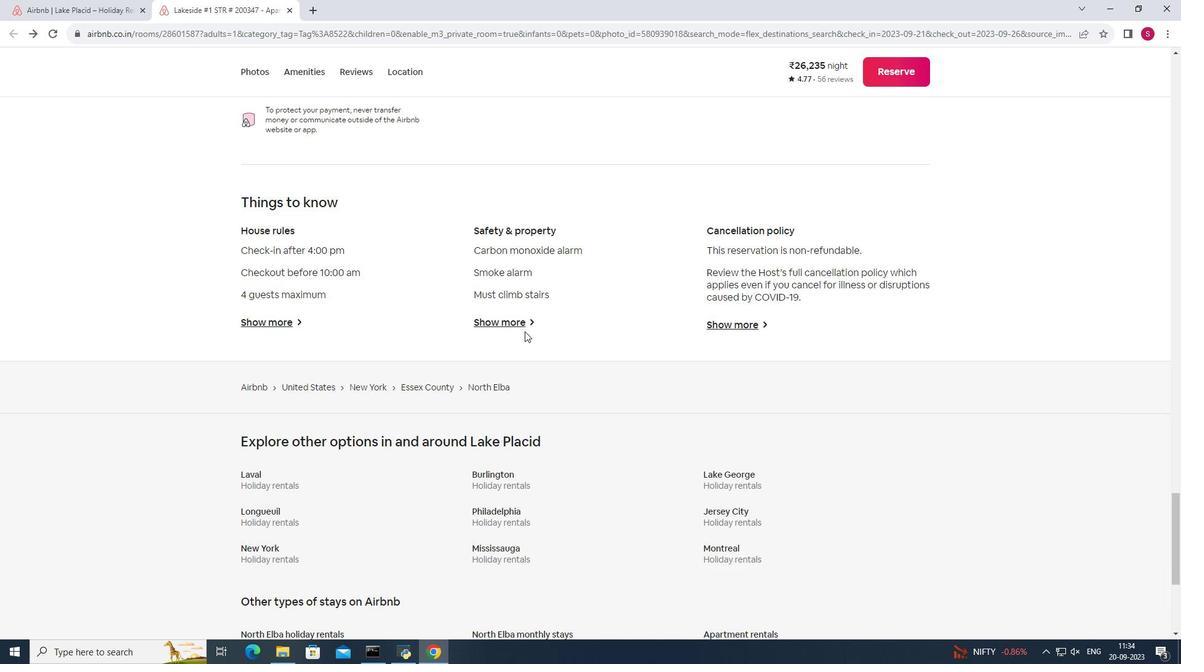 
Action: Mouse scrolled (522, 328) with delta (0, 0)
Screenshot: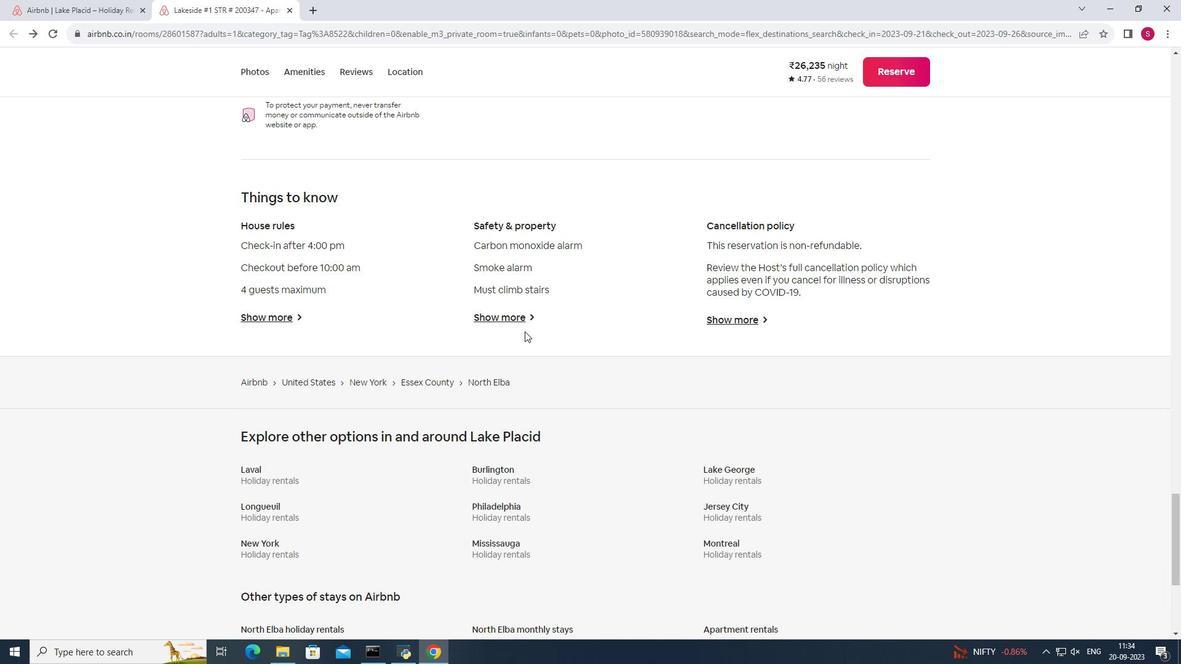 
Action: Mouse moved to (488, 376)
Screenshot: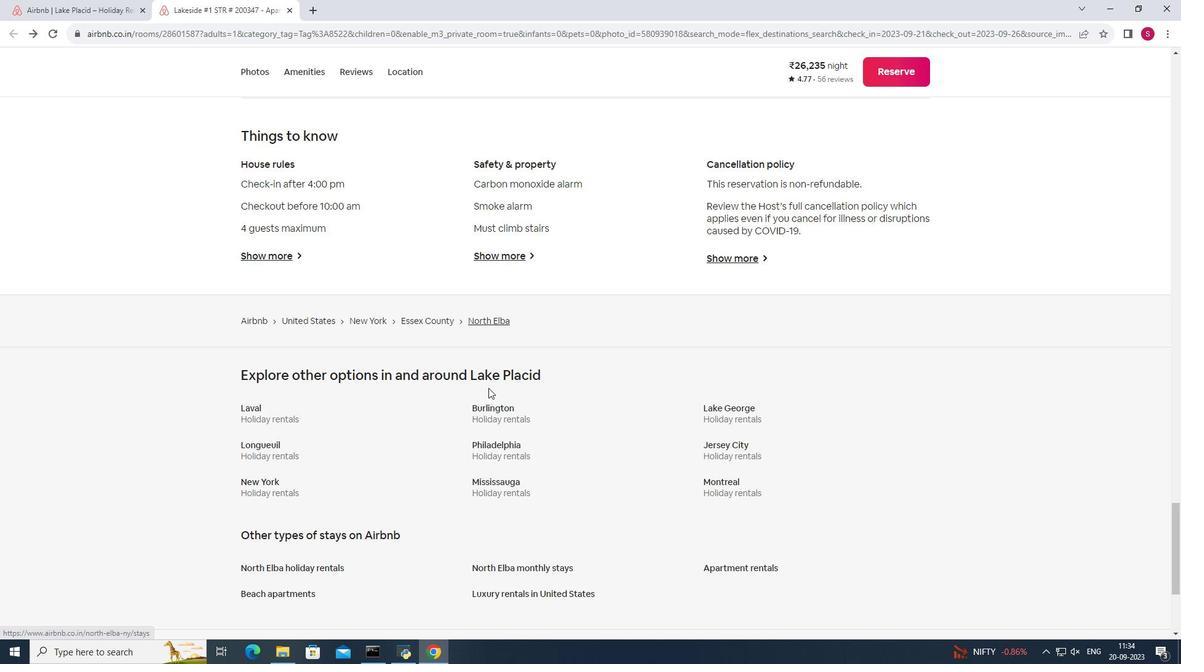 
Action: Mouse scrolled (488, 375) with delta (0, 0)
Screenshot: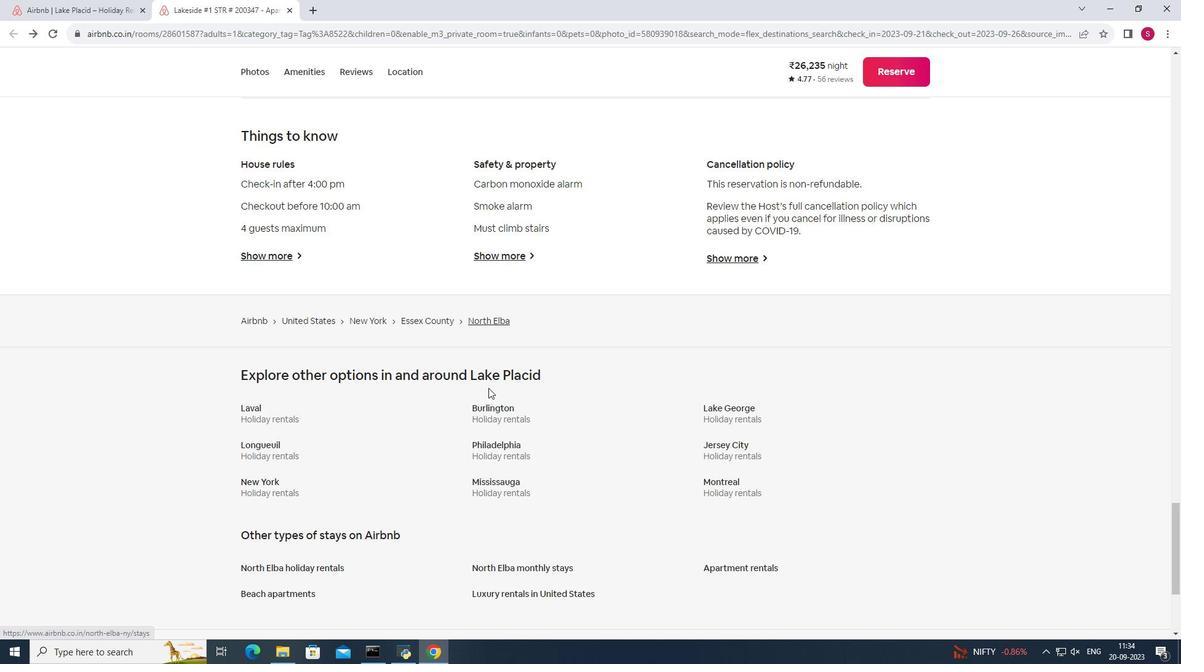 
Action: Mouse moved to (488, 400)
Screenshot: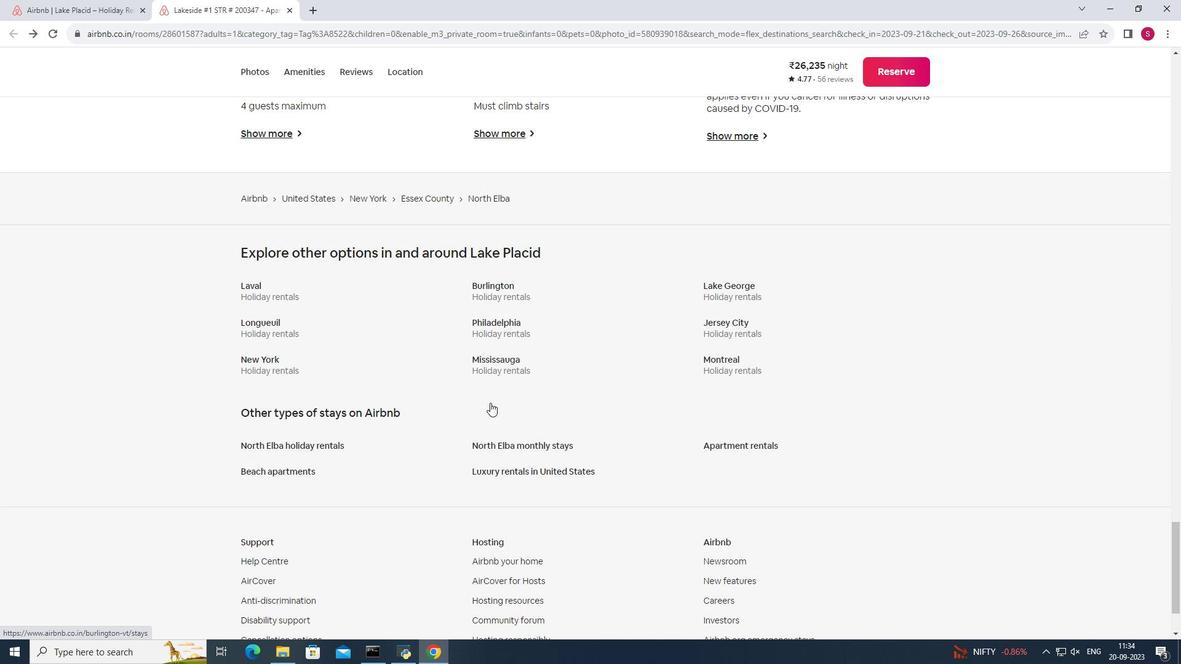 
Action: Mouse scrolled (488, 400) with delta (0, 0)
Screenshot: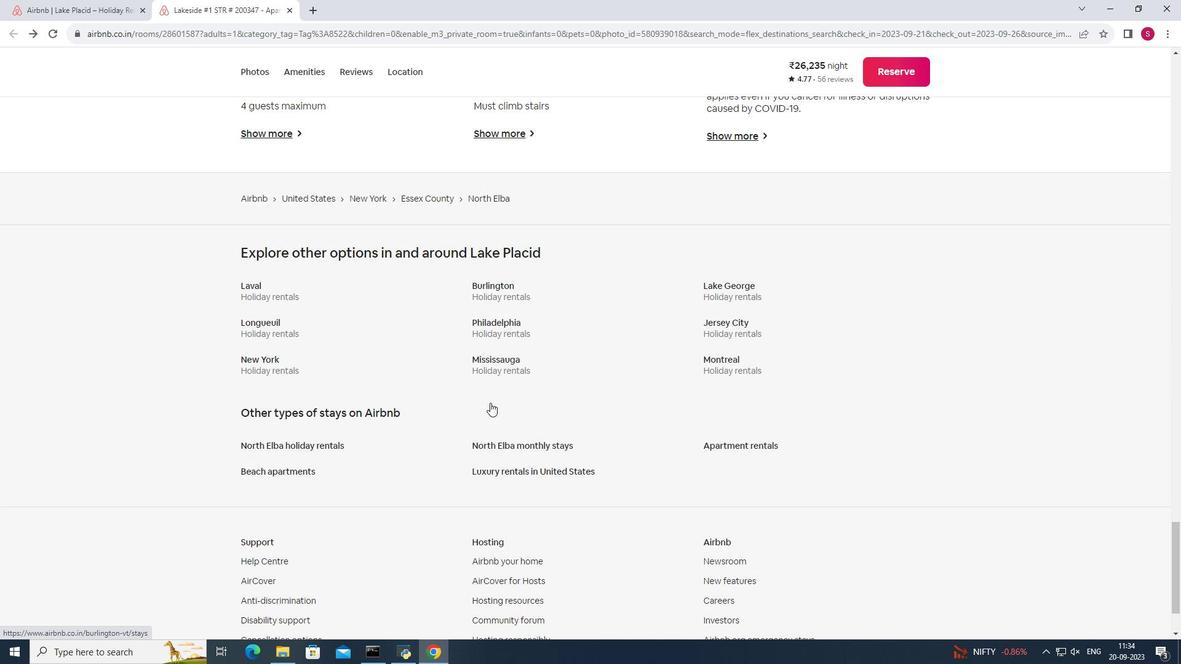 
Action: Mouse scrolled (488, 400) with delta (0, 0)
Screenshot: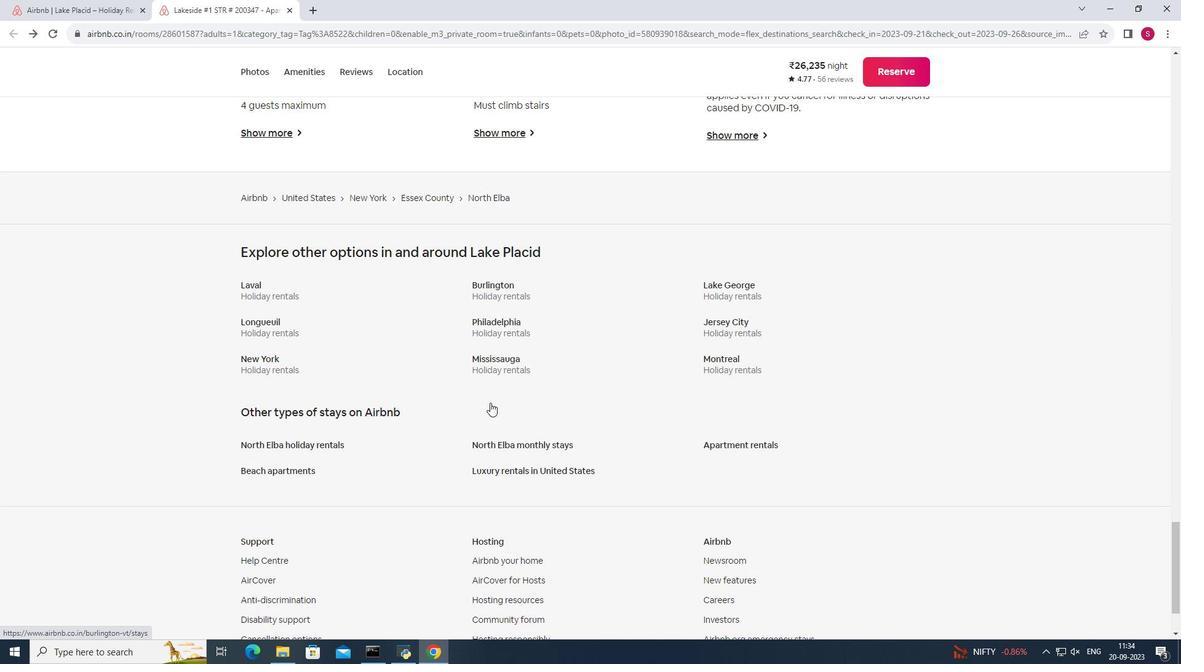 
Action: Mouse scrolled (488, 400) with delta (0, 0)
Screenshot: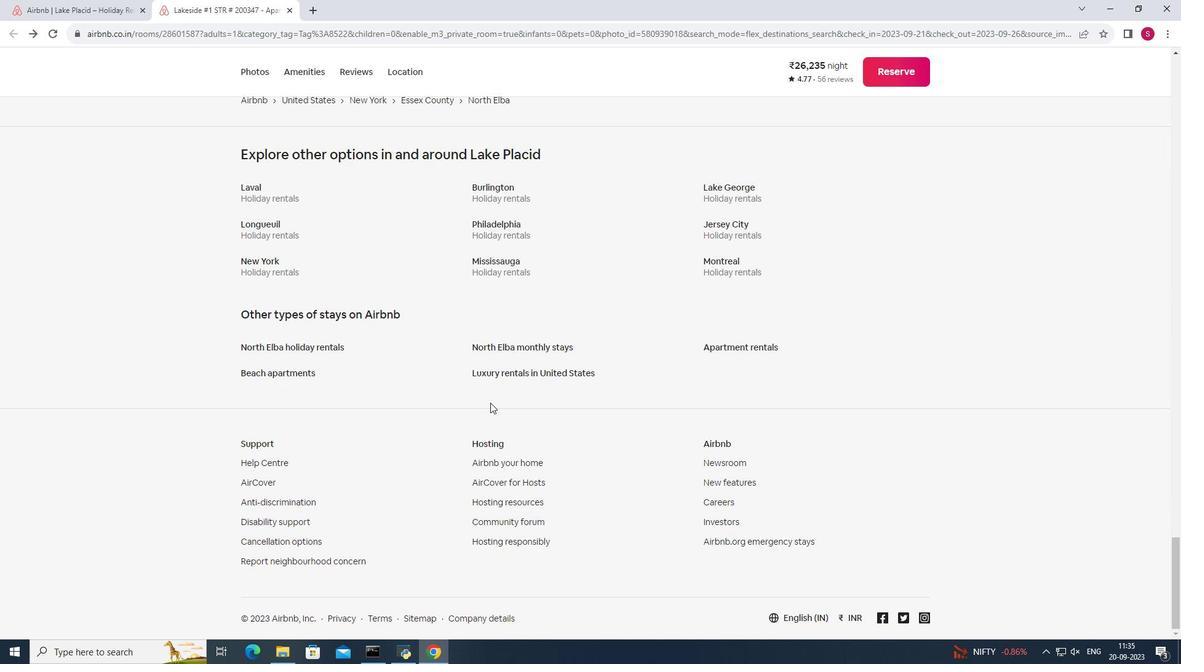 
Action: Mouse scrolled (488, 400) with delta (0, 0)
Screenshot: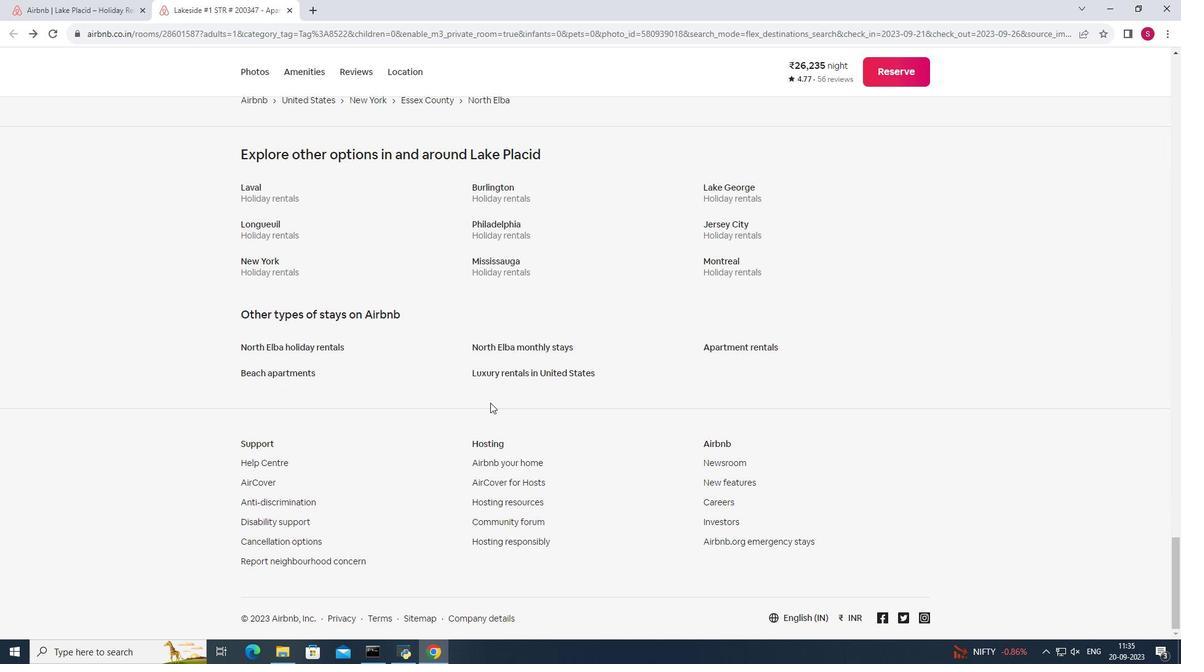 
Action: Mouse scrolled (488, 400) with delta (0, 0)
Screenshot: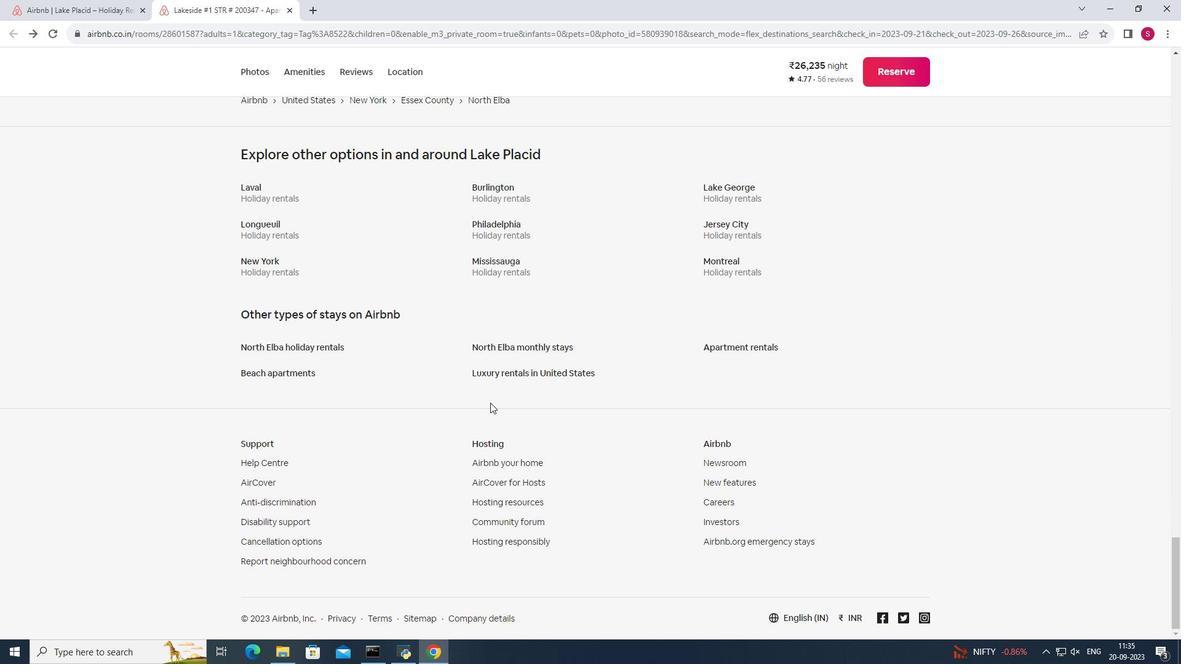 
Action: Mouse moved to (287, 11)
Screenshot: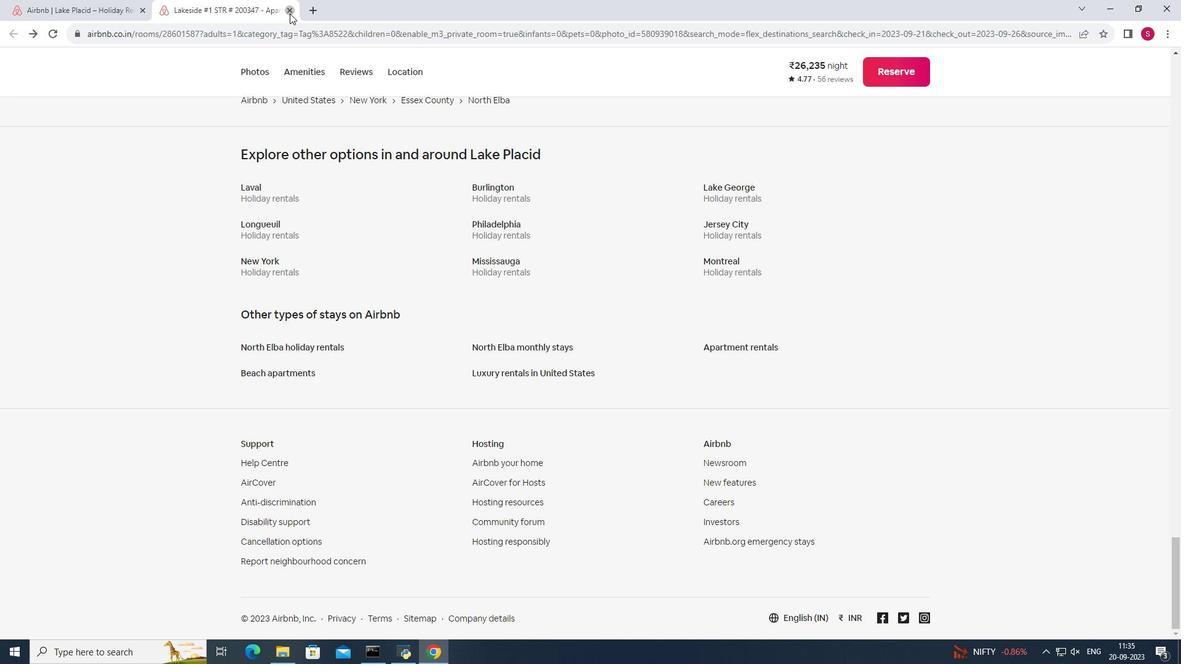 
Action: Mouse pressed left at (287, 11)
Screenshot: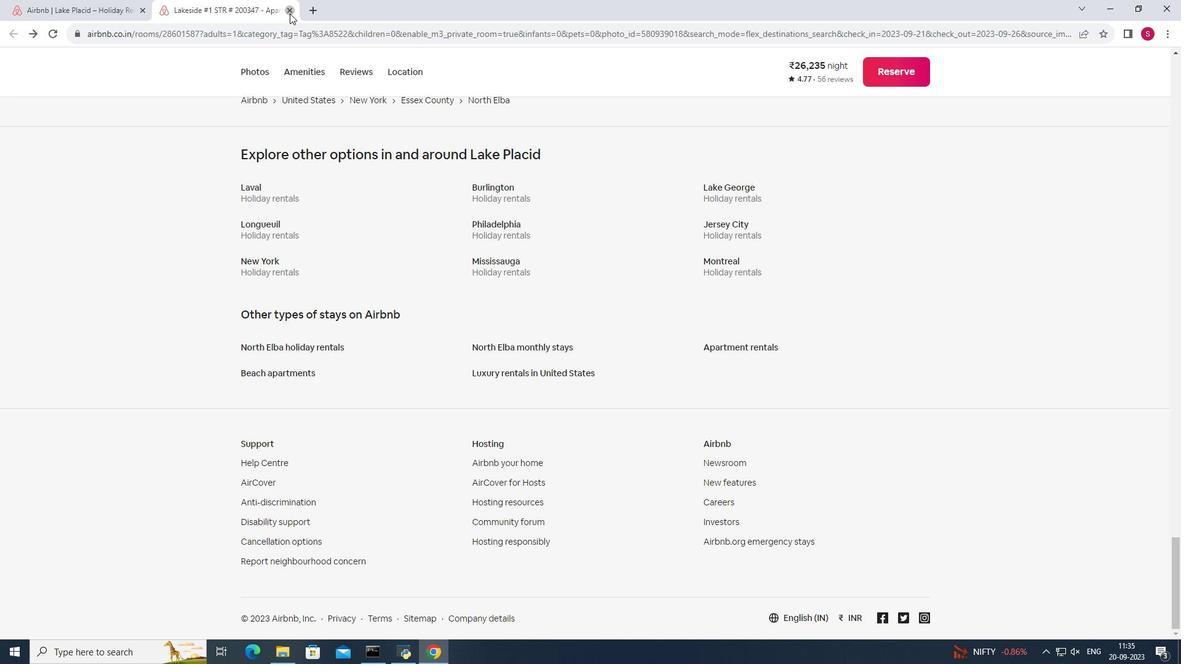 
Action: Mouse moved to (361, 326)
Screenshot: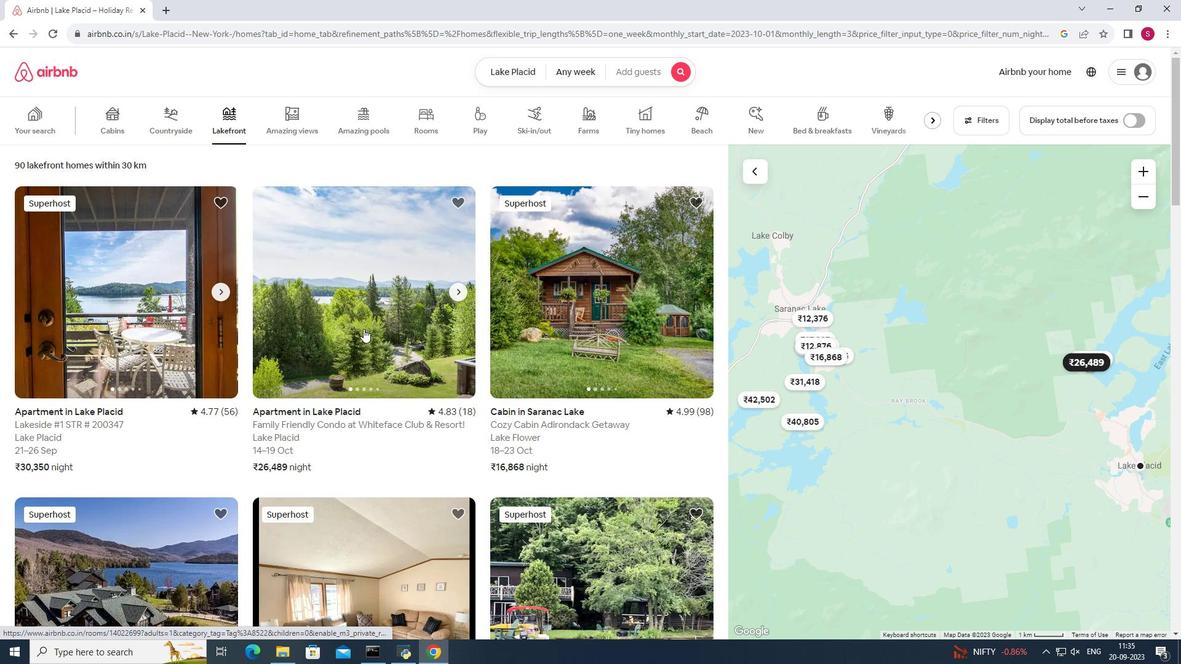 
Action: Mouse scrolled (361, 326) with delta (0, 0)
Screenshot: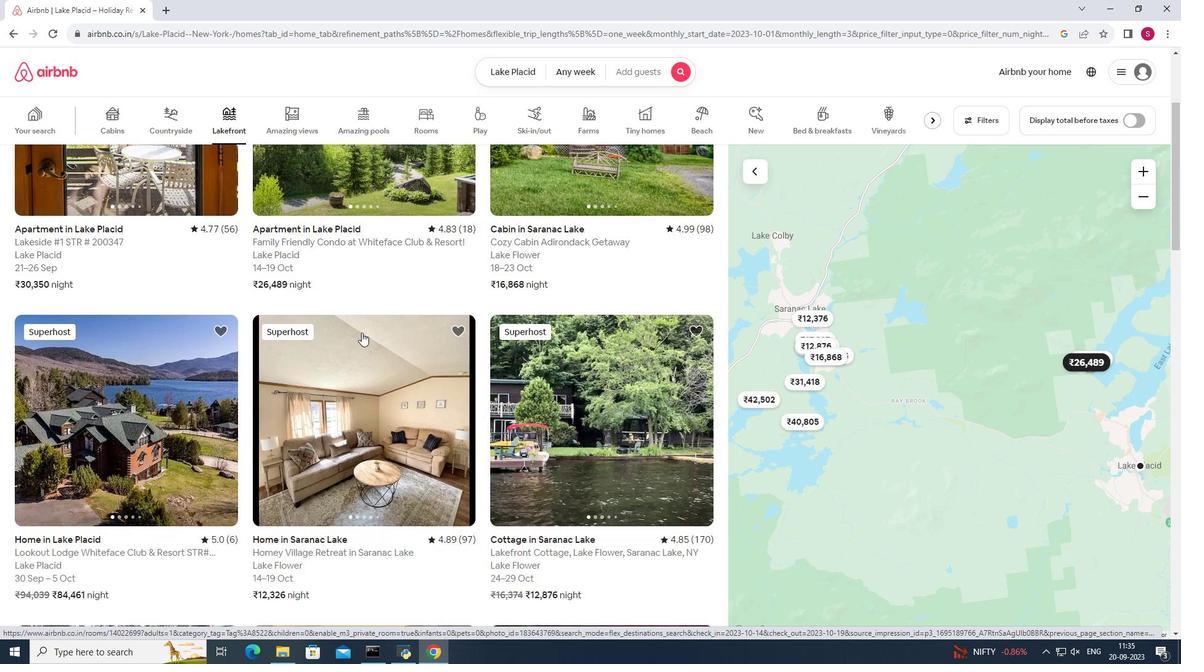 
Action: Mouse moved to (360, 329)
Screenshot: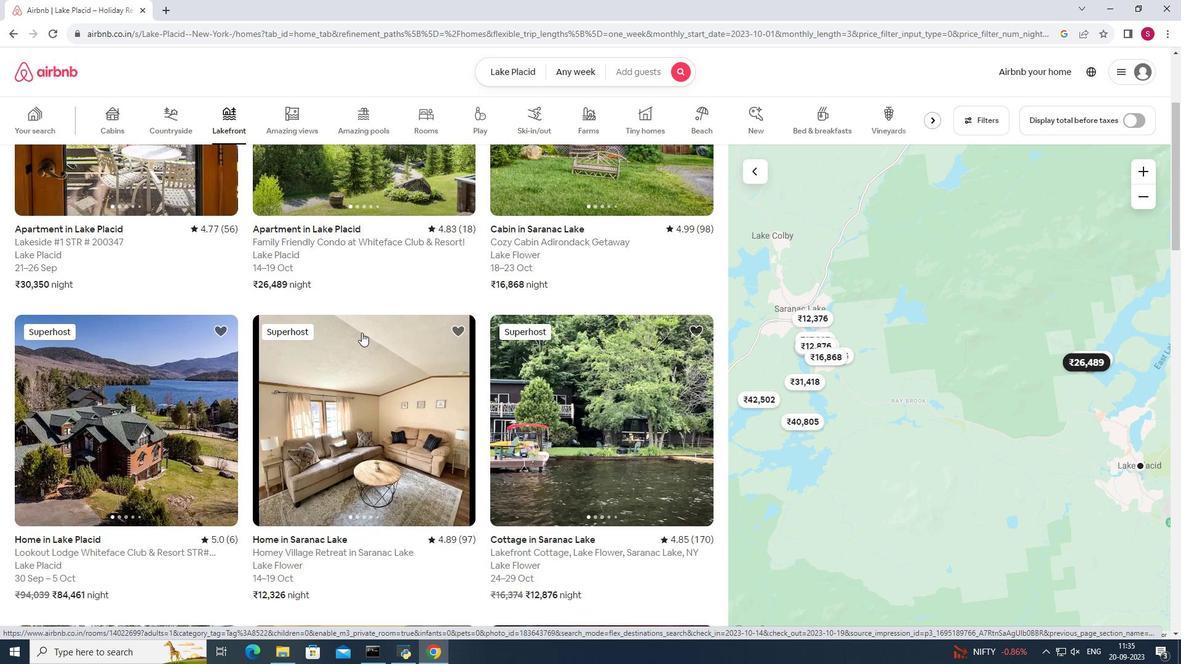 
Action: Mouse scrolled (360, 328) with delta (0, 0)
Screenshot: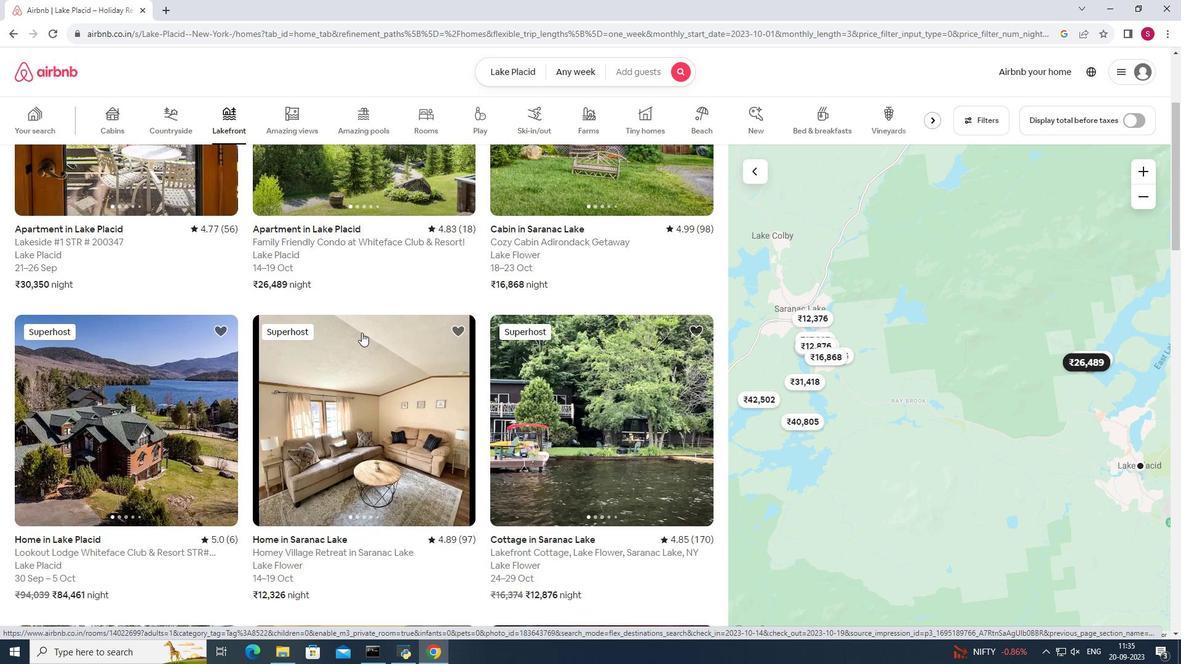 
Action: Mouse moved to (359, 330)
Screenshot: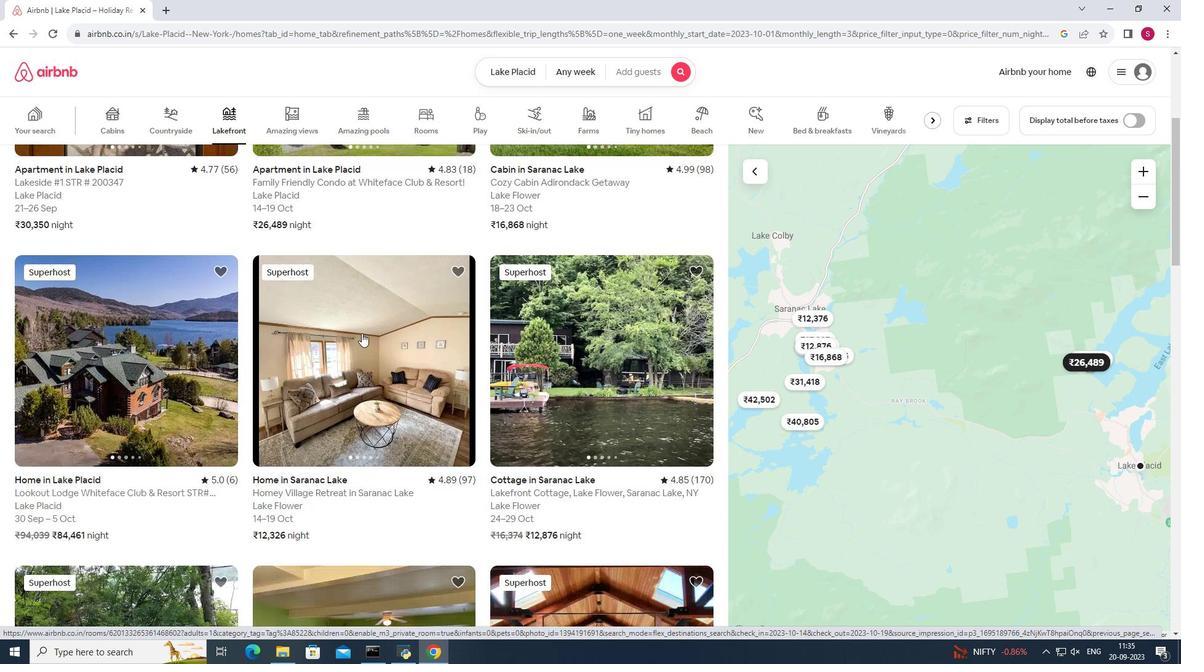 
Action: Mouse scrolled (359, 329) with delta (0, 0)
Screenshot: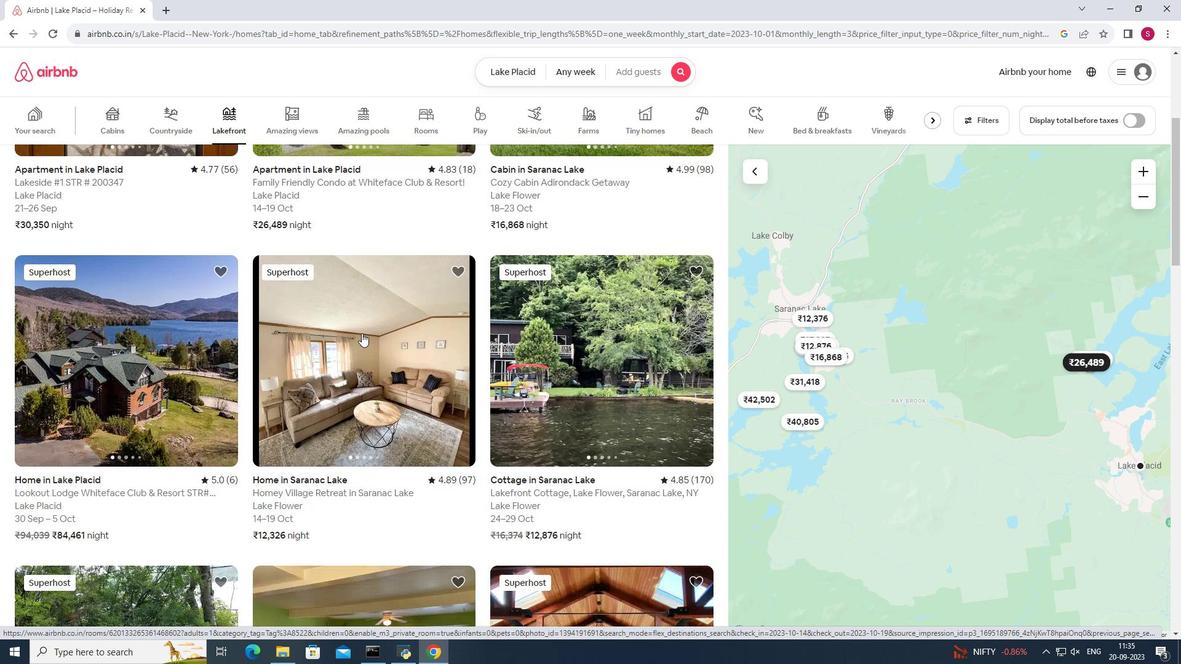 
Action: Mouse scrolled (359, 329) with delta (0, 0)
Screenshot: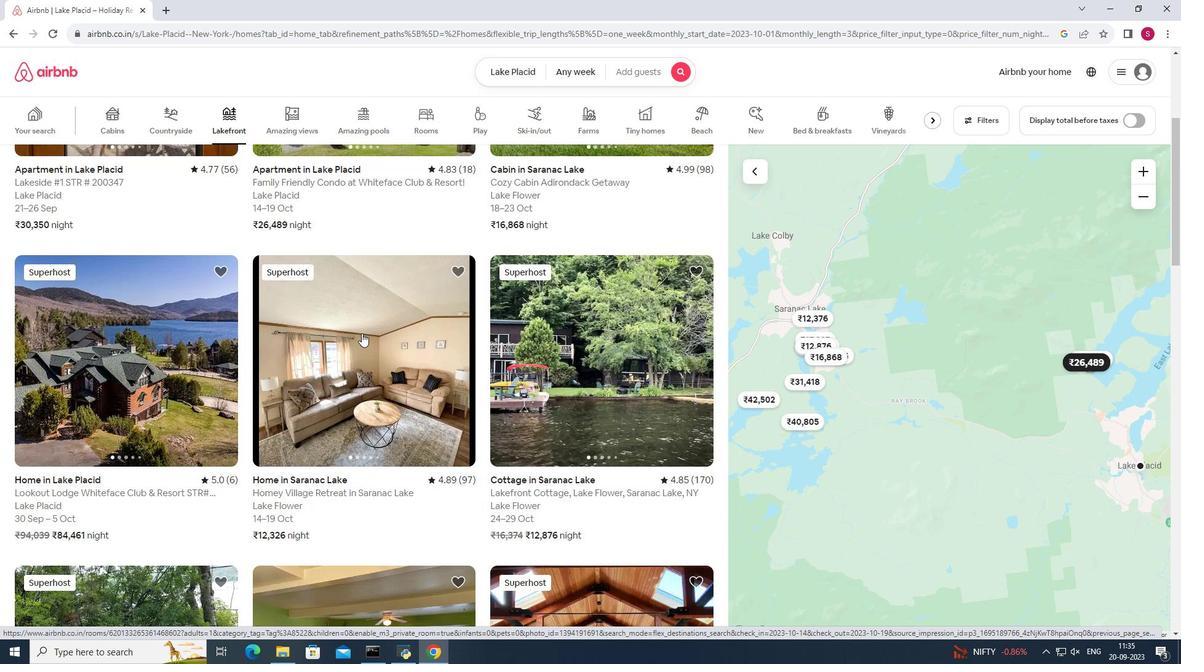 
Action: Mouse moved to (138, 334)
Screenshot: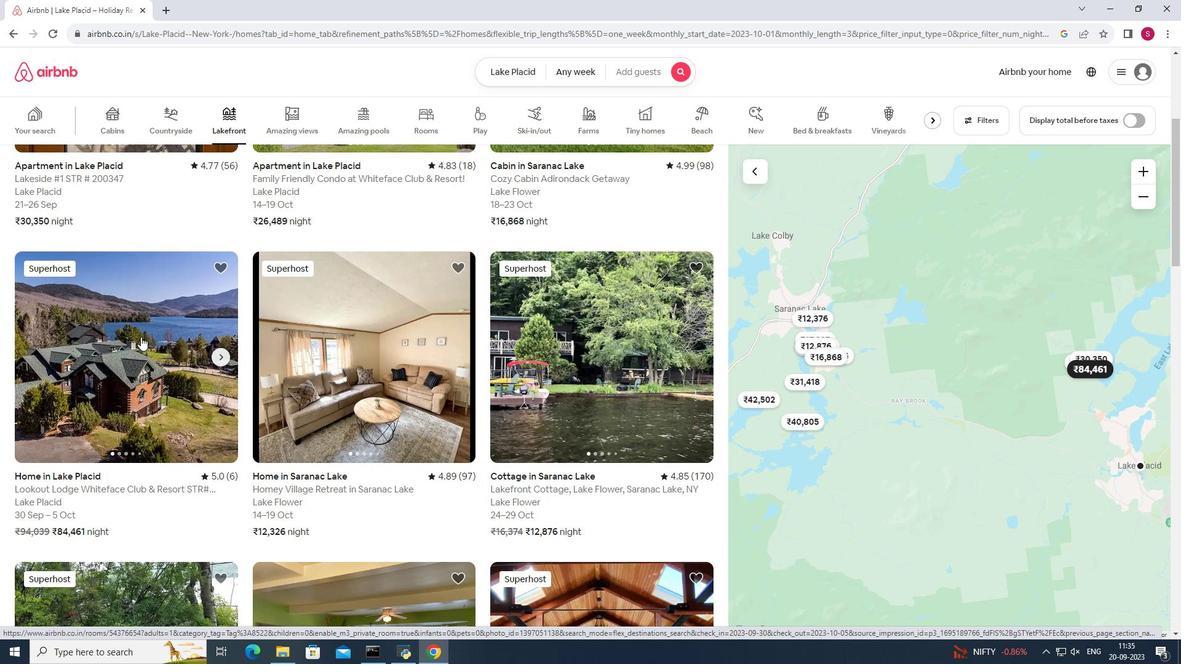 
Action: Mouse pressed left at (138, 334)
Screenshot: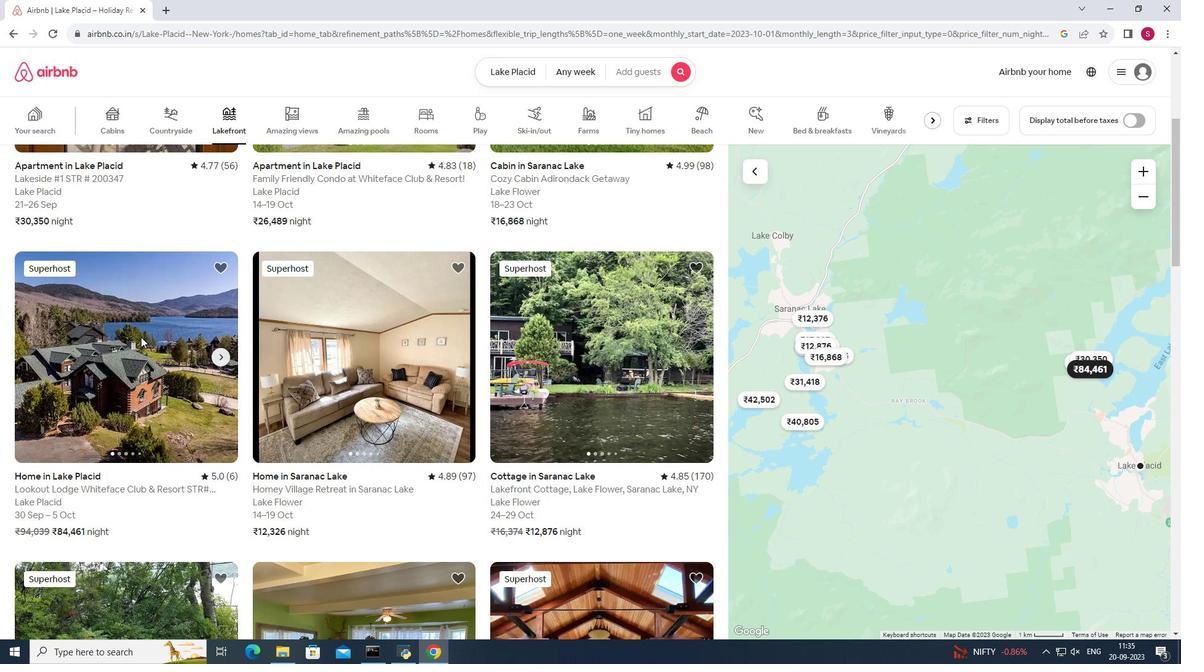 
Action: Mouse moved to (867, 432)
Screenshot: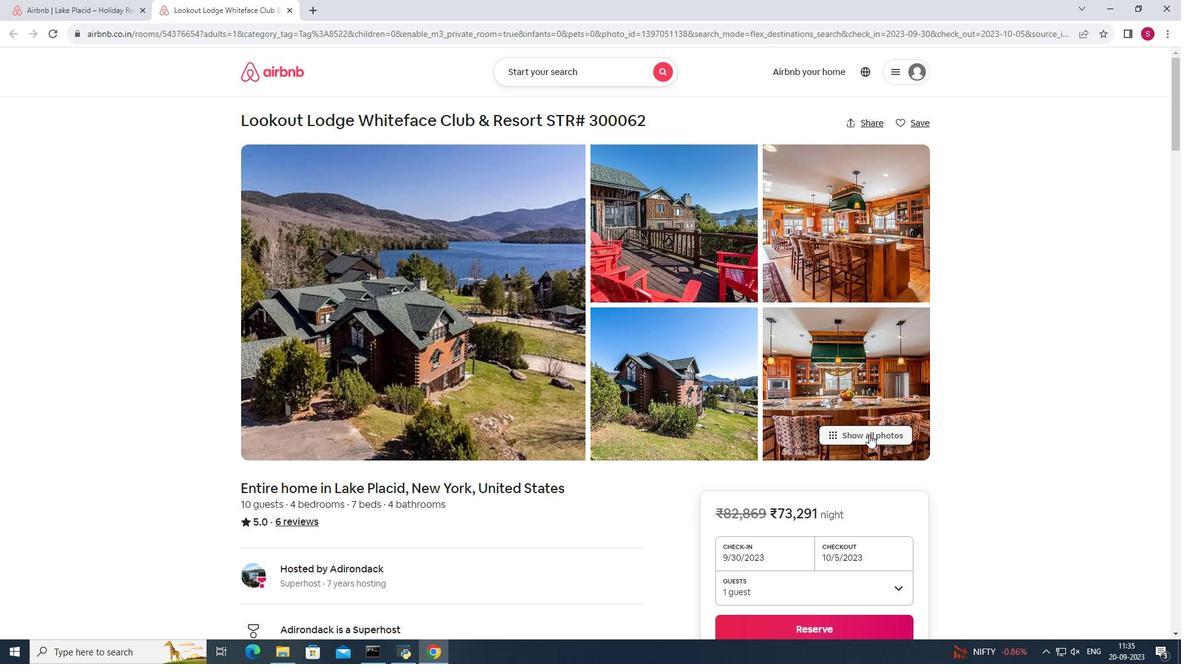 
Action: Mouse pressed left at (867, 432)
Screenshot: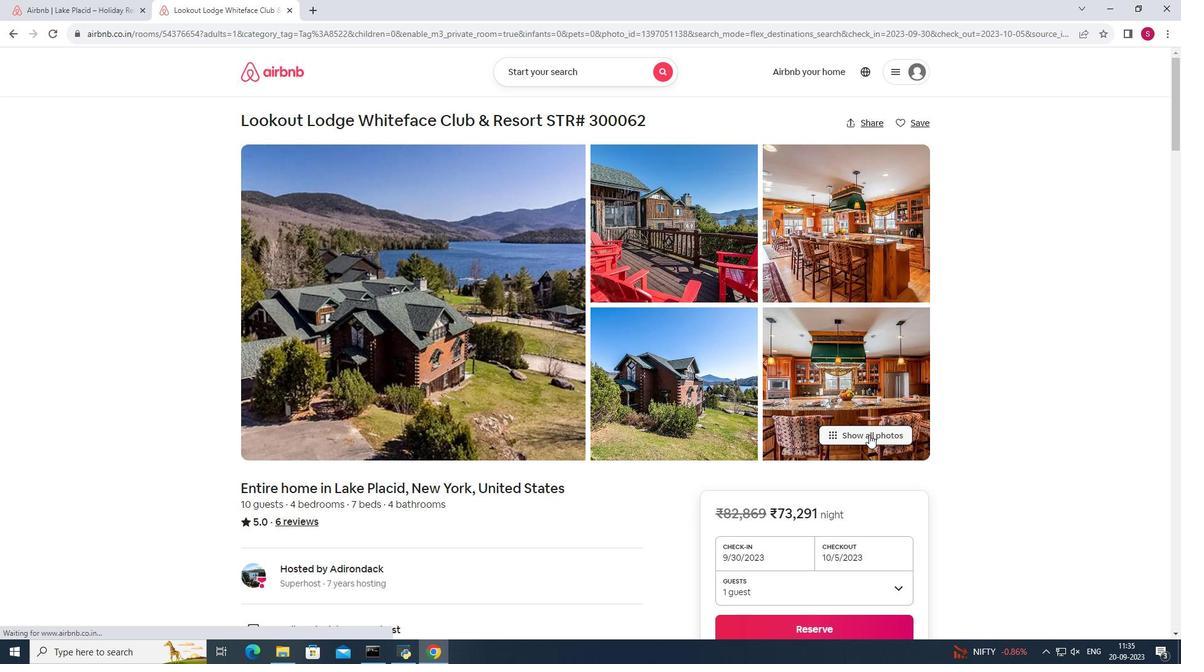 
Action: Mouse moved to (734, 378)
Screenshot: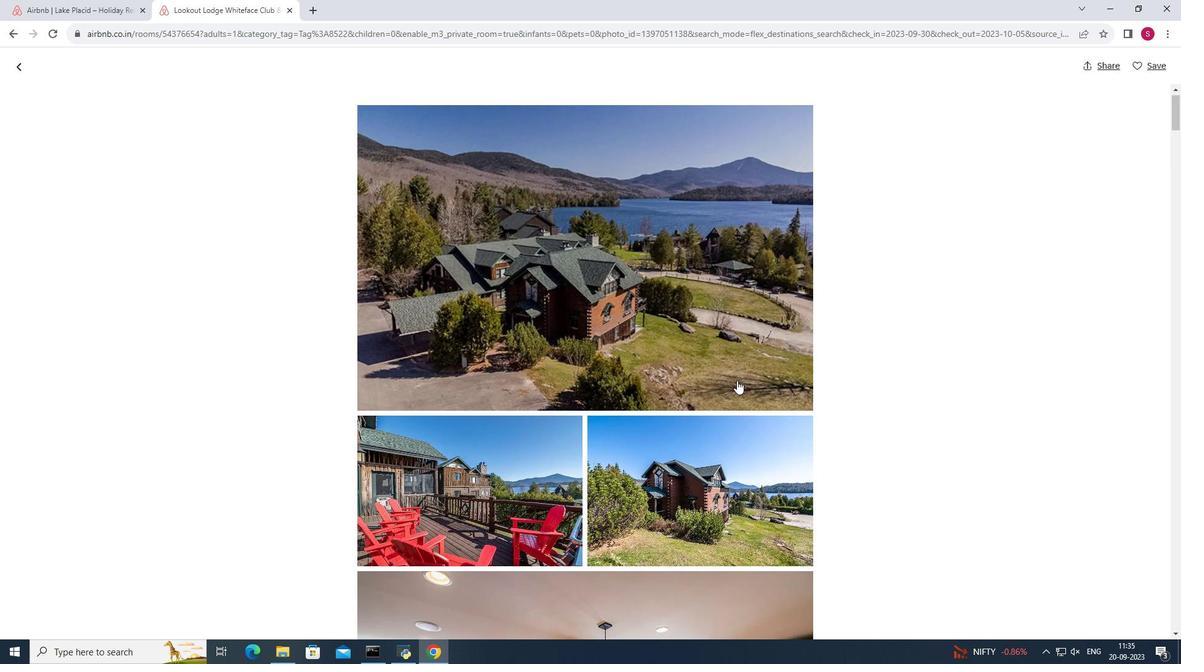 
Action: Mouse scrolled (734, 377) with delta (0, 0)
Screenshot: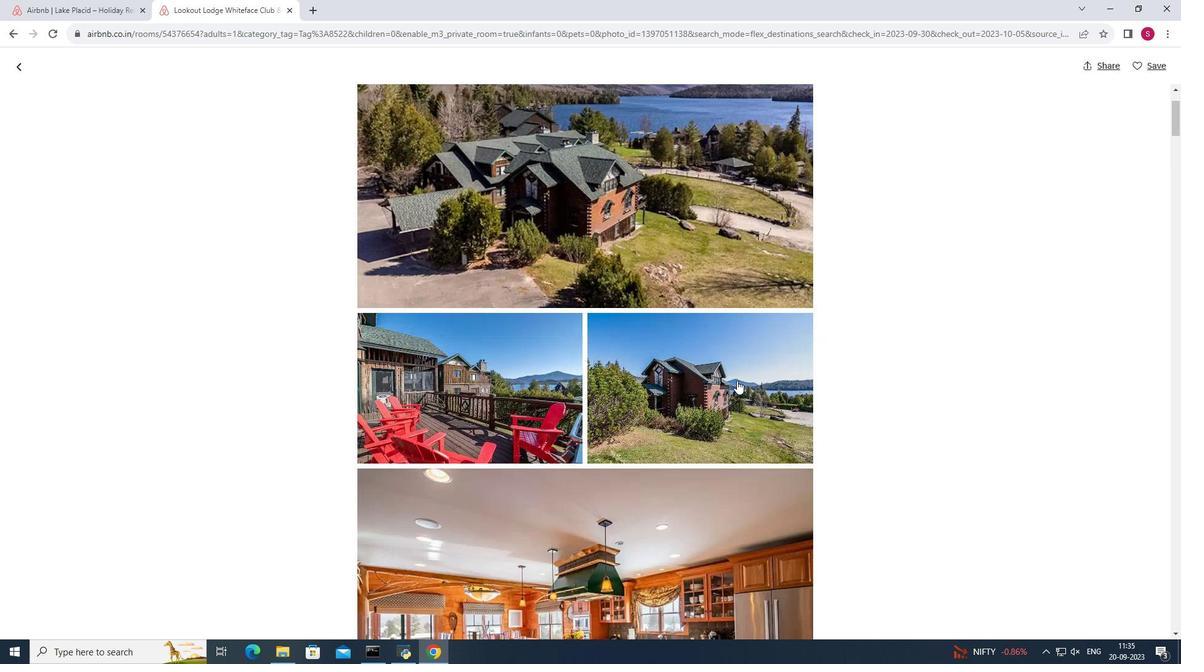 
Action: Mouse scrolled (734, 377) with delta (0, 0)
Screenshot: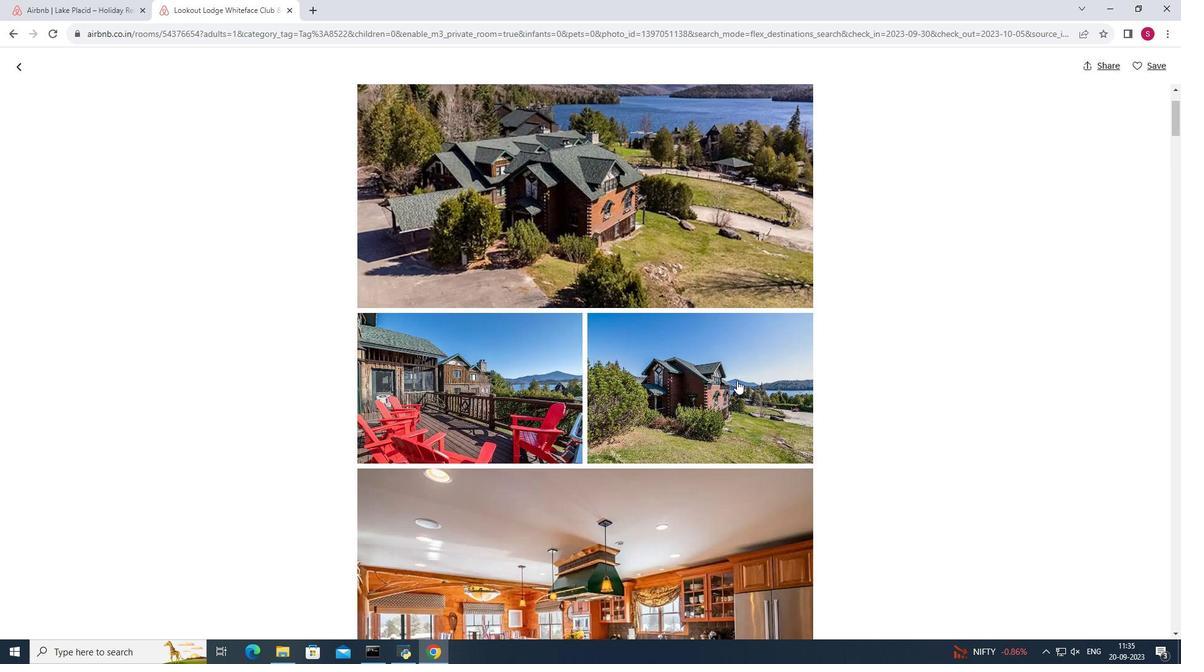 
Action: Mouse scrolled (734, 377) with delta (0, 0)
Screenshot: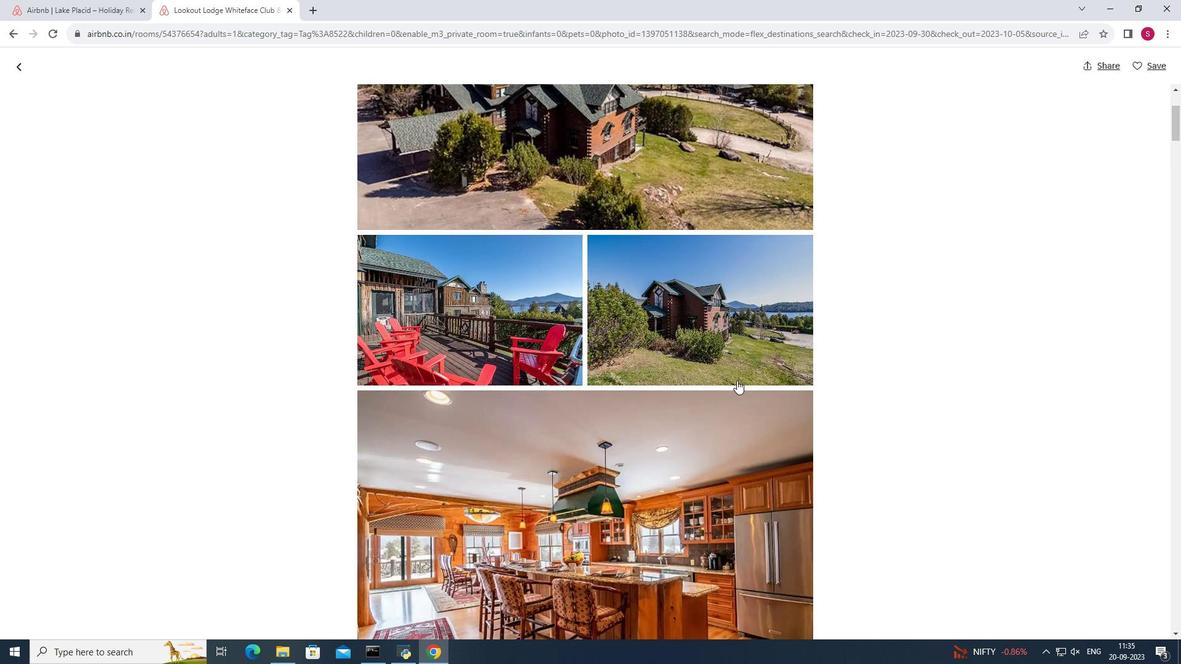 
Action: Mouse scrolled (734, 377) with delta (0, 0)
Screenshot: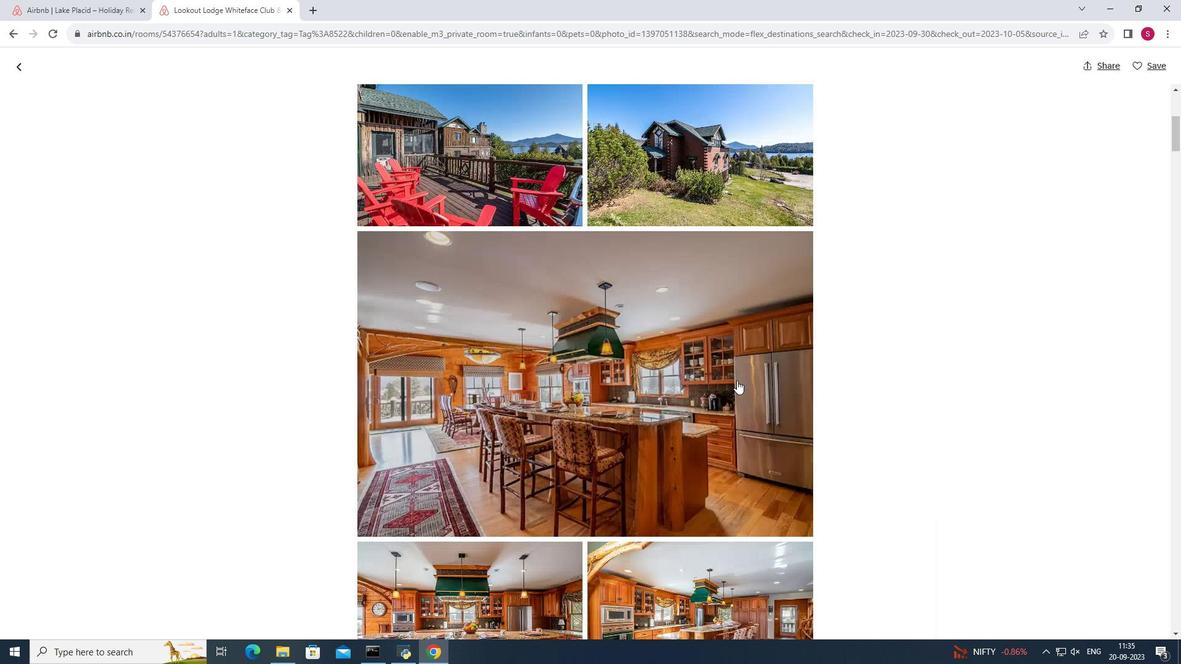 
Action: Mouse scrolled (734, 377) with delta (0, 0)
Screenshot: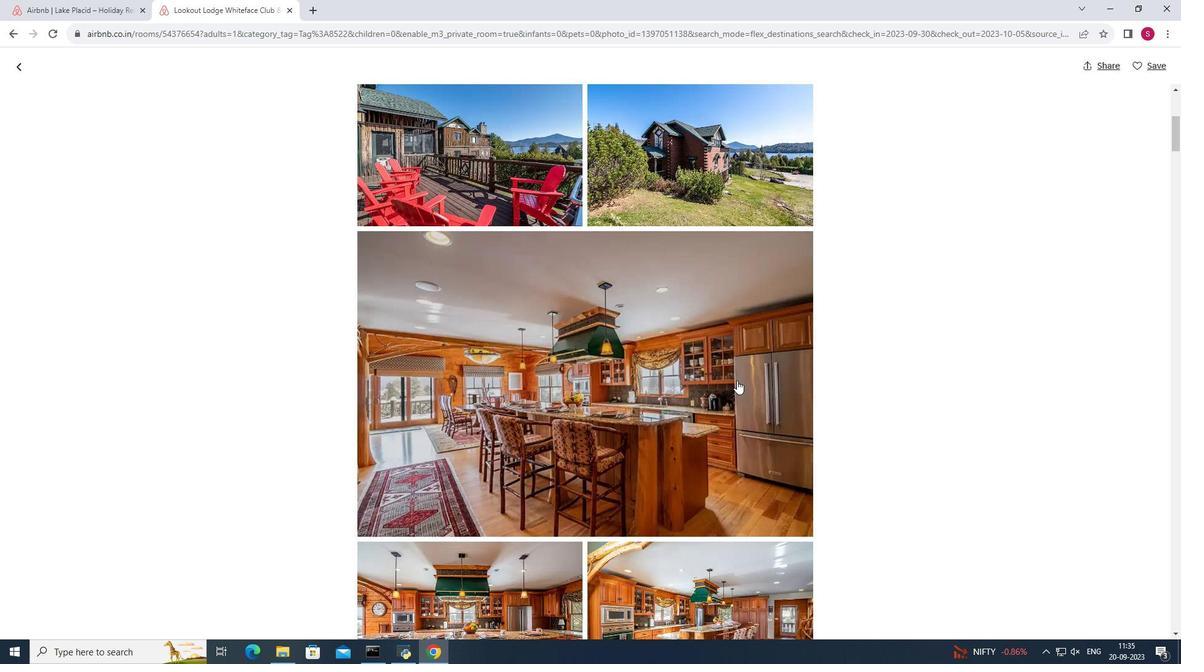
Action: Mouse scrolled (734, 377) with delta (0, 0)
Screenshot: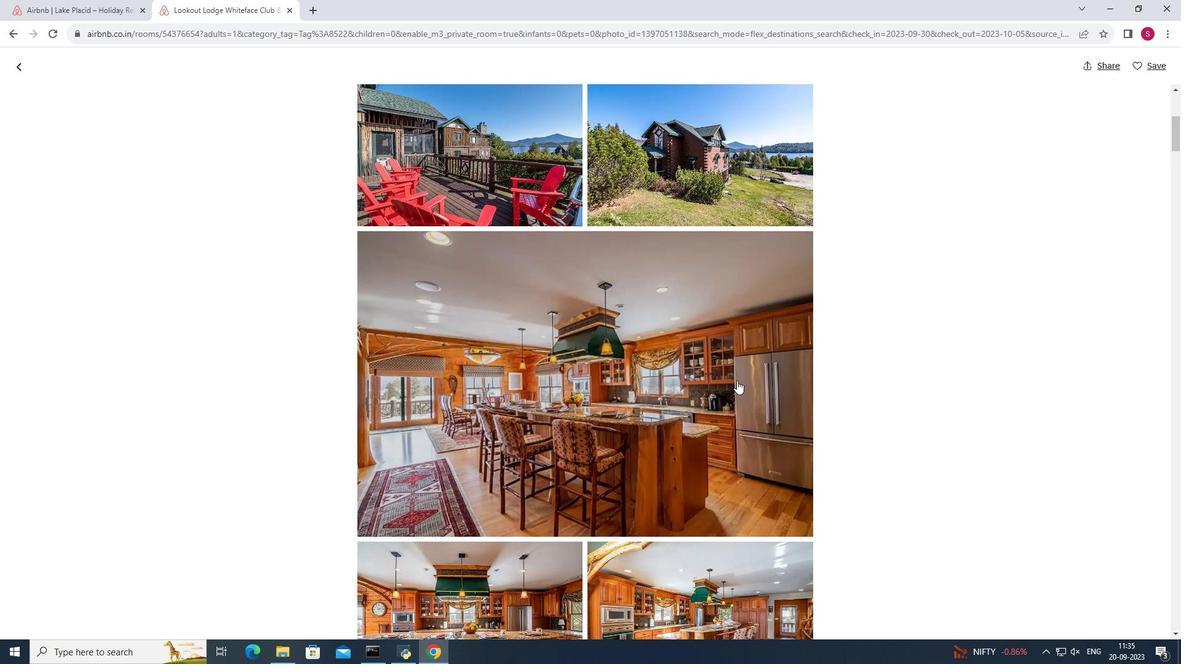 
Action: Mouse scrolled (734, 377) with delta (0, 0)
Screenshot: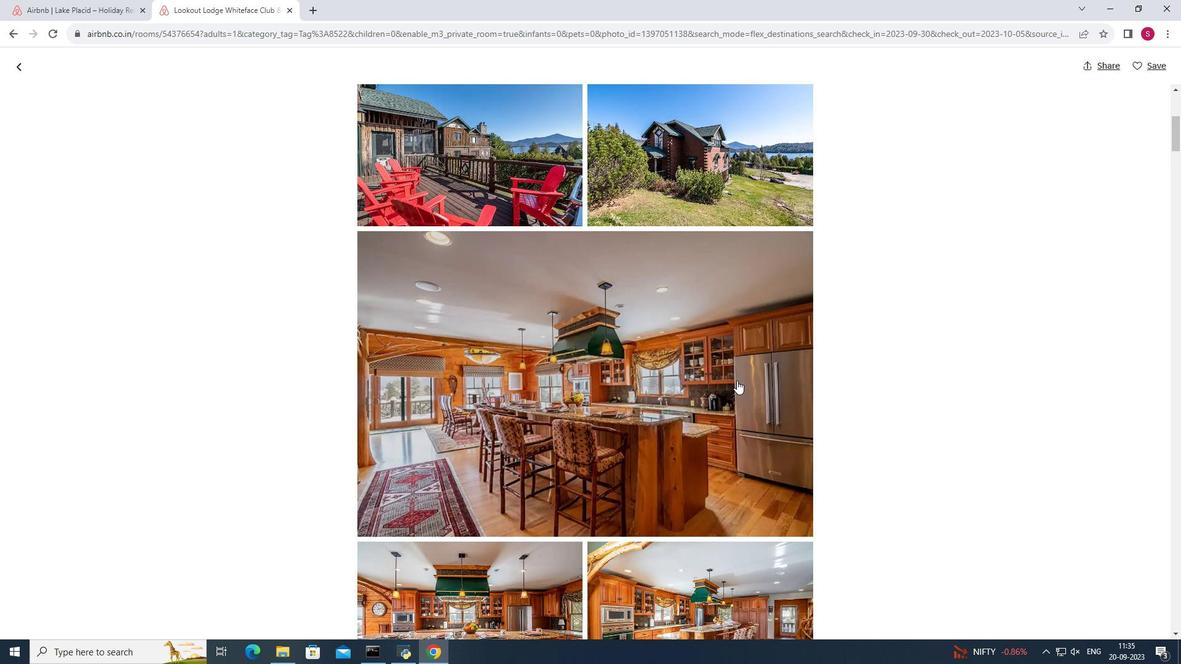 
Action: Mouse moved to (734, 378)
Screenshot: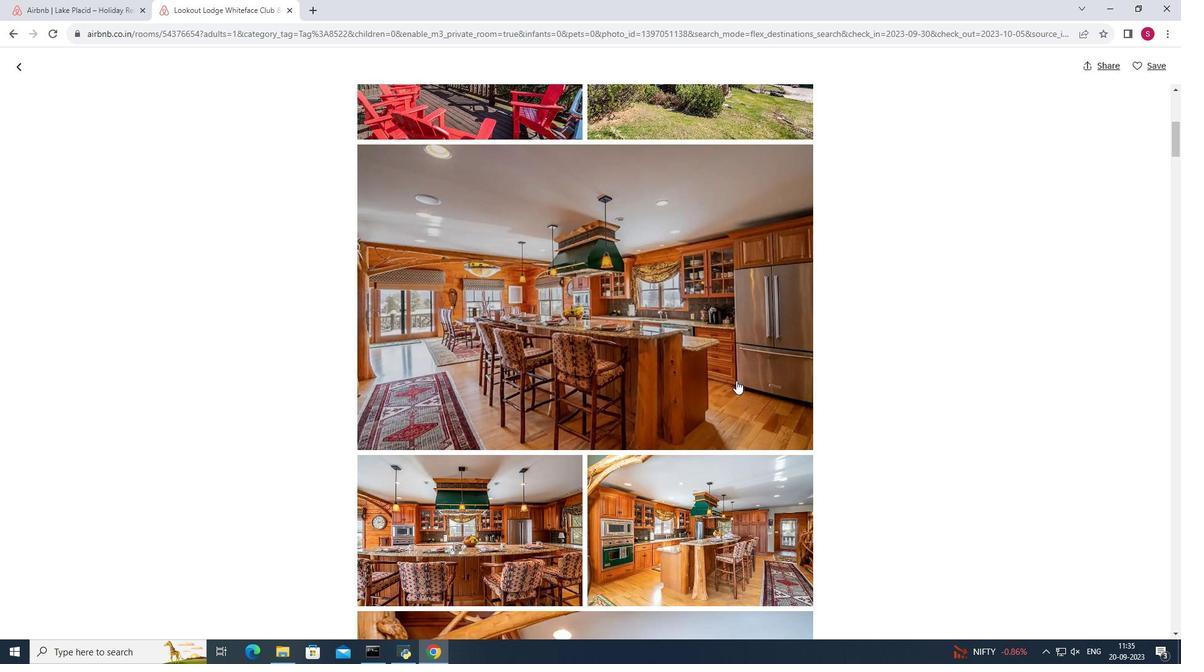 
Action: Mouse scrolled (734, 377) with delta (0, 0)
Screenshot: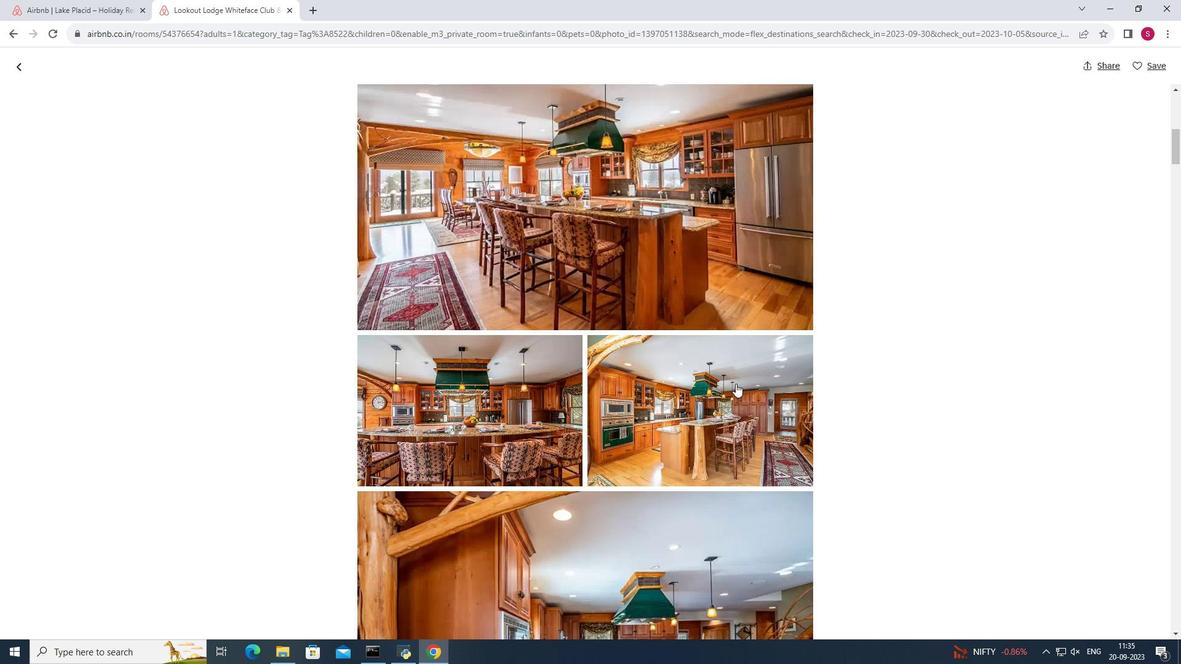 
Action: Mouse moved to (733, 381)
Screenshot: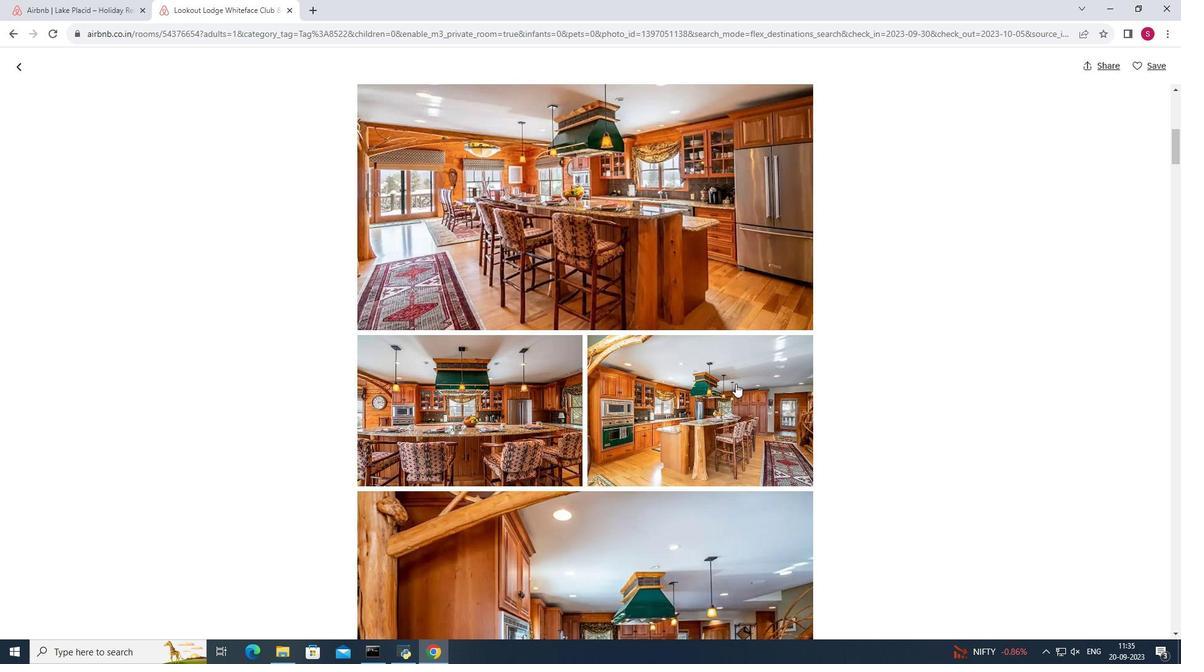 
Action: Mouse scrolled (733, 380) with delta (0, 0)
Screenshot: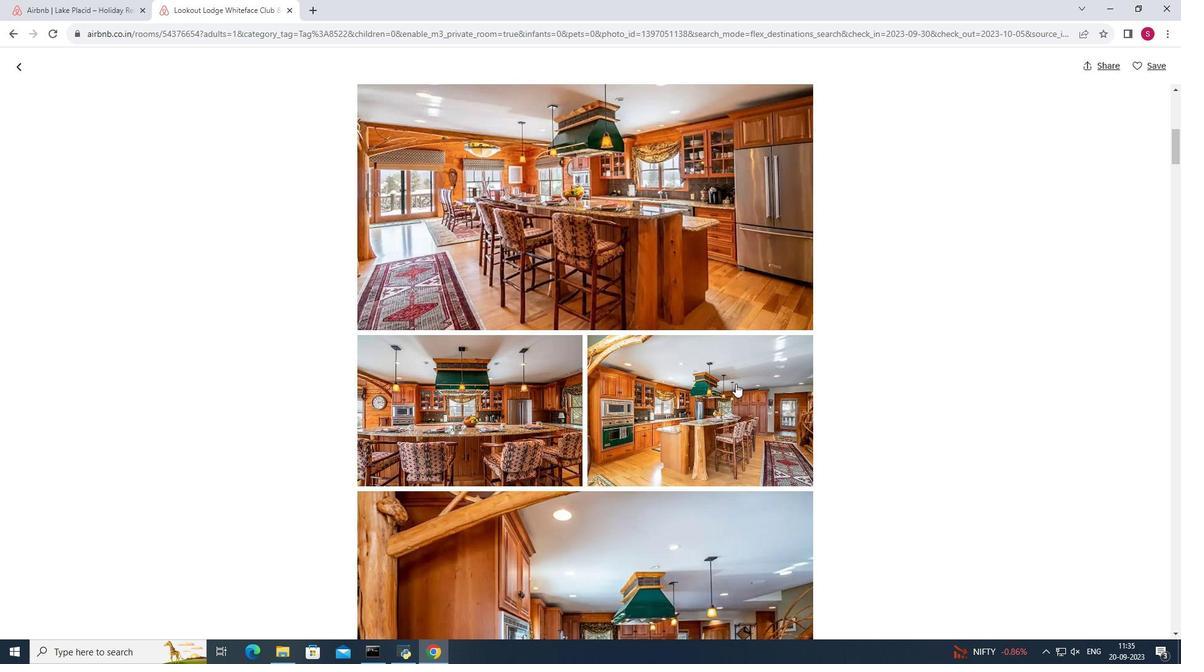 
Action: Mouse moved to (733, 381)
Screenshot: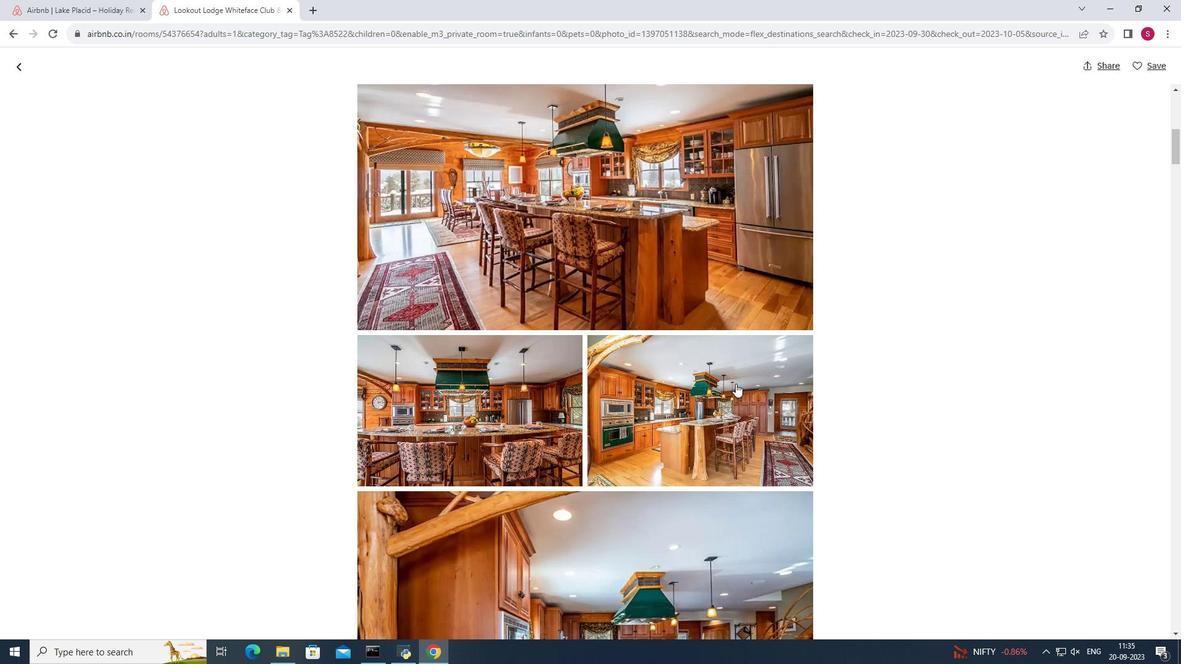 
Action: Mouse scrolled (733, 381) with delta (0, 0)
Screenshot: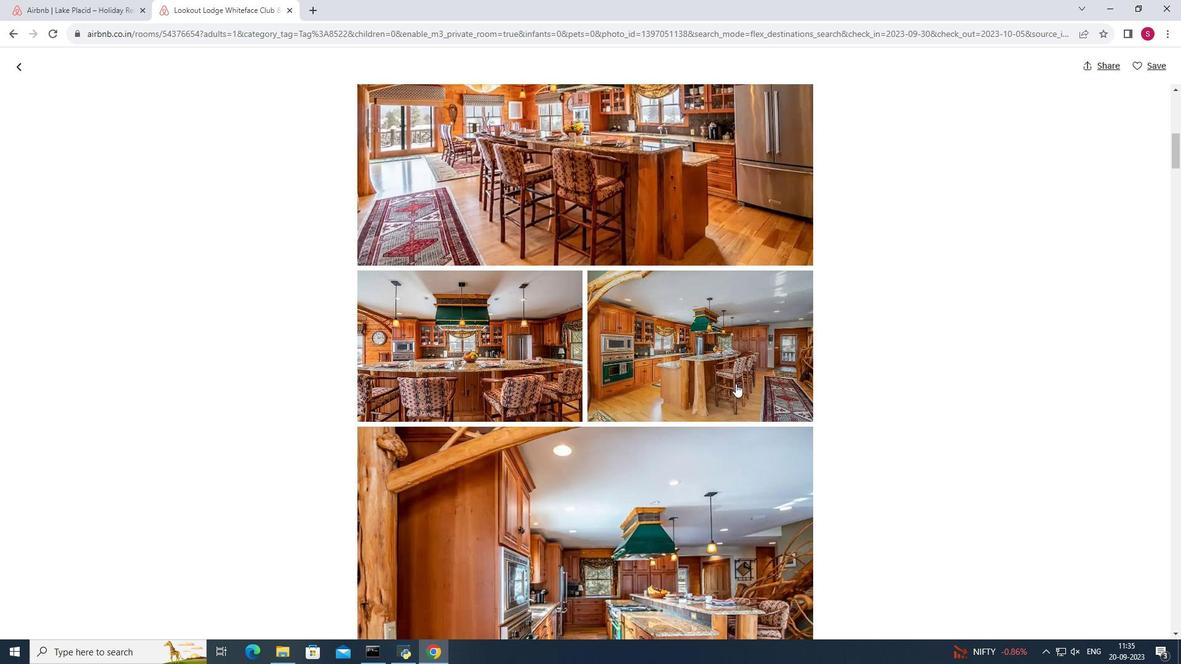 
Action: Mouse moved to (733, 381)
Screenshot: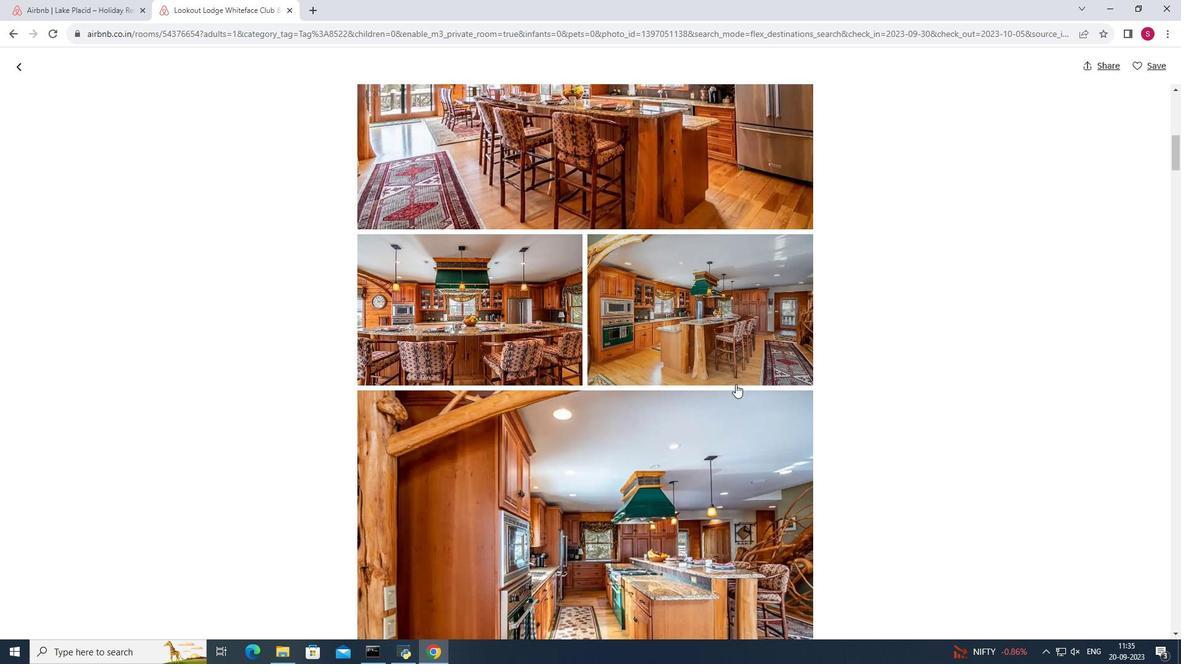 
Action: Mouse scrolled (733, 381) with delta (0, 0)
Screenshot: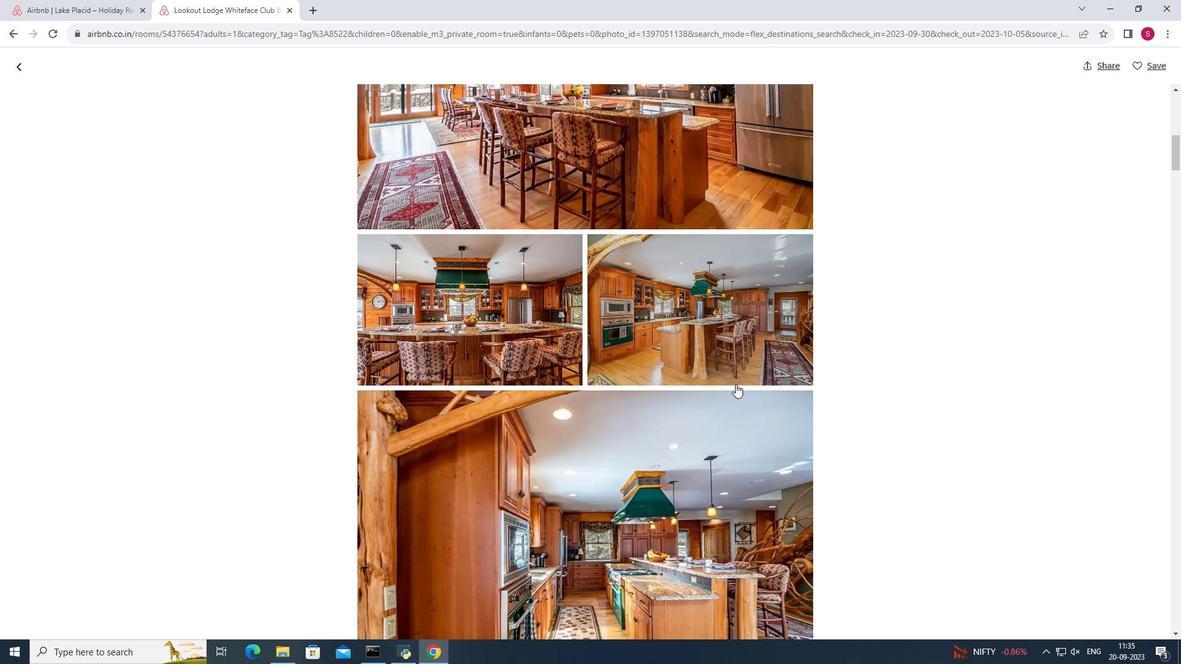
Action: Mouse scrolled (733, 381) with delta (0, 0)
Screenshot: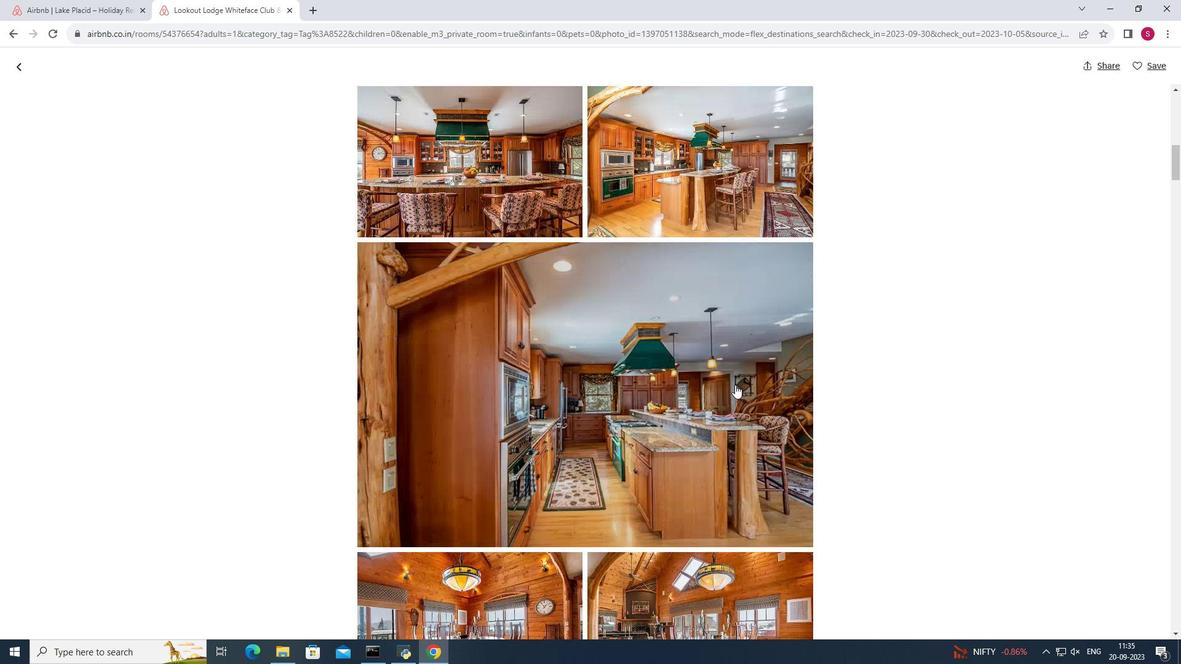 
Action: Mouse scrolled (733, 381) with delta (0, 0)
Screenshot: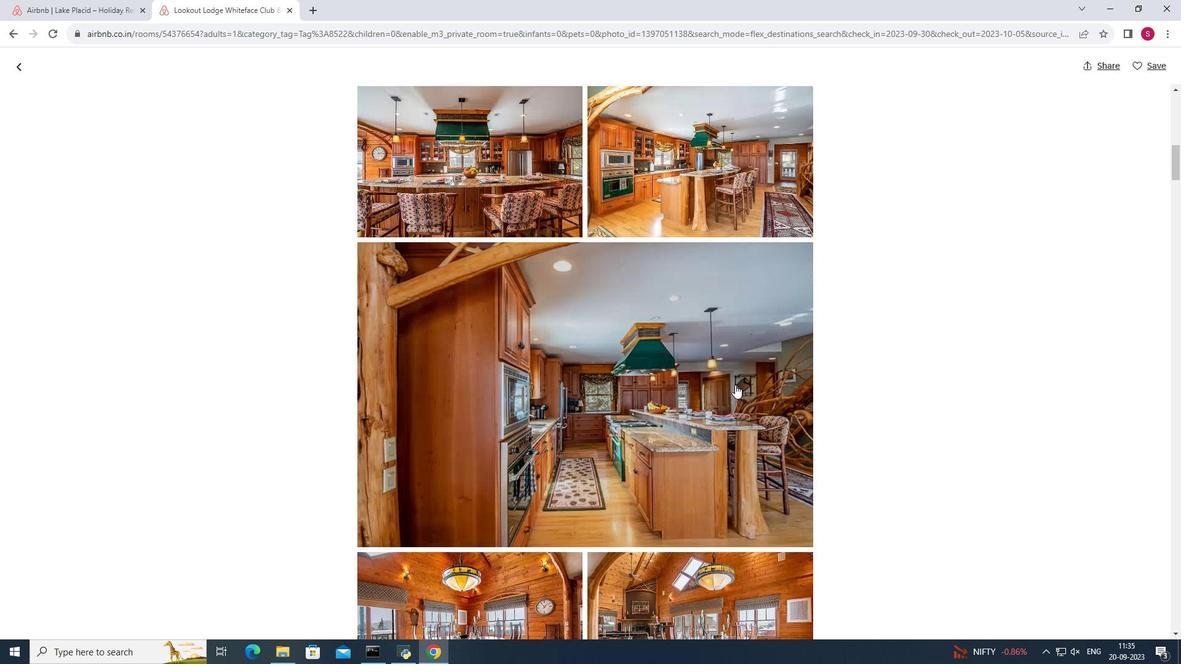
Action: Mouse moved to (733, 382)
Screenshot: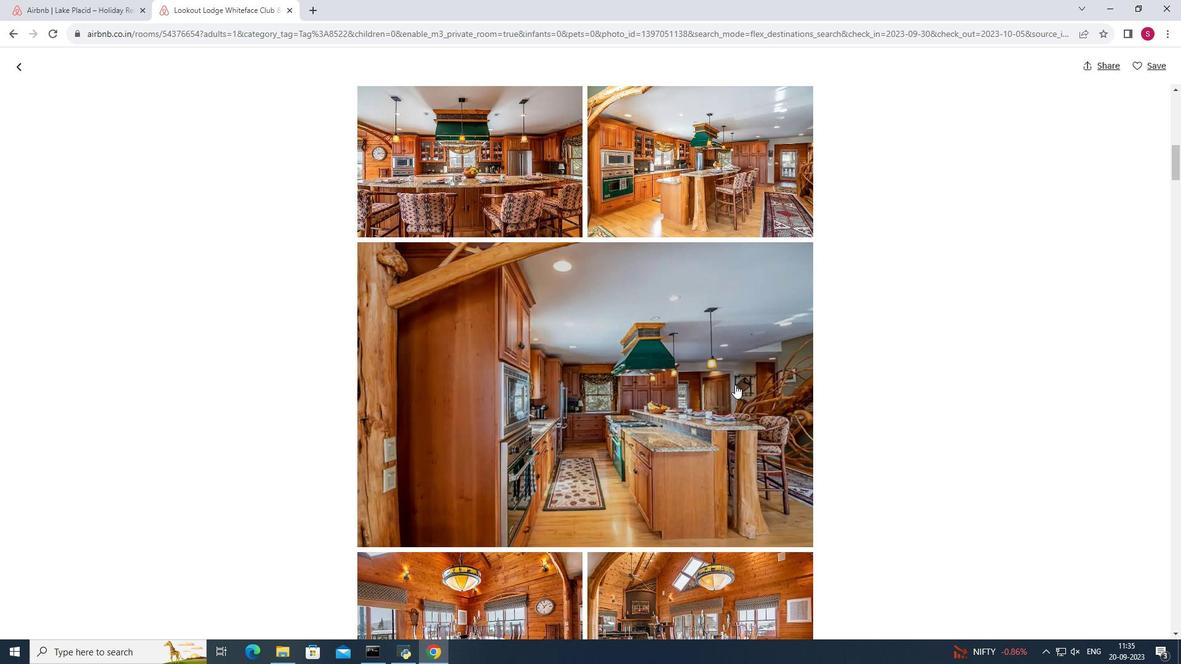 
Action: Mouse scrolled (733, 382) with delta (0, 0)
Screenshot: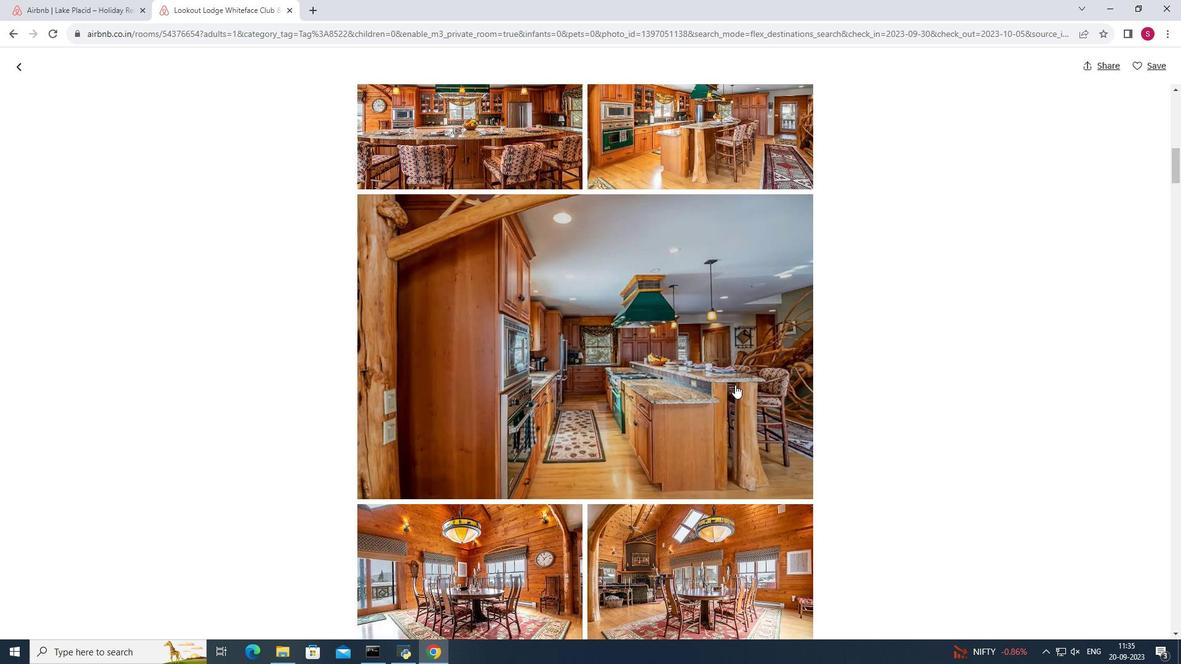 
Action: Mouse scrolled (733, 382) with delta (0, 0)
Screenshot: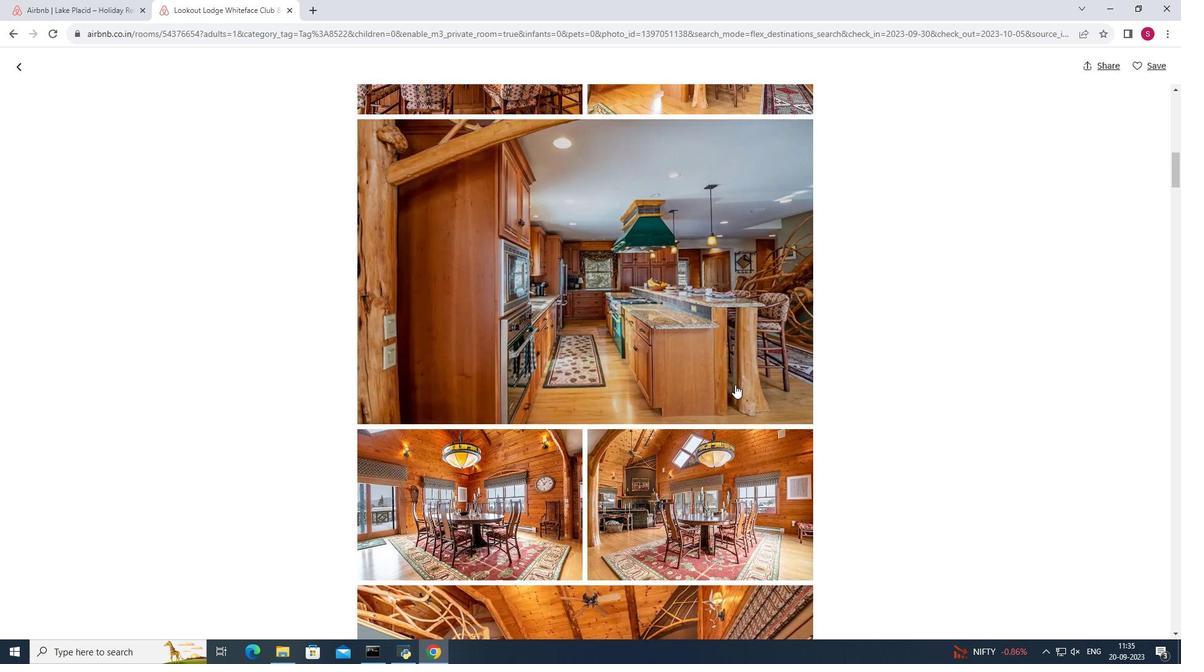 
Action: Mouse scrolled (733, 382) with delta (0, 0)
Screenshot: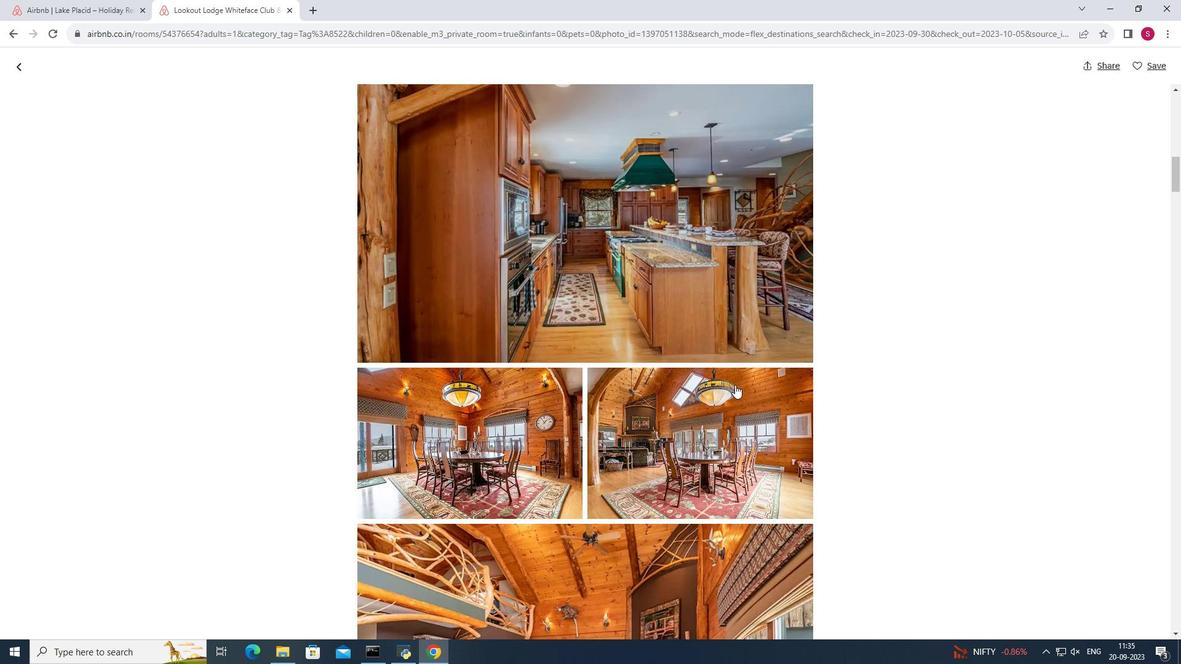 
Action: Mouse scrolled (733, 382) with delta (0, 0)
Screenshot: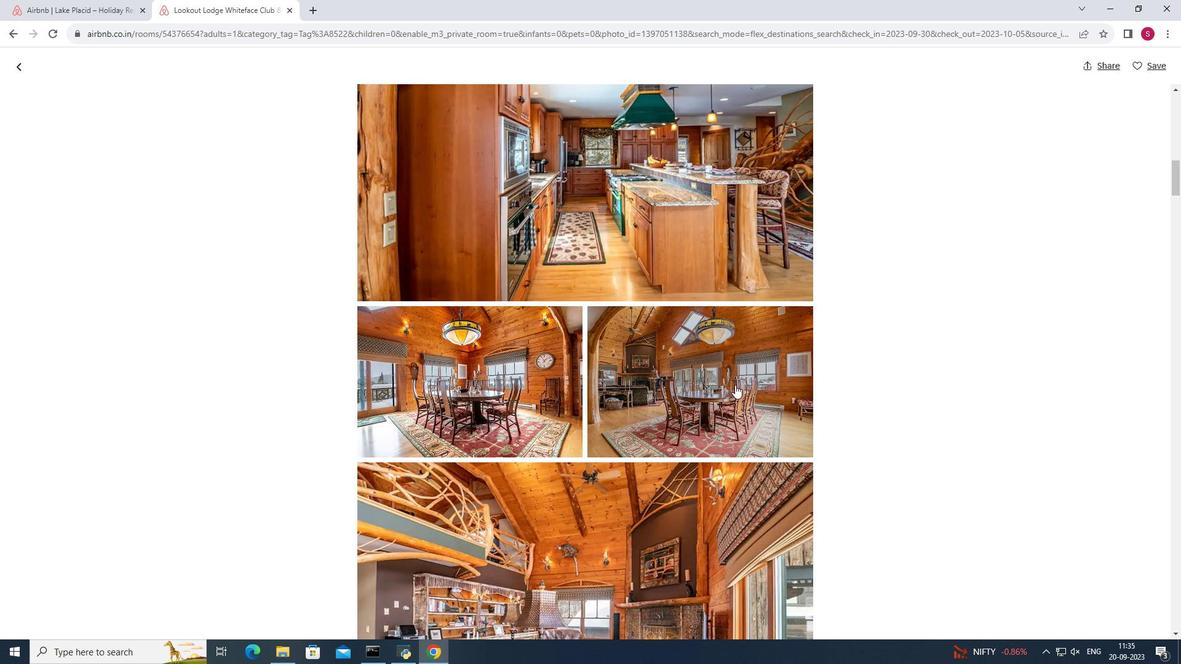 
Action: Mouse scrolled (733, 382) with delta (0, 0)
Screenshot: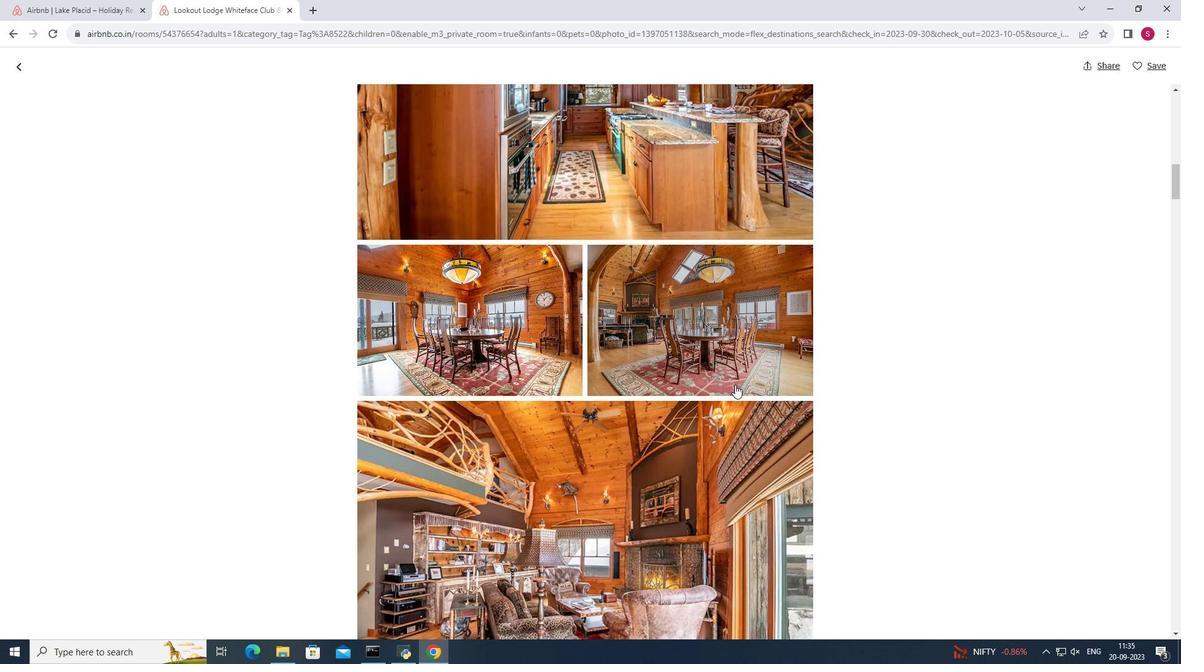 
Action: Mouse scrolled (733, 382) with delta (0, 0)
Screenshot: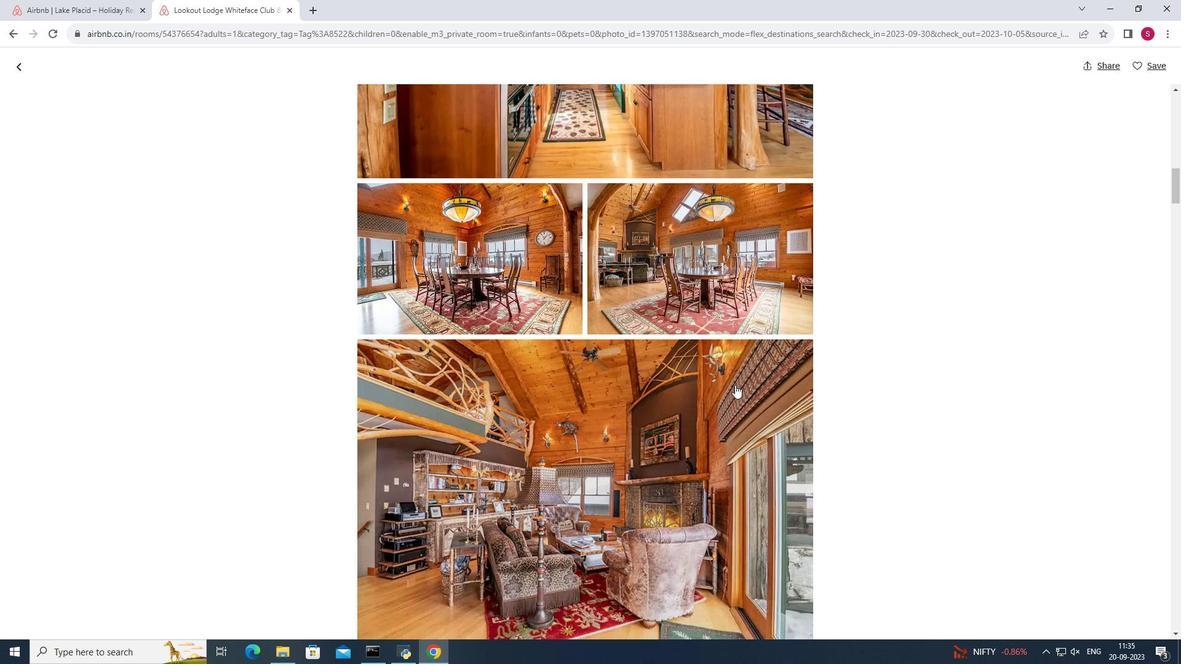 
Action: Mouse scrolled (733, 382) with delta (0, 0)
Screenshot: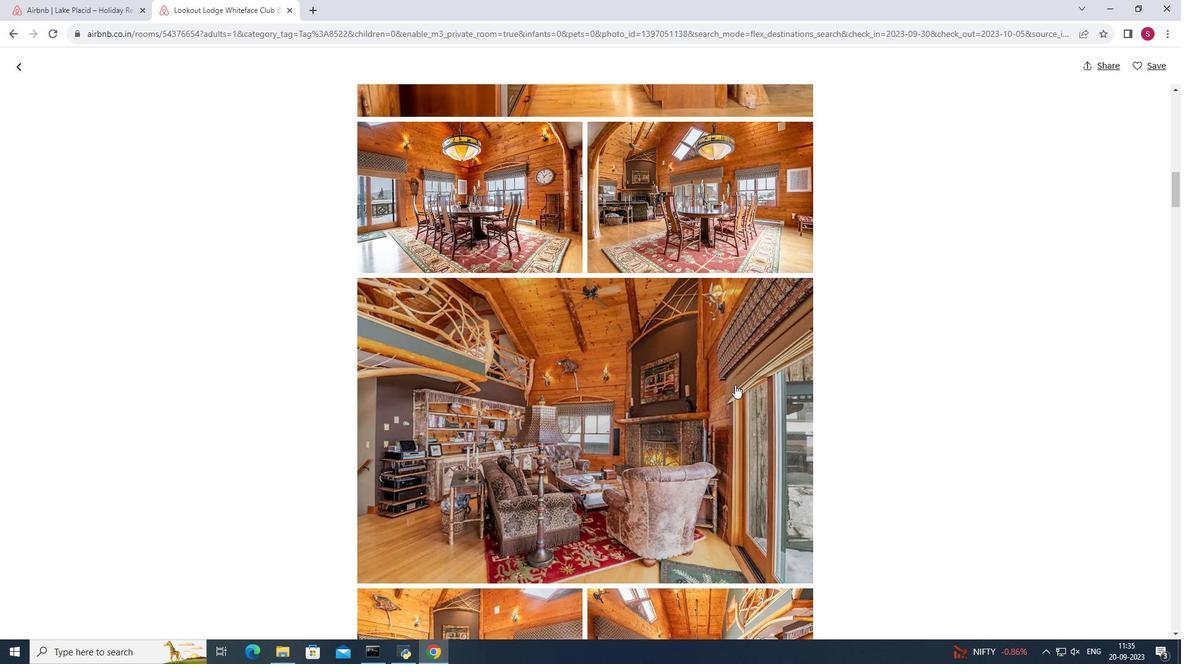 
Action: Mouse scrolled (733, 382) with delta (0, 0)
Screenshot: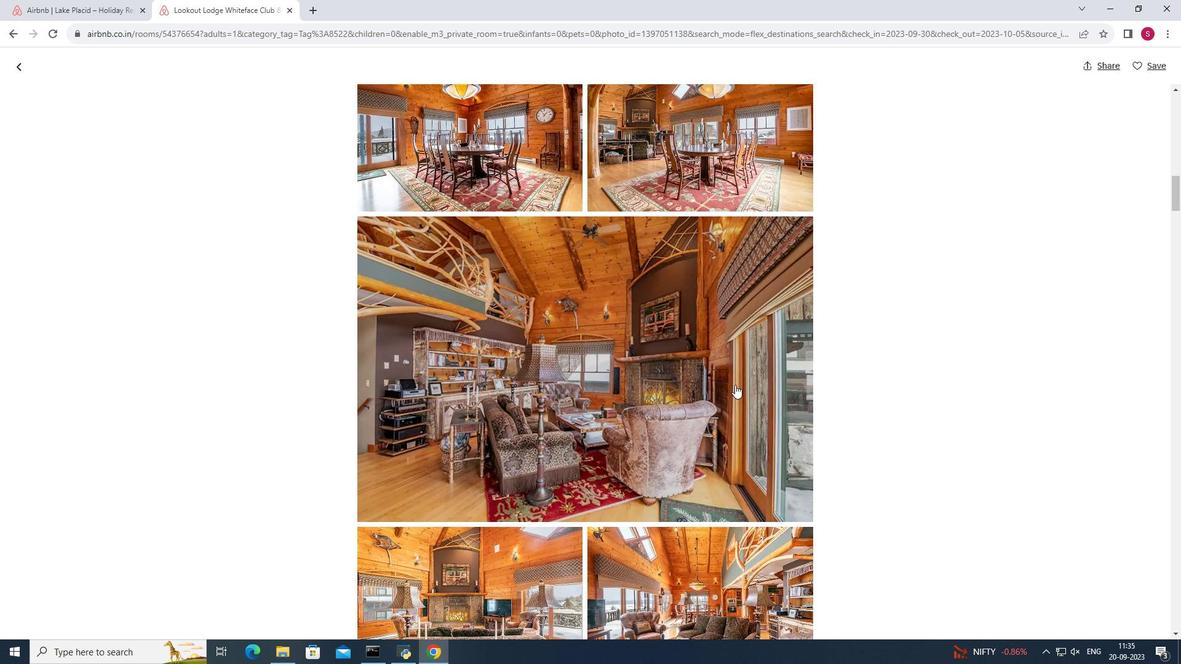 
Action: Mouse scrolled (733, 382) with delta (0, 0)
Screenshot: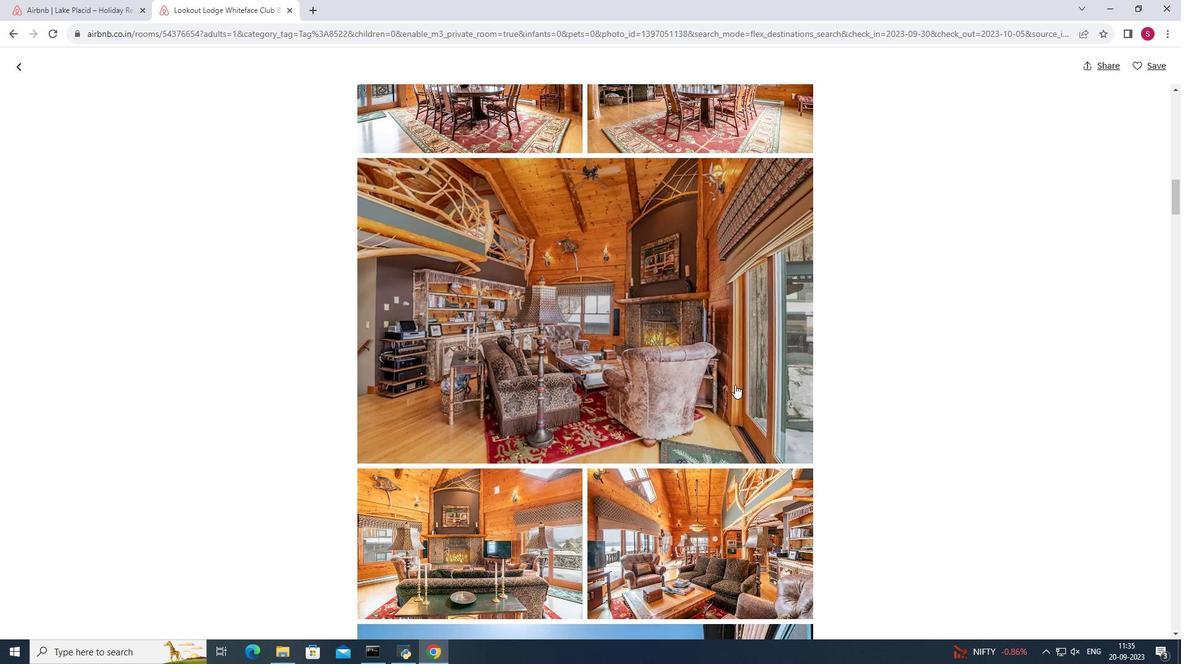 
Action: Mouse scrolled (733, 382) with delta (0, 0)
Screenshot: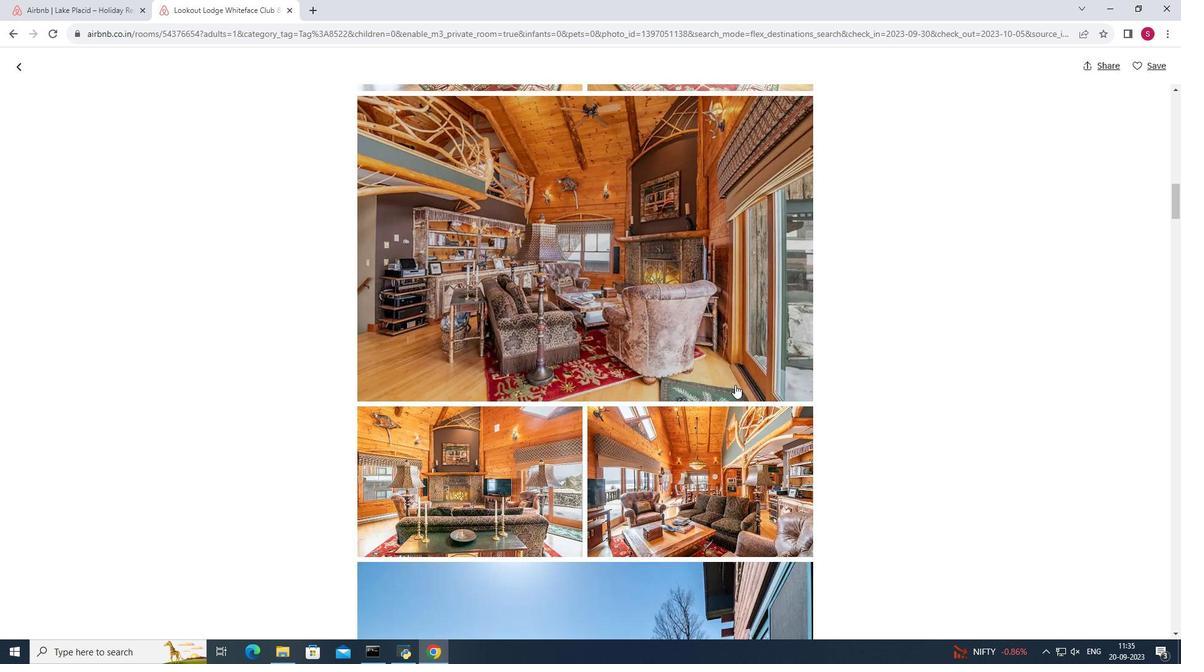 
Action: Mouse moved to (733, 382)
Screenshot: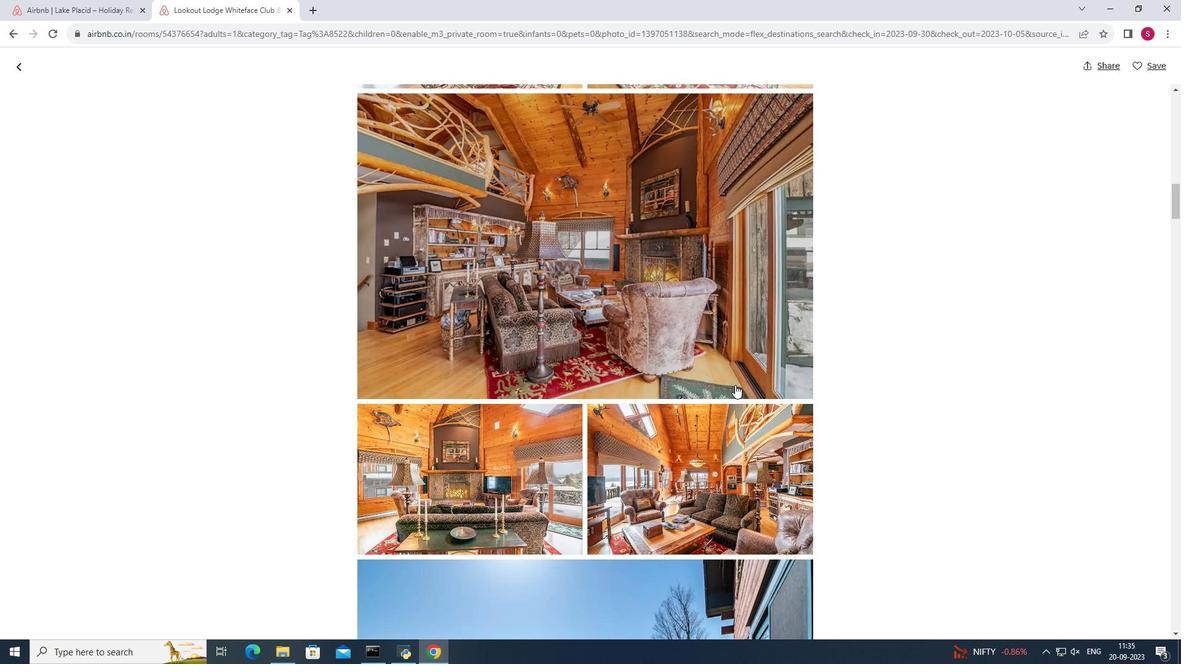 
Action: Mouse scrolled (733, 382) with delta (0, 0)
Screenshot: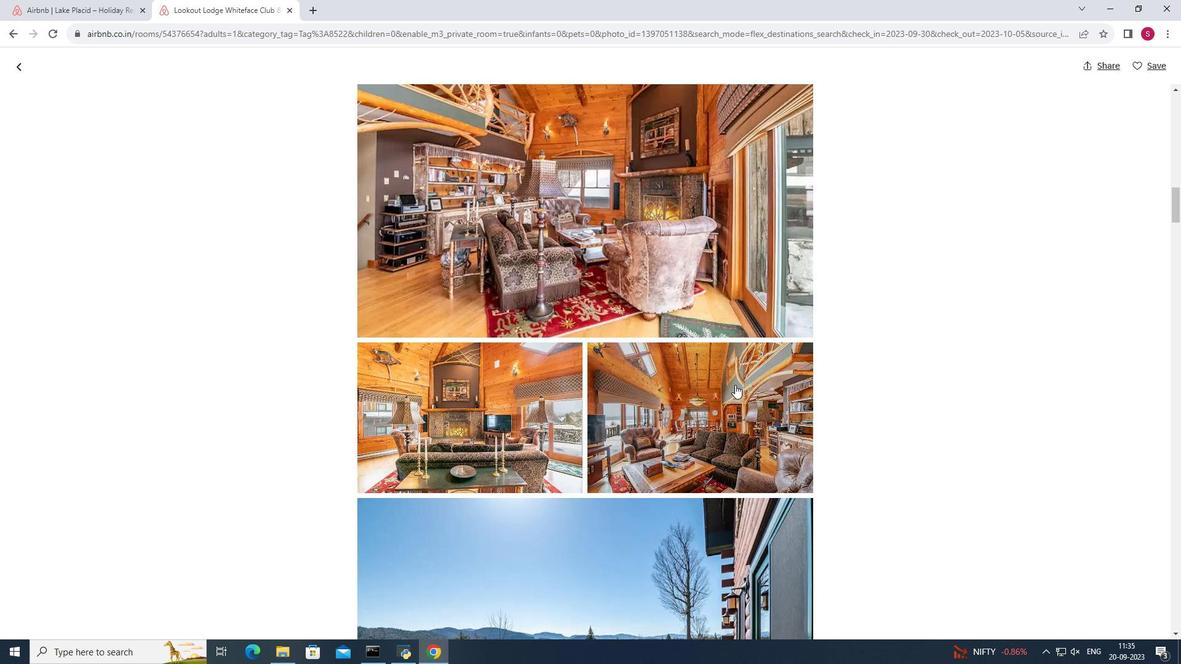 
Action: Mouse scrolled (733, 382) with delta (0, 0)
Screenshot: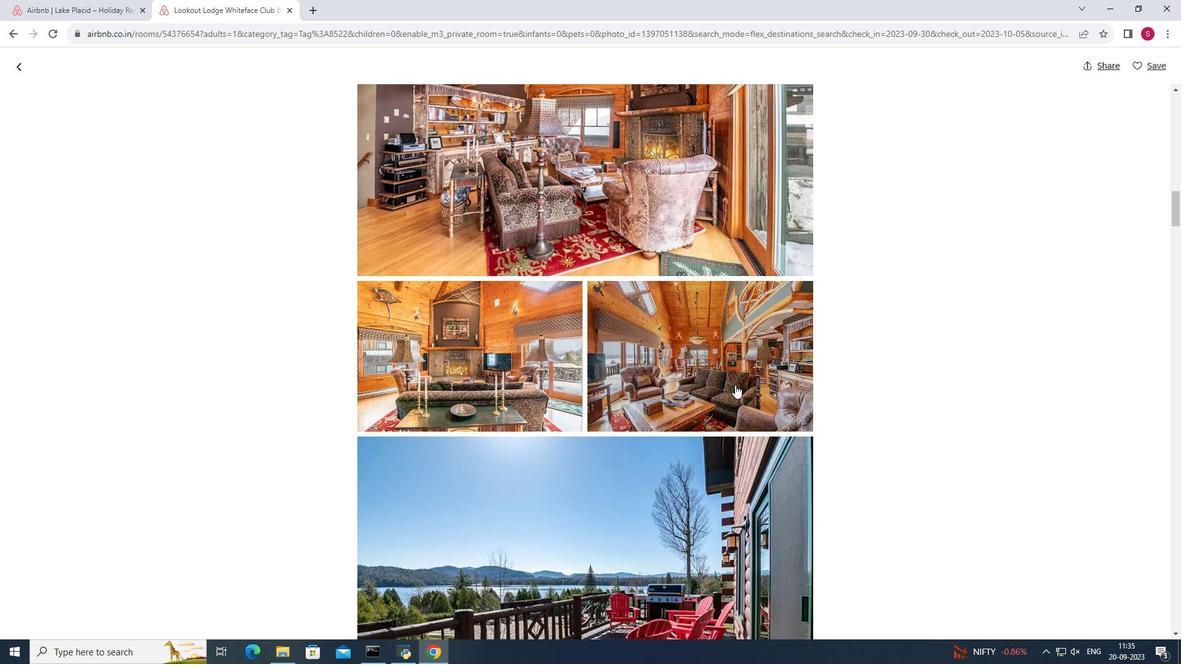 
Action: Mouse scrolled (733, 382) with delta (0, 0)
Screenshot: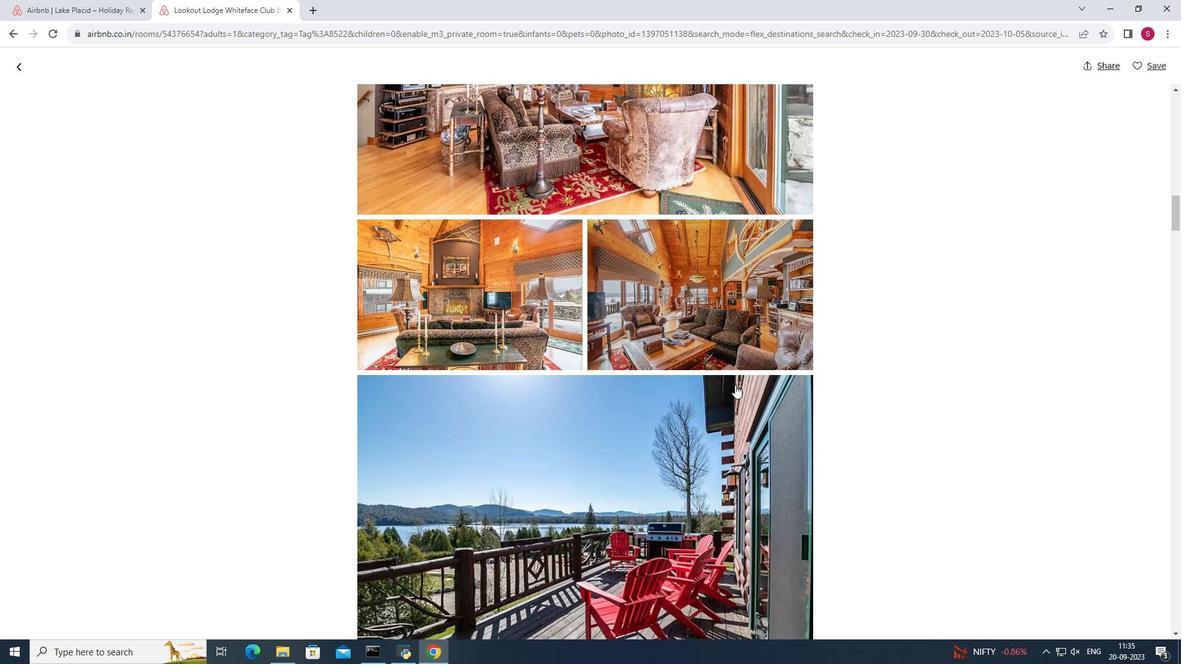 
Action: Mouse scrolled (733, 382) with delta (0, 0)
Screenshot: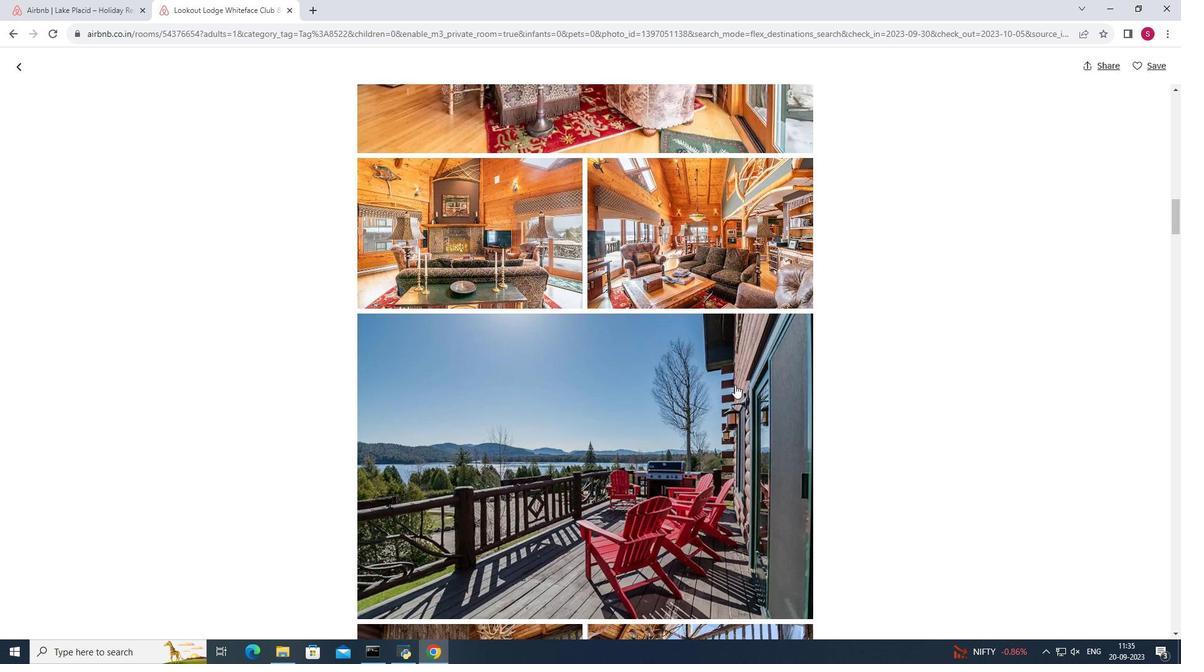 
Action: Mouse scrolled (733, 382) with delta (0, 0)
Screenshot: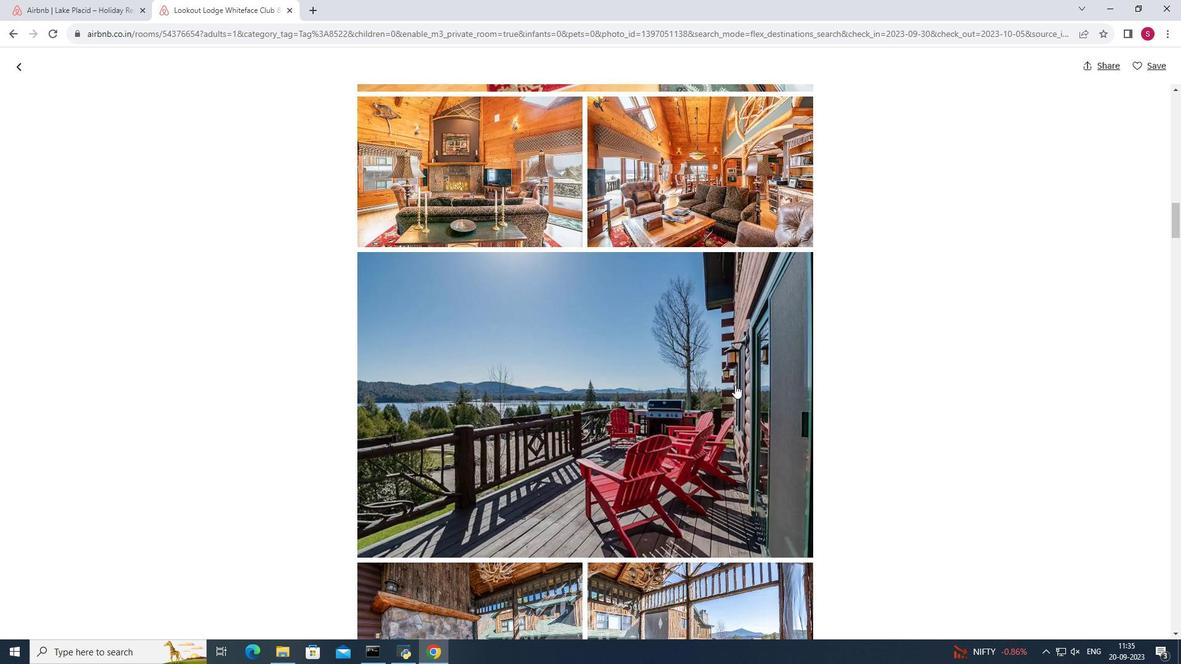 
Action: Mouse scrolled (733, 382) with delta (0, 0)
Screenshot: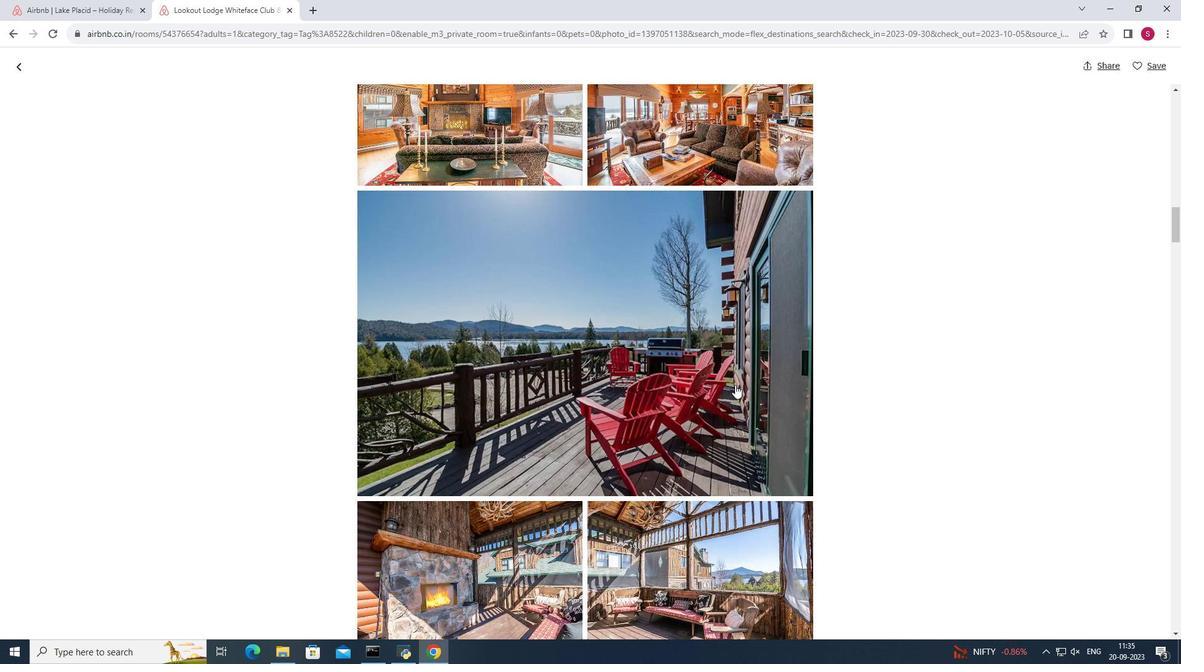 
Action: Mouse scrolled (733, 382) with delta (0, 0)
Screenshot: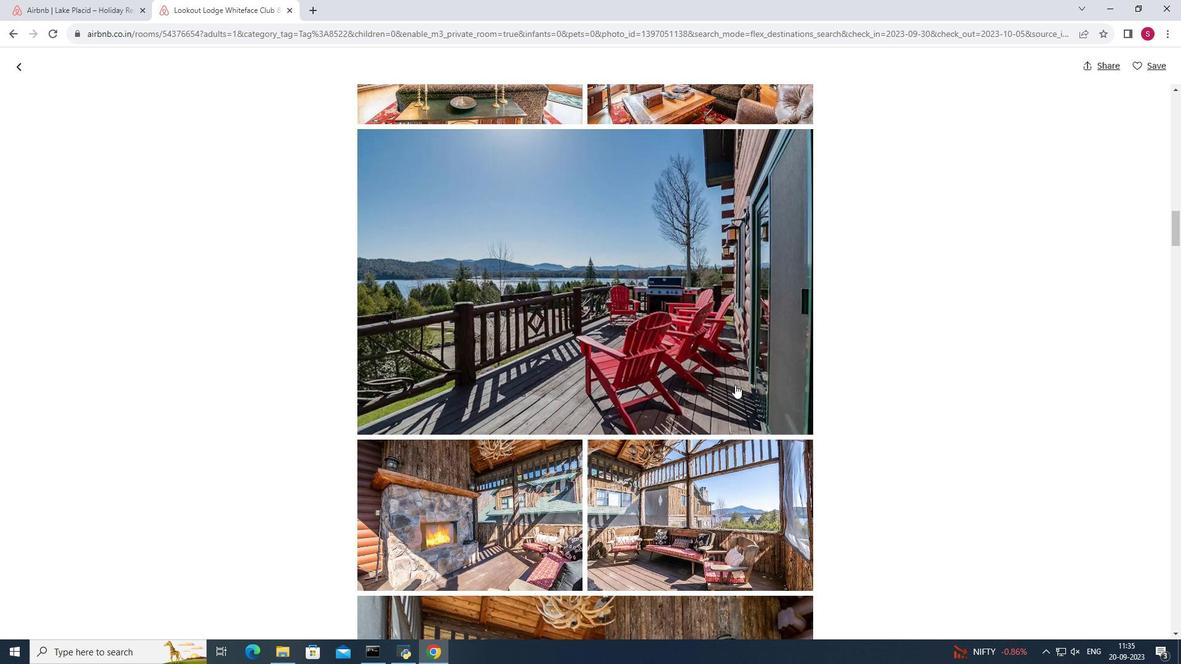 
Action: Mouse scrolled (733, 382) with delta (0, 0)
Screenshot: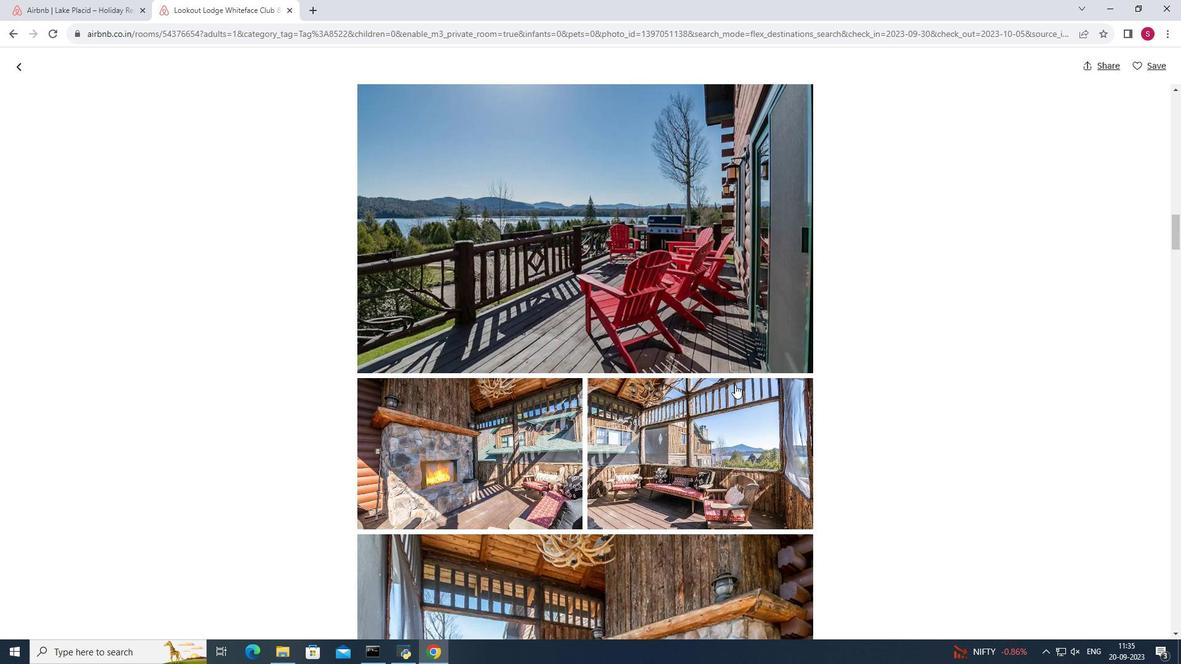 
Action: Mouse scrolled (733, 382) with delta (0, 0)
Screenshot: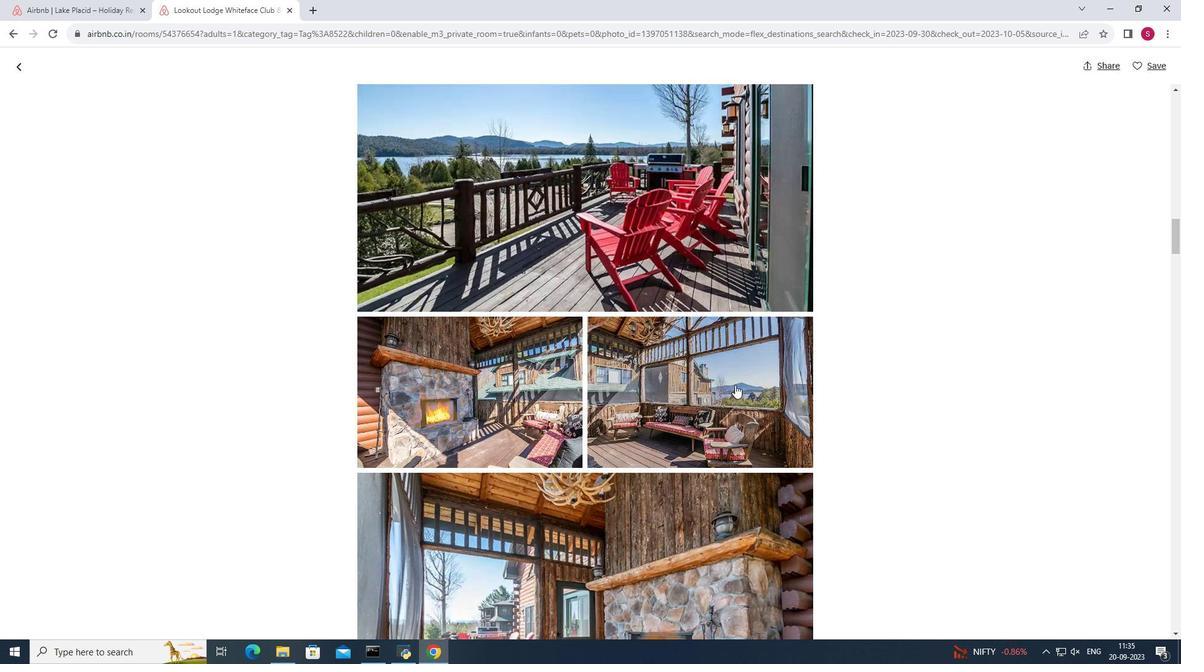 
Action: Mouse scrolled (733, 382) with delta (0, 0)
Screenshot: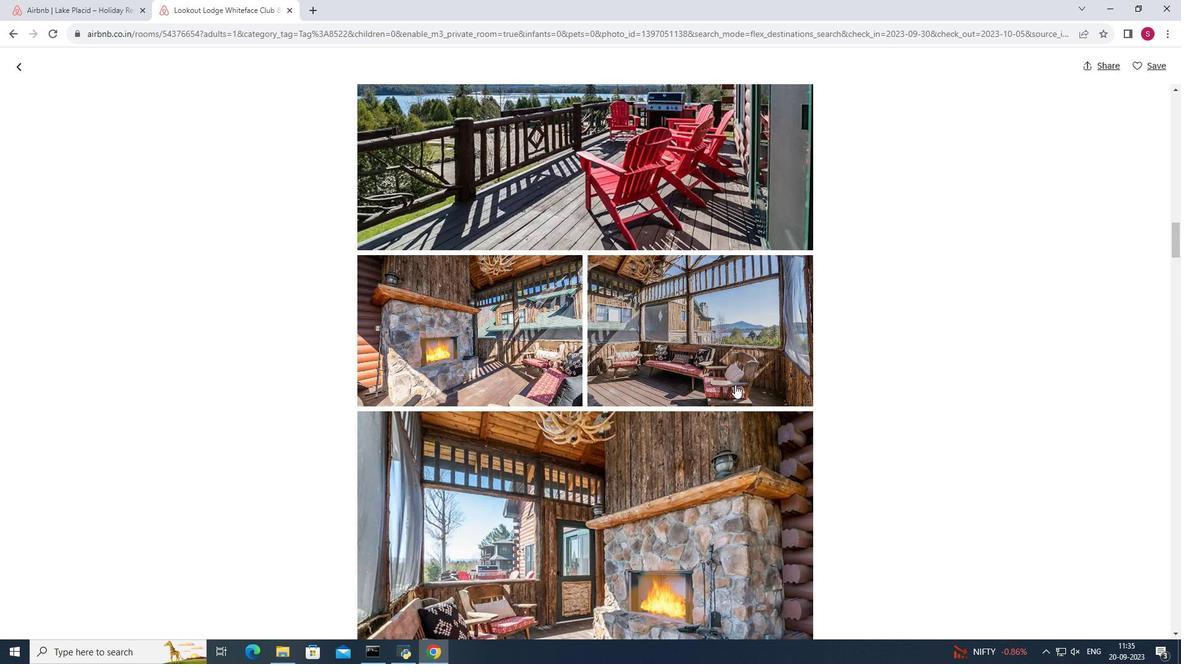 
Action: Mouse scrolled (733, 382) with delta (0, 0)
Screenshot: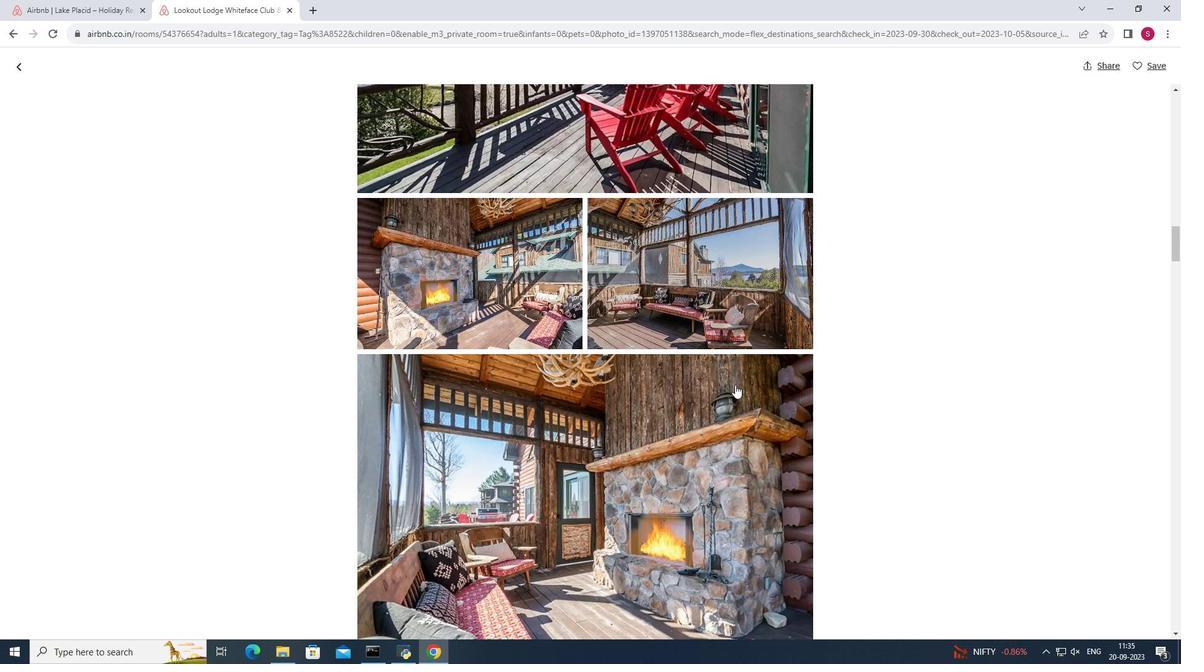 
Action: Mouse scrolled (733, 382) with delta (0, 0)
Screenshot: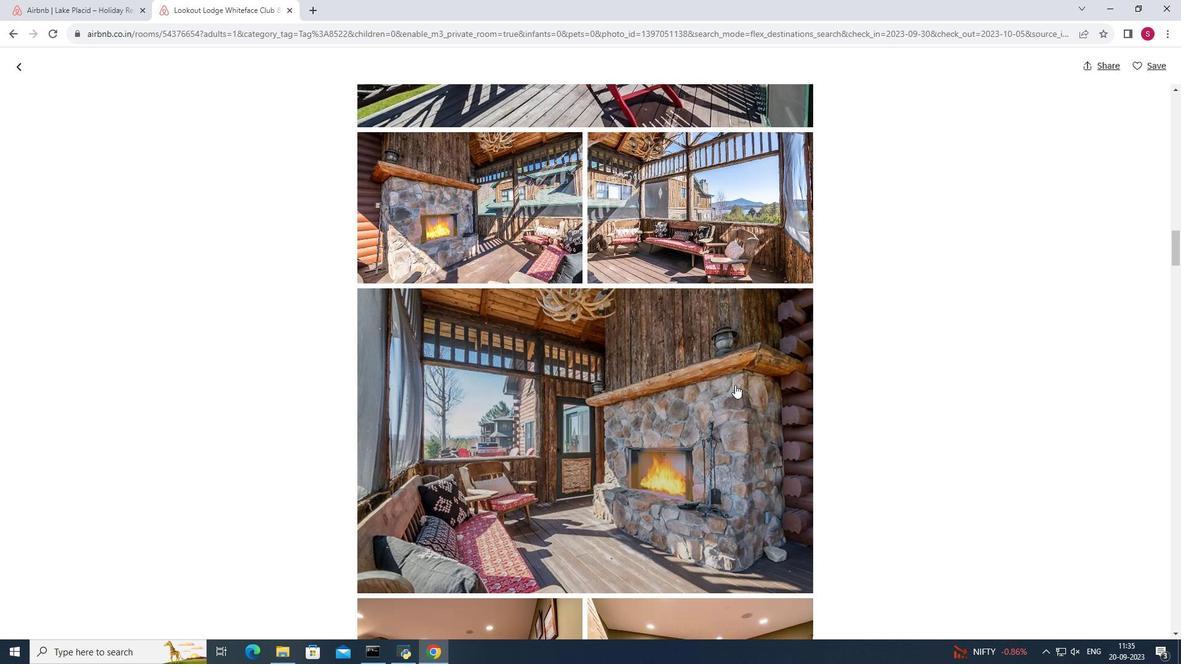 
Action: Mouse scrolled (733, 382) with delta (0, 0)
Screenshot: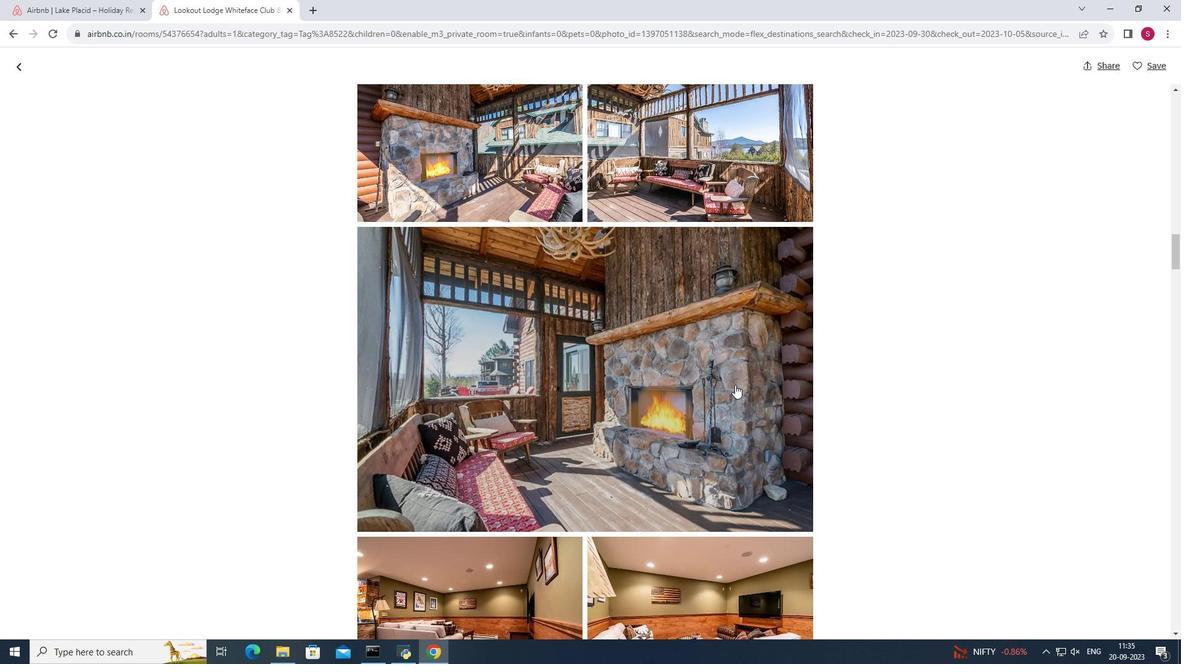 
Action: Mouse scrolled (733, 382) with delta (0, 0)
Screenshot: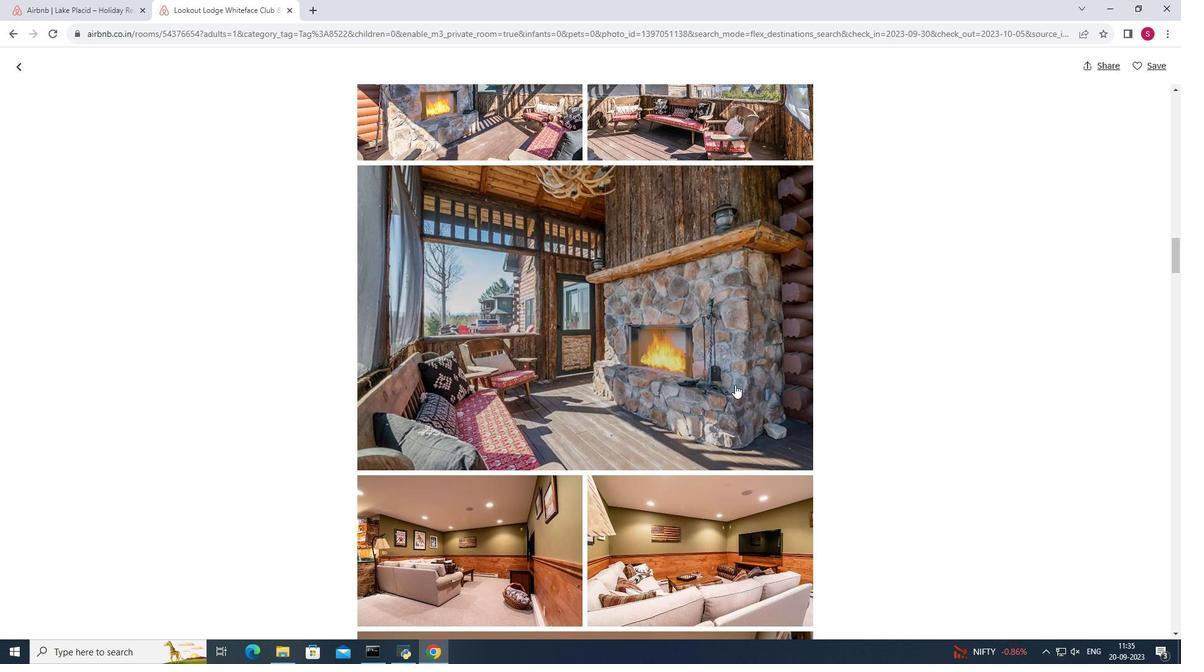 
Action: Mouse scrolled (733, 382) with delta (0, 0)
Screenshot: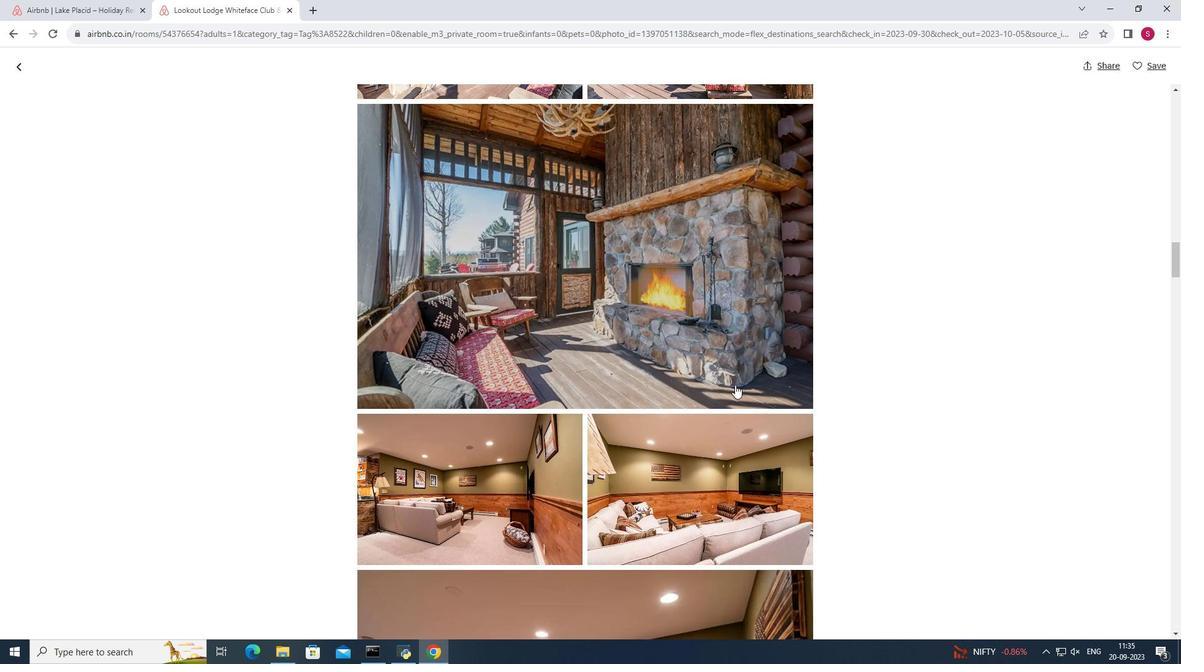 
Action: Mouse scrolled (733, 382) with delta (0, 0)
Screenshot: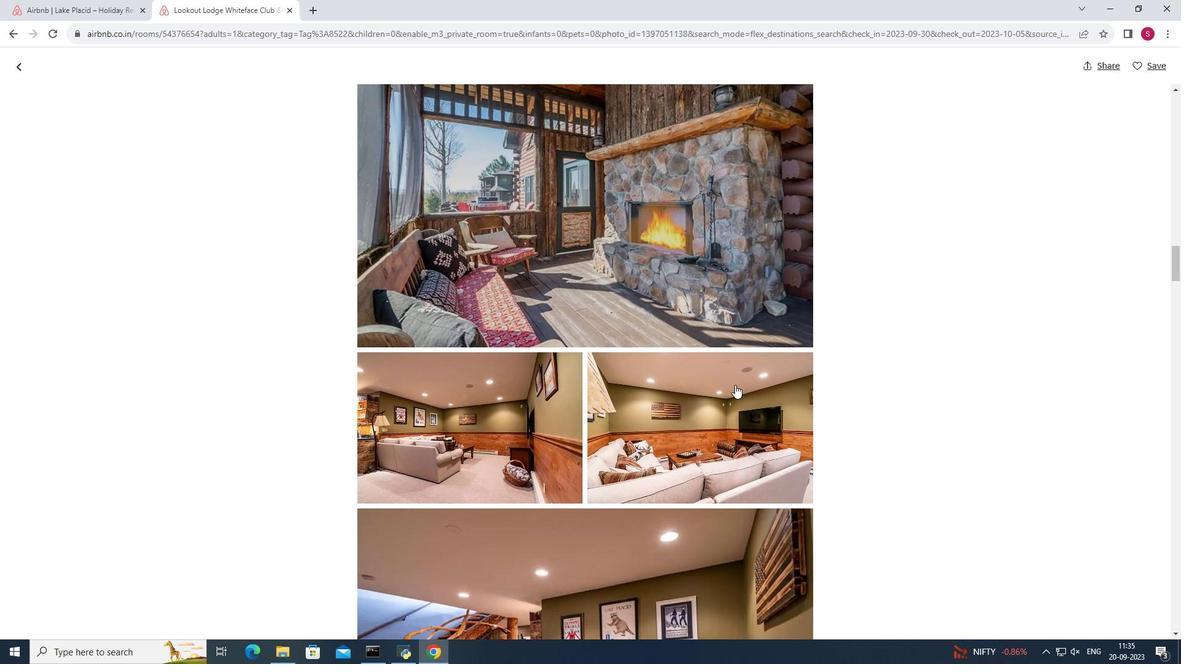 
Action: Mouse scrolled (733, 382) with delta (0, 0)
Screenshot: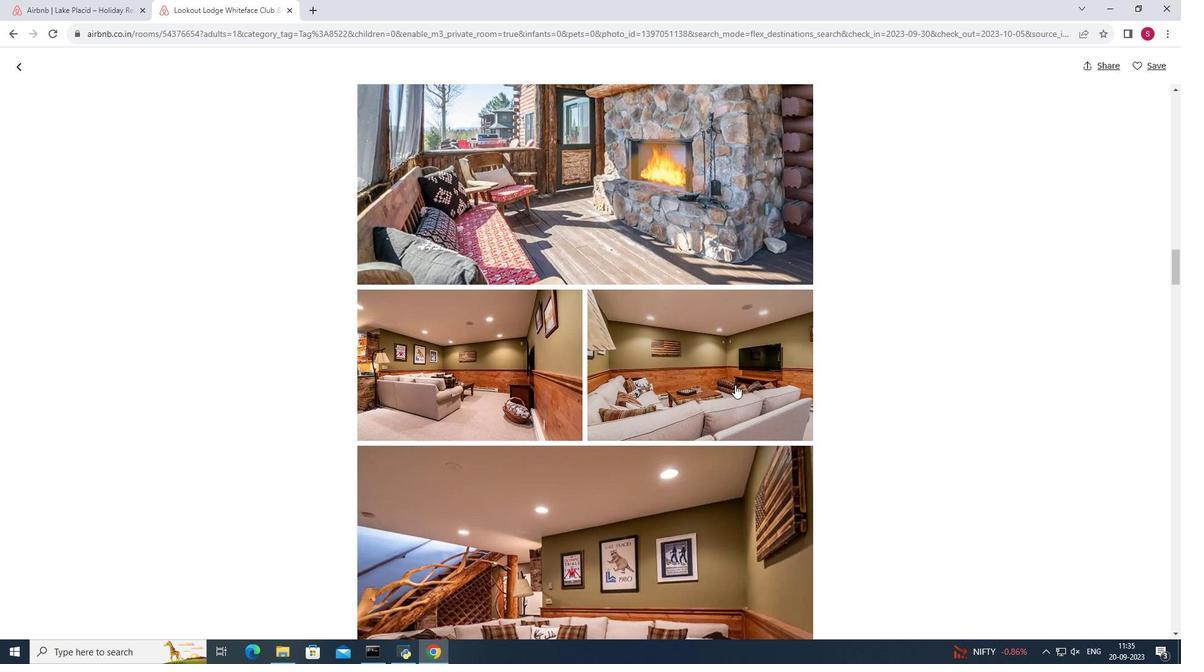 
Action: Mouse scrolled (733, 382) with delta (0, 0)
Screenshot: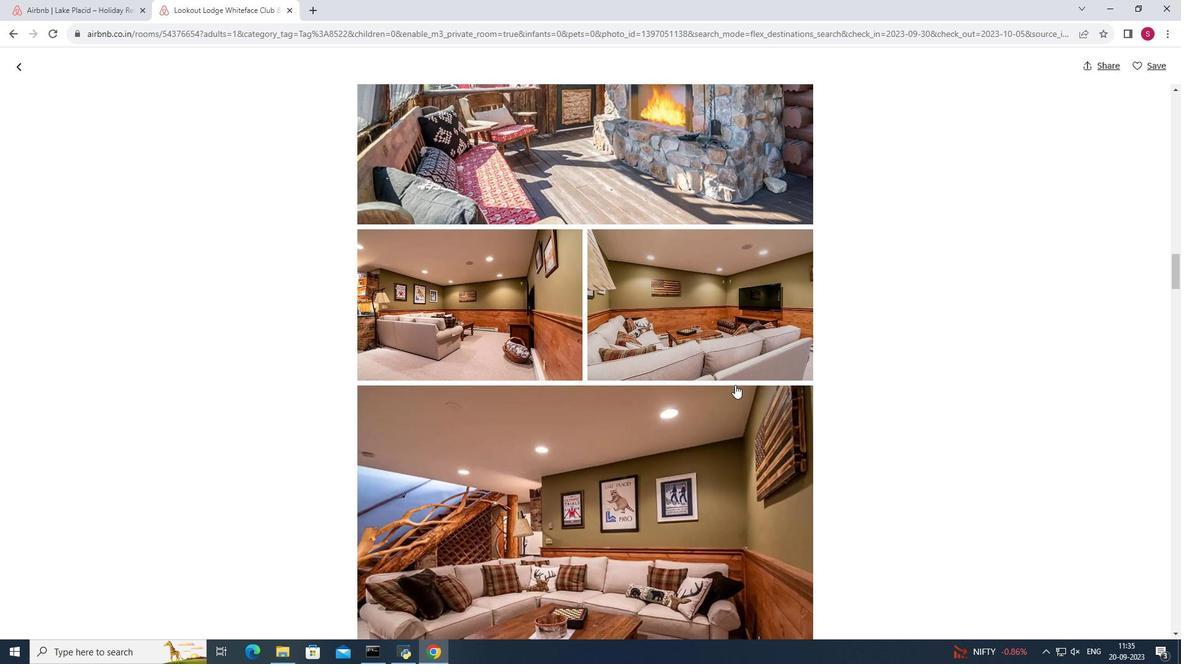 
Action: Mouse scrolled (733, 382) with delta (0, 0)
